 Task: Develop a book cover for a collection of short stories.
Action: Mouse moved to (59, 117)
Screenshot: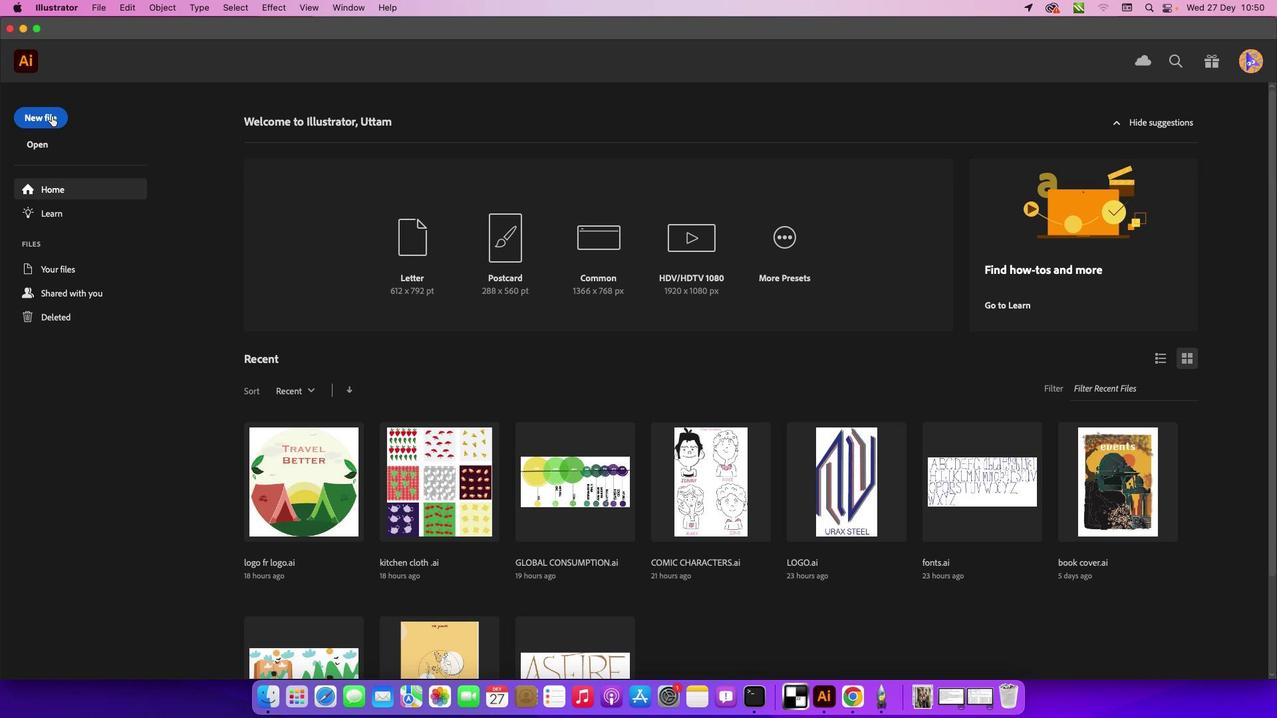
Action: Mouse pressed left at (59, 117)
Screenshot: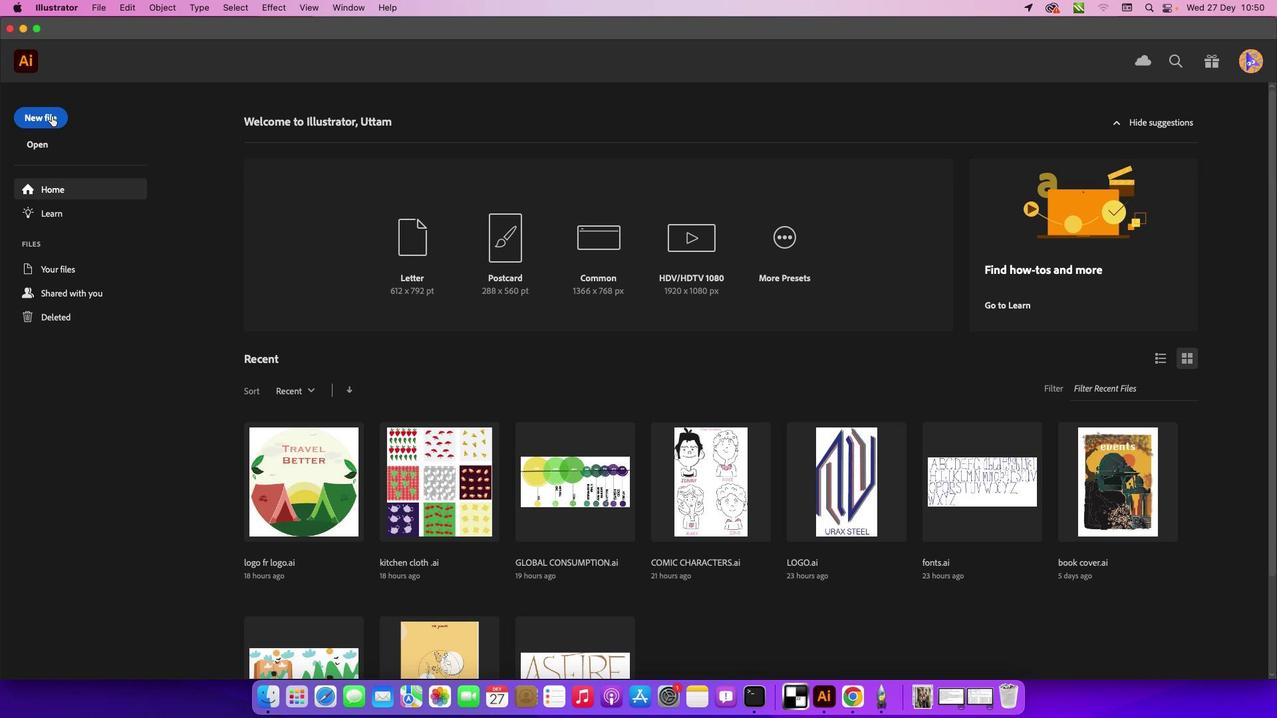 
Action: Mouse moved to (54, 119)
Screenshot: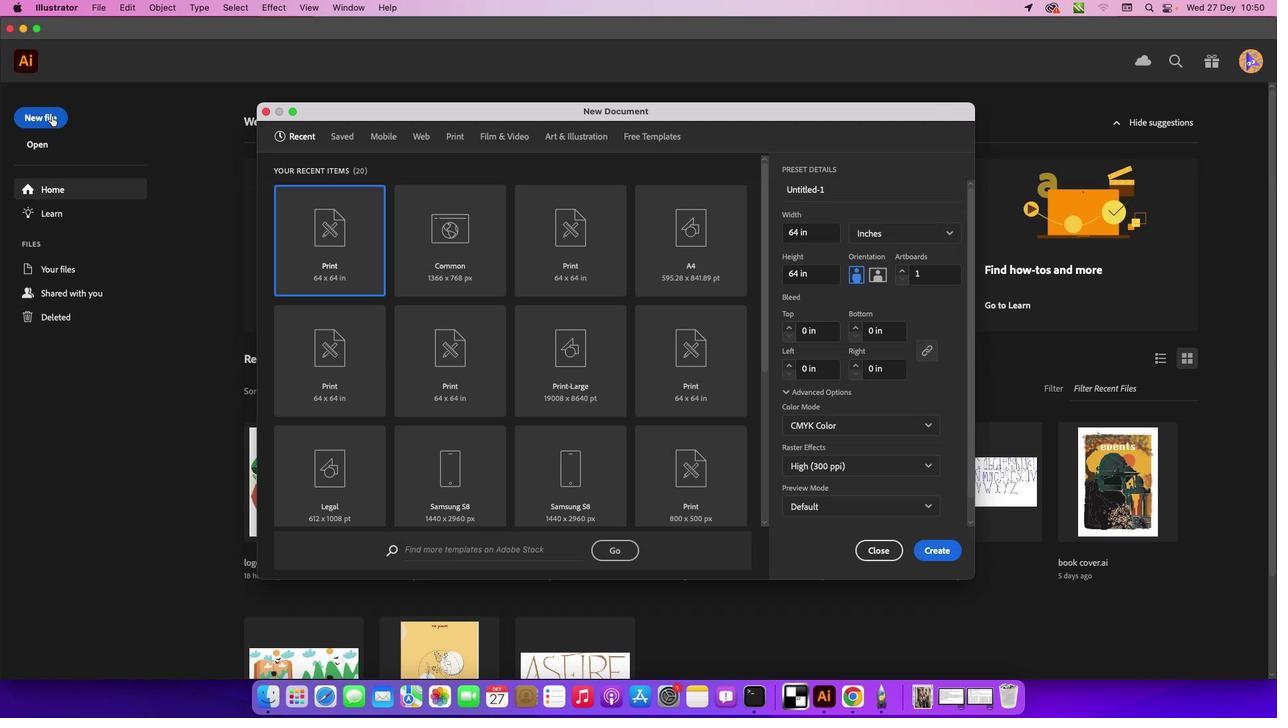 
Action: Mouse pressed left at (54, 119)
Screenshot: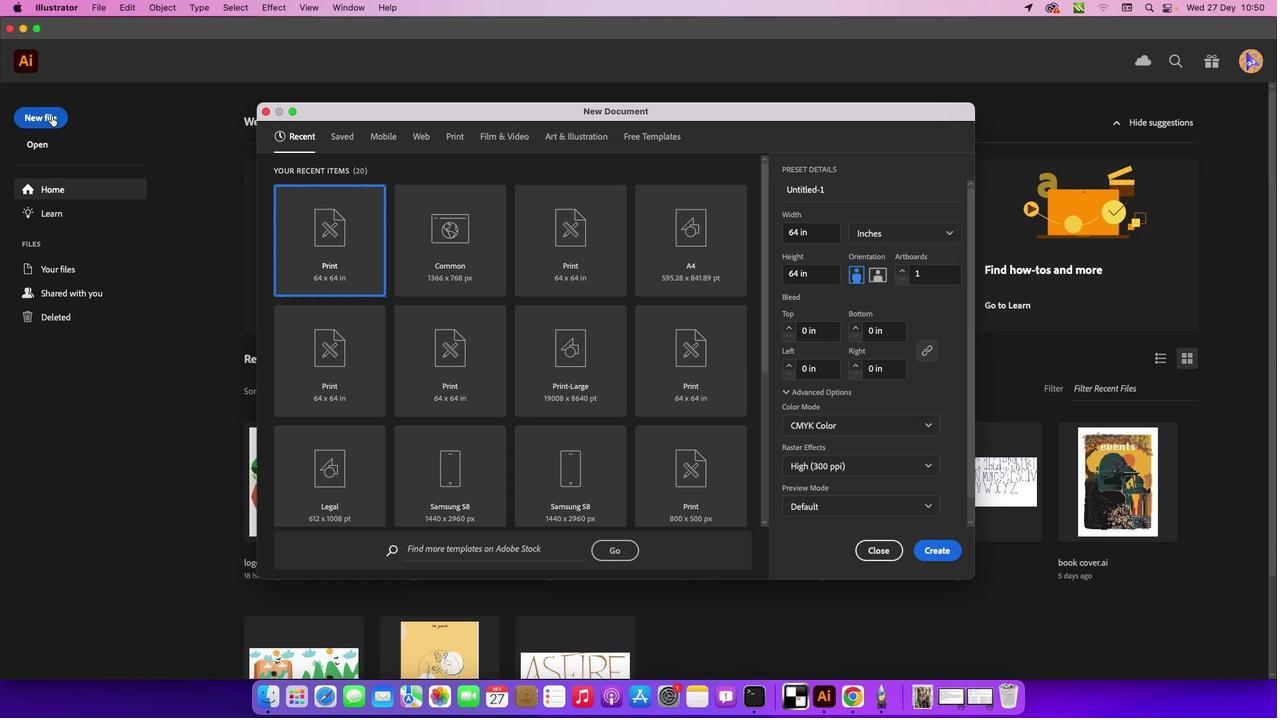 
Action: Mouse moved to (707, 264)
Screenshot: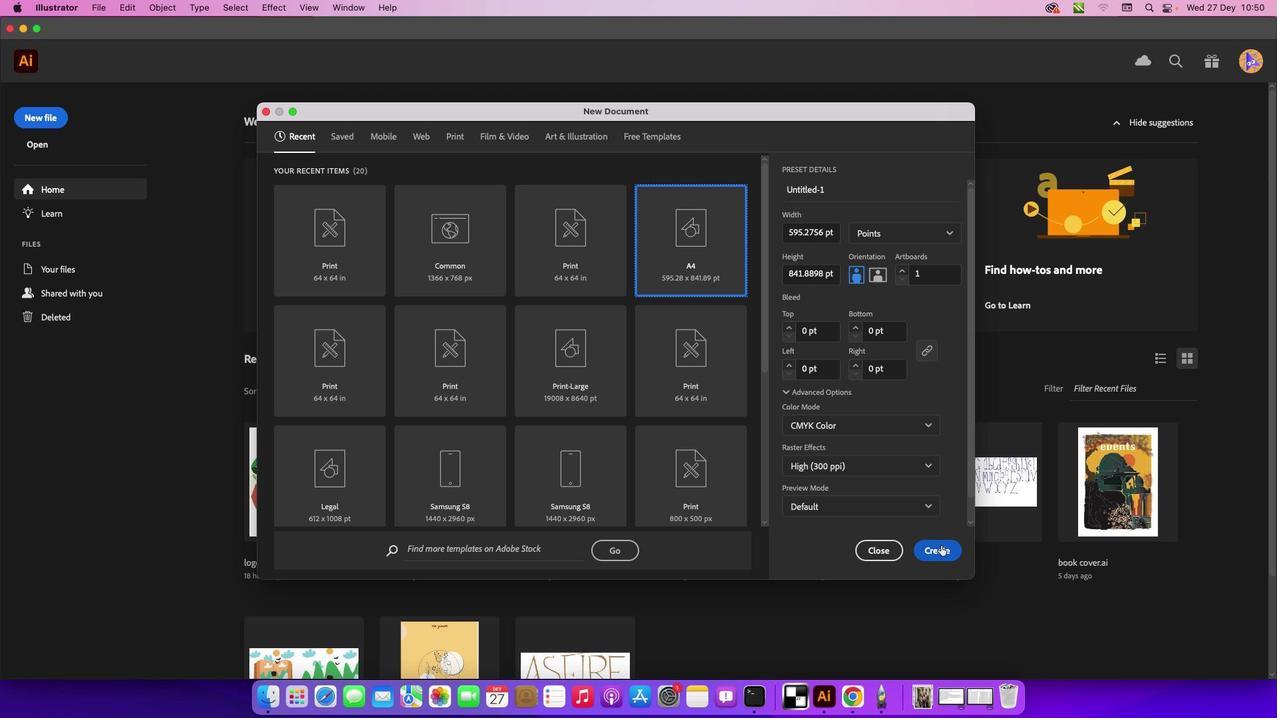 
Action: Mouse pressed left at (707, 264)
Screenshot: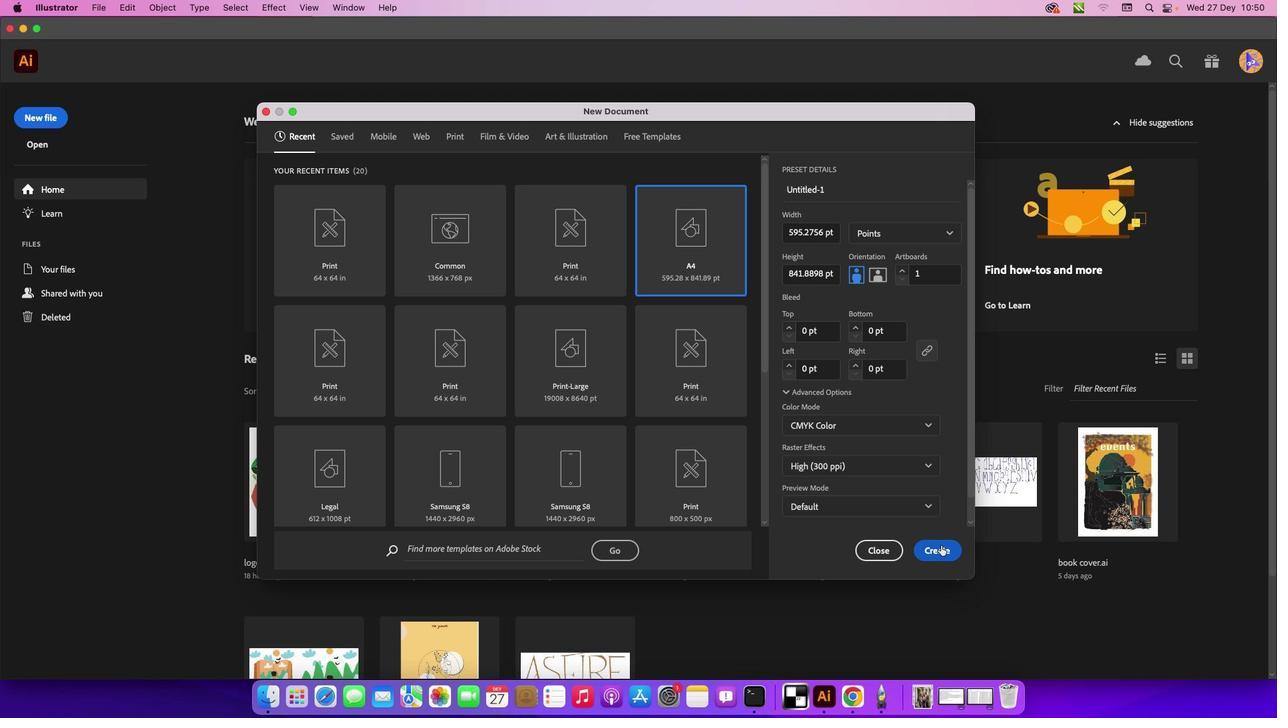 
Action: Mouse moved to (942, 548)
Screenshot: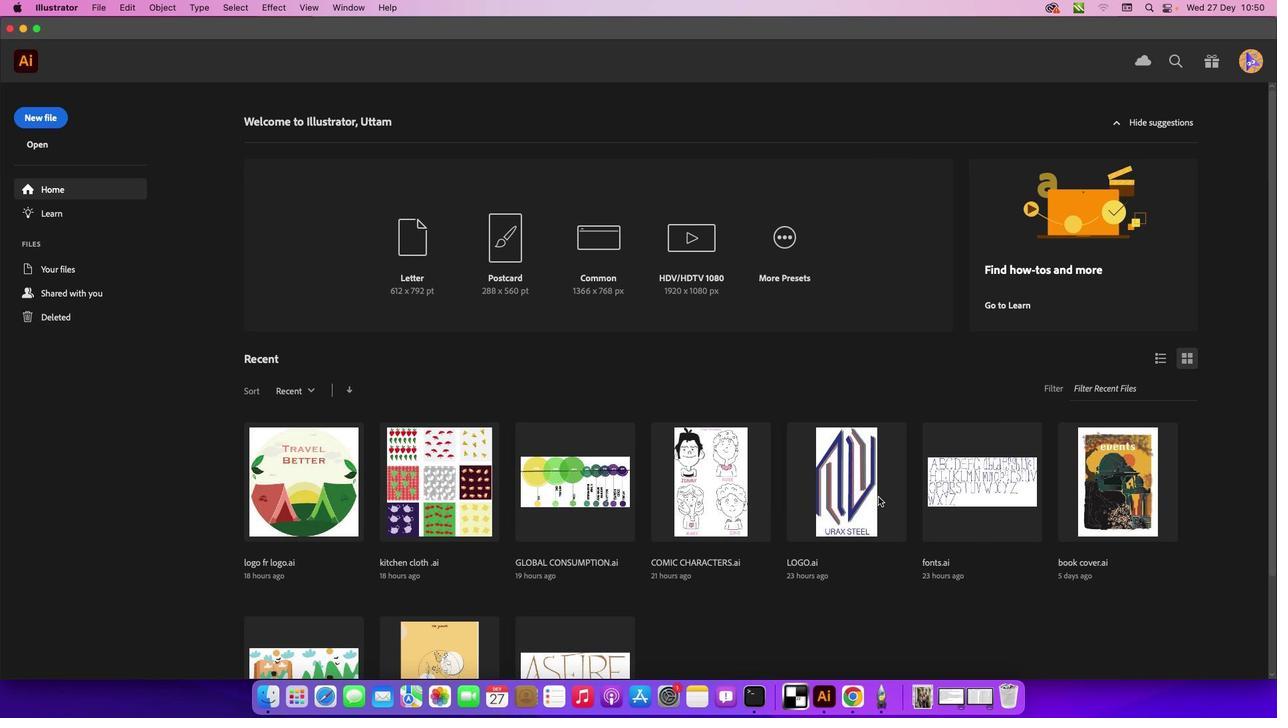 
Action: Mouse pressed left at (942, 548)
Screenshot: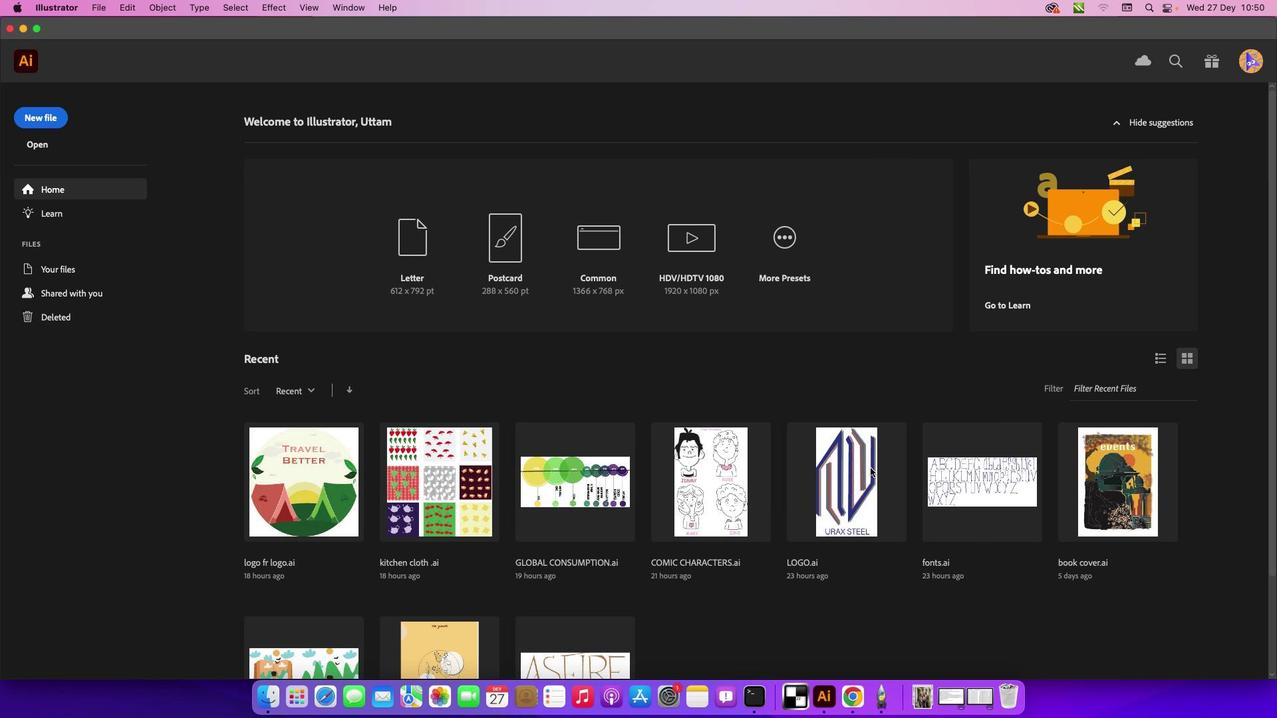 
Action: Mouse moved to (17, 130)
Screenshot: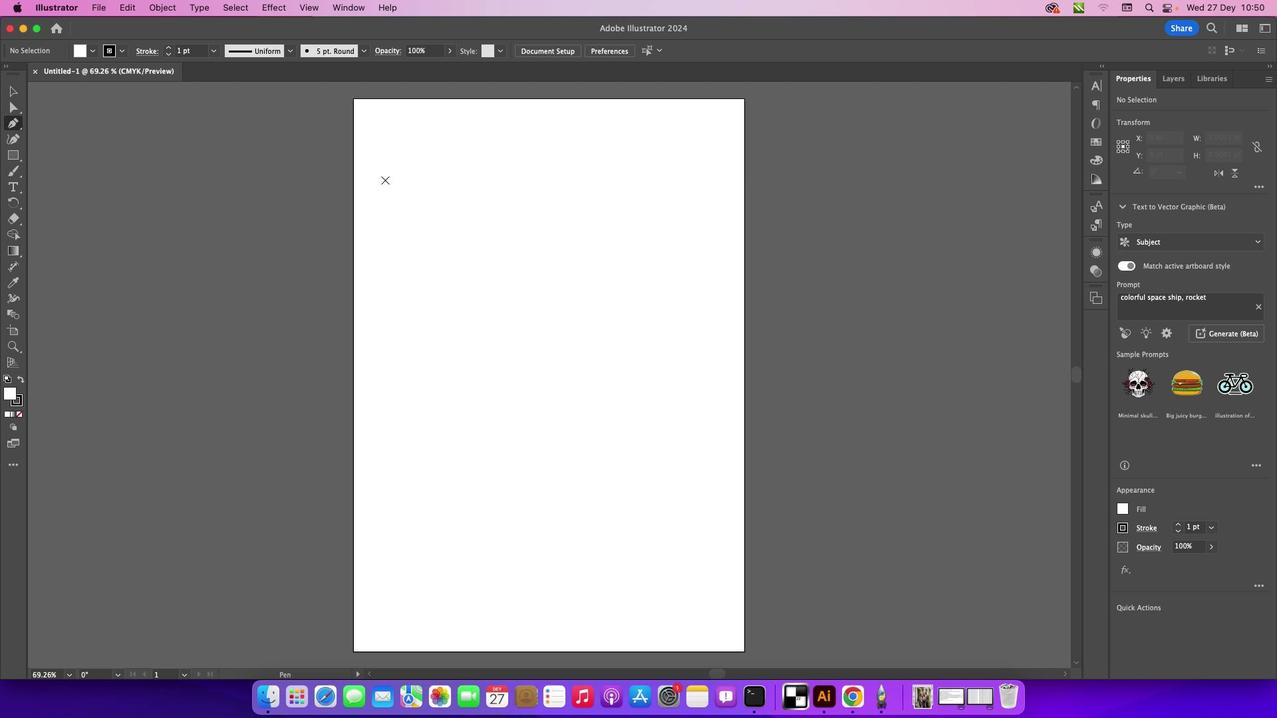 
Action: Mouse pressed left at (17, 130)
Screenshot: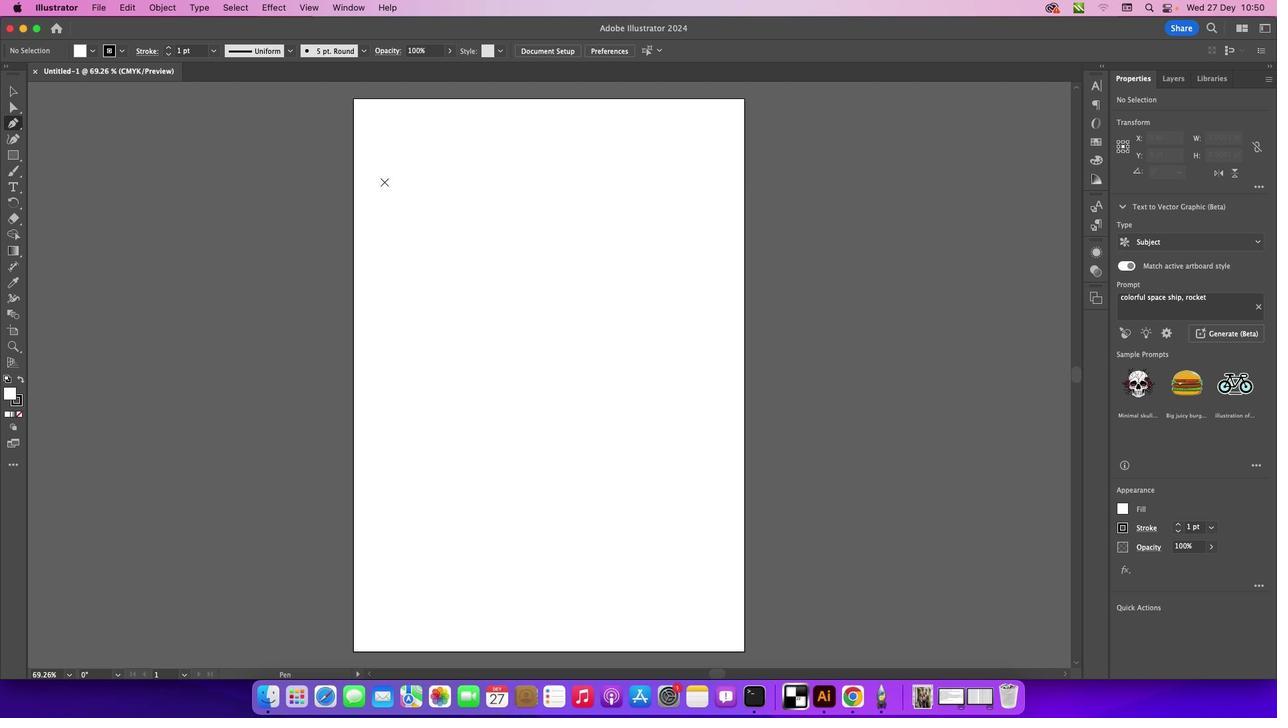 
Action: Mouse moved to (386, 184)
Screenshot: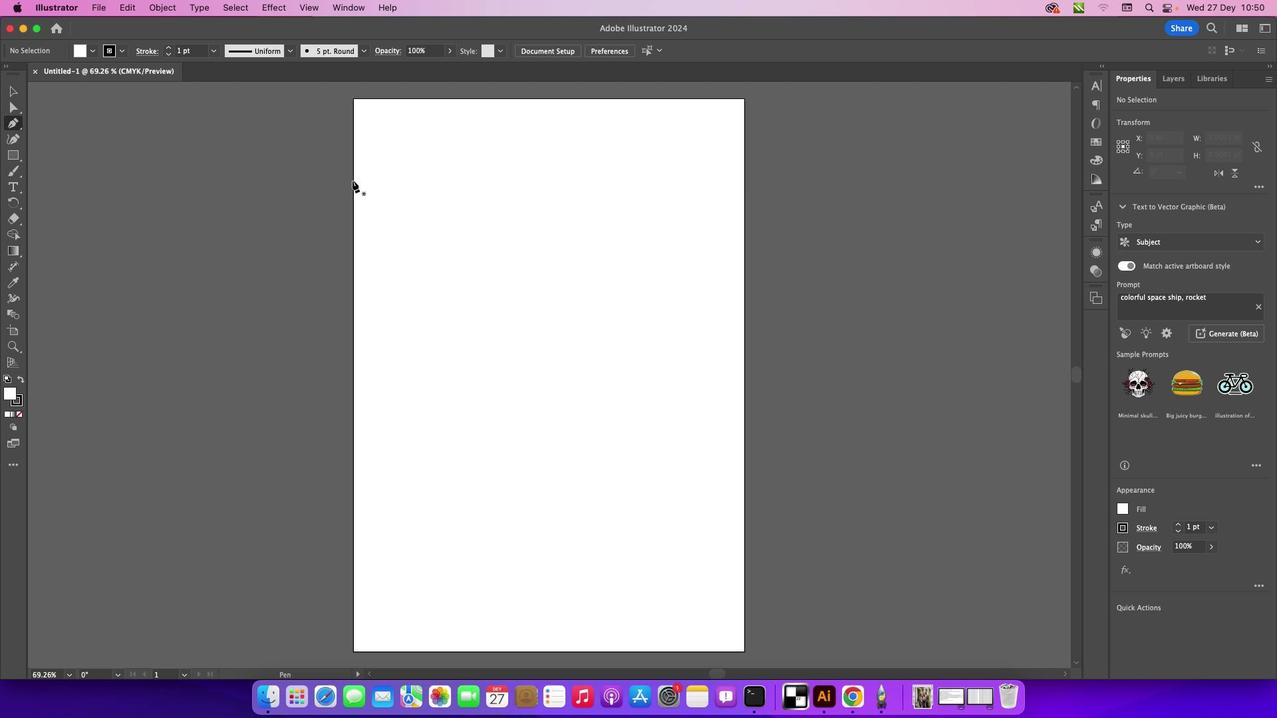 
Action: Key pressed Key.caps_lock
Screenshot: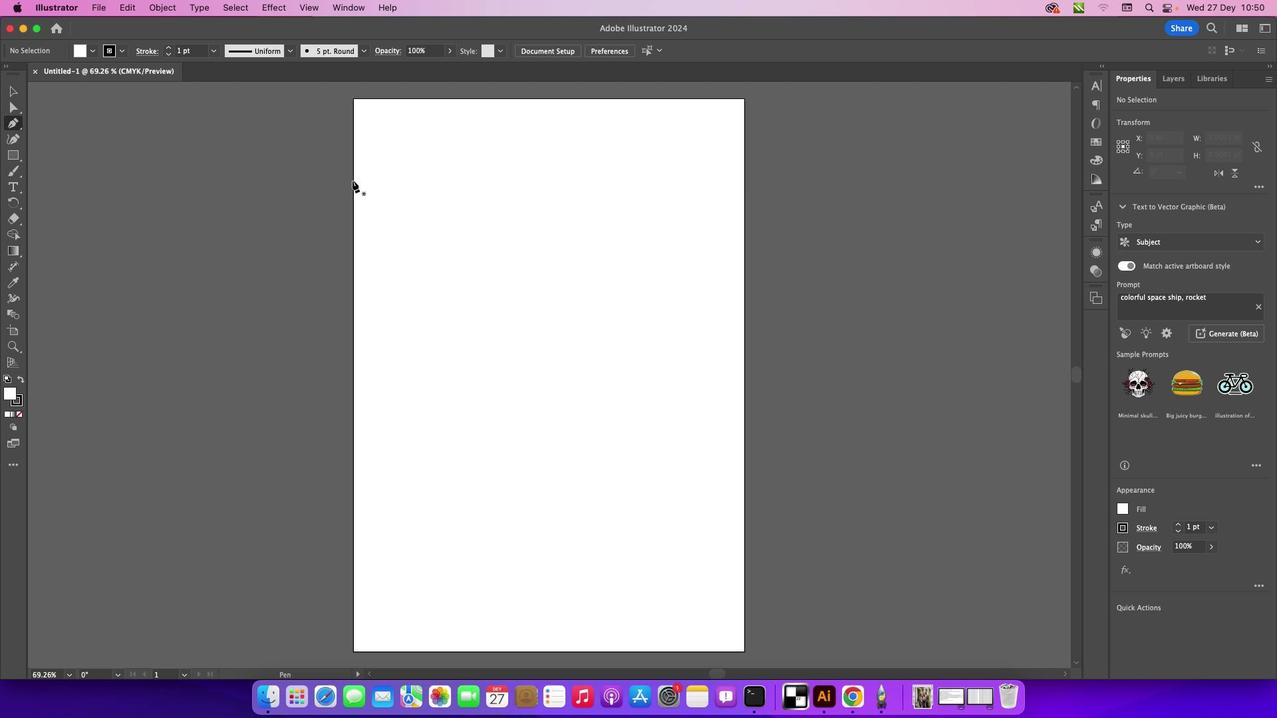 
Action: Mouse moved to (356, 164)
Screenshot: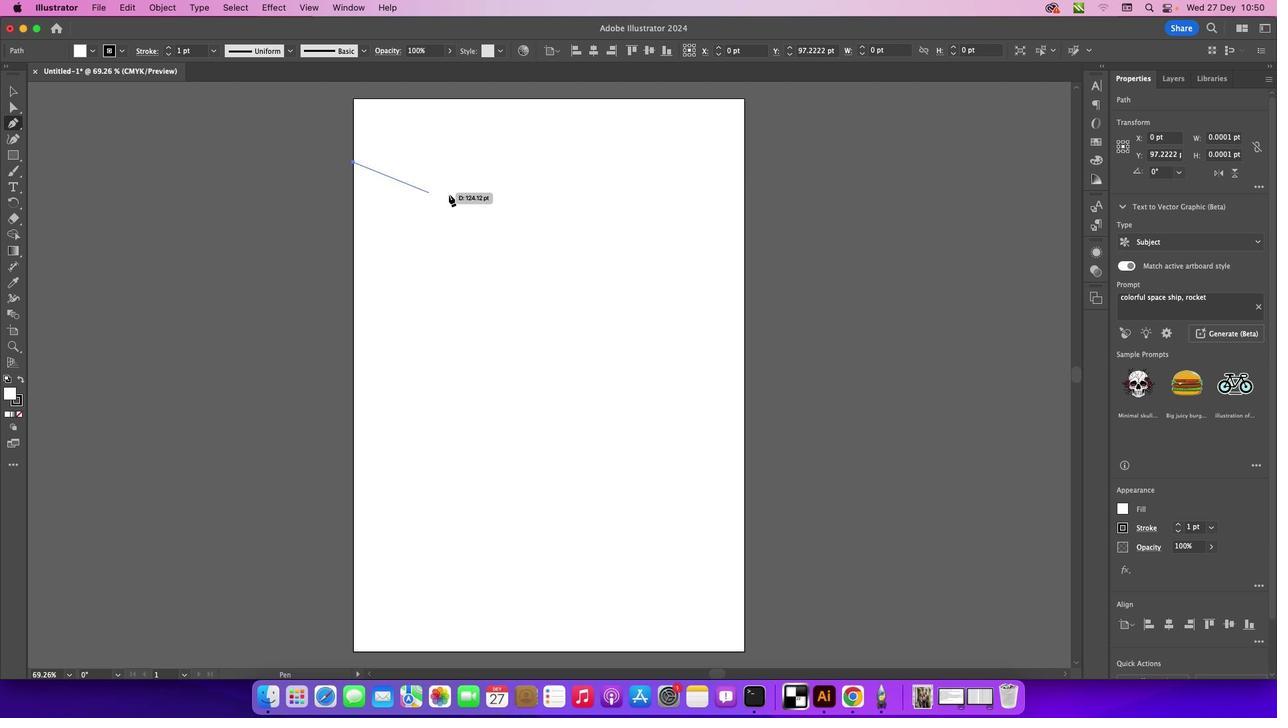 
Action: Mouse pressed left at (356, 164)
Screenshot: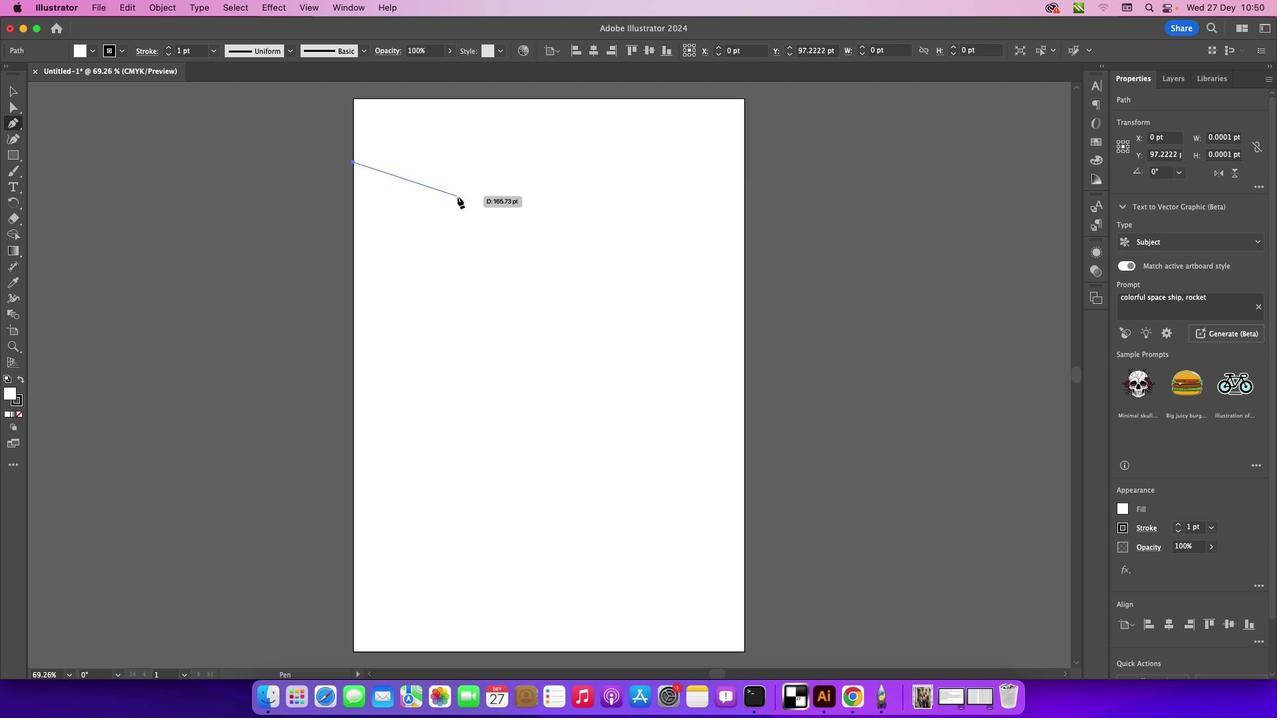 
Action: Mouse moved to (459, 198)
Screenshot: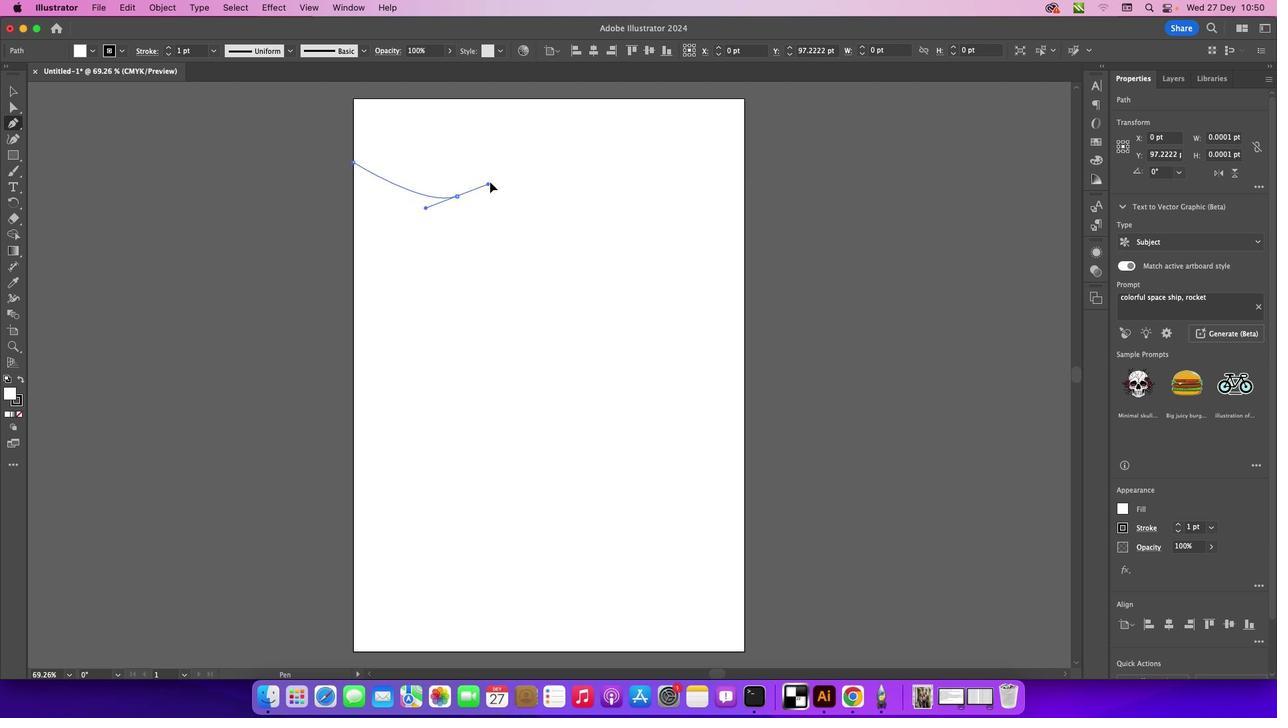 
Action: Mouse pressed left at (459, 198)
Screenshot: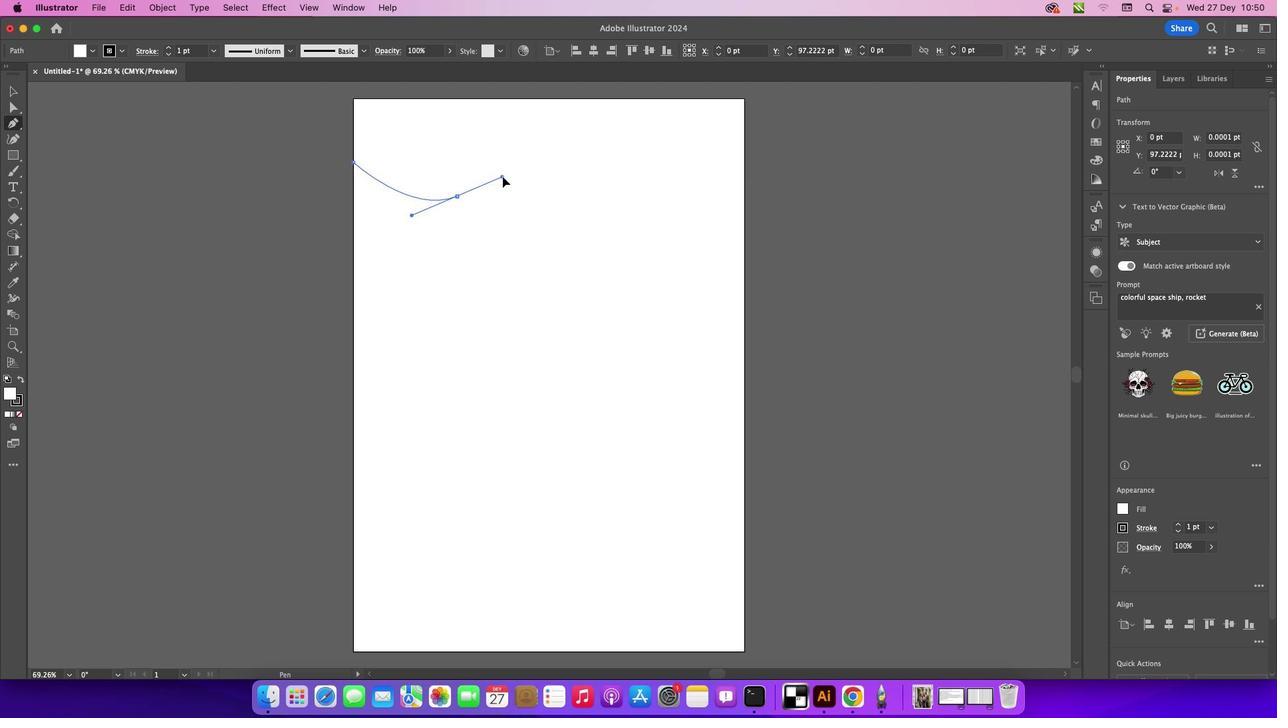 
Action: Mouse moved to (745, 173)
Screenshot: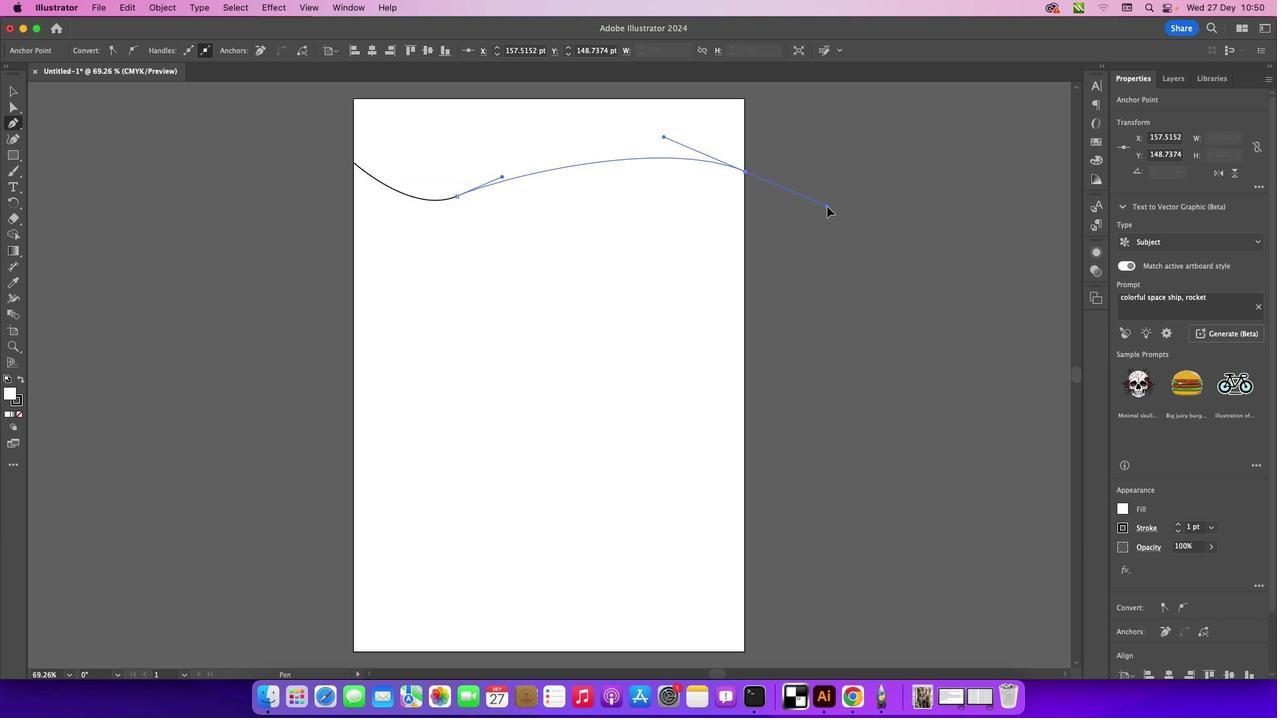 
Action: Mouse pressed left at (745, 173)
Screenshot: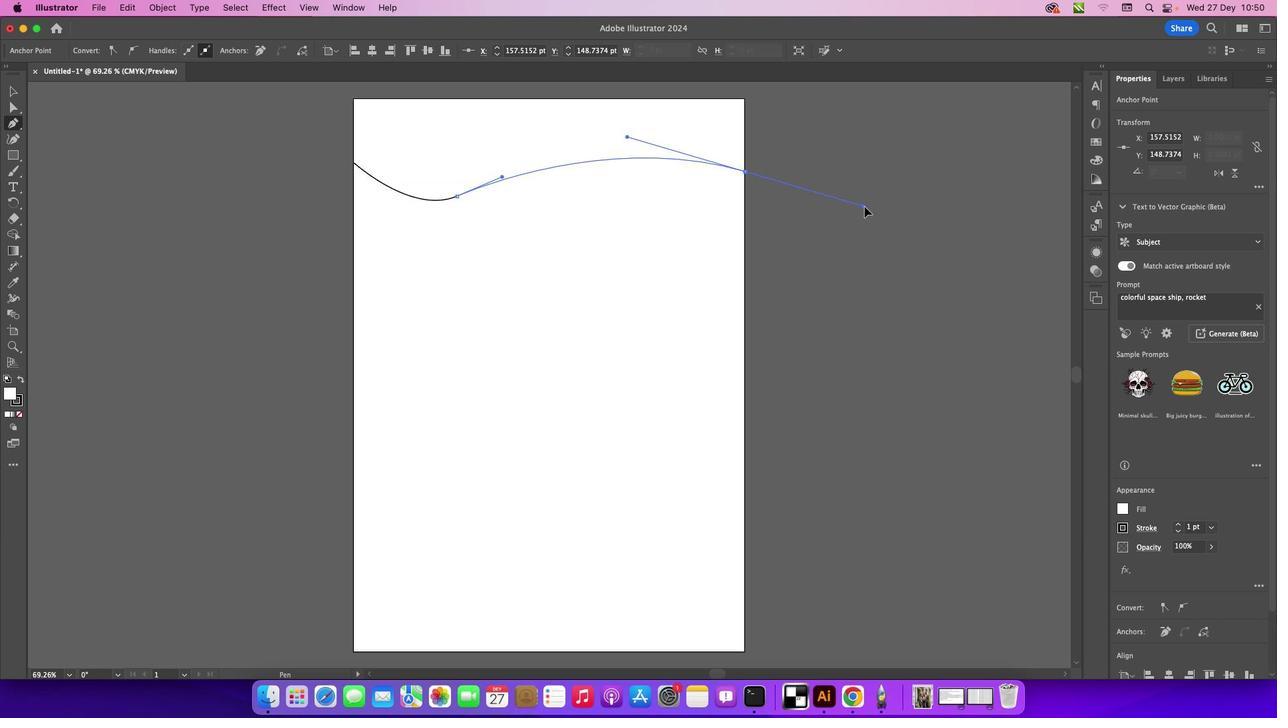 
Action: Mouse moved to (745, 173)
Screenshot: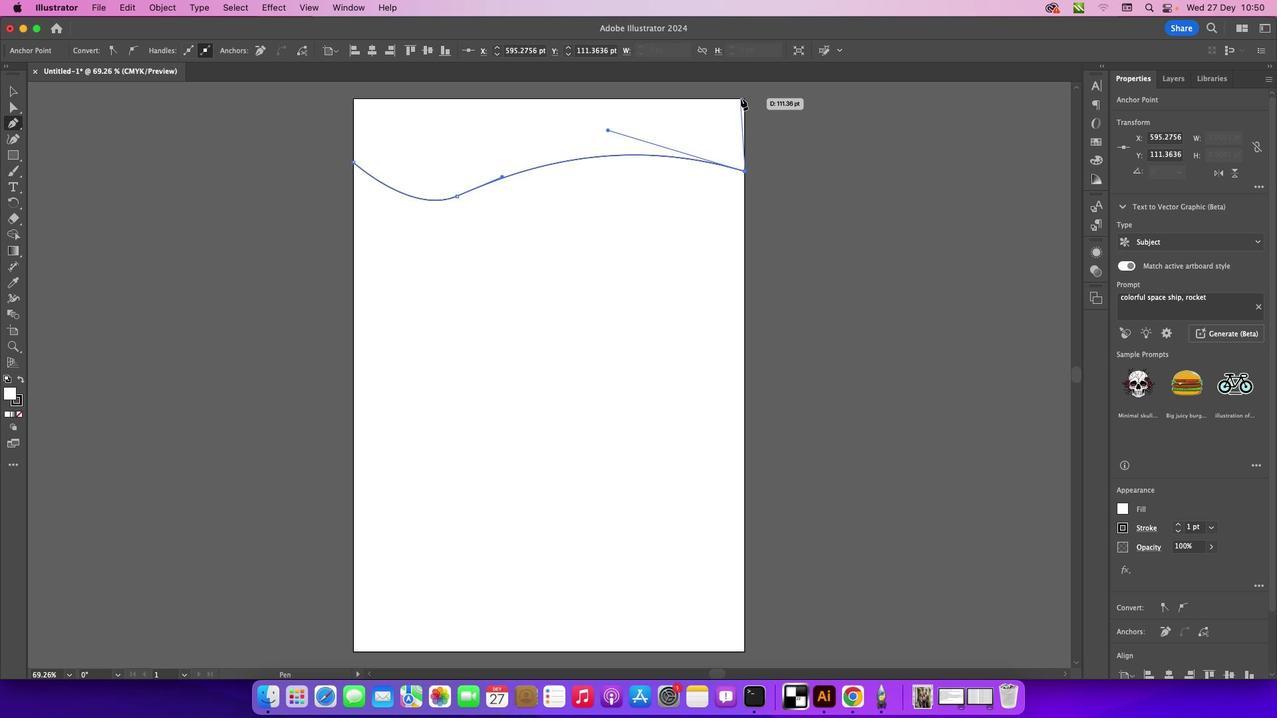 
Action: Mouse pressed left at (745, 173)
Screenshot: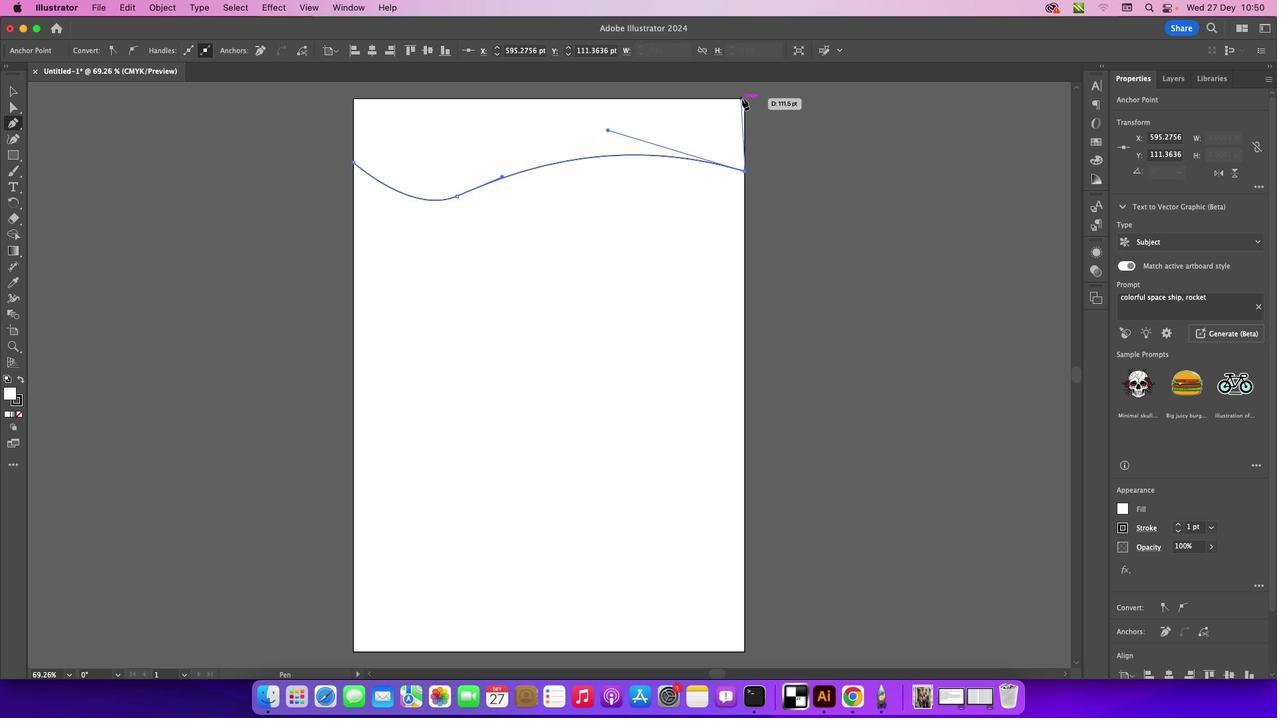 
Action: Mouse moved to (745, 101)
Screenshot: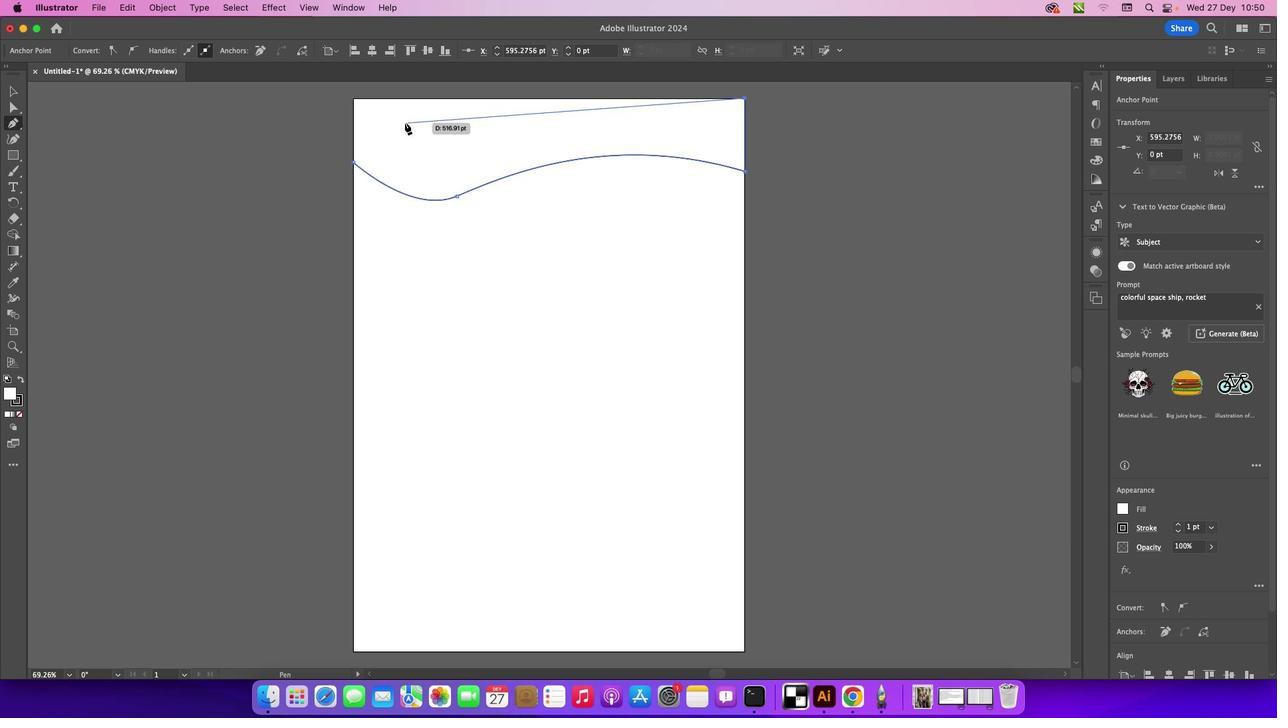 
Action: Mouse pressed left at (745, 101)
Screenshot: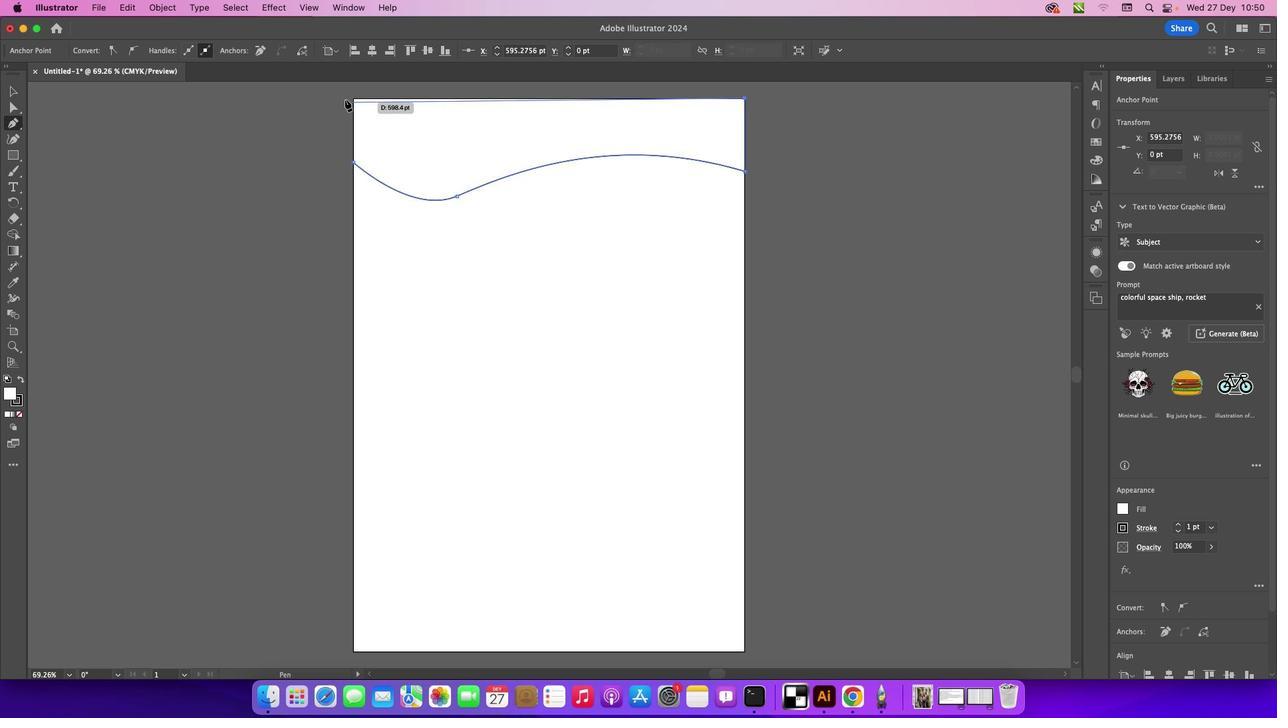 
Action: Mouse moved to (356, 101)
Screenshot: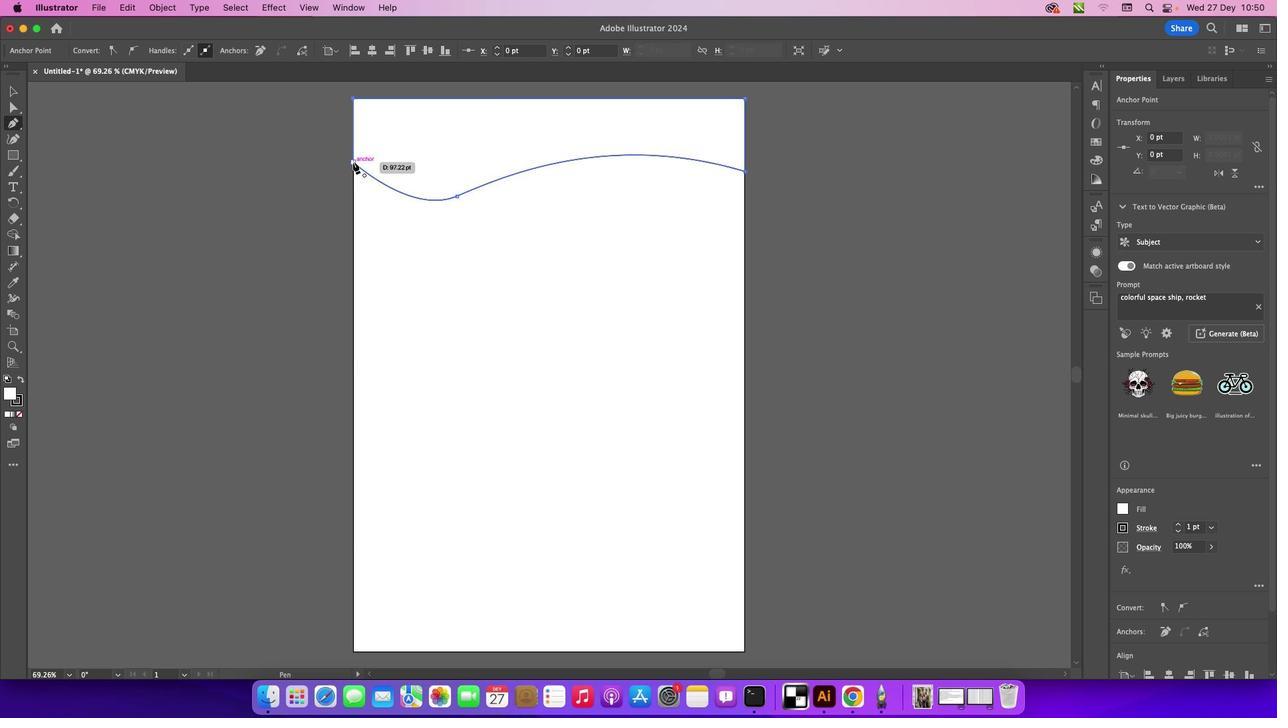 
Action: Mouse pressed left at (356, 101)
Screenshot: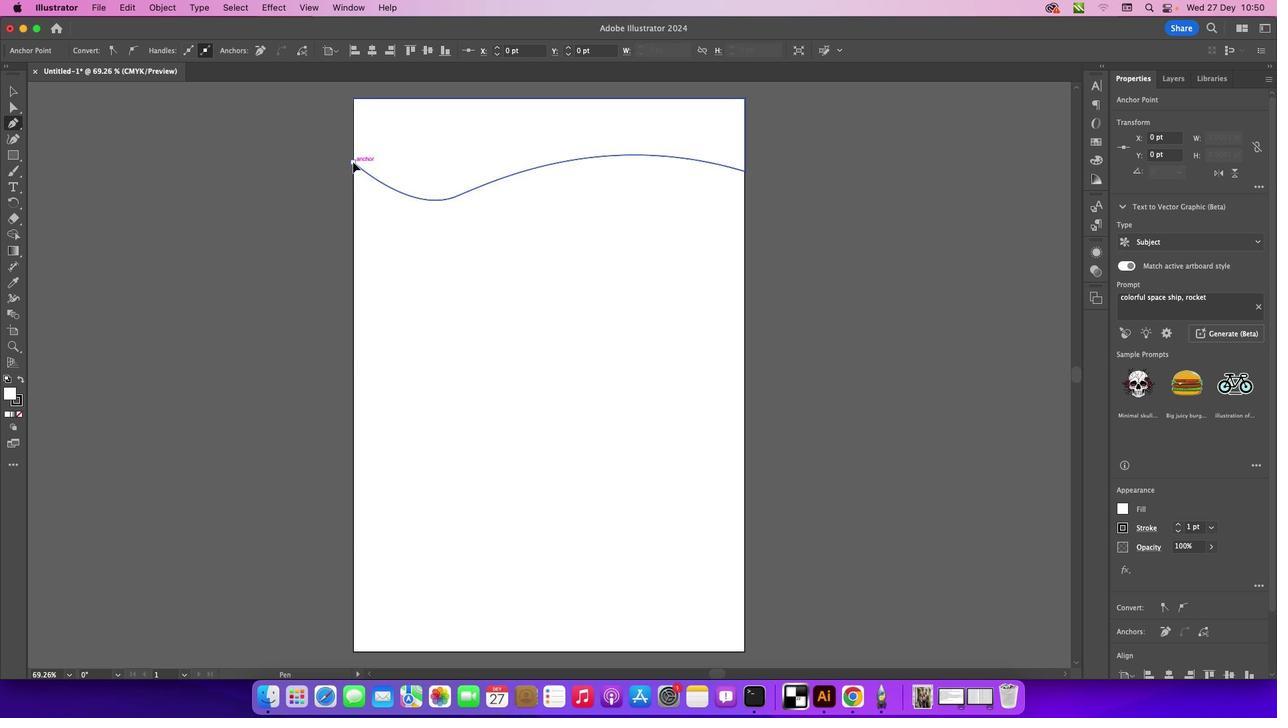 
Action: Mouse moved to (354, 164)
Screenshot: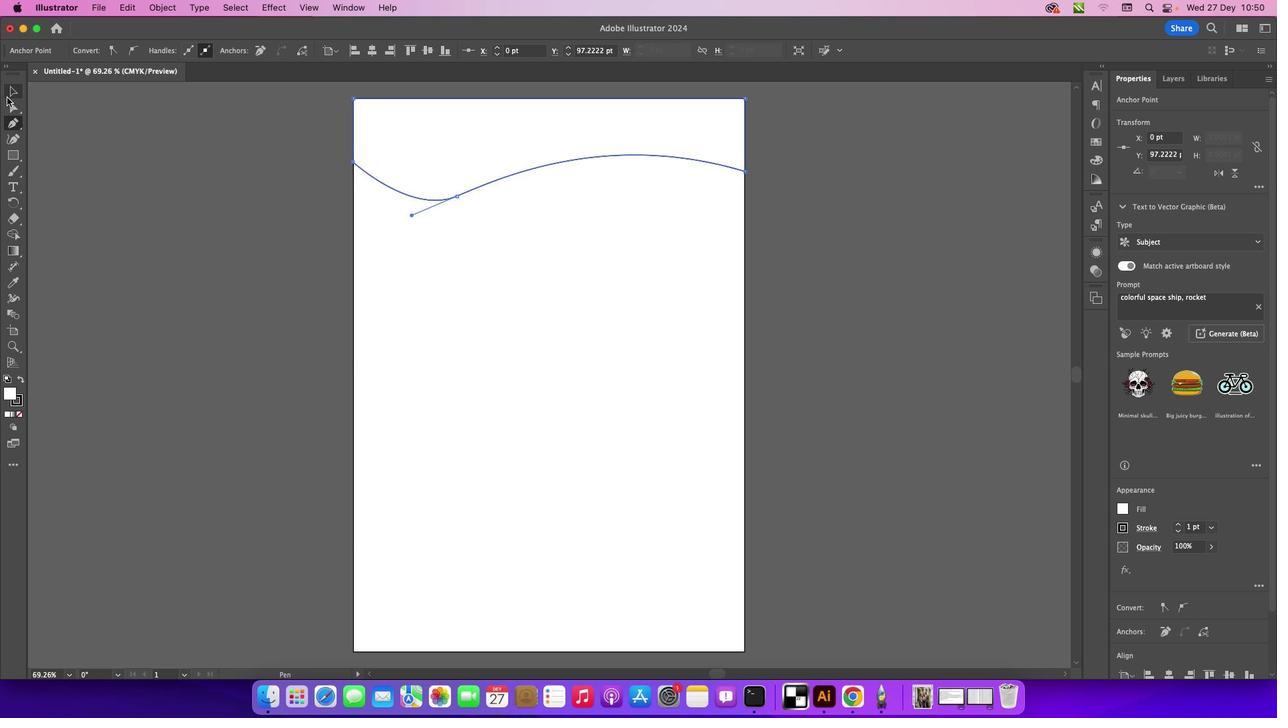 
Action: Mouse pressed left at (354, 164)
Screenshot: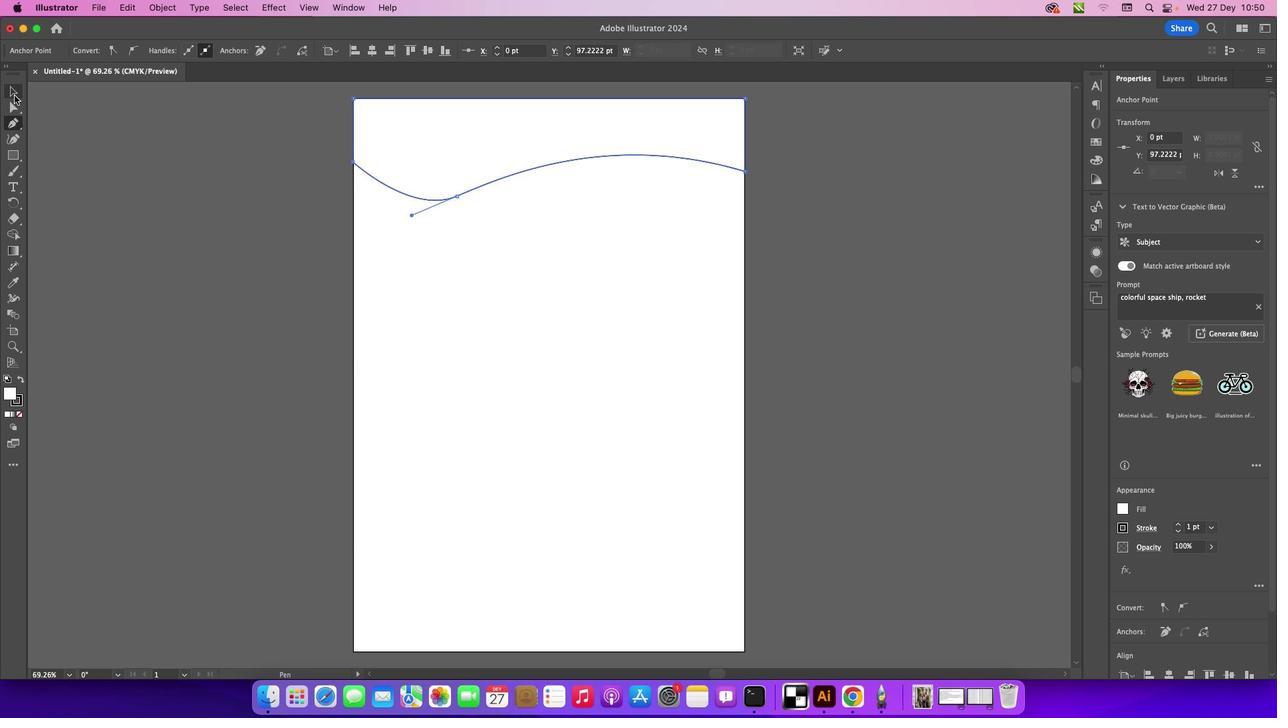 
Action: Mouse moved to (16, 97)
Screenshot: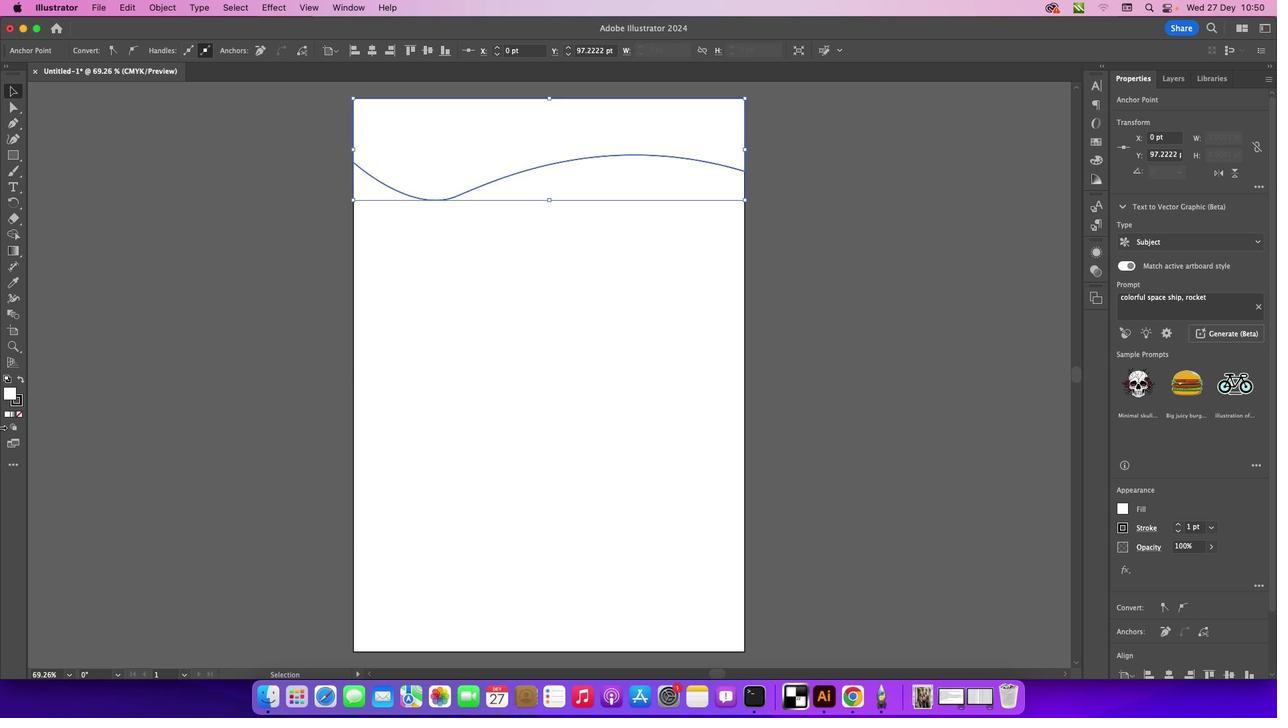 
Action: Mouse pressed left at (16, 97)
Screenshot: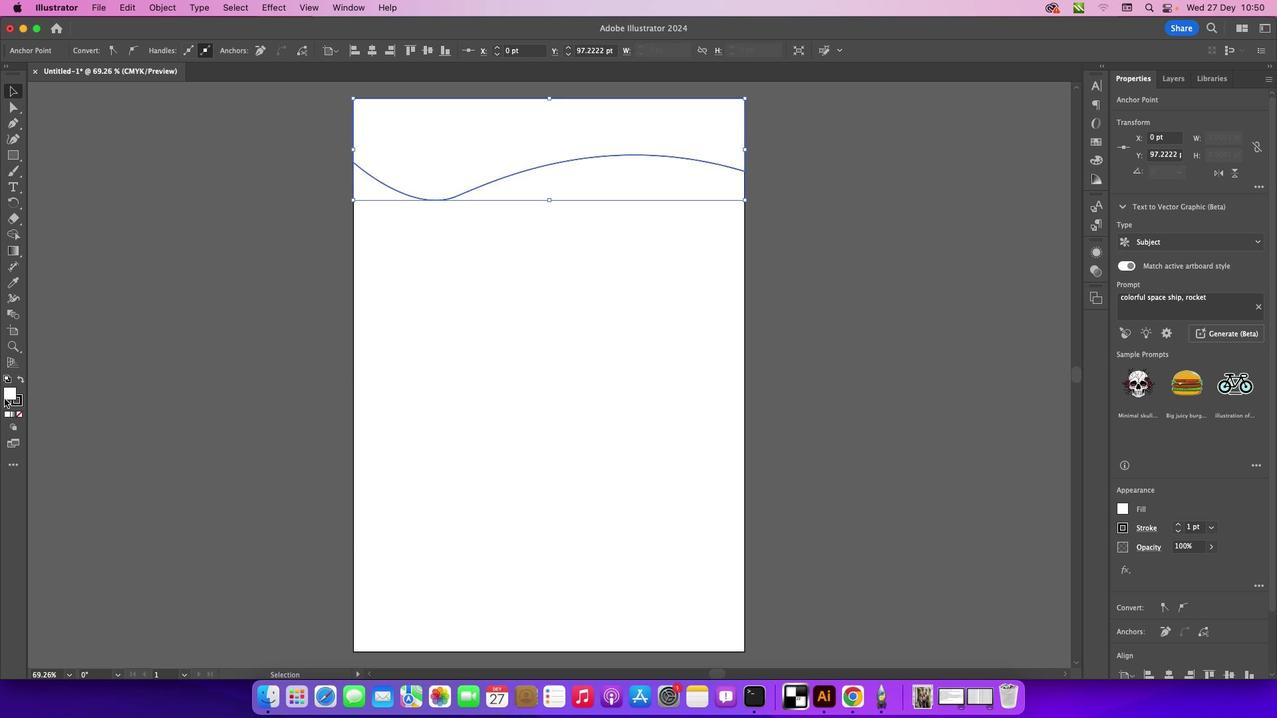 
Action: Mouse moved to (14, 396)
Screenshot: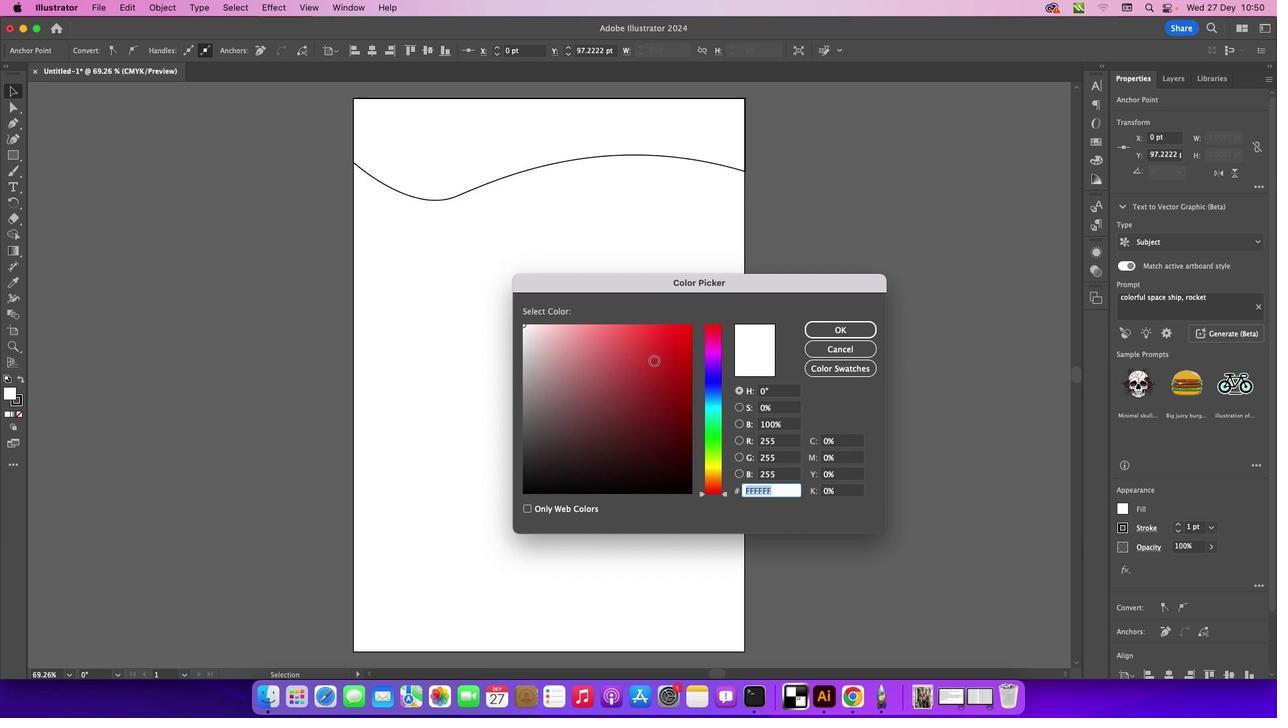 
Action: Mouse pressed left at (14, 396)
Screenshot: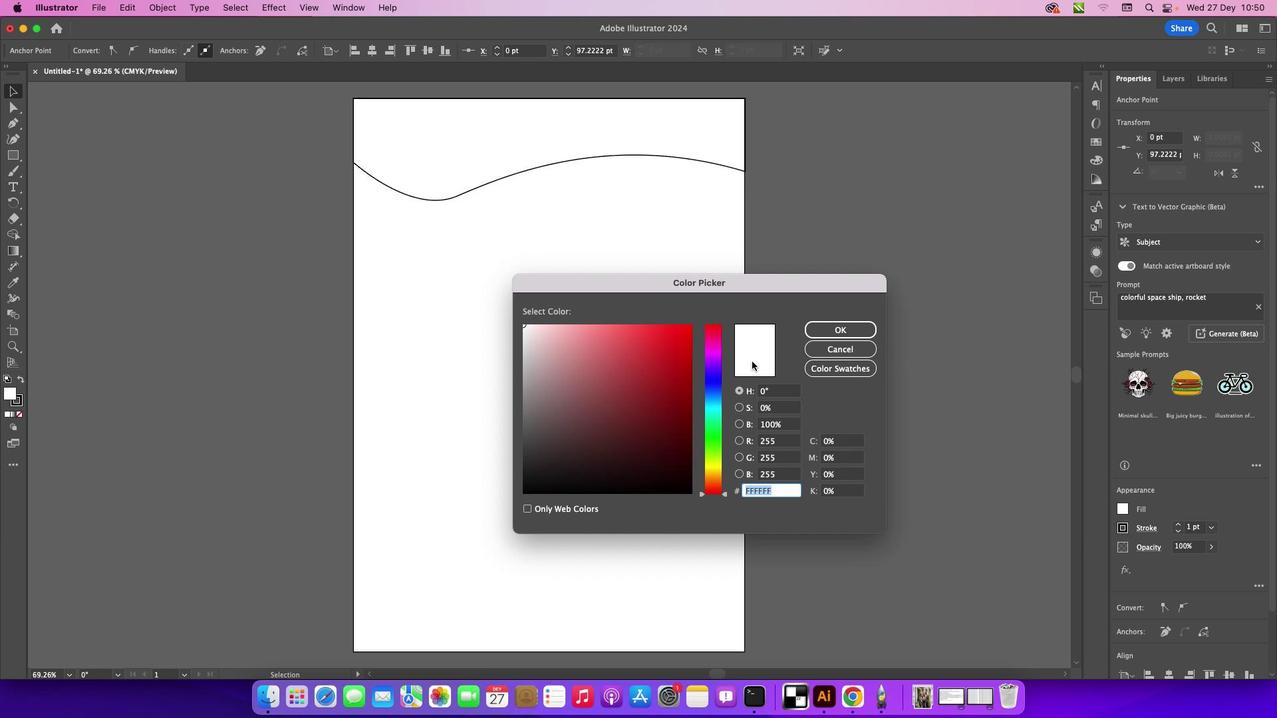 
Action: Mouse pressed left at (14, 396)
Screenshot: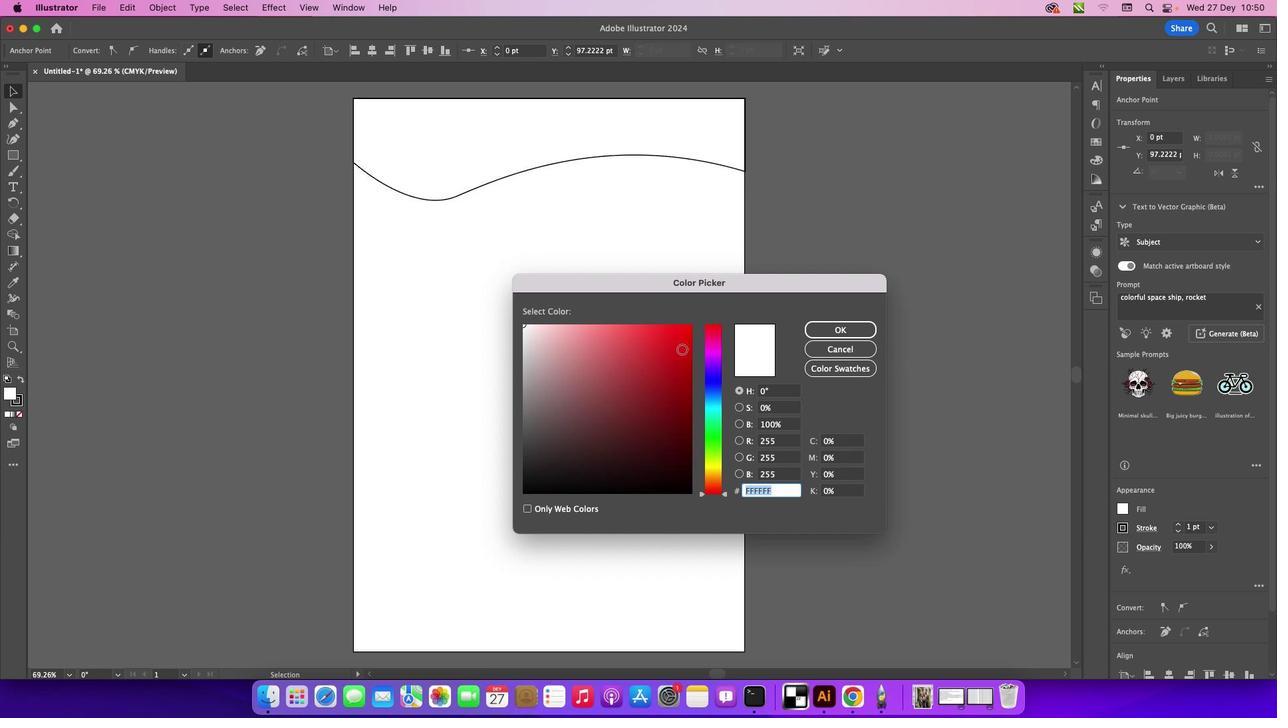 
Action: Mouse moved to (713, 484)
Screenshot: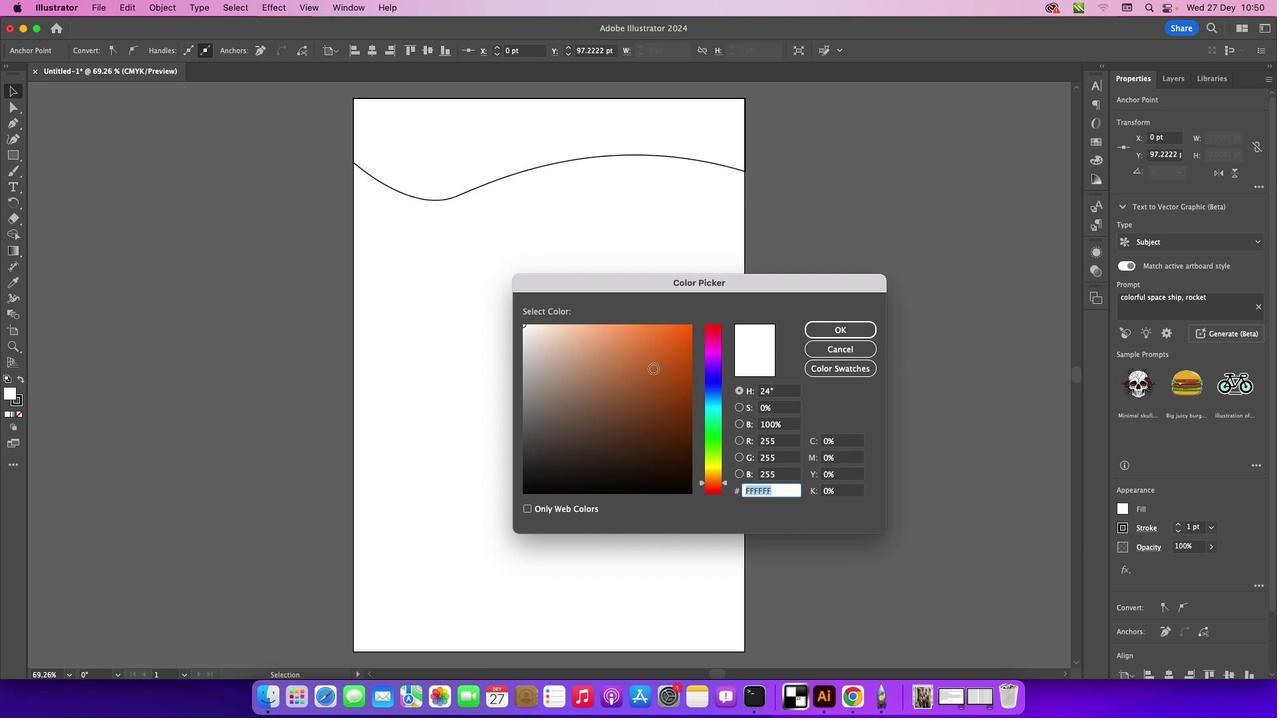 
Action: Mouse pressed left at (713, 484)
Screenshot: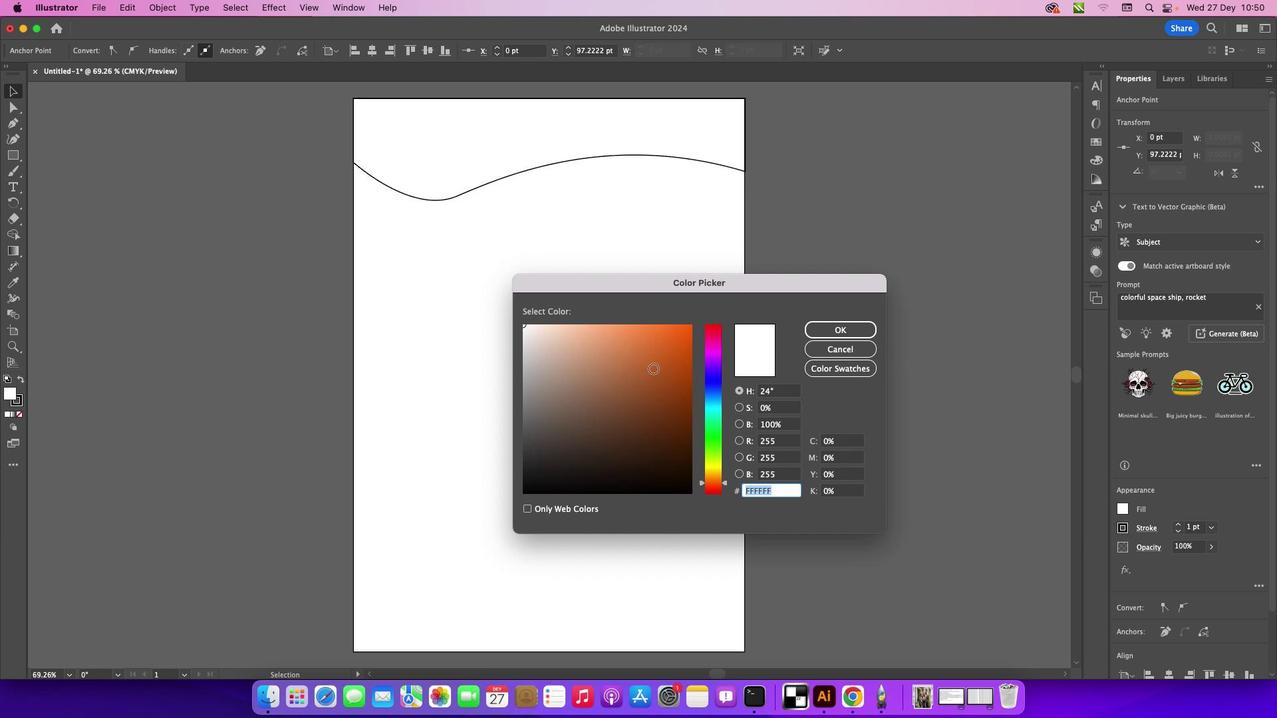 
Action: Mouse moved to (681, 365)
Screenshot: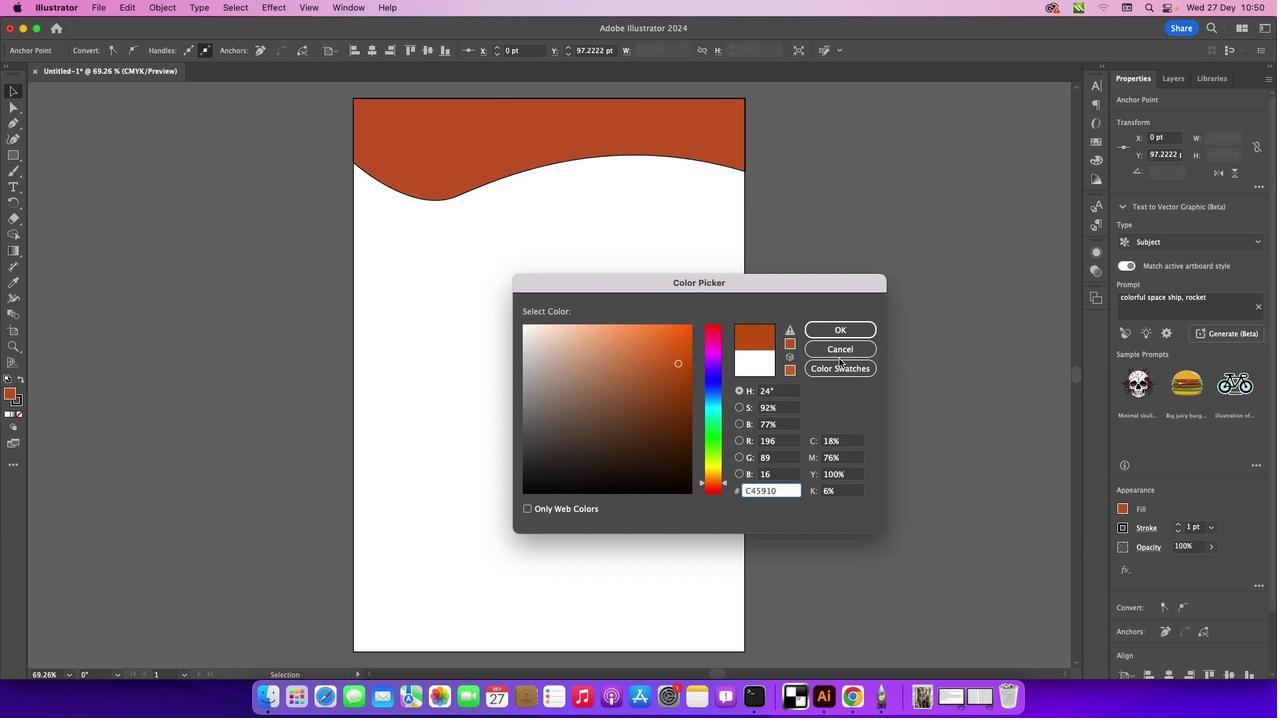 
Action: Mouse pressed left at (681, 365)
Screenshot: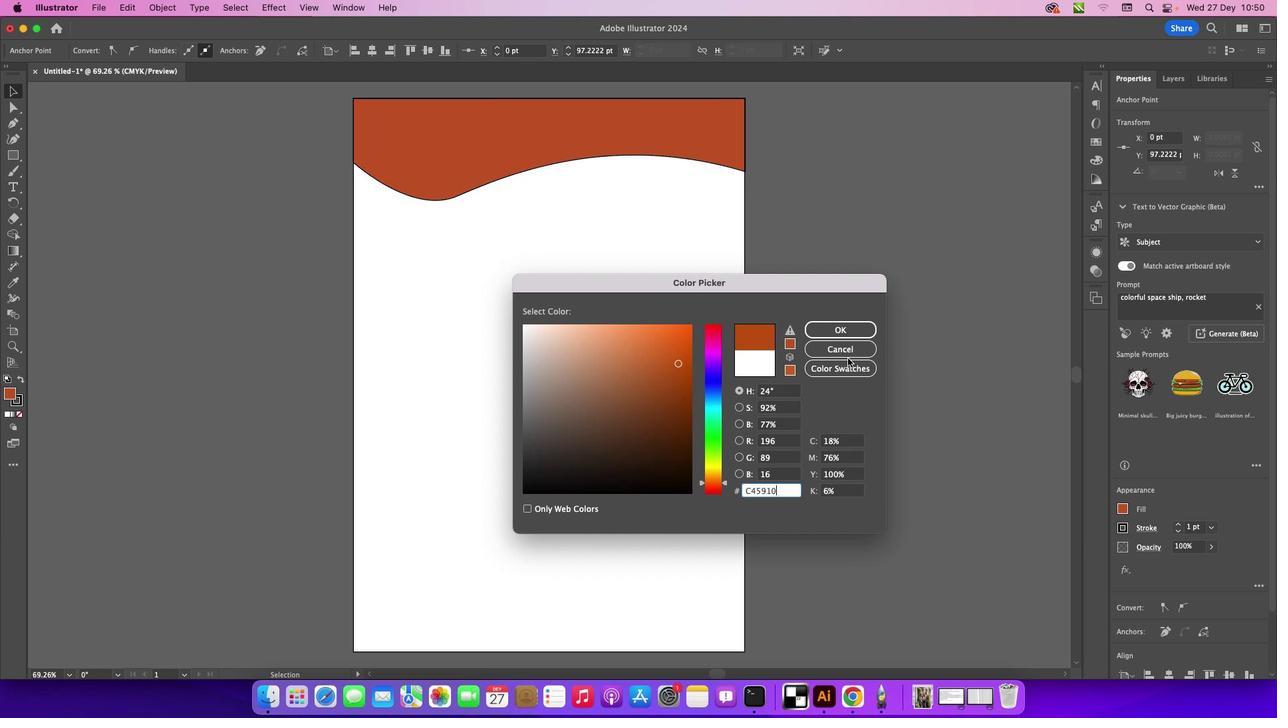 
Action: Mouse moved to (836, 324)
Screenshot: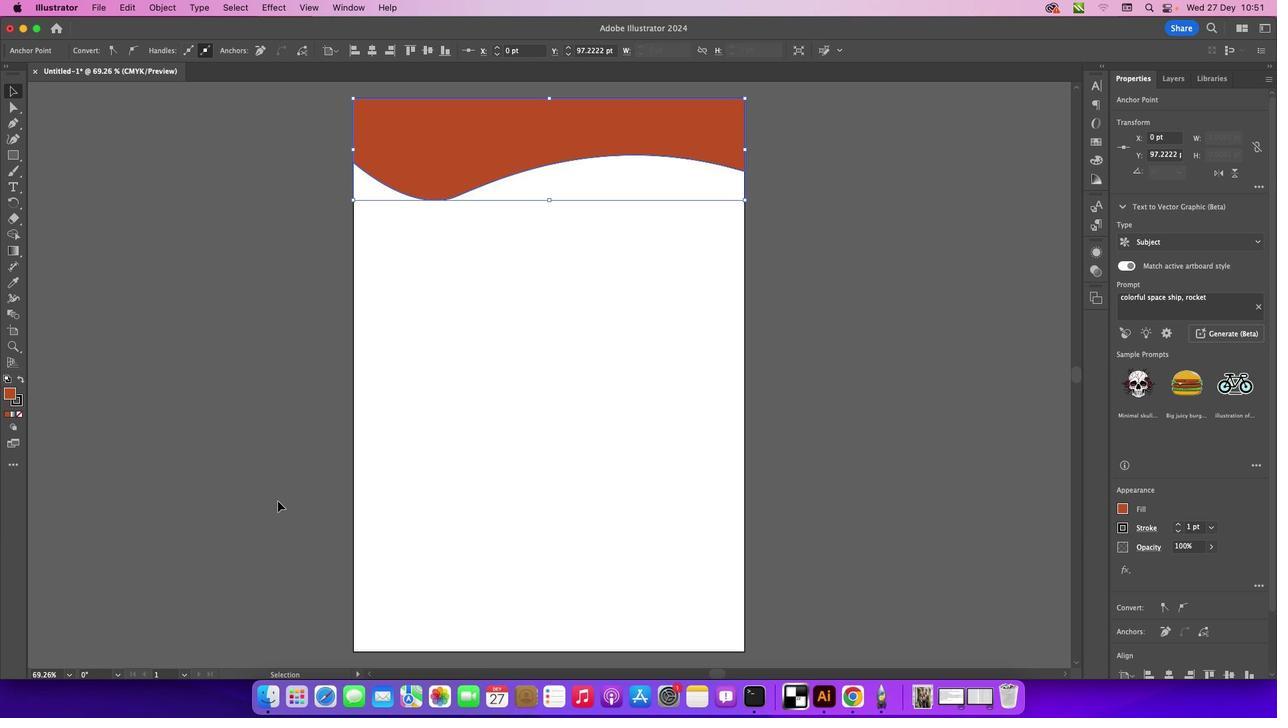 
Action: Mouse pressed left at (836, 324)
Screenshot: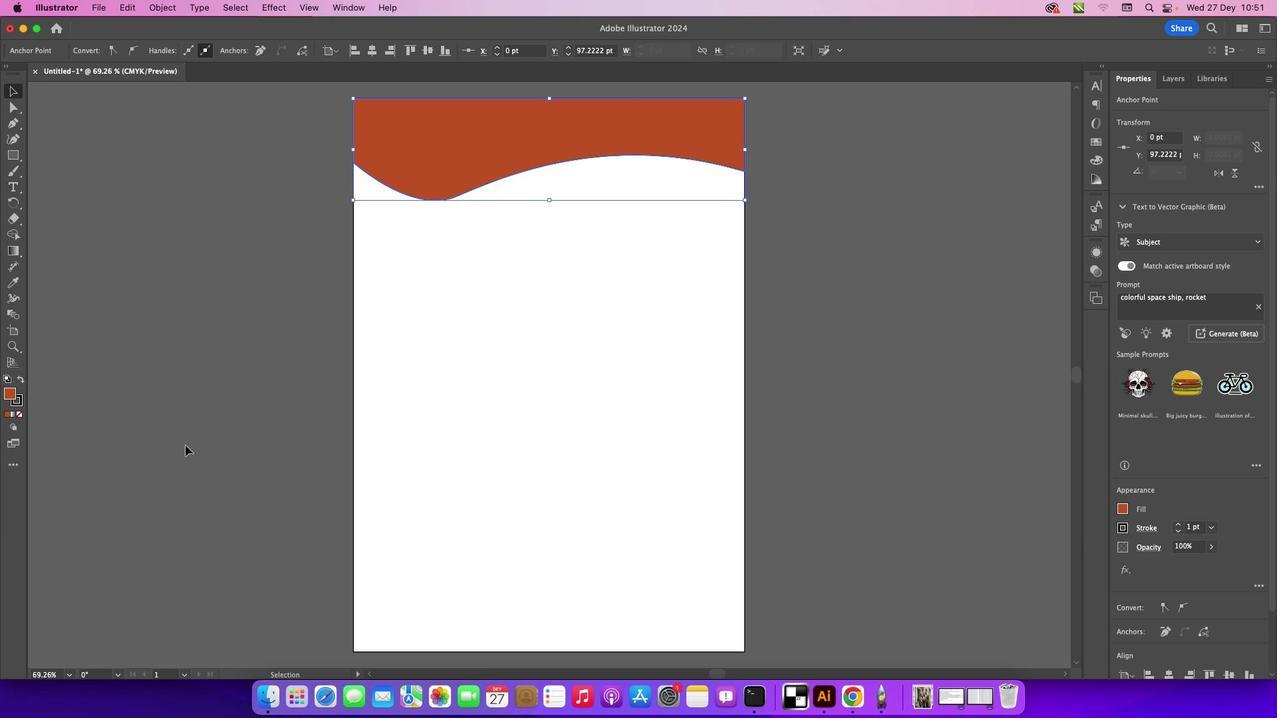
Action: Mouse moved to (19, 402)
Screenshot: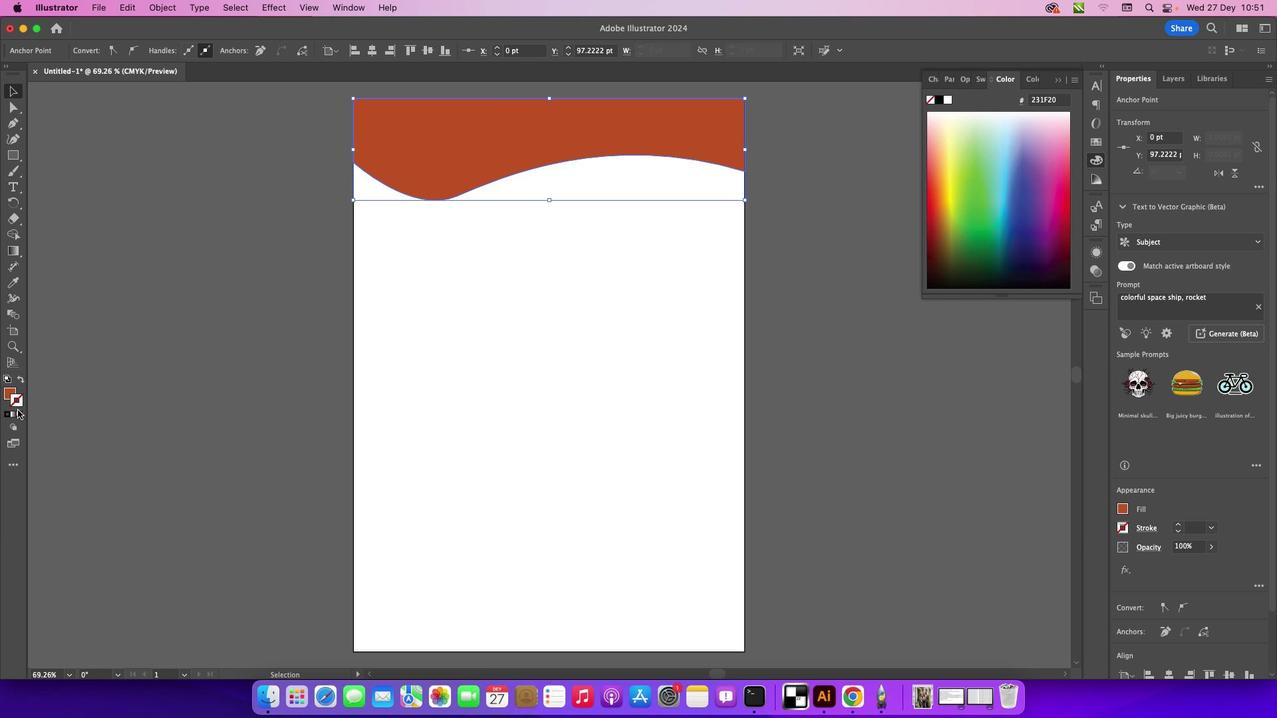 
Action: Mouse pressed left at (19, 402)
Screenshot: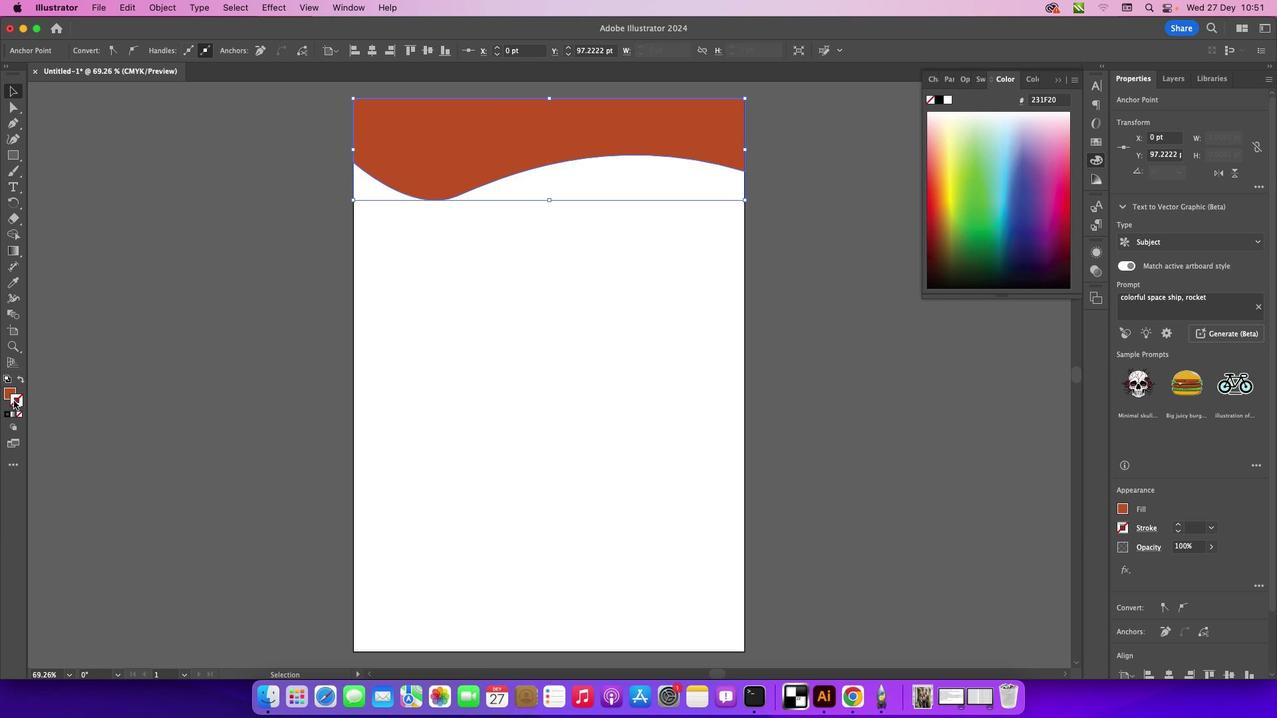 
Action: Mouse moved to (21, 415)
Screenshot: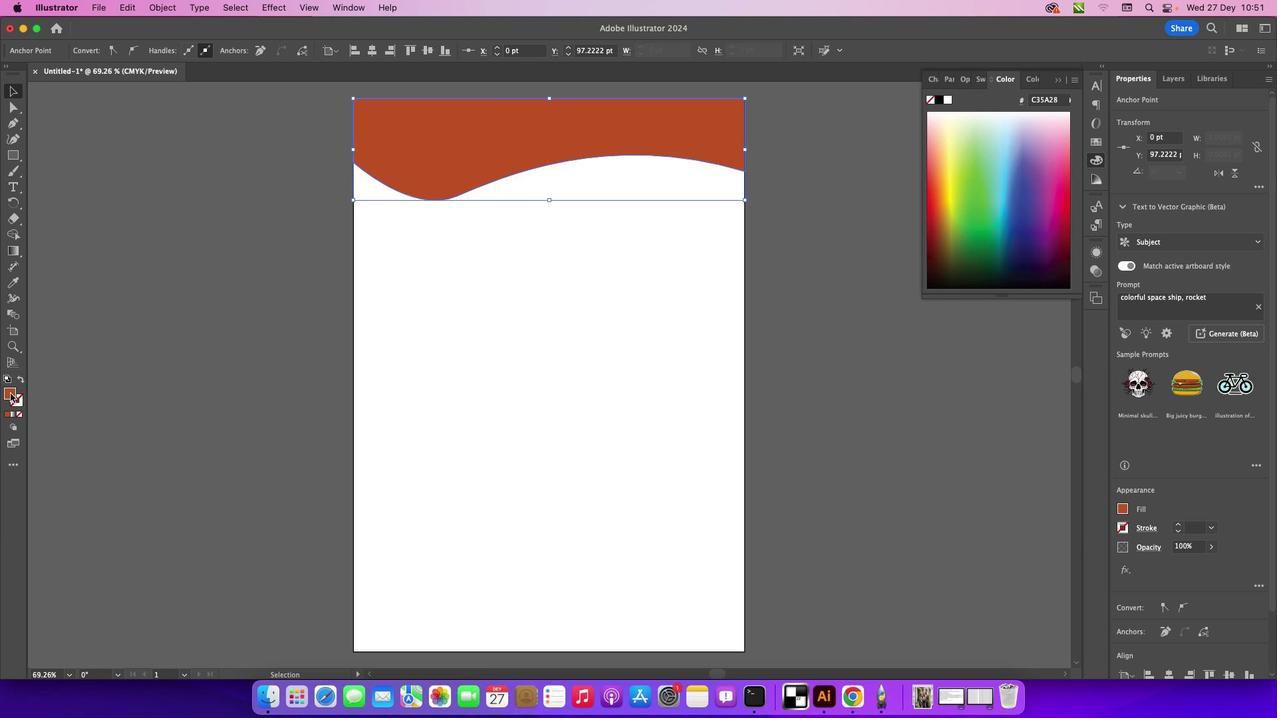 
Action: Mouse pressed left at (21, 415)
Screenshot: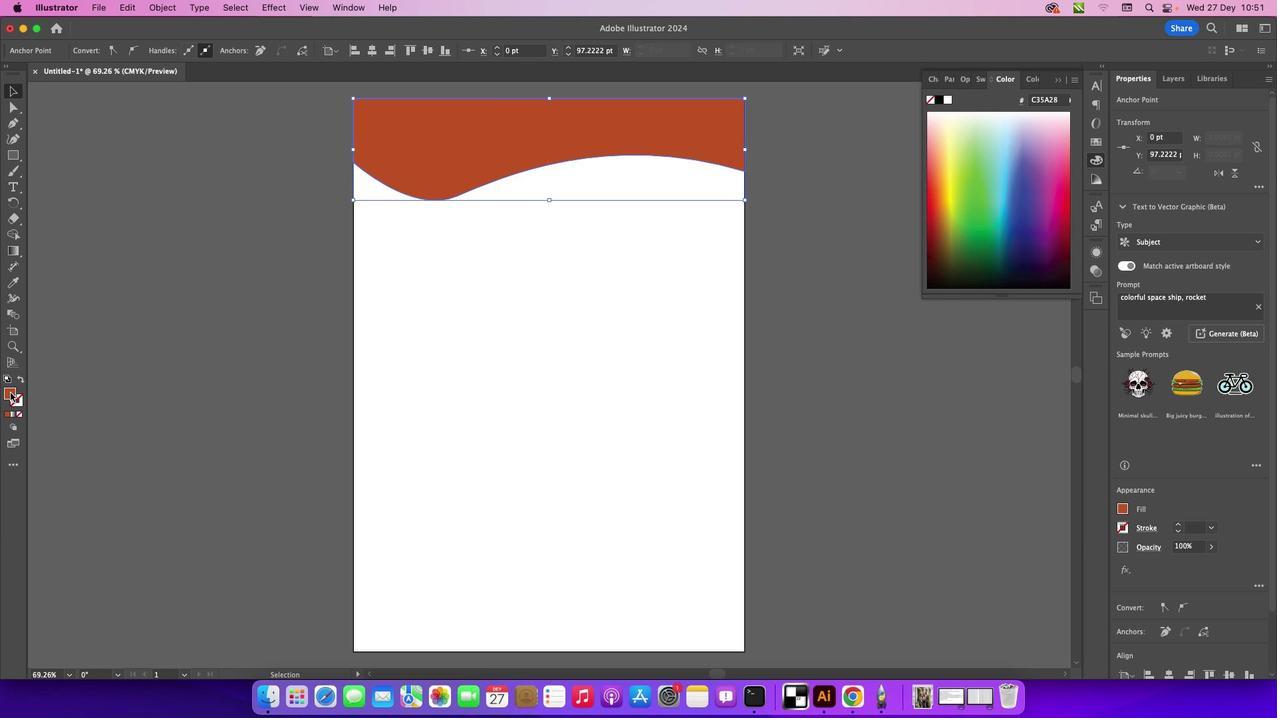 
Action: Mouse moved to (12, 395)
Screenshot: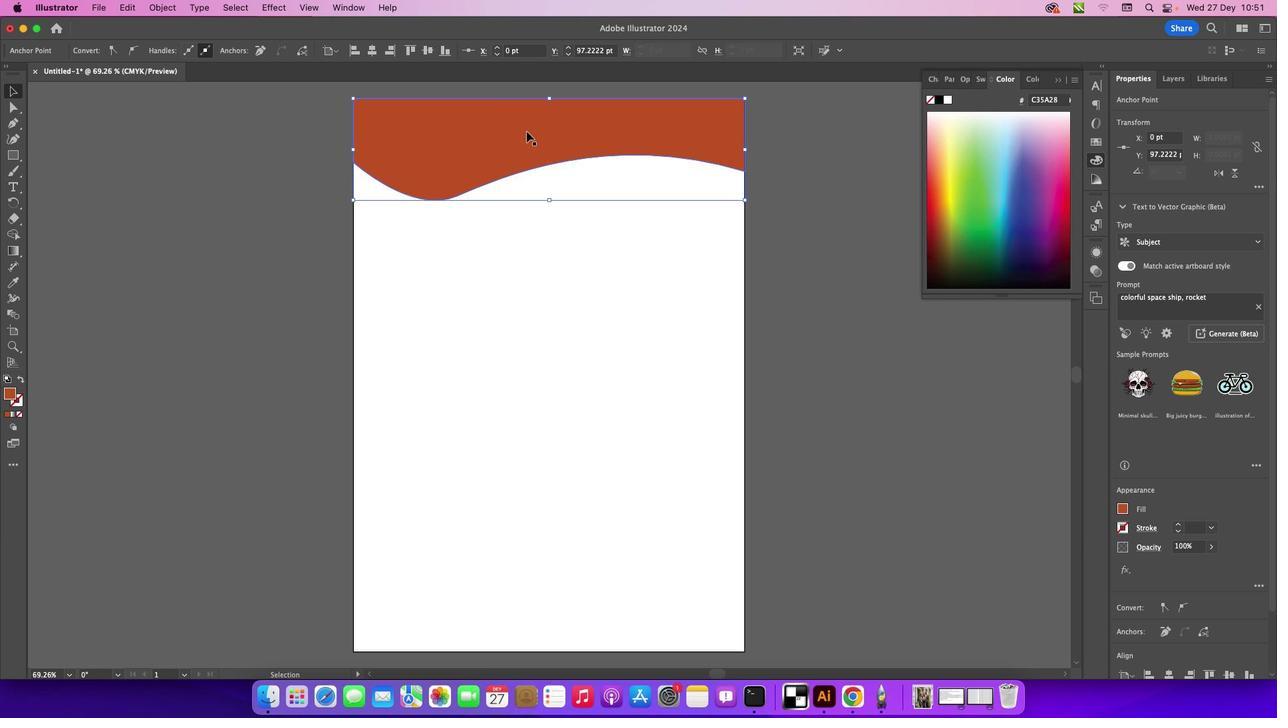 
Action: Mouse pressed left at (12, 395)
Screenshot: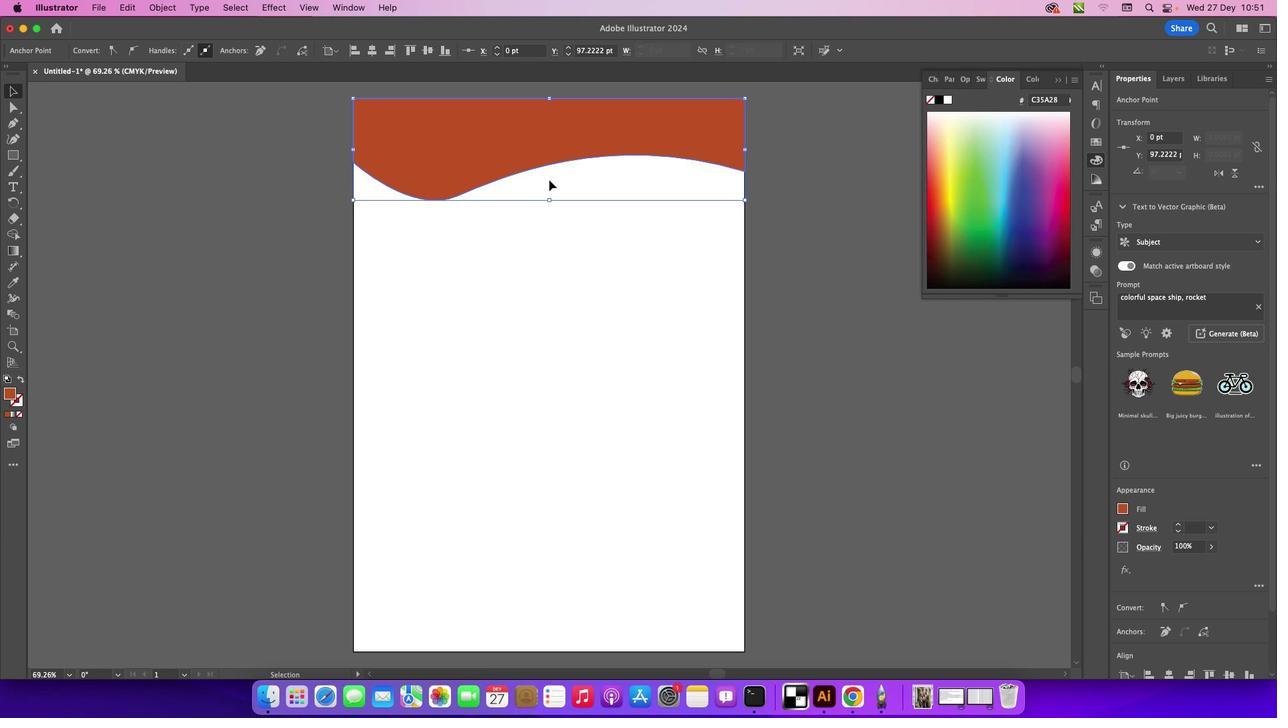 
Action: Mouse moved to (614, 248)
Screenshot: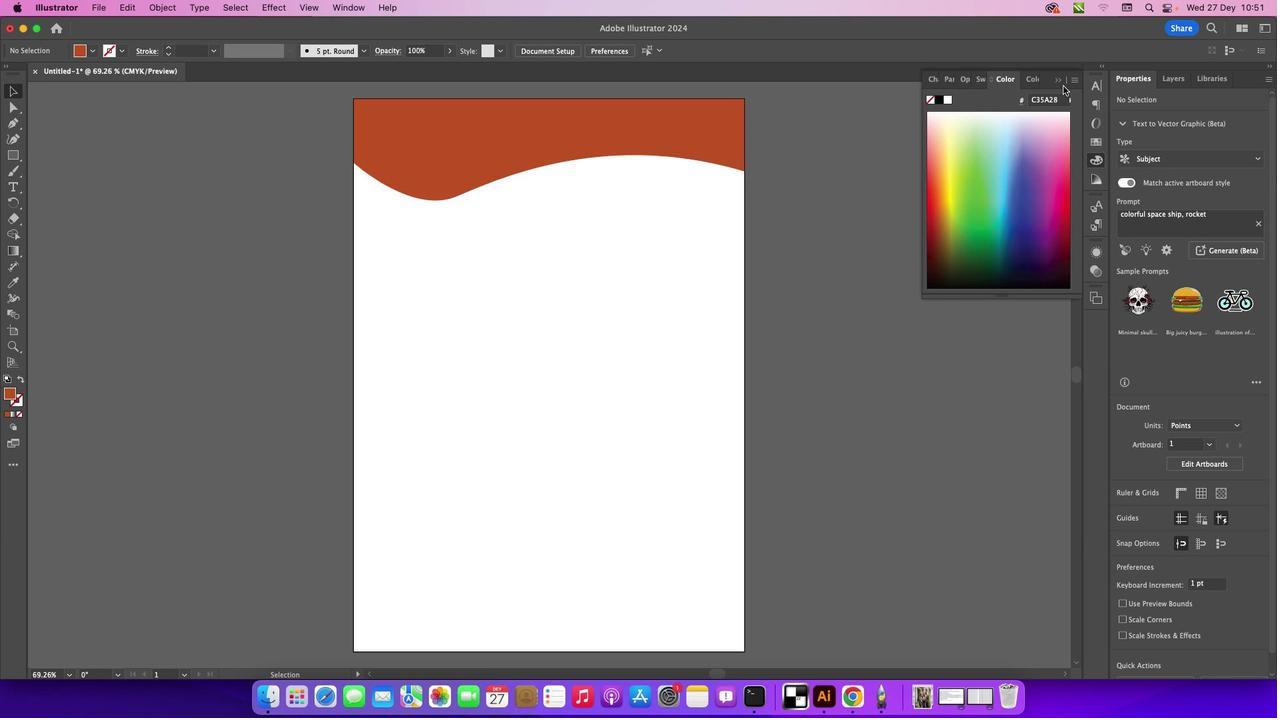 
Action: Mouse pressed left at (614, 248)
Screenshot: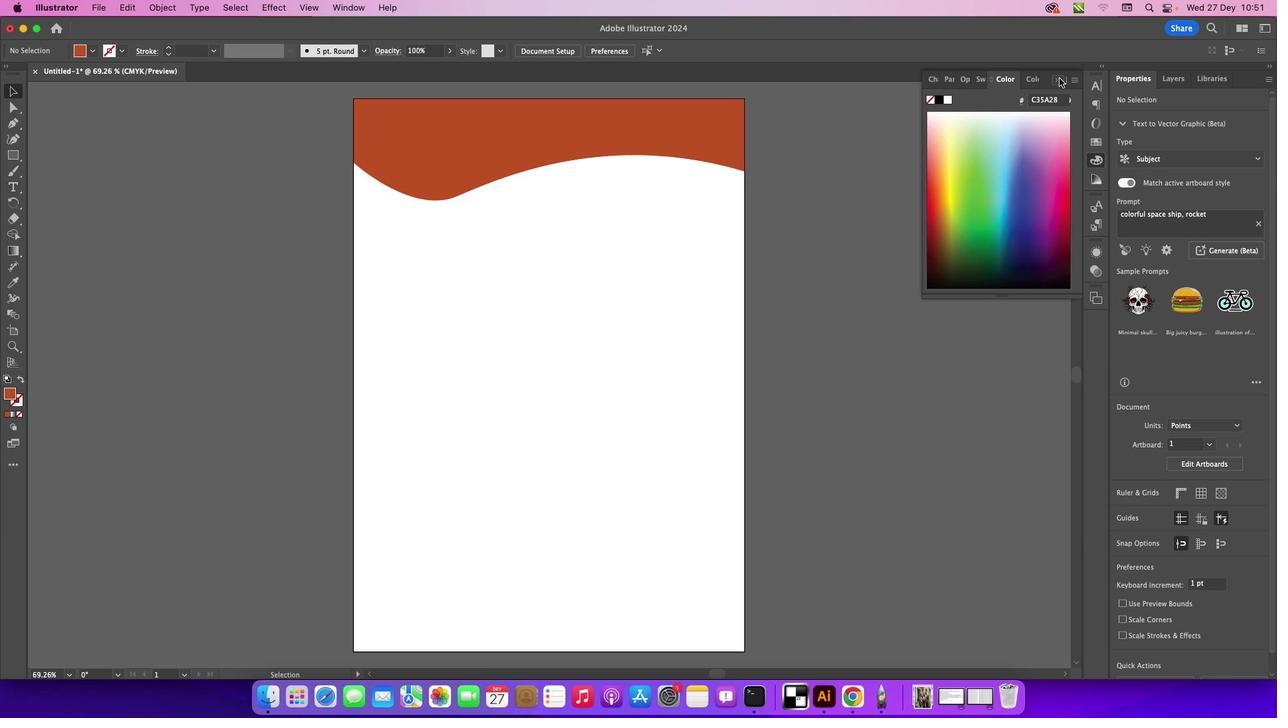 
Action: Mouse moved to (1061, 79)
Screenshot: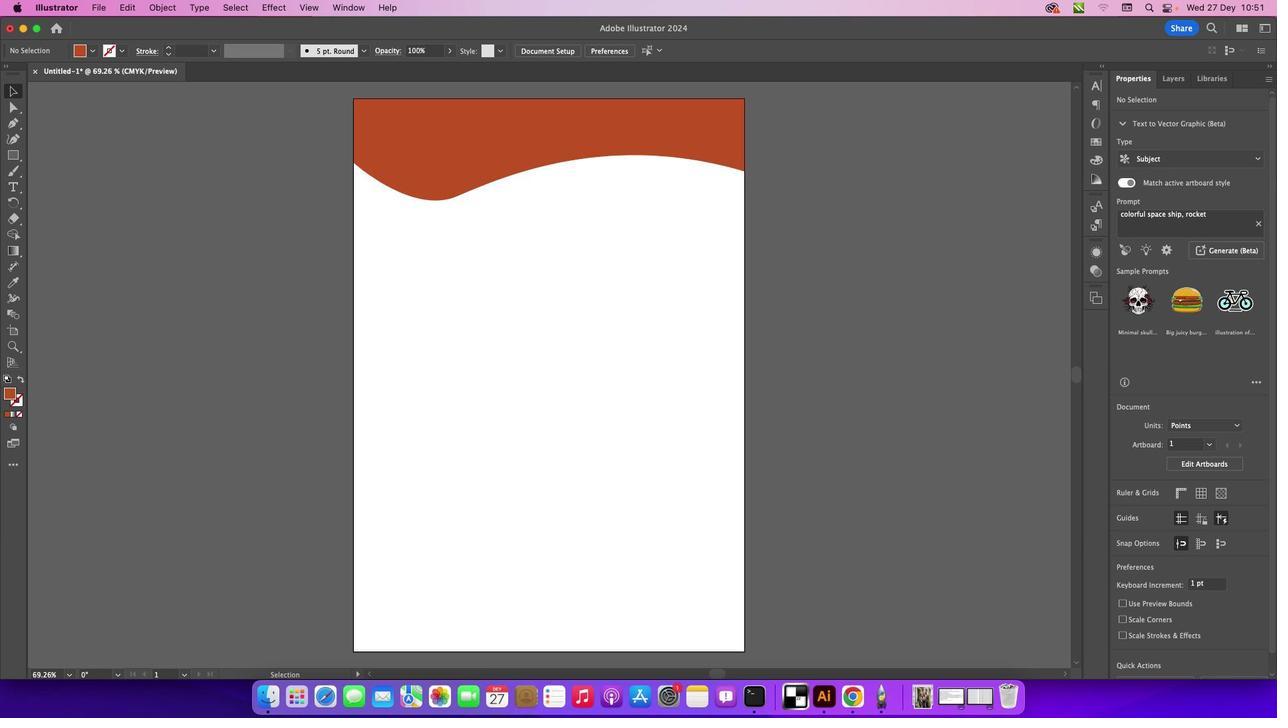 
Action: Mouse pressed left at (1061, 79)
Screenshot: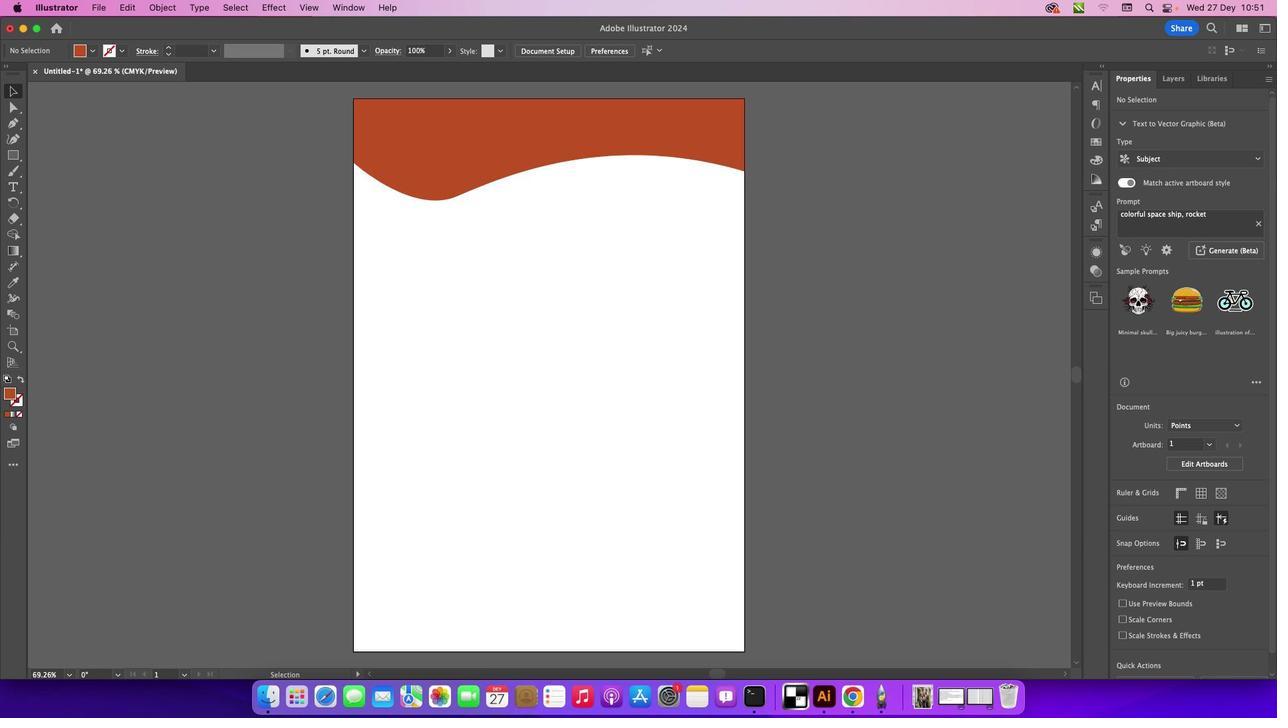 
Action: Mouse moved to (19, 129)
Screenshot: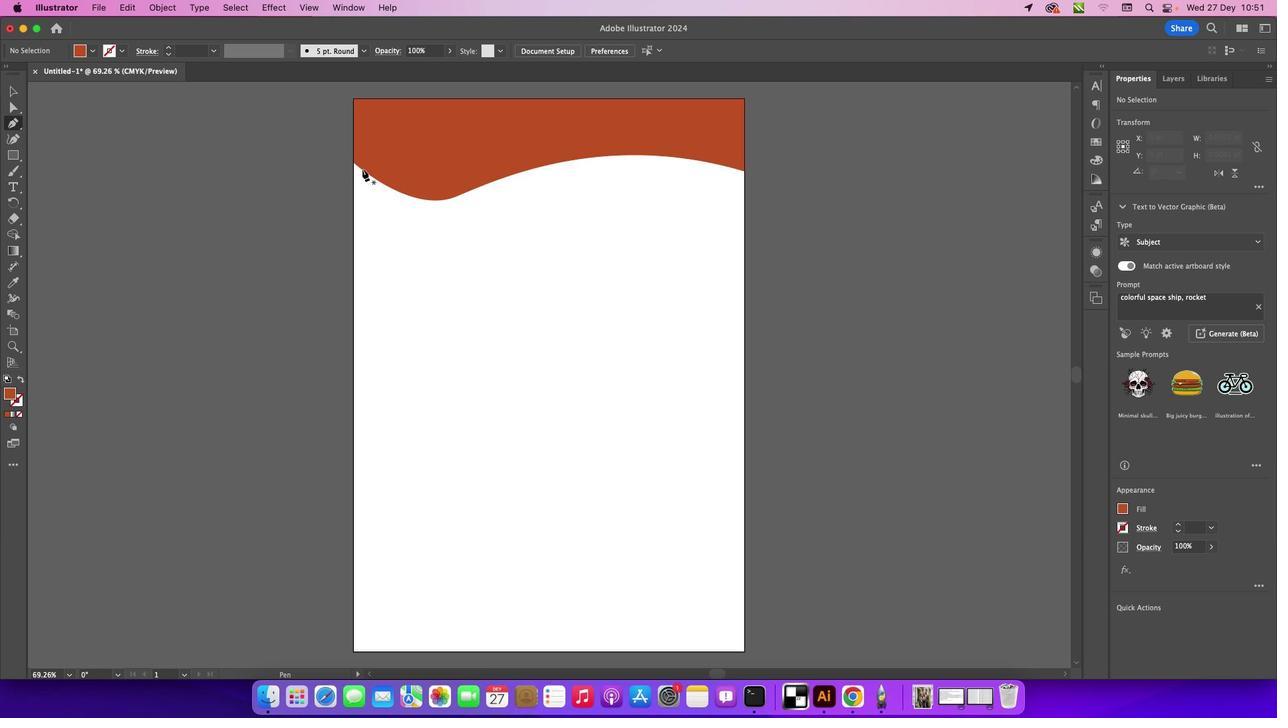 
Action: Mouse pressed left at (19, 129)
Screenshot: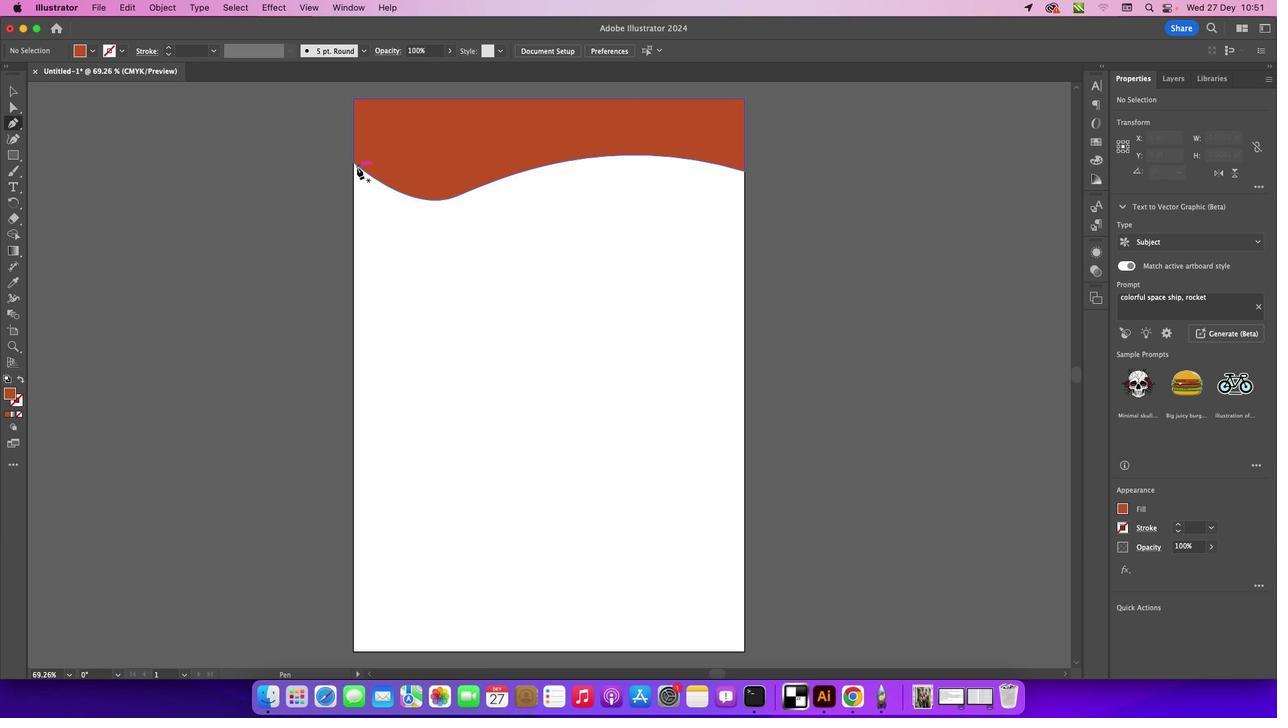 
Action: Mouse moved to (357, 166)
Screenshot: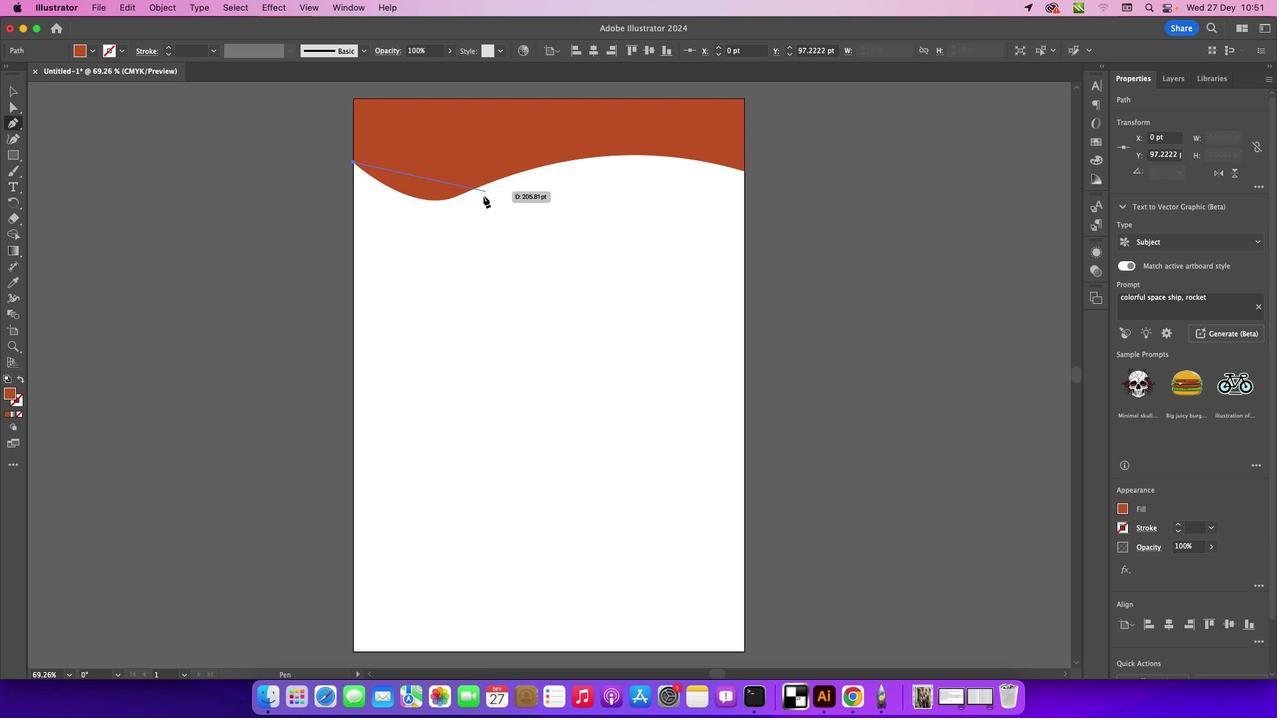 
Action: Mouse pressed left at (357, 166)
Screenshot: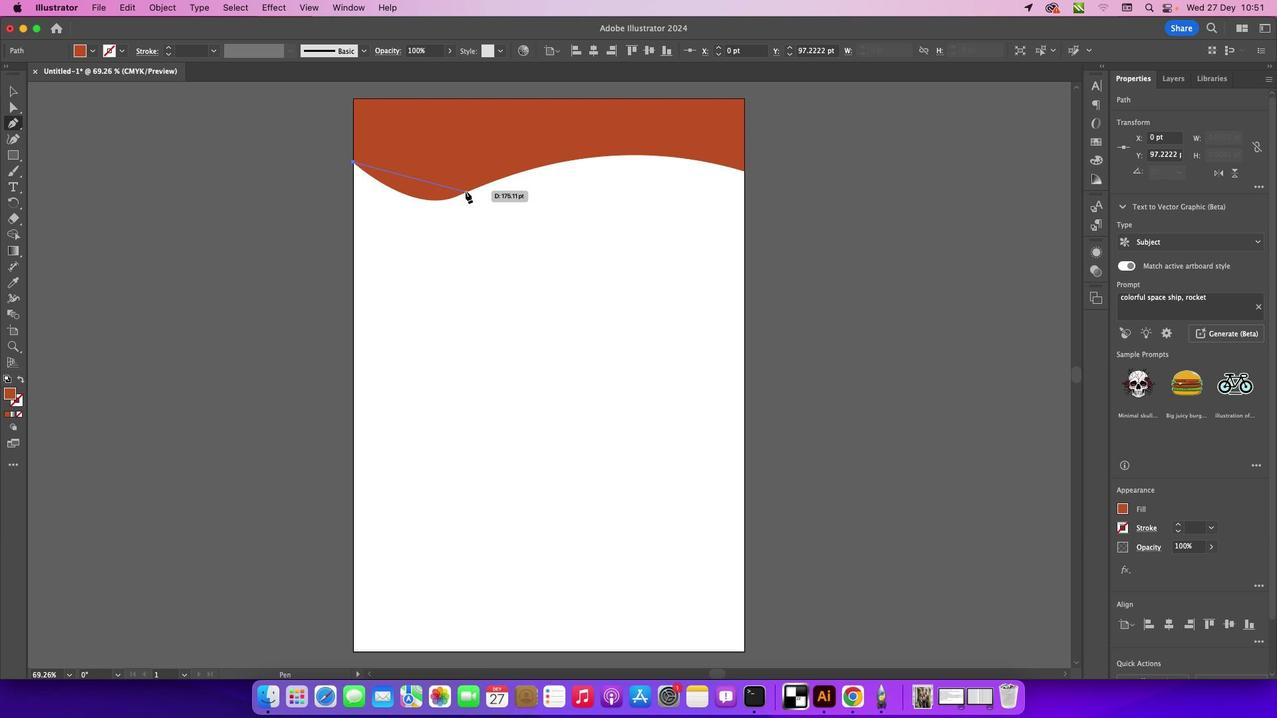 
Action: Mouse moved to (470, 193)
Screenshot: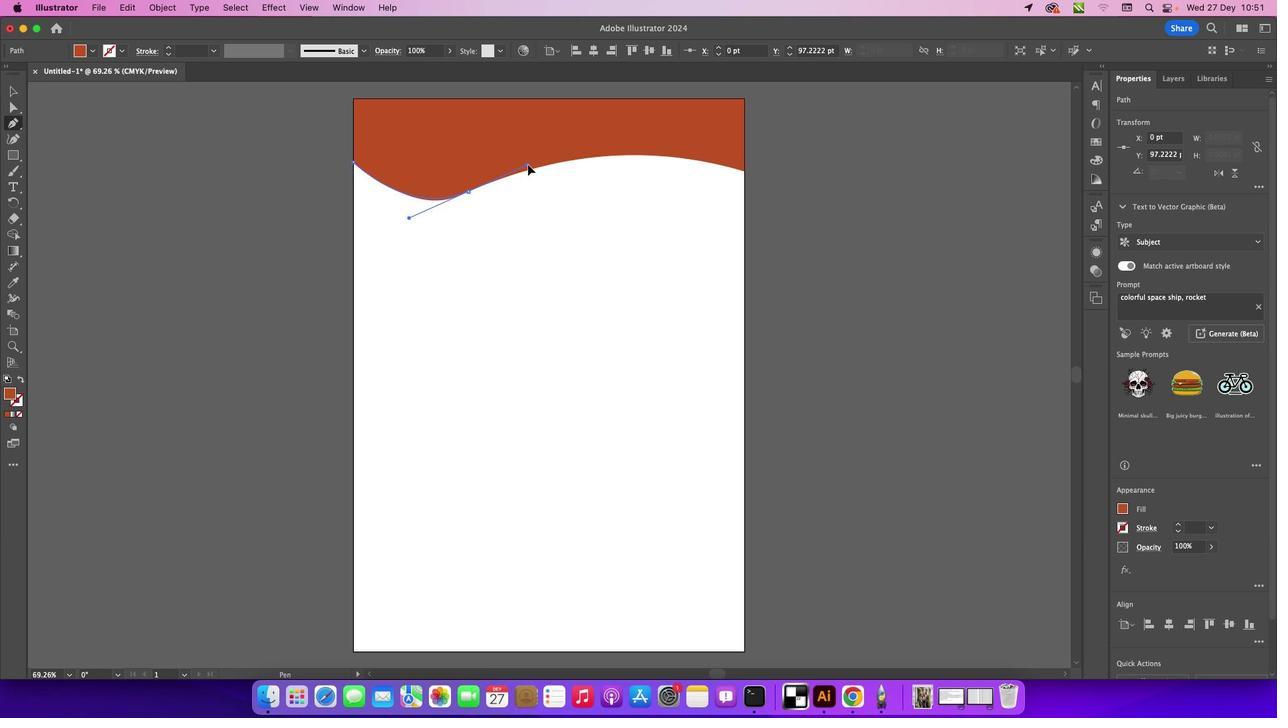 
Action: Mouse pressed left at (470, 193)
Screenshot: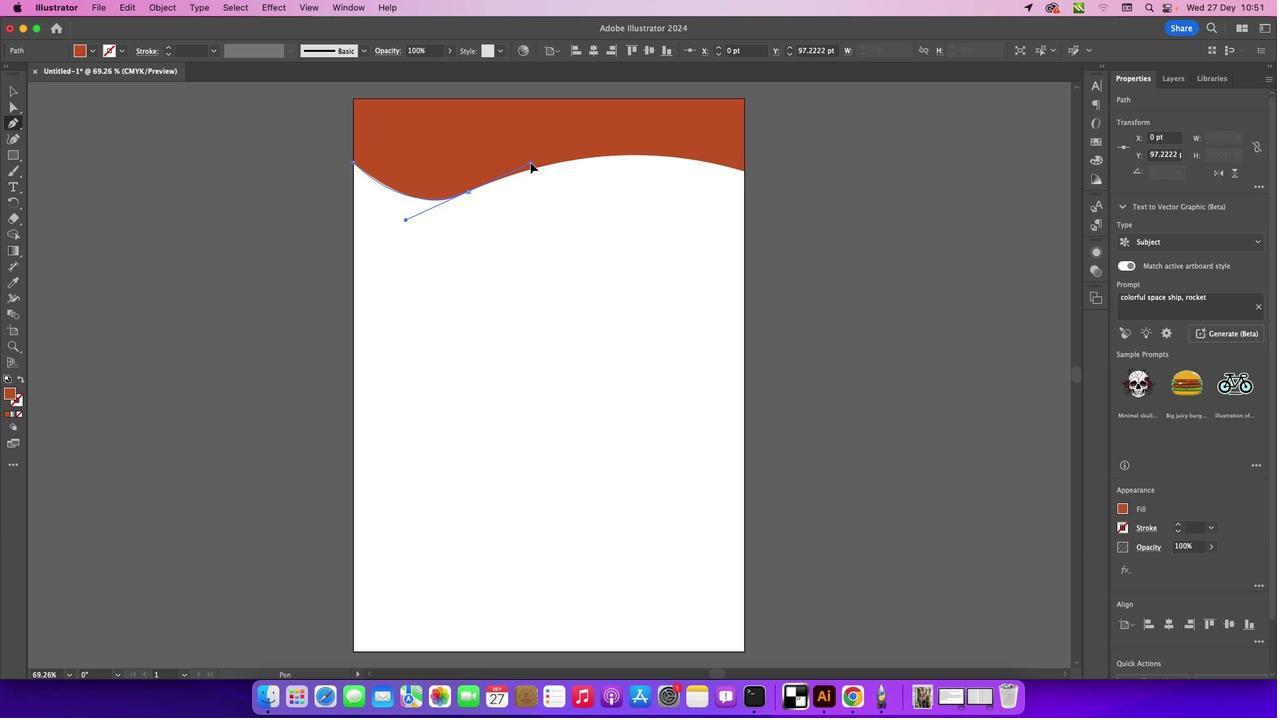 
Action: Mouse moved to (745, 174)
Screenshot: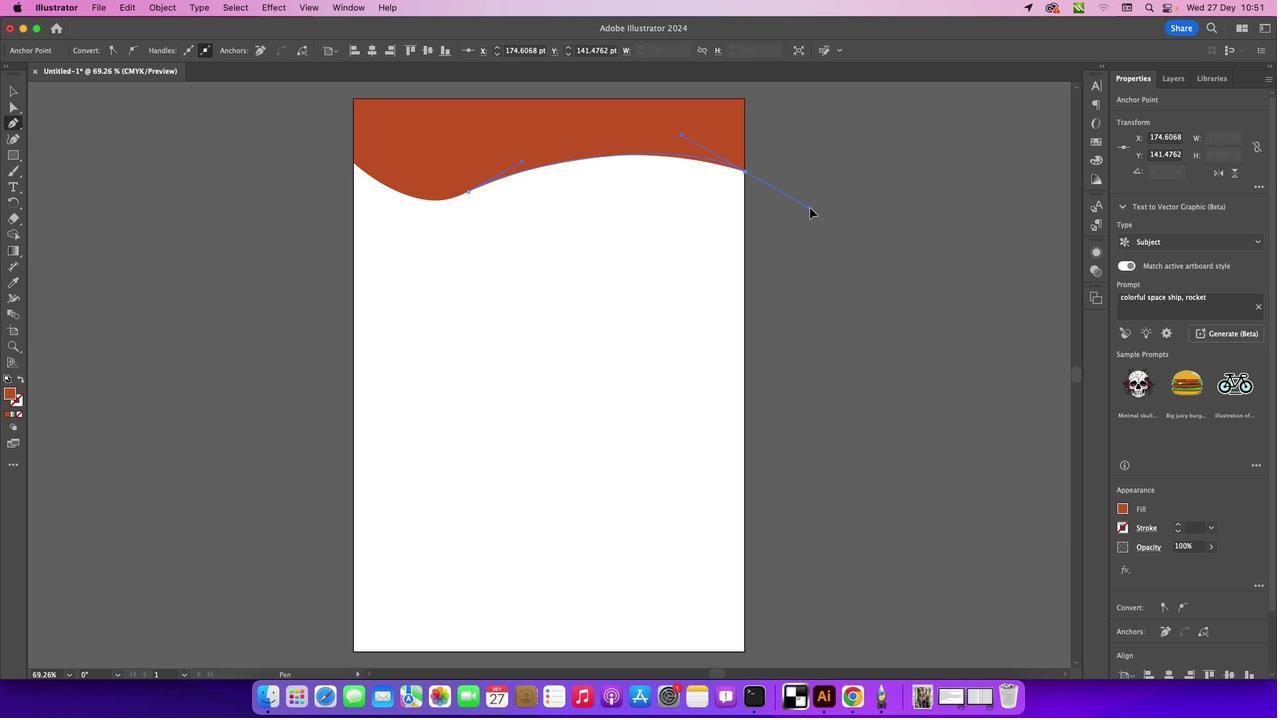 
Action: Mouse pressed left at (745, 174)
Screenshot: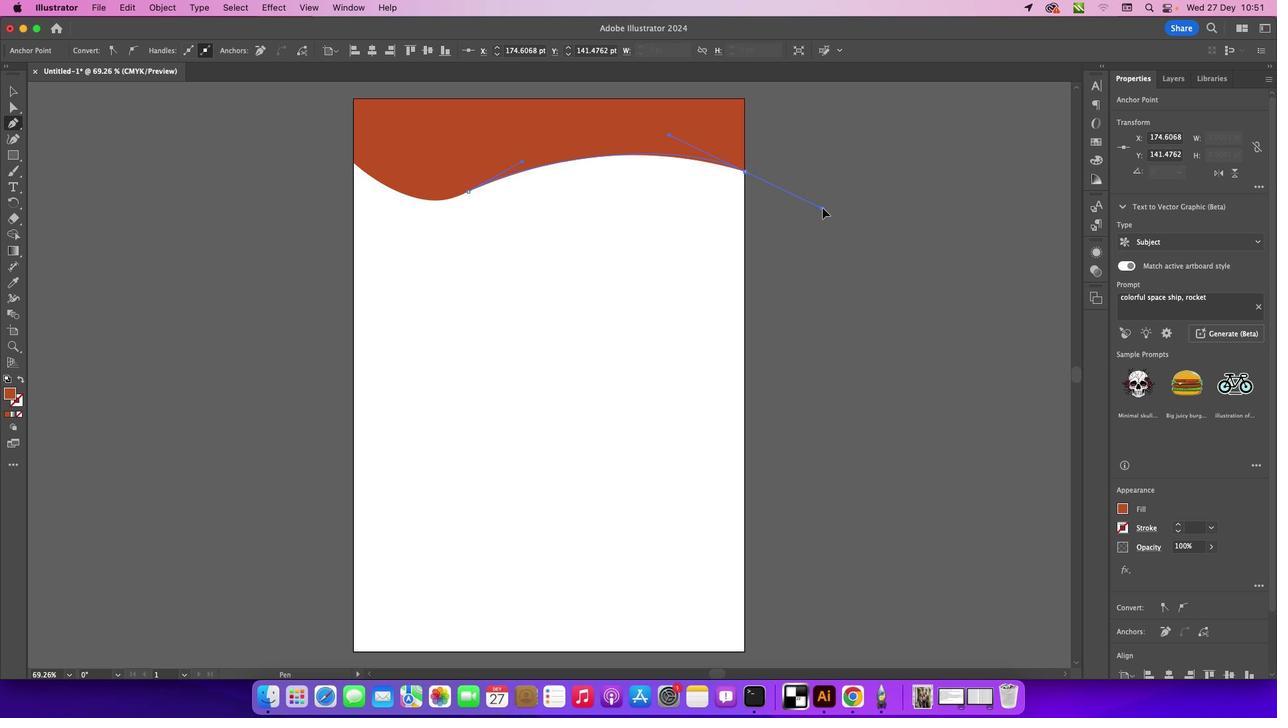 
Action: Mouse moved to (745, 174)
Screenshot: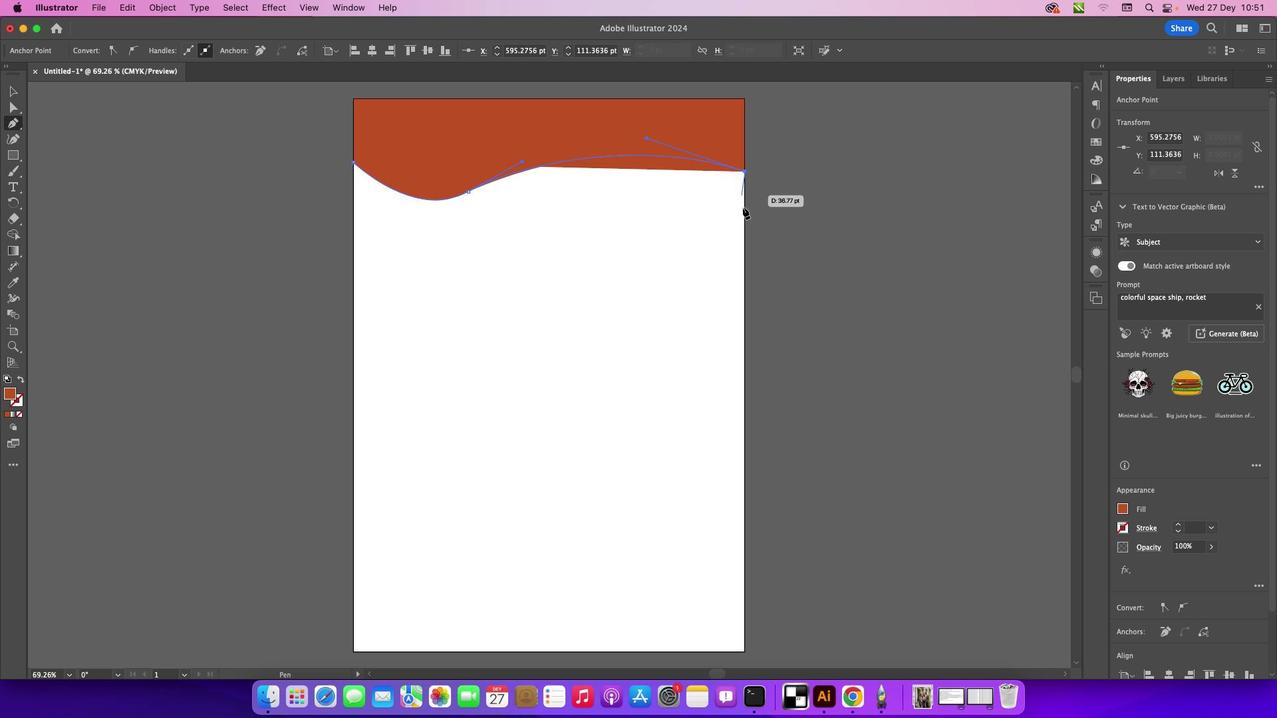 
Action: Mouse pressed left at (745, 174)
Screenshot: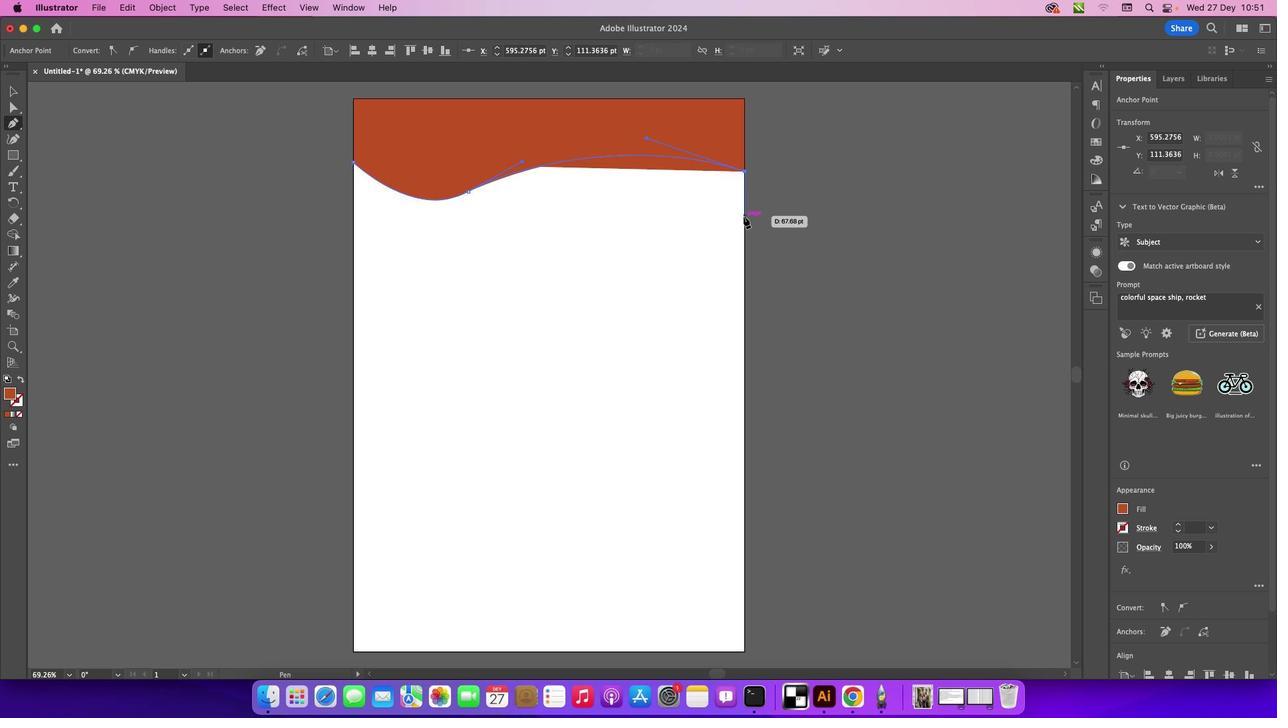 
Action: Mouse moved to (745, 232)
Screenshot: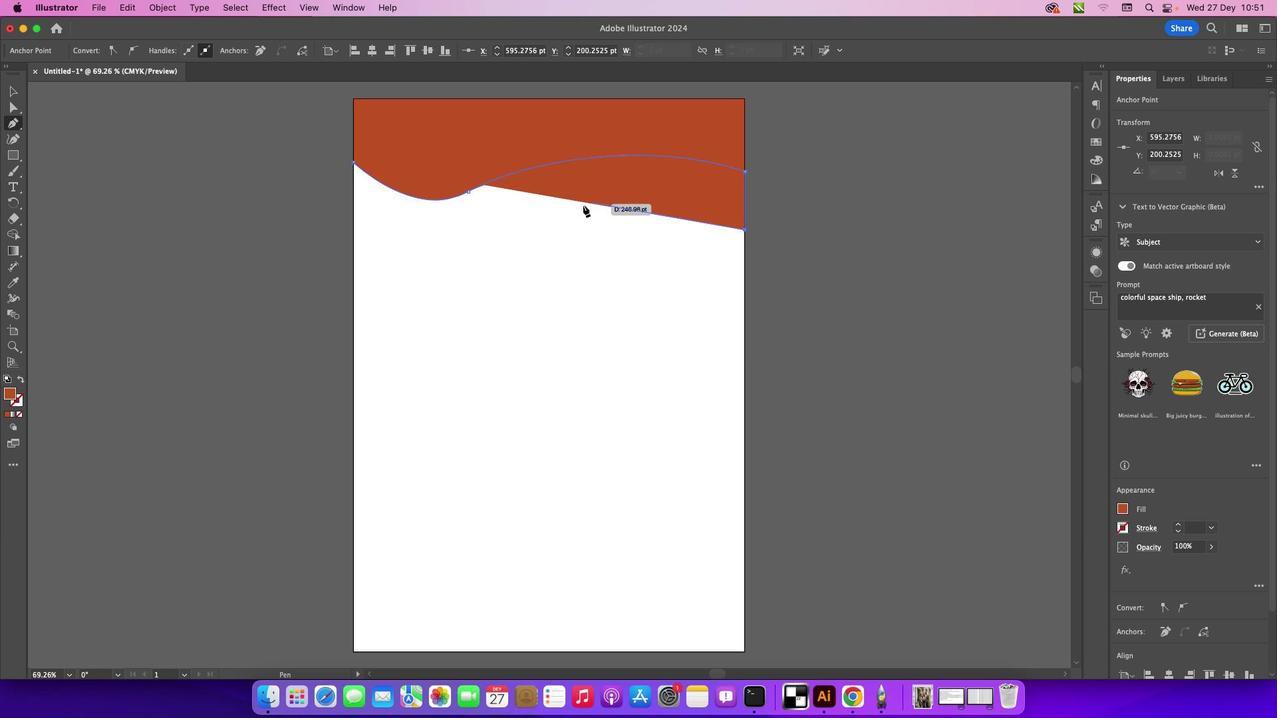 
Action: Mouse pressed left at (745, 232)
Screenshot: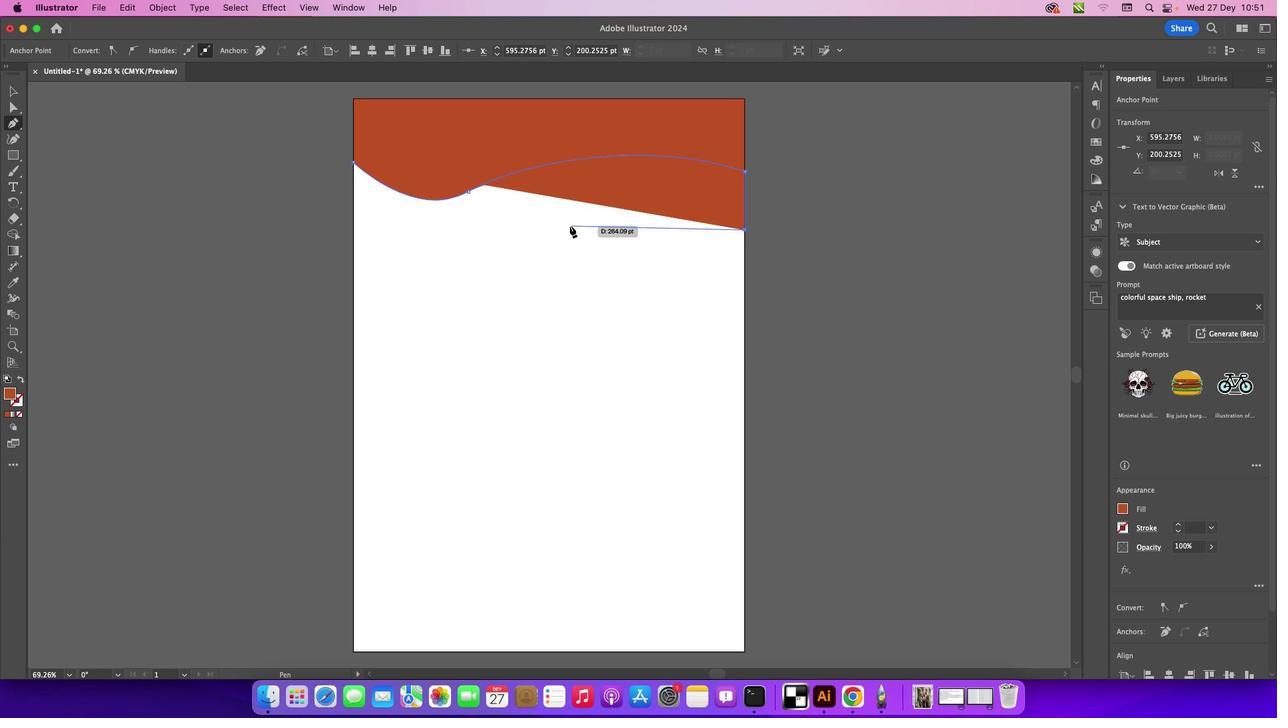 
Action: Mouse moved to (562, 217)
Screenshot: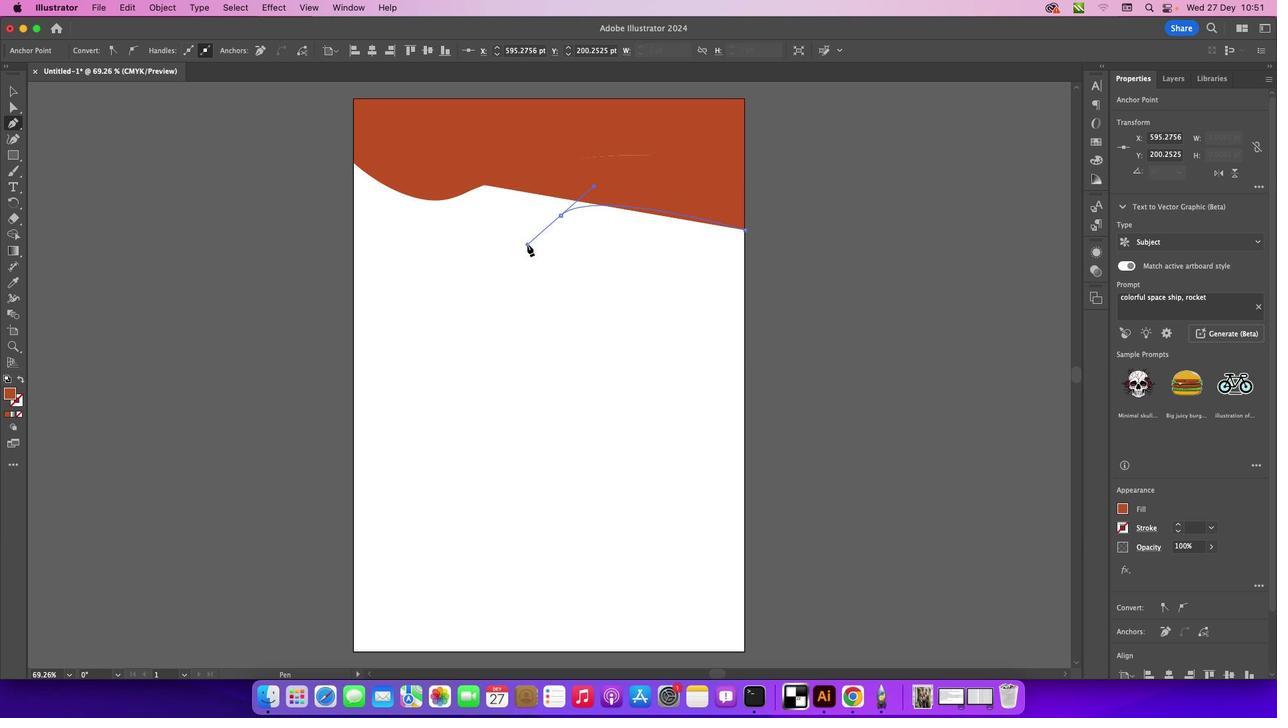
Action: Mouse pressed left at (562, 217)
Screenshot: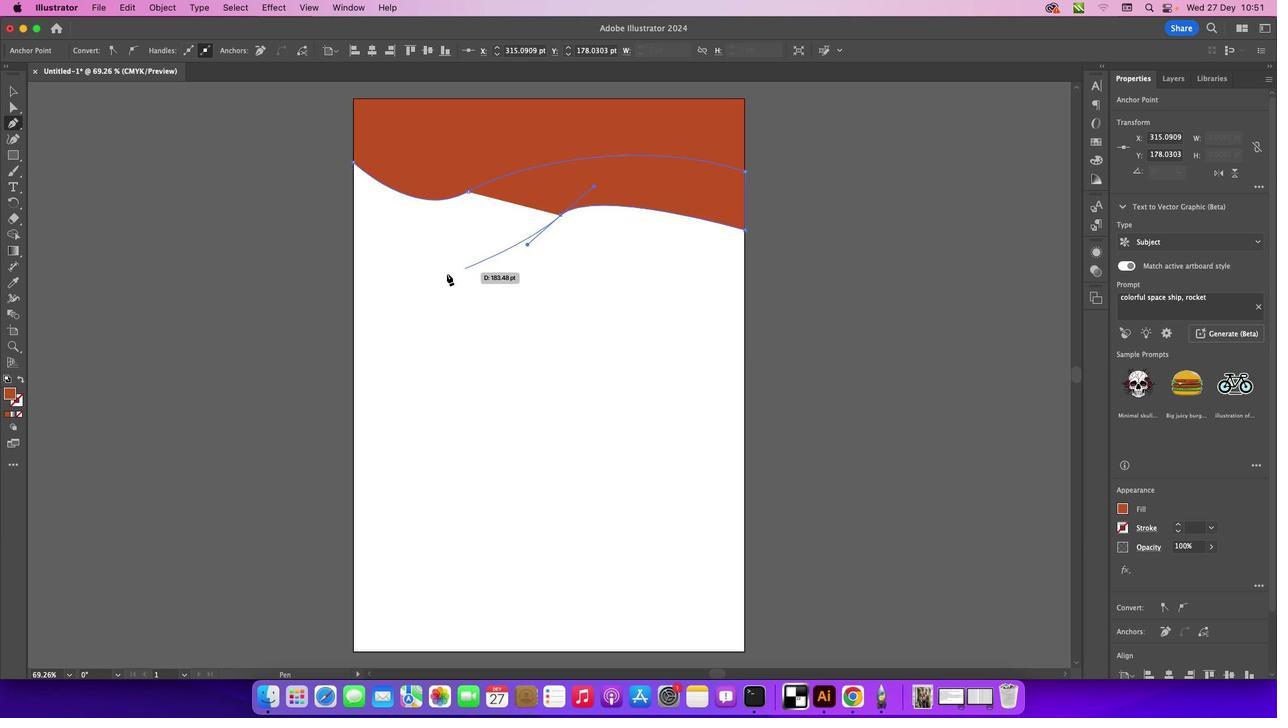 
Action: Mouse moved to (408, 262)
Screenshot: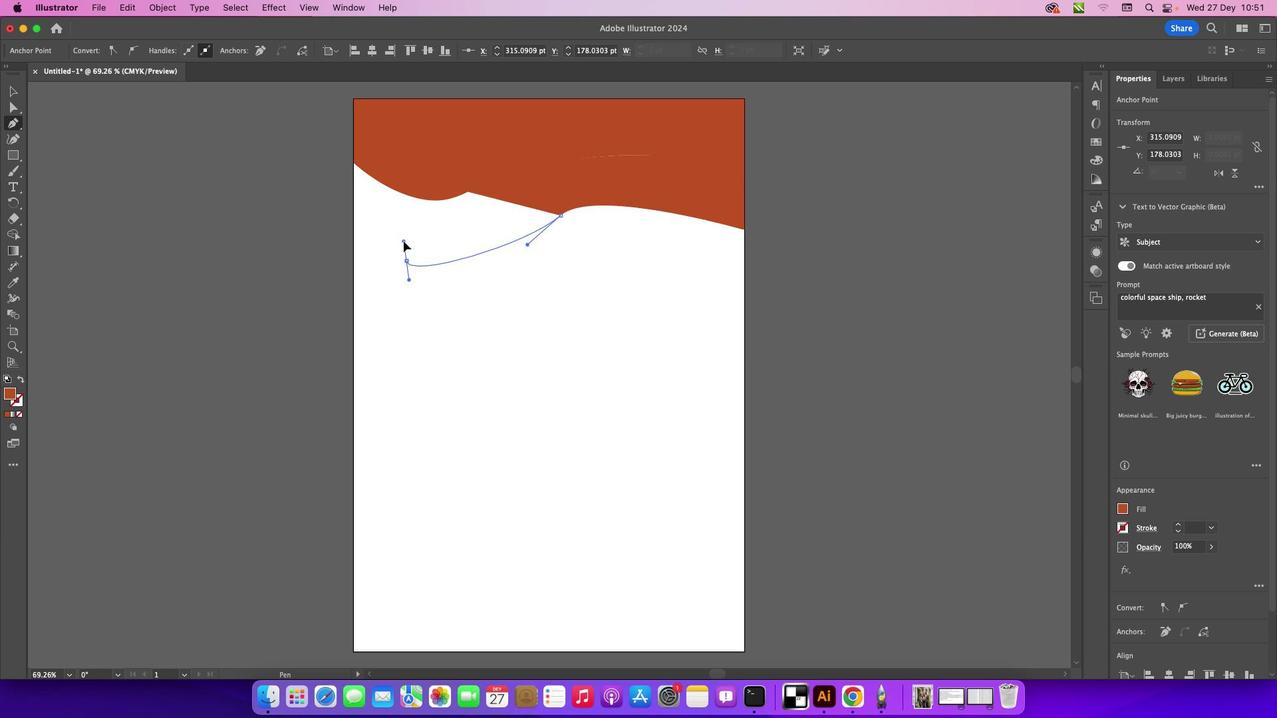 
Action: Mouse pressed left at (408, 262)
Screenshot: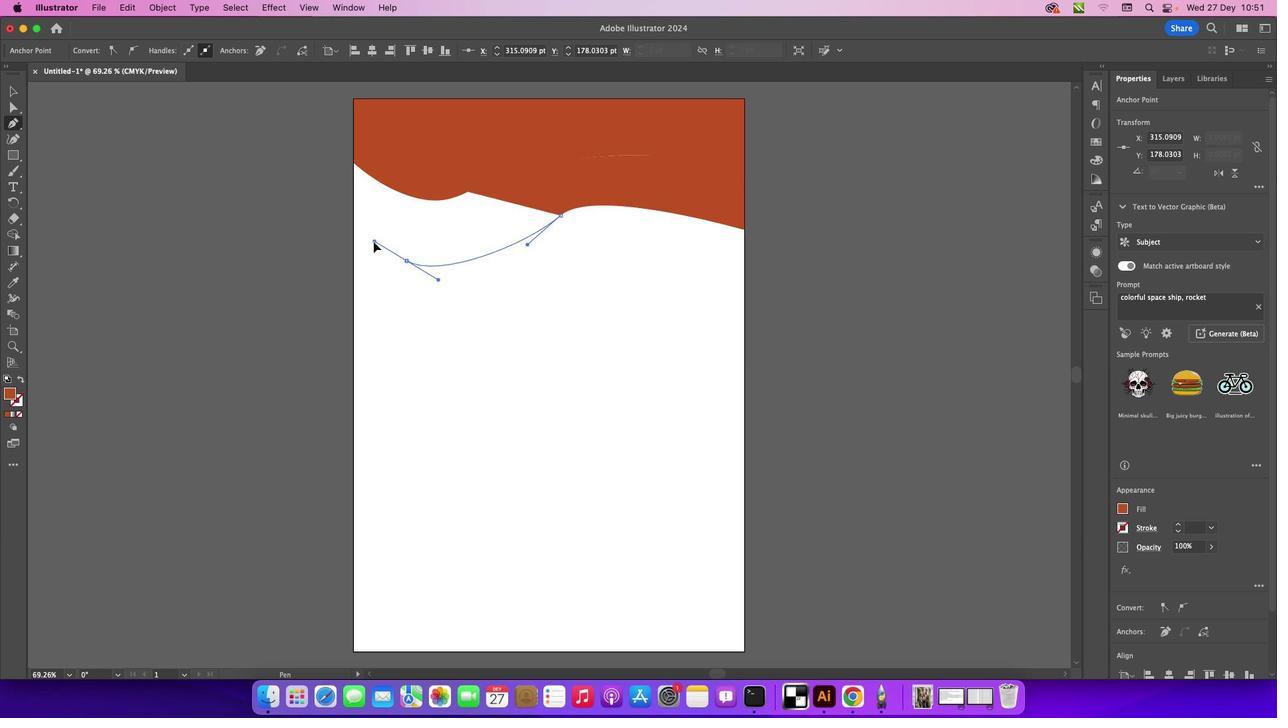 
Action: Mouse moved to (356, 264)
Screenshot: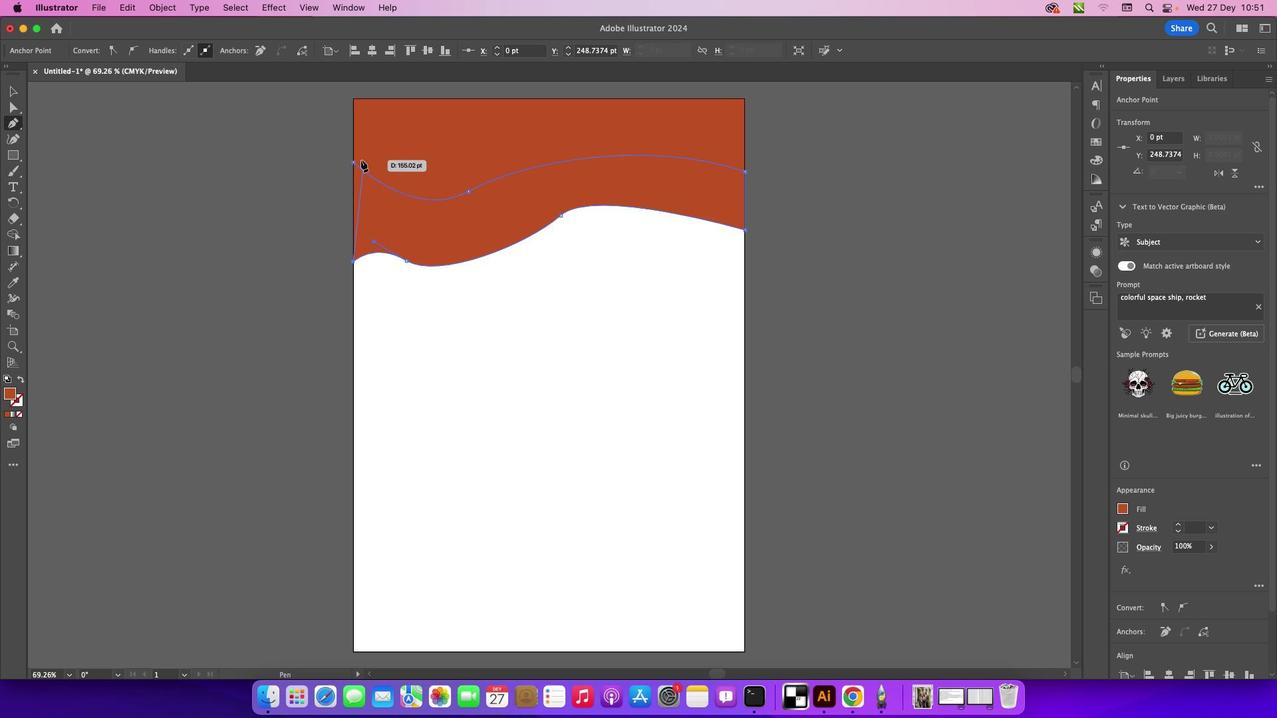 
Action: Mouse pressed left at (356, 264)
Screenshot: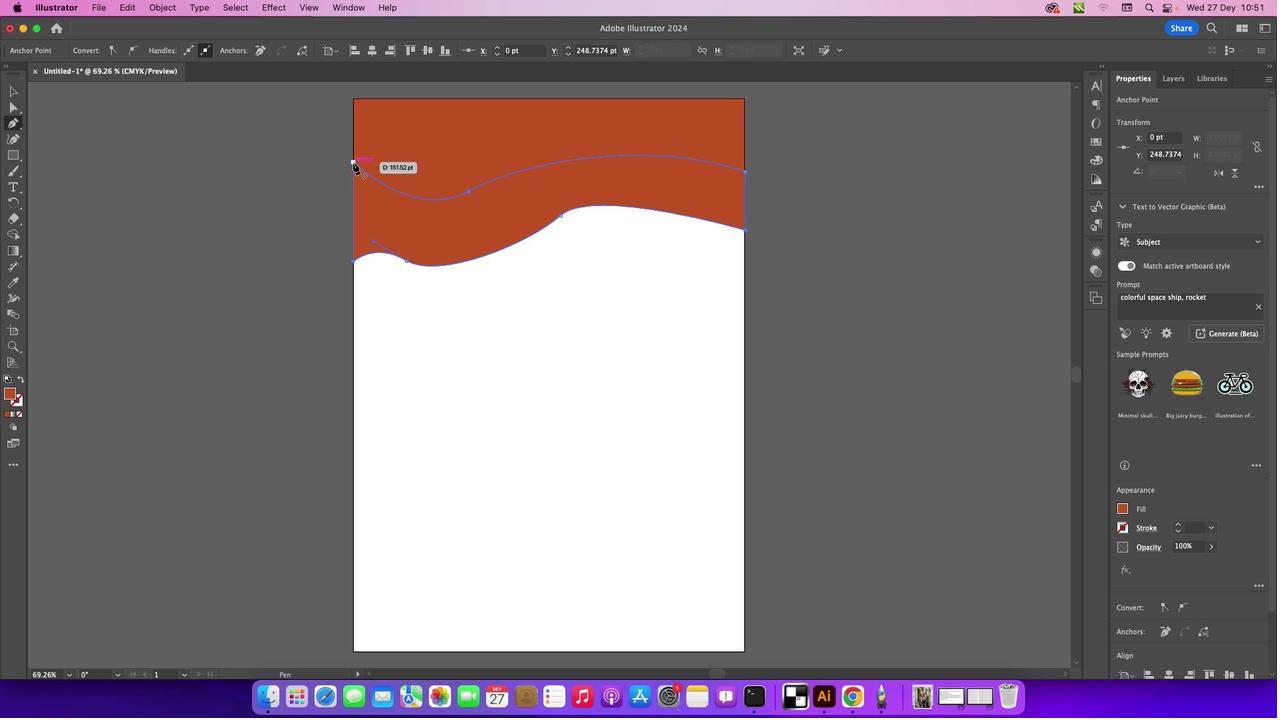 
Action: Mouse moved to (354, 164)
Screenshot: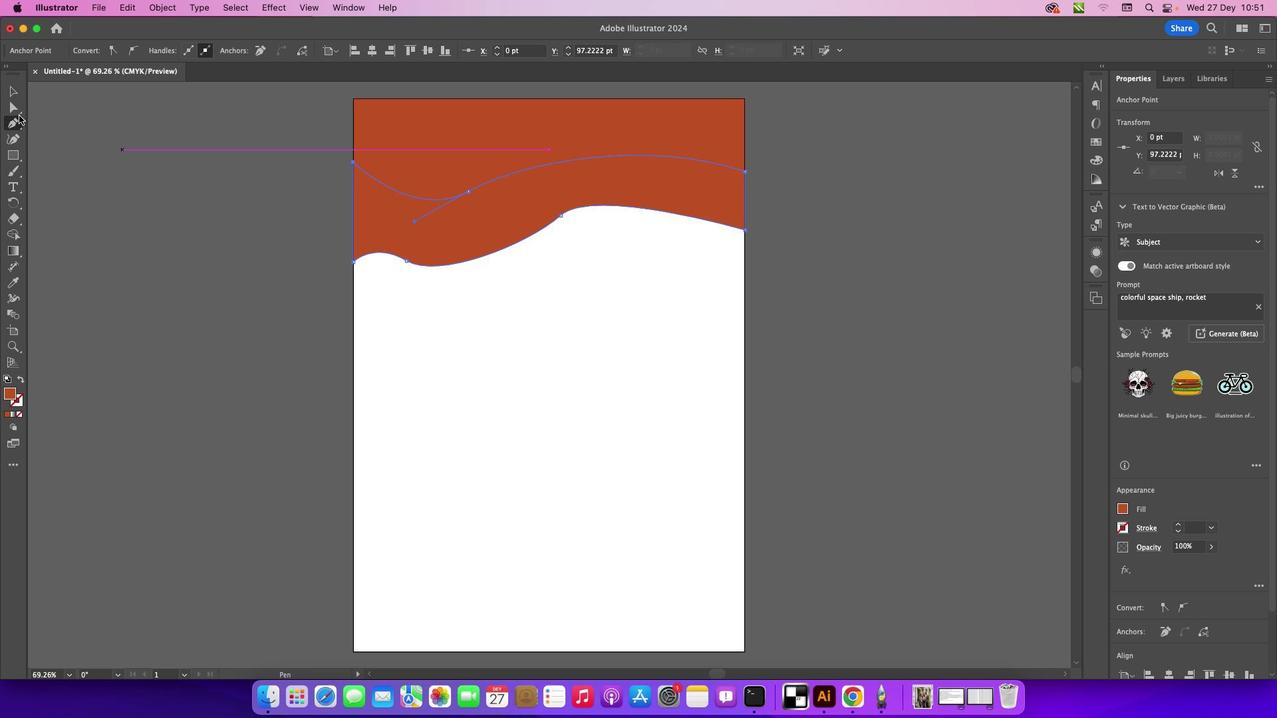 
Action: Mouse pressed left at (354, 164)
Screenshot: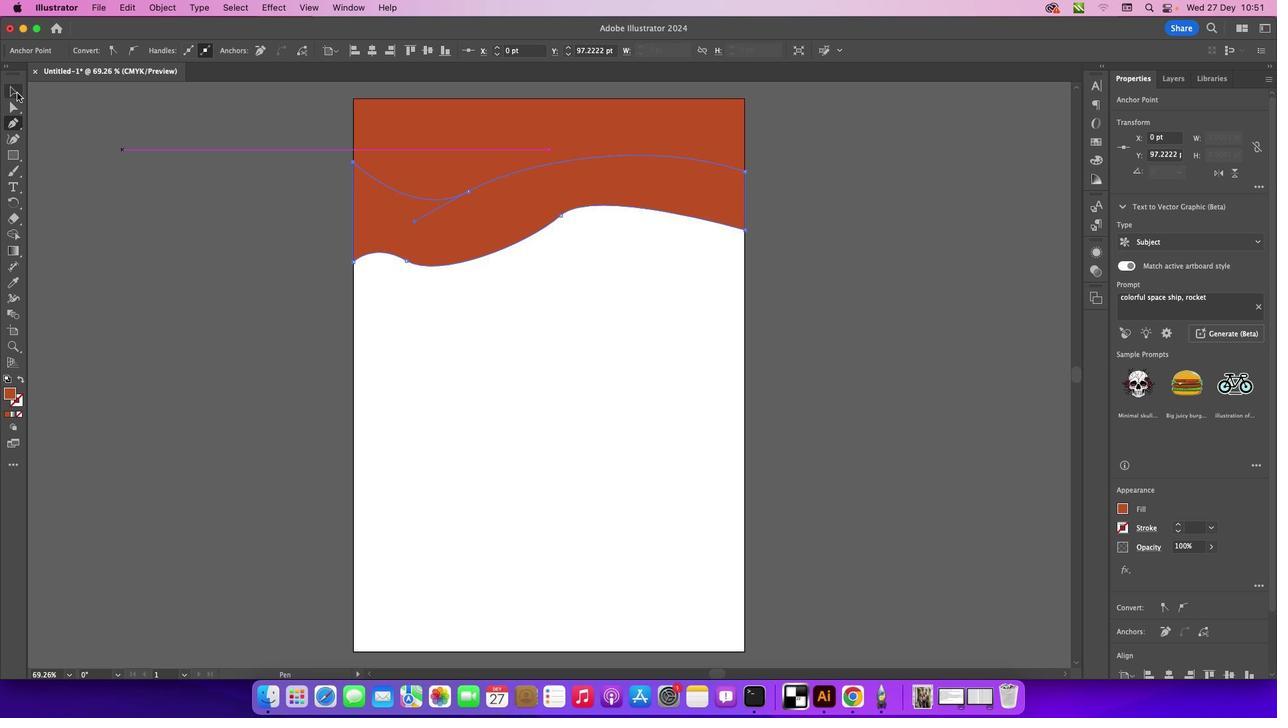 
Action: Mouse moved to (19, 95)
Screenshot: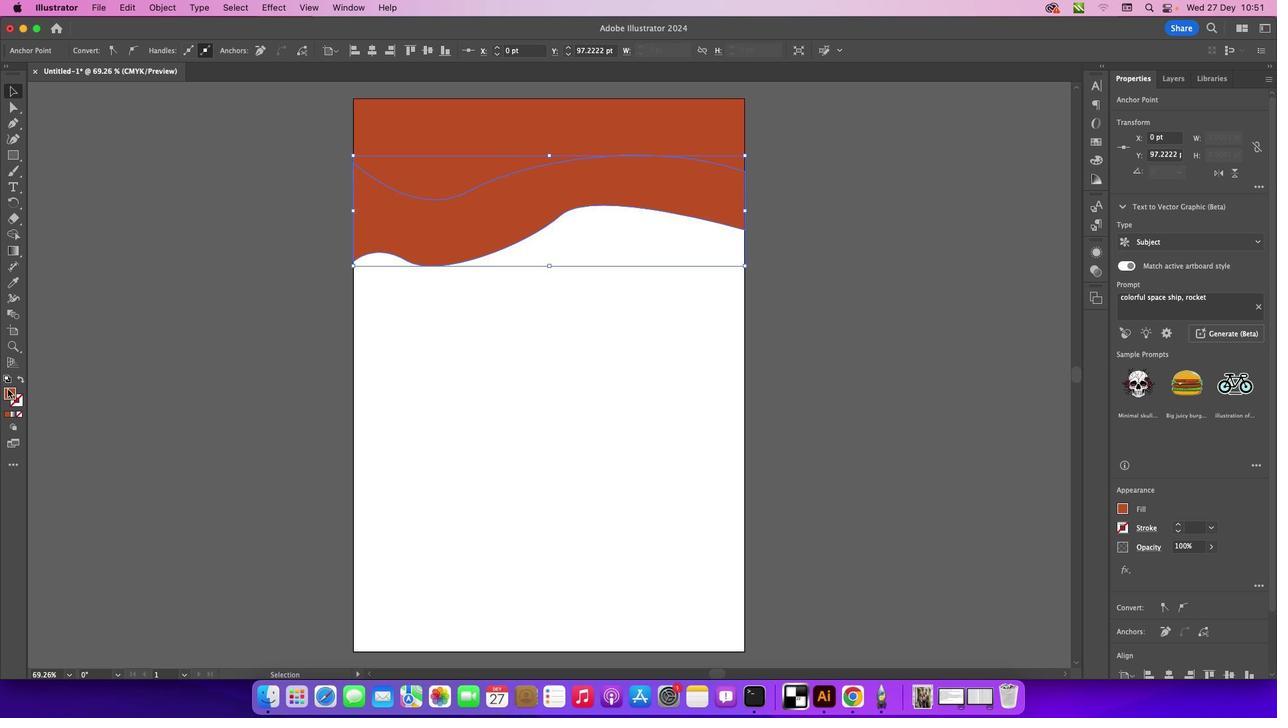 
Action: Mouse pressed left at (19, 95)
Screenshot: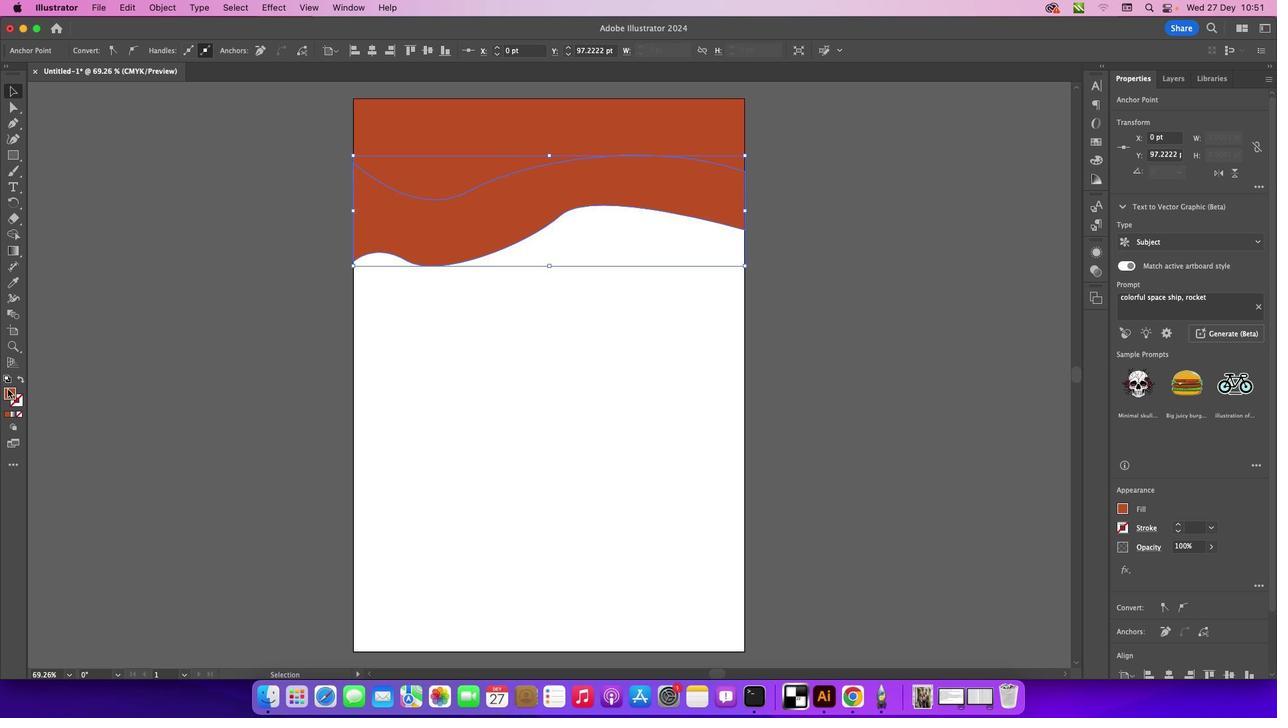 
Action: Mouse moved to (9, 391)
Screenshot: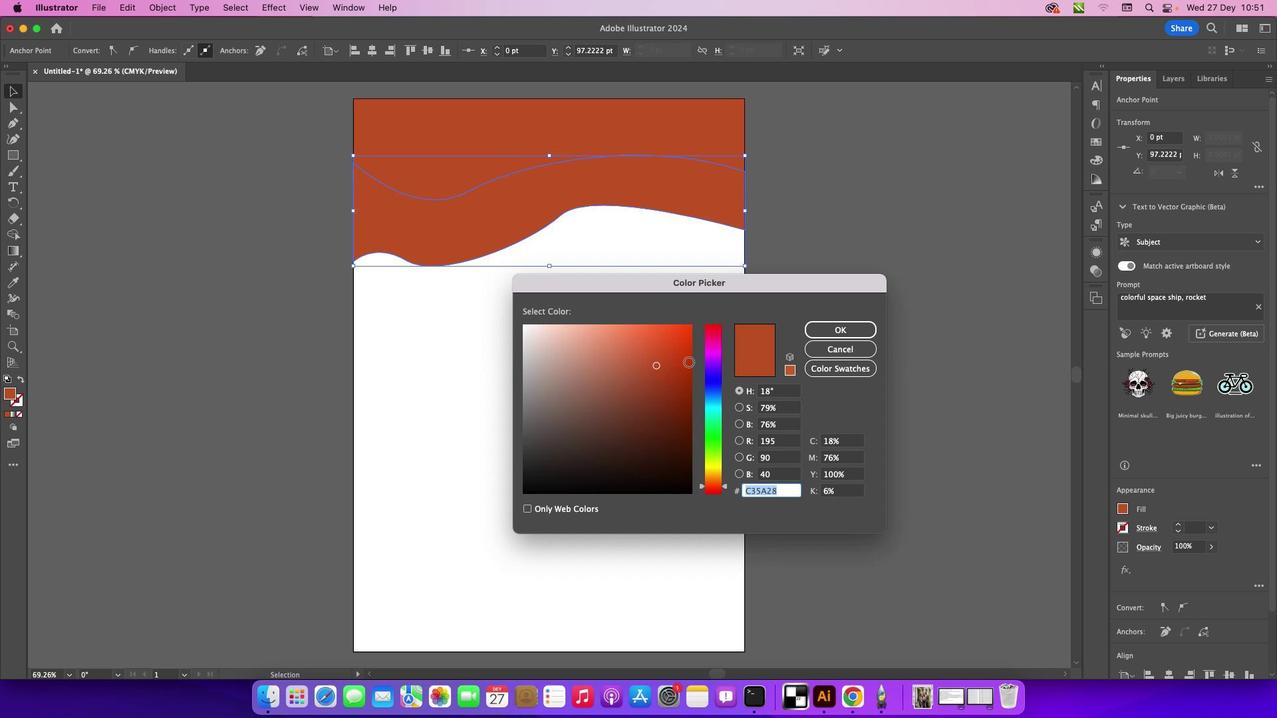 
Action: Mouse pressed left at (9, 391)
Screenshot: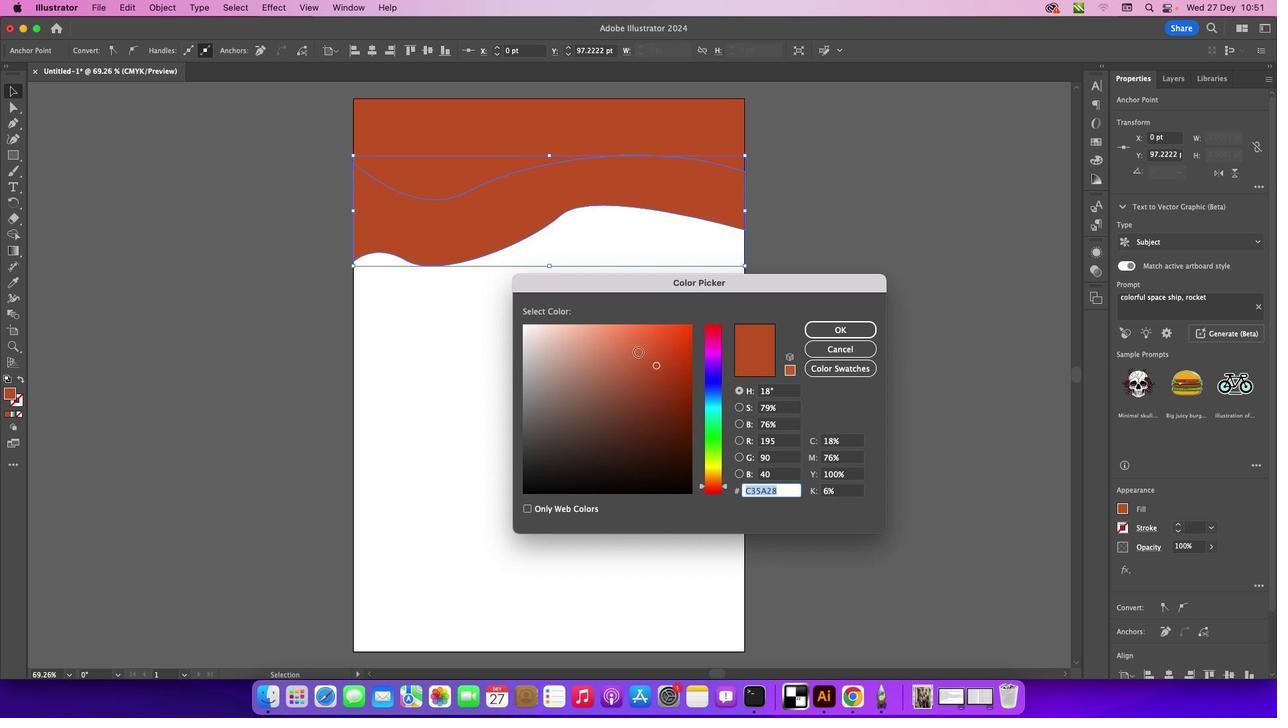 
Action: Mouse pressed left at (9, 391)
Screenshot: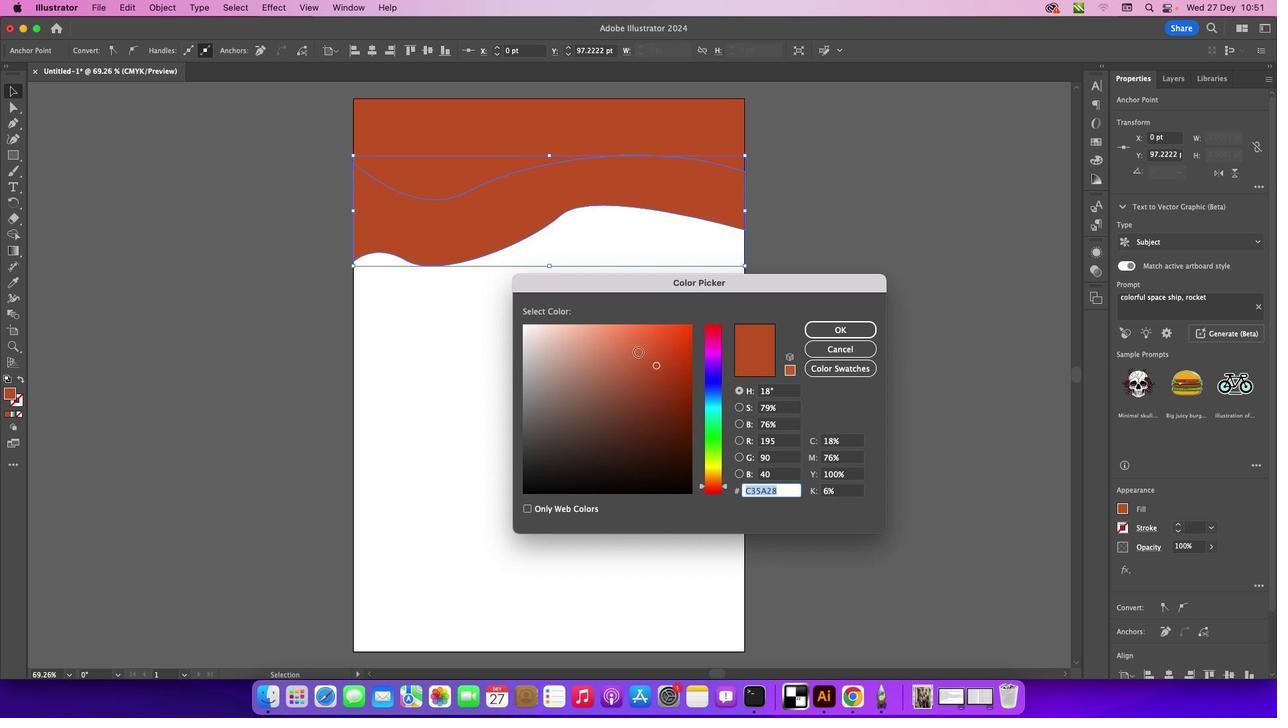
Action: Mouse moved to (640, 353)
Screenshot: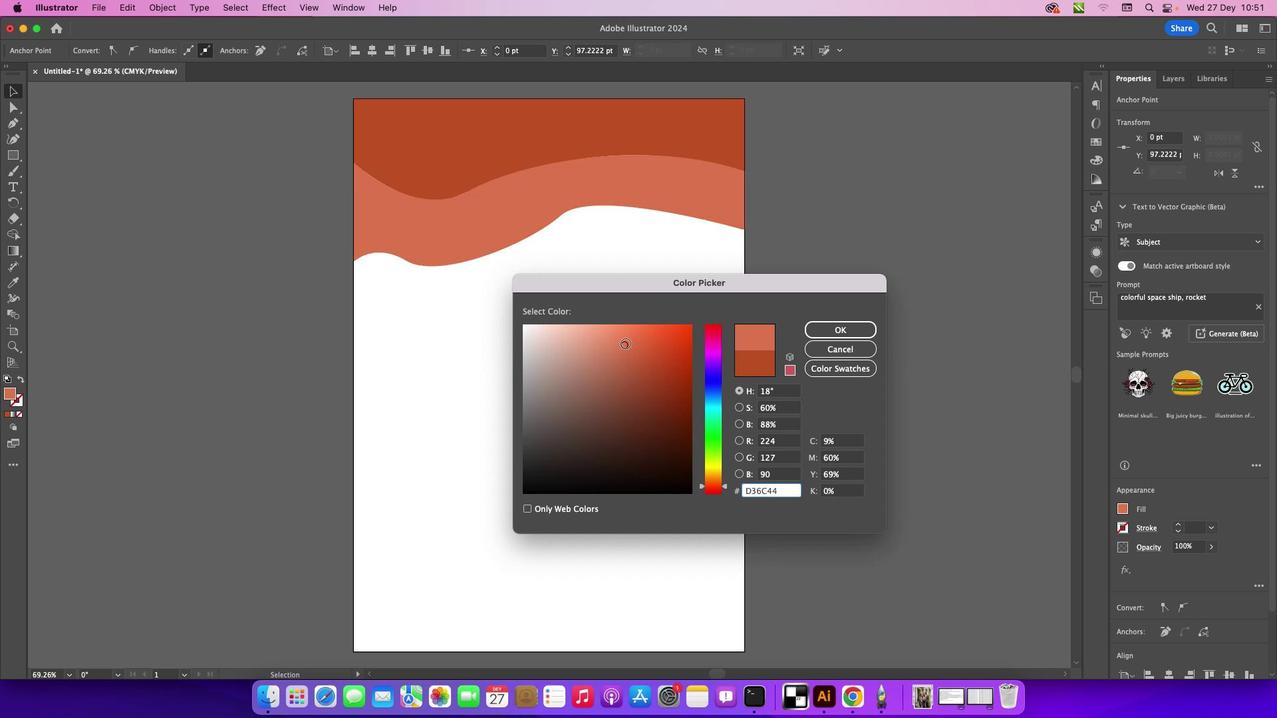 
Action: Mouse pressed left at (640, 353)
Screenshot: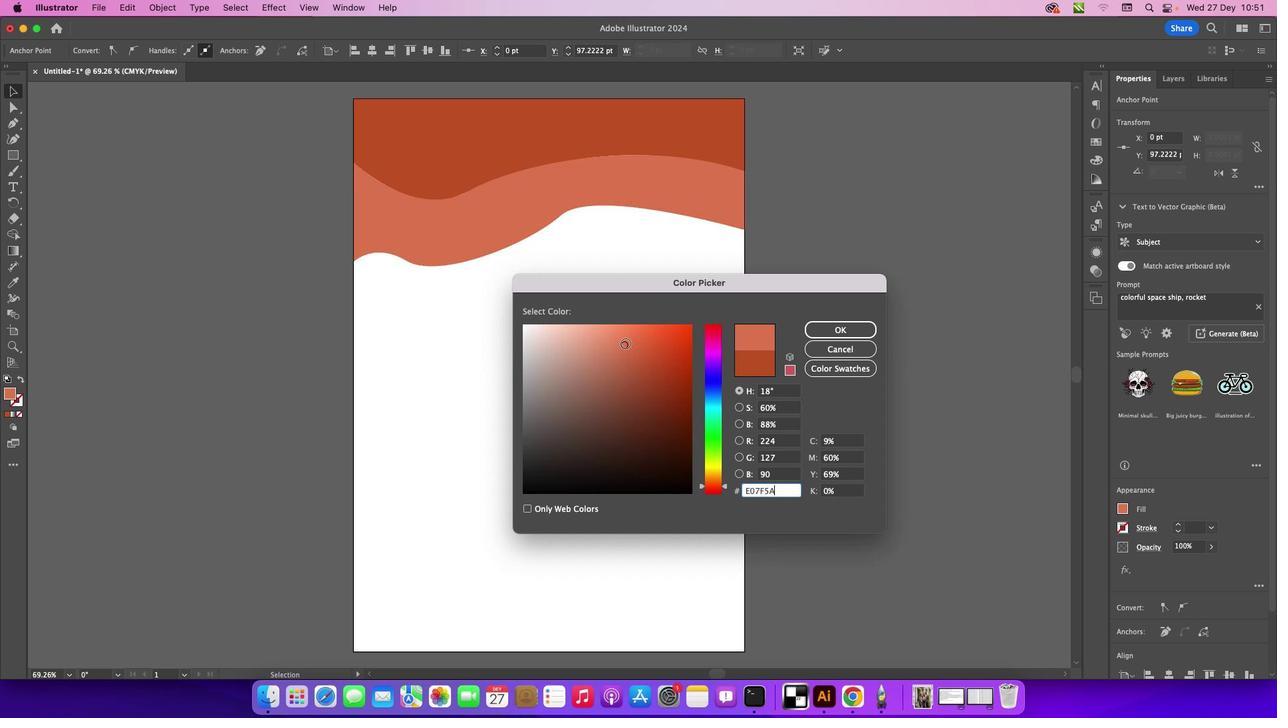 
Action: Mouse moved to (627, 345)
Screenshot: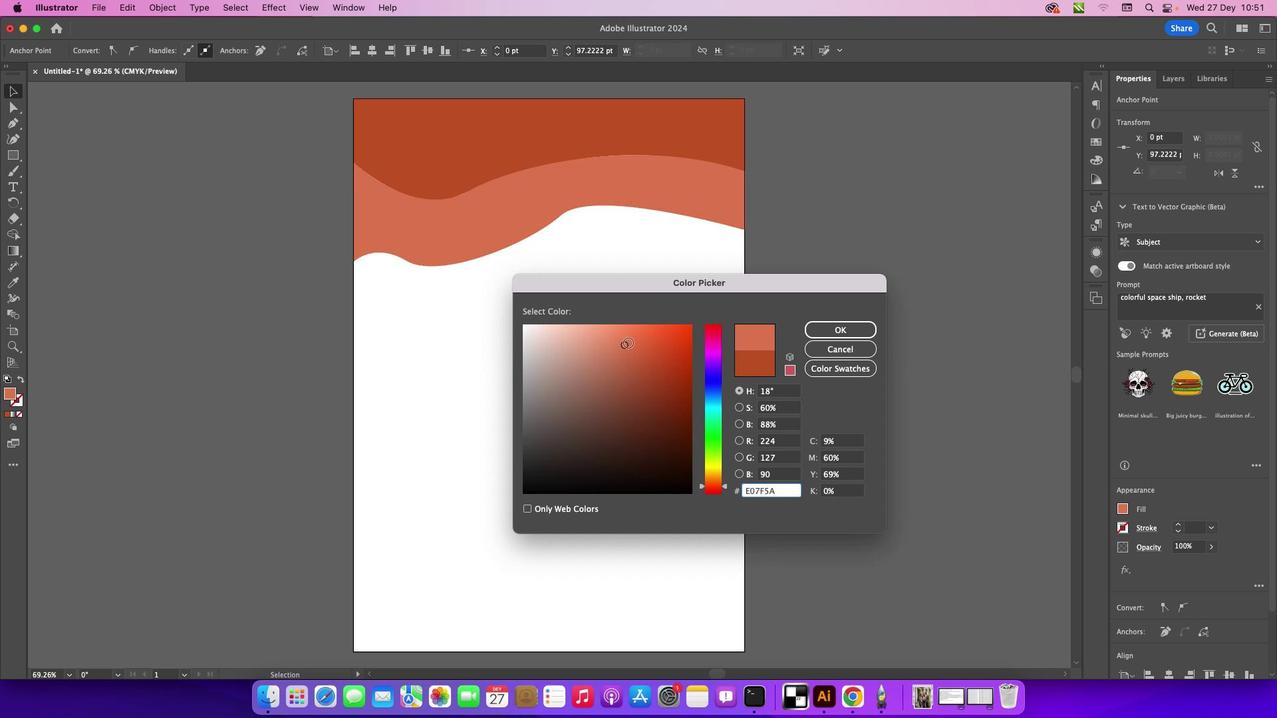 
Action: Mouse pressed left at (627, 345)
Screenshot: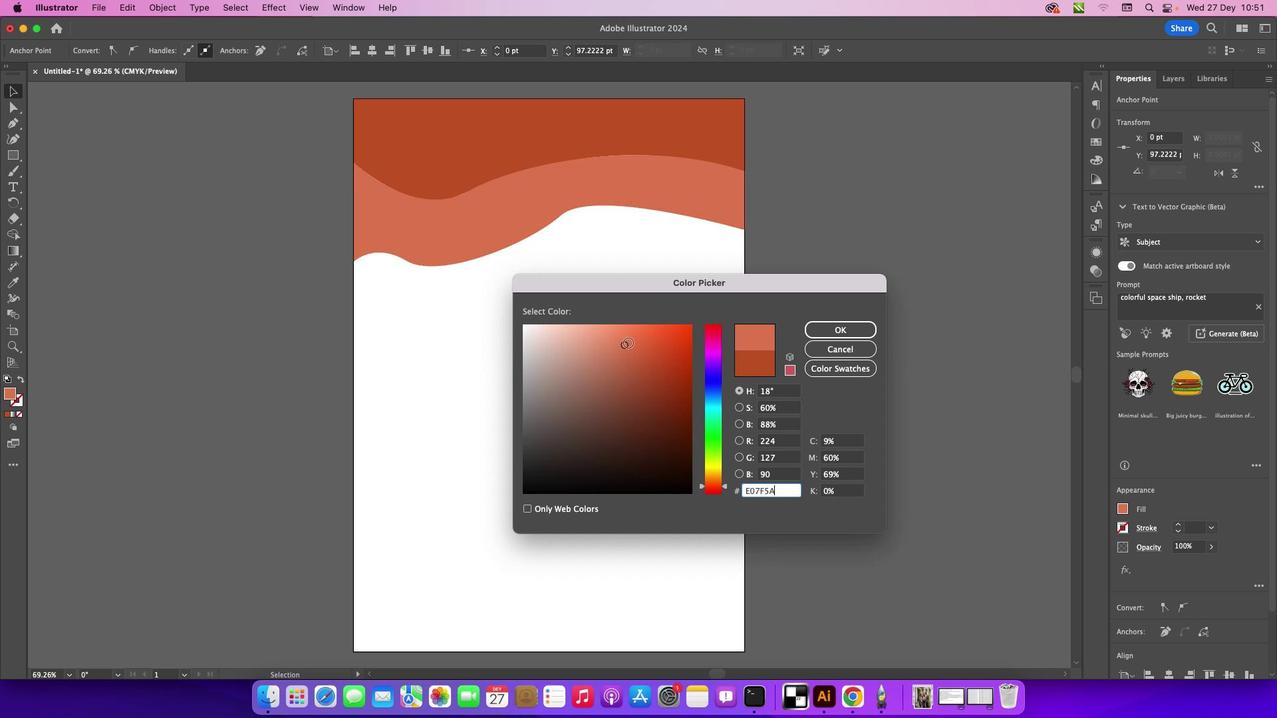 
Action: Mouse moved to (841, 328)
Screenshot: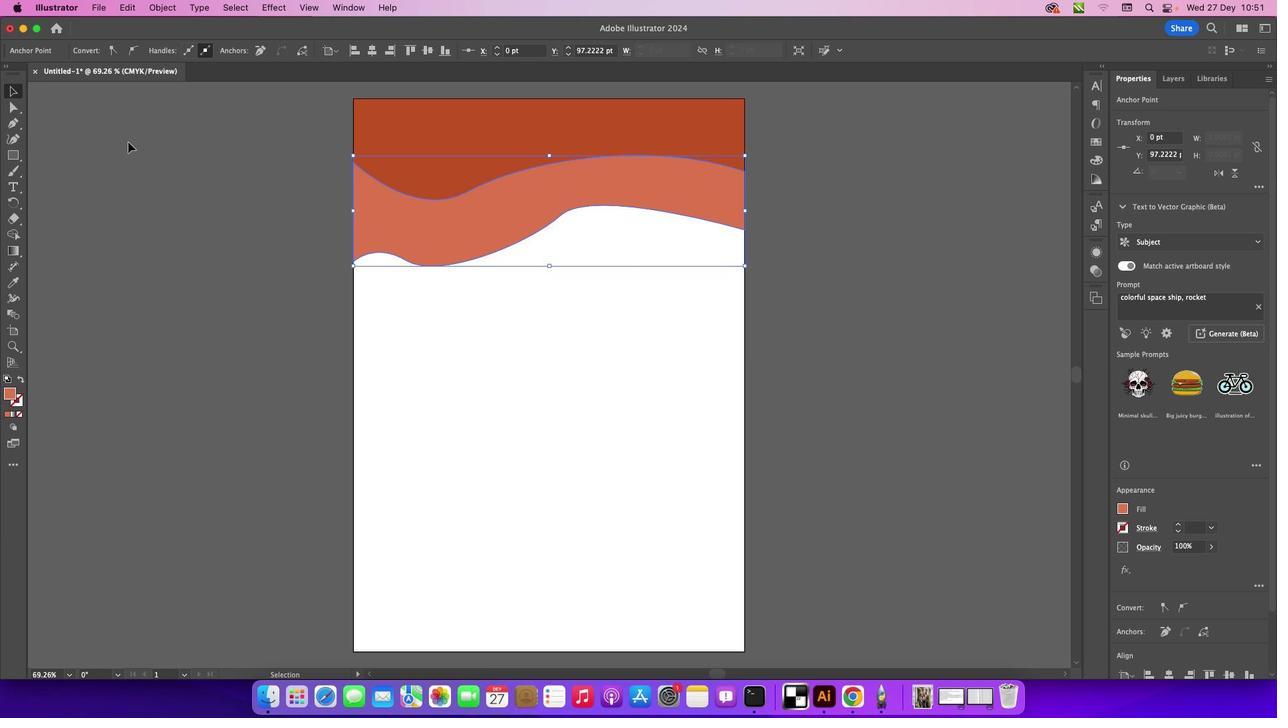 
Action: Mouse pressed left at (841, 328)
Screenshot: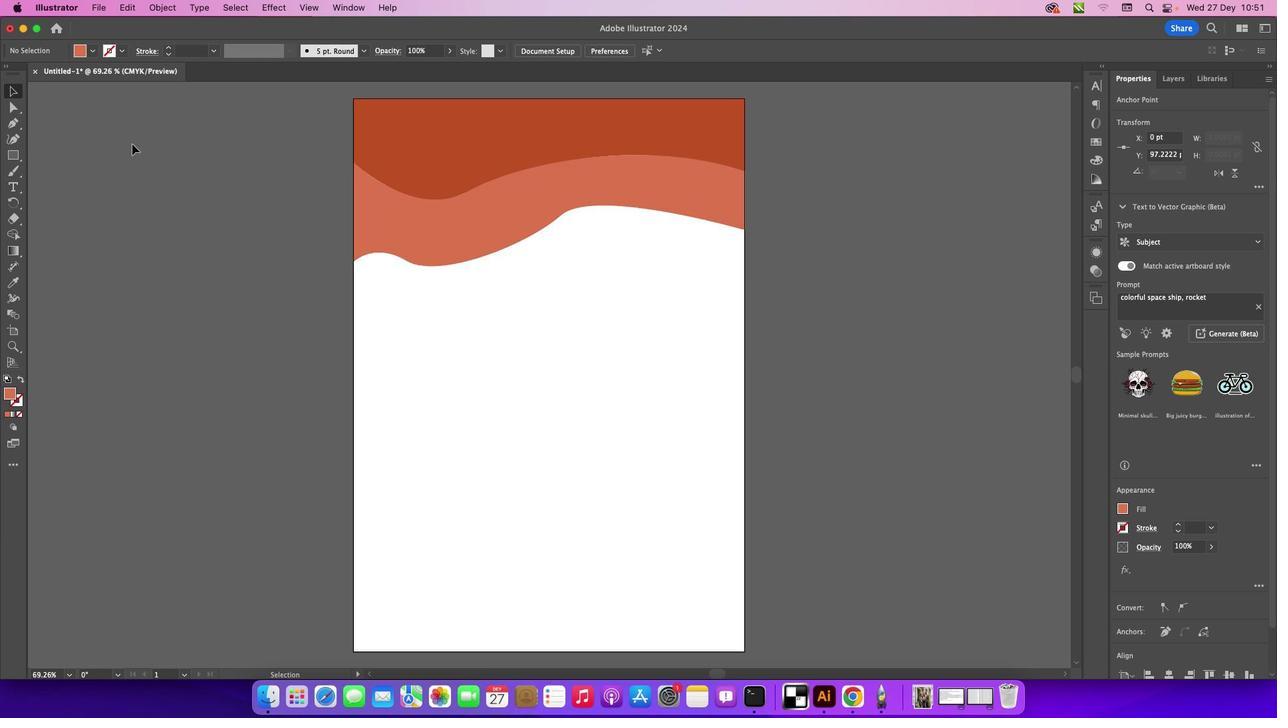 
Action: Mouse moved to (134, 146)
Screenshot: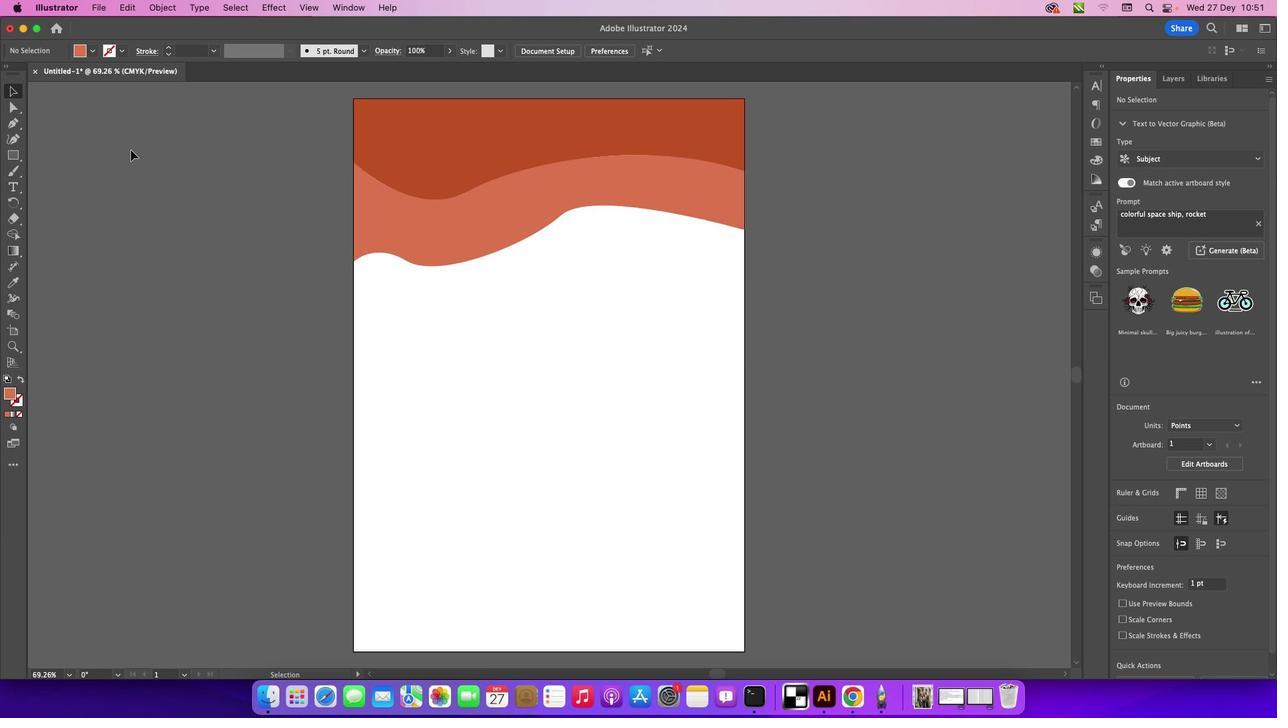 
Action: Mouse pressed left at (134, 146)
Screenshot: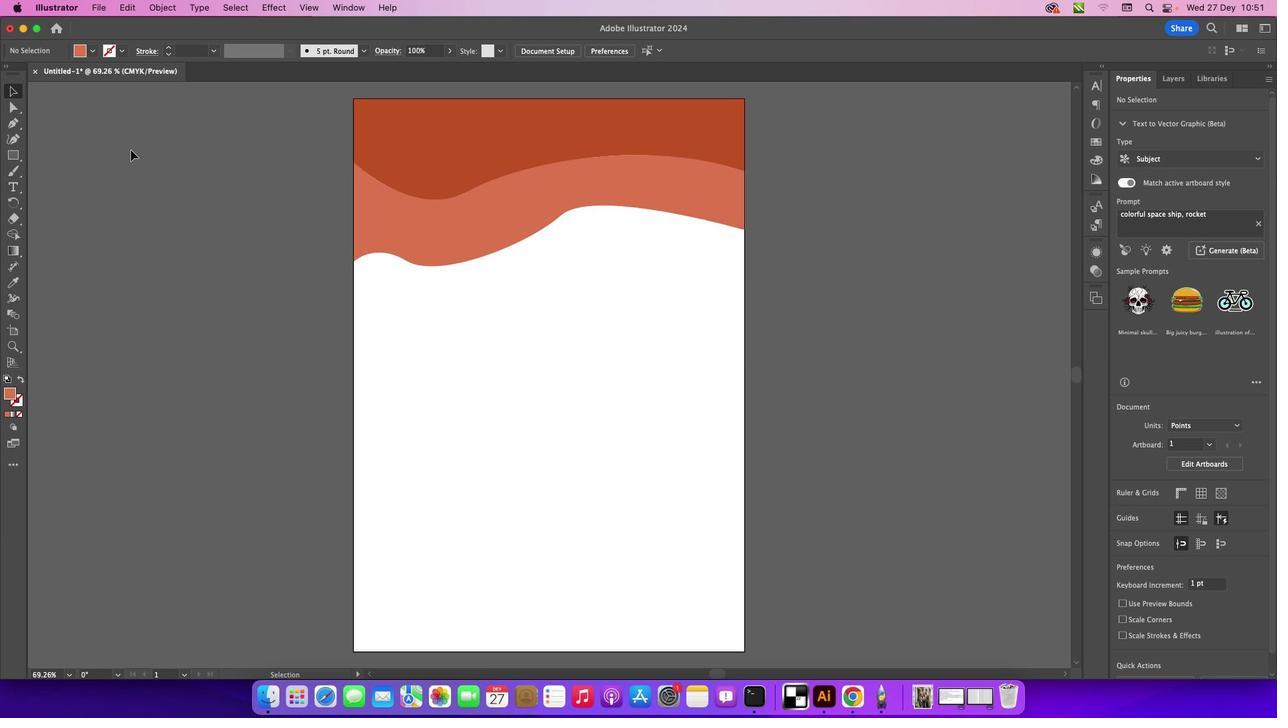 
Action: Mouse moved to (14, 127)
Screenshot: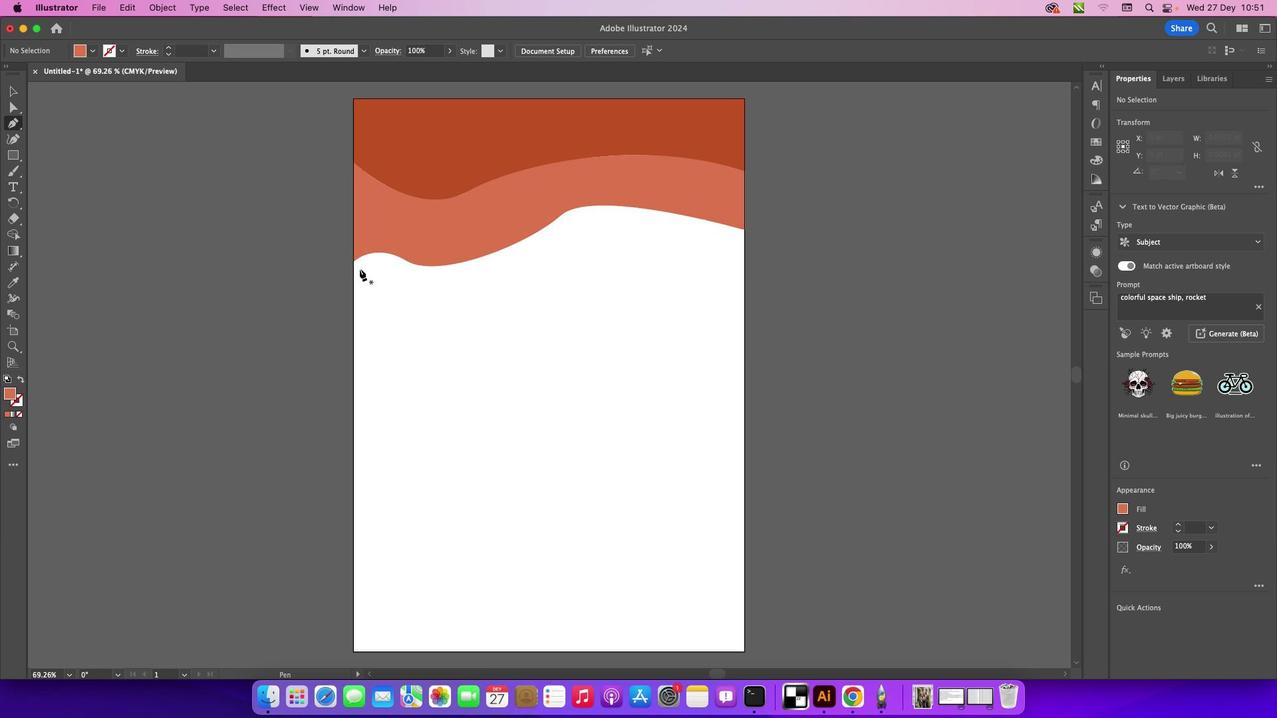 
Action: Mouse pressed left at (14, 127)
Screenshot: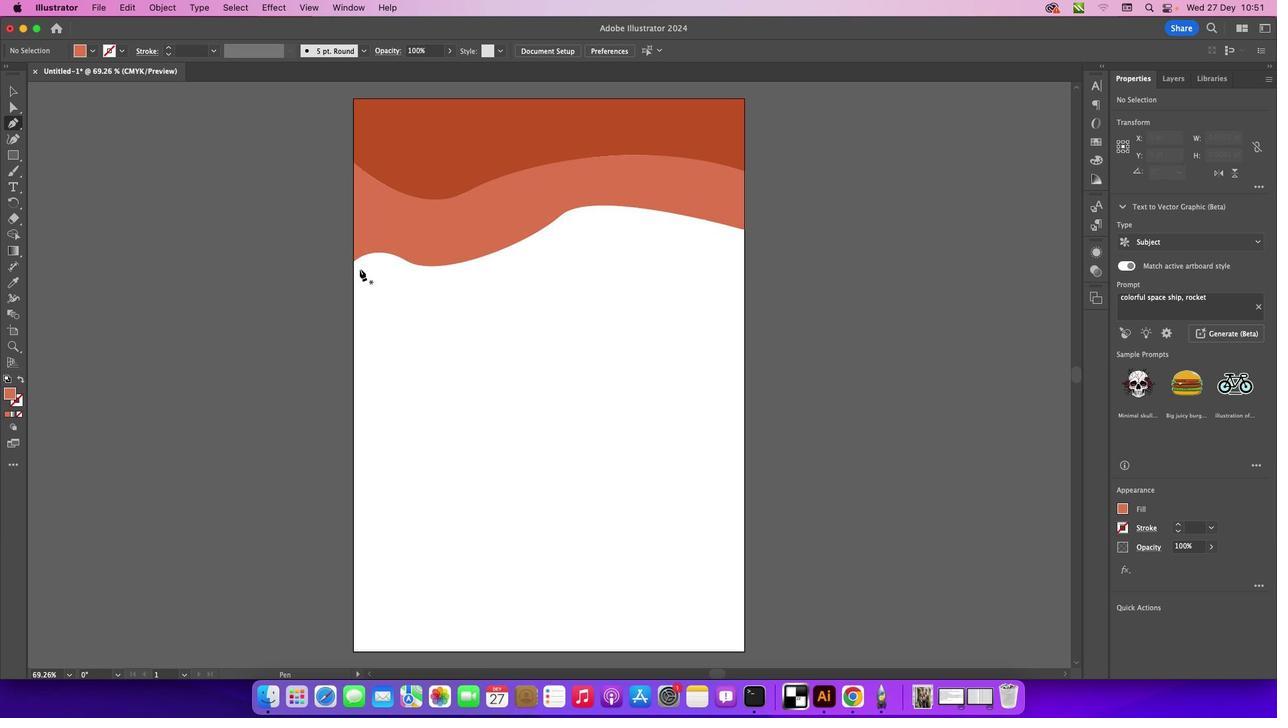 
Action: Mouse moved to (355, 264)
Screenshot: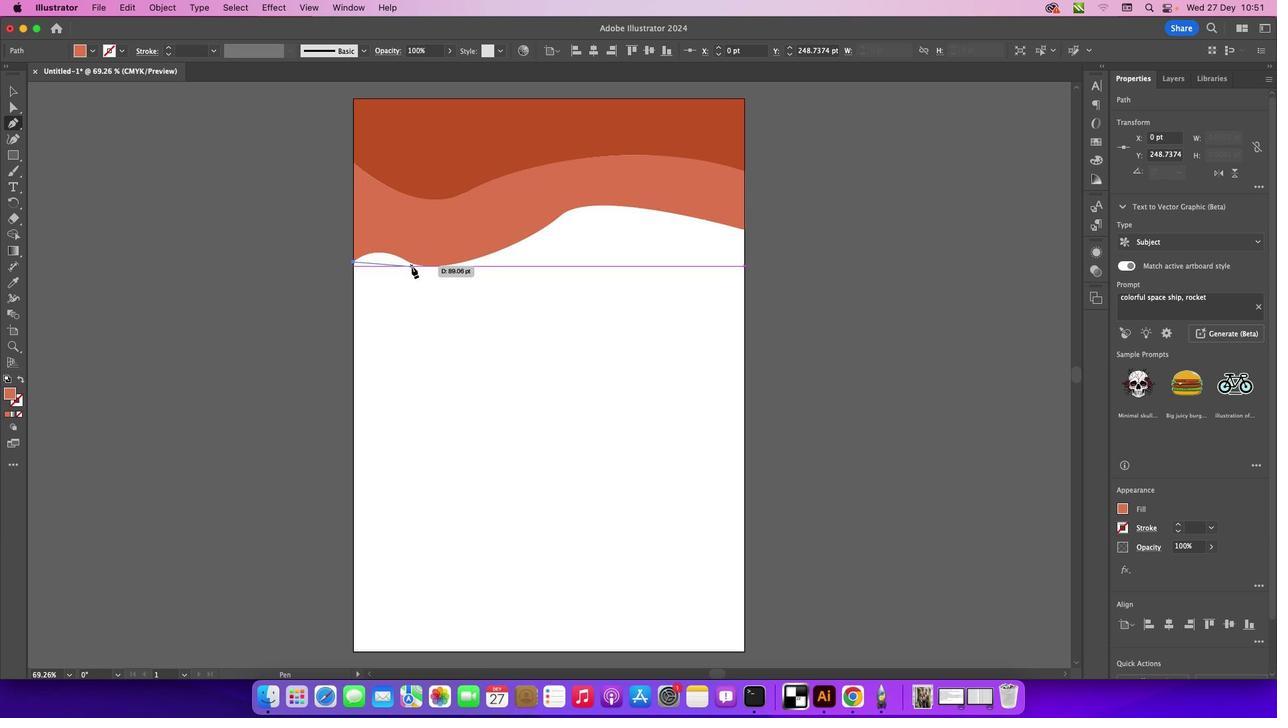 
Action: Mouse pressed left at (355, 264)
Screenshot: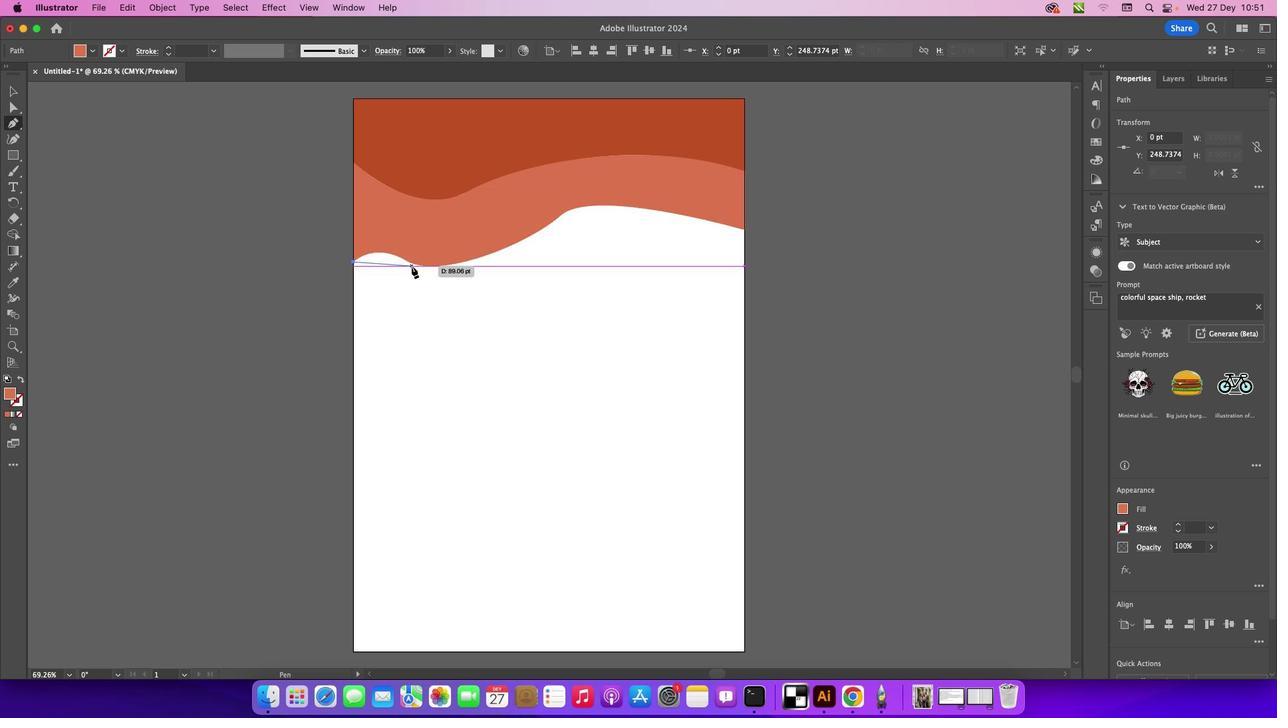 
Action: Mouse moved to (413, 268)
Screenshot: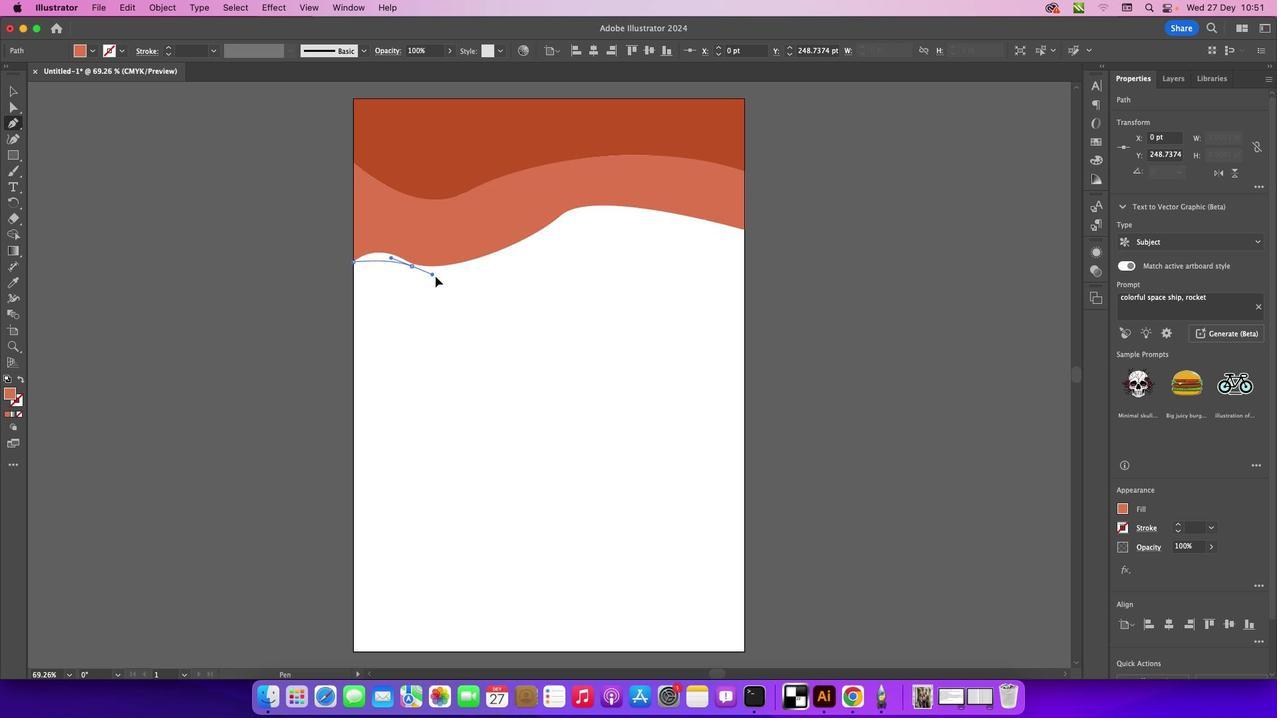 
Action: Mouse pressed left at (413, 268)
Screenshot: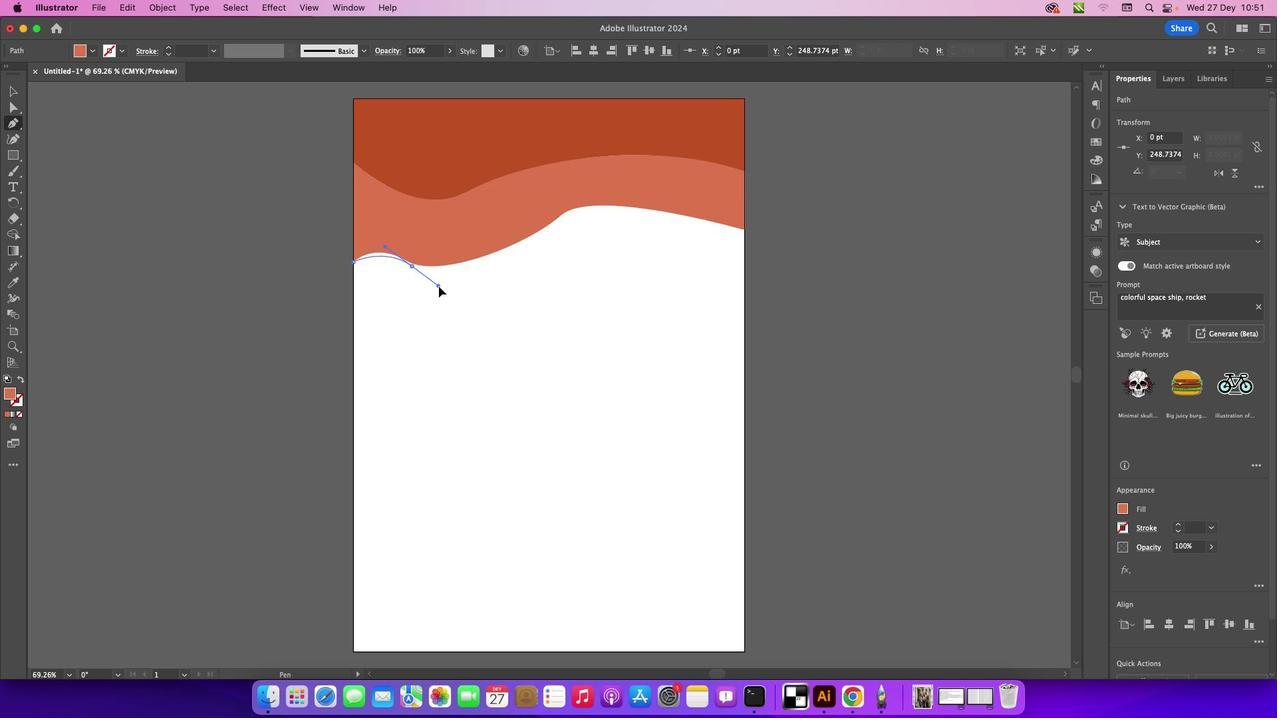 
Action: Mouse moved to (455, 286)
Screenshot: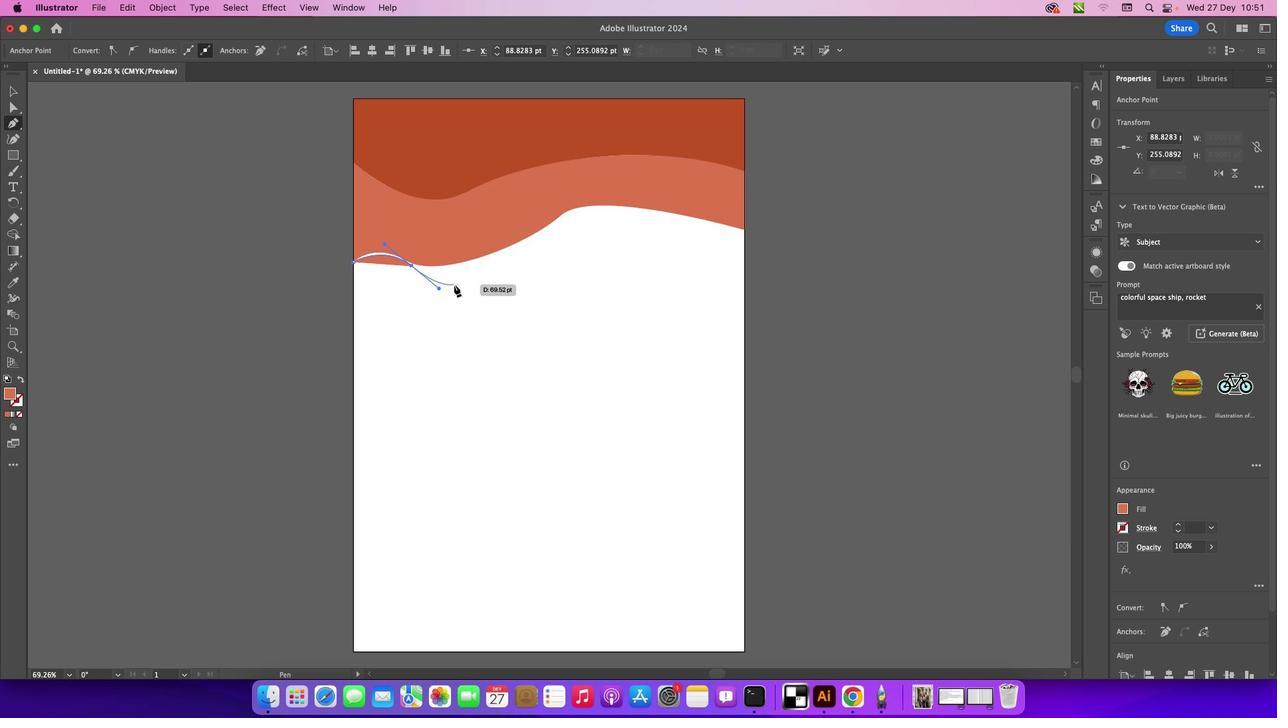 
Action: Key pressed Key.cmd'z'
Screenshot: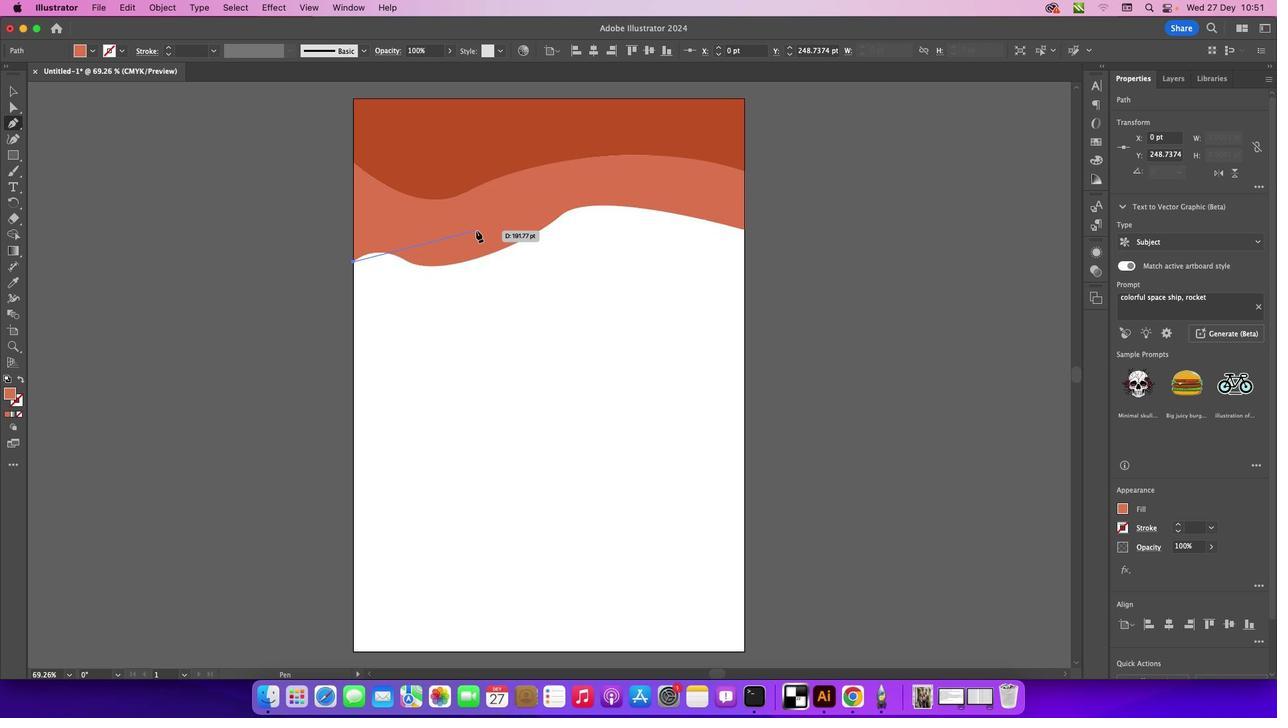 
Action: Mouse moved to (417, 266)
Screenshot: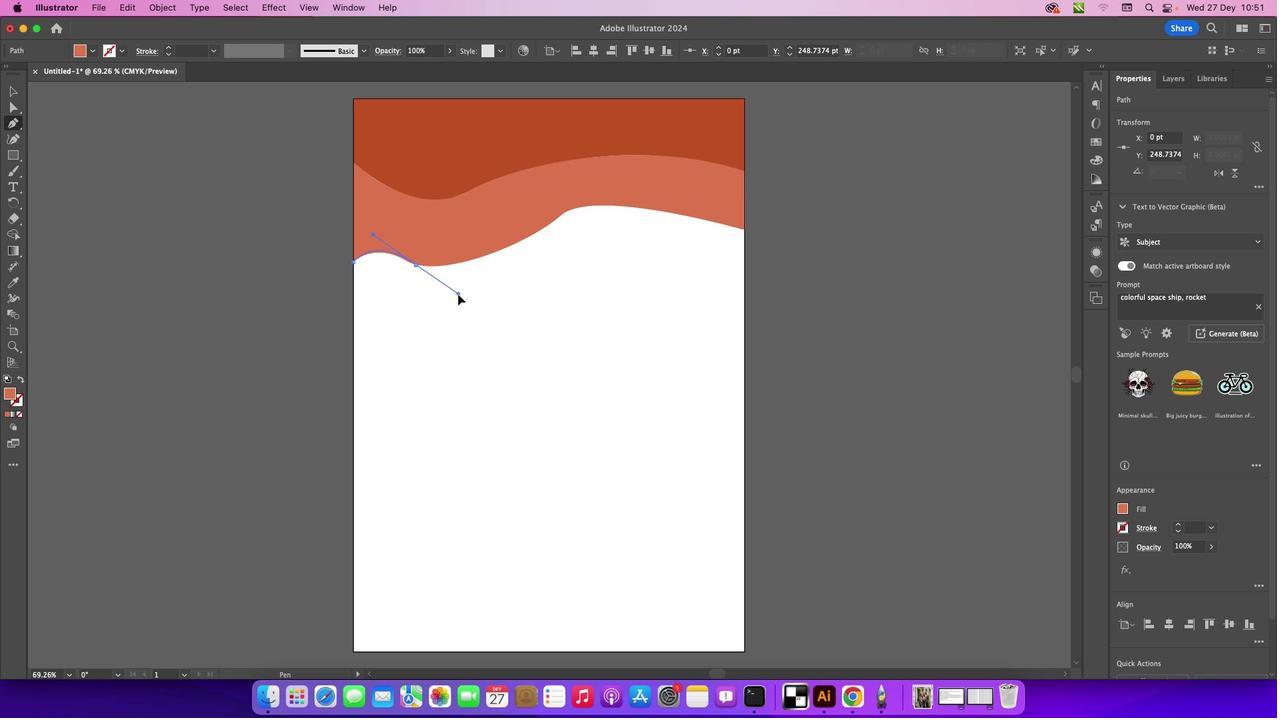 
Action: Mouse pressed left at (417, 266)
Screenshot: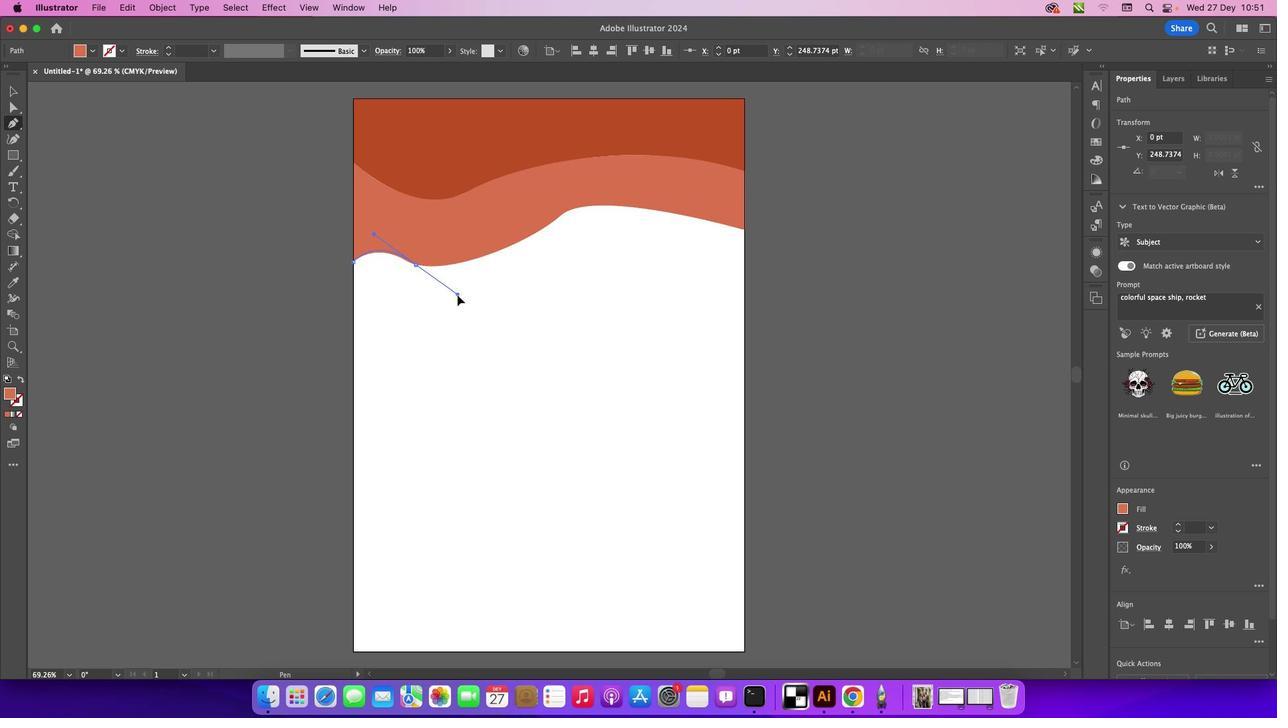 
Action: Mouse moved to (417, 266)
Screenshot: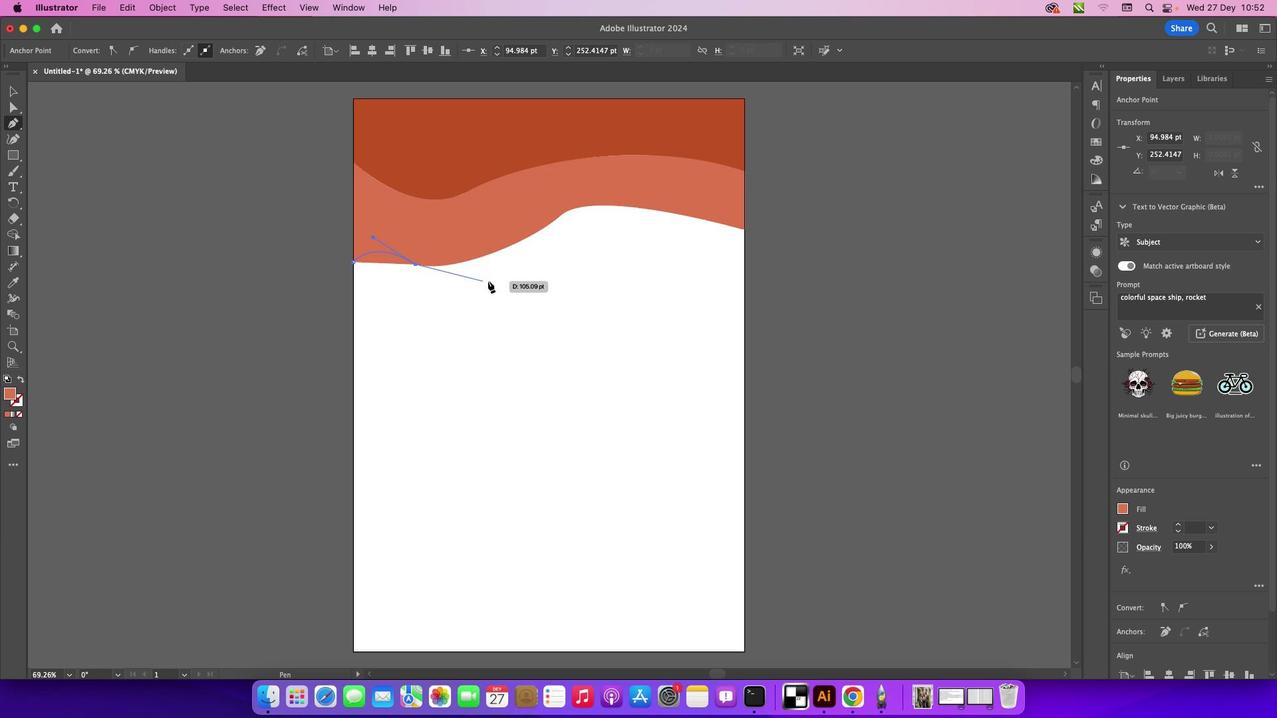 
Action: Mouse pressed left at (417, 266)
Screenshot: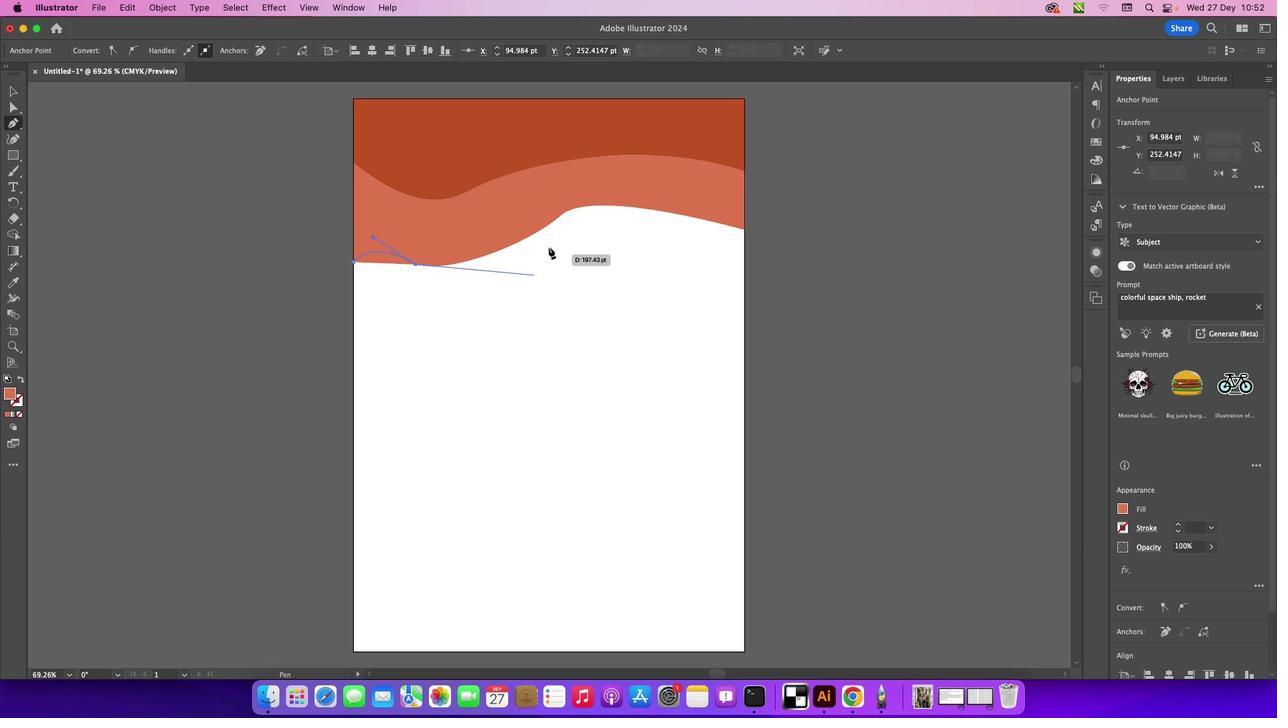 
Action: Mouse moved to (553, 224)
Screenshot: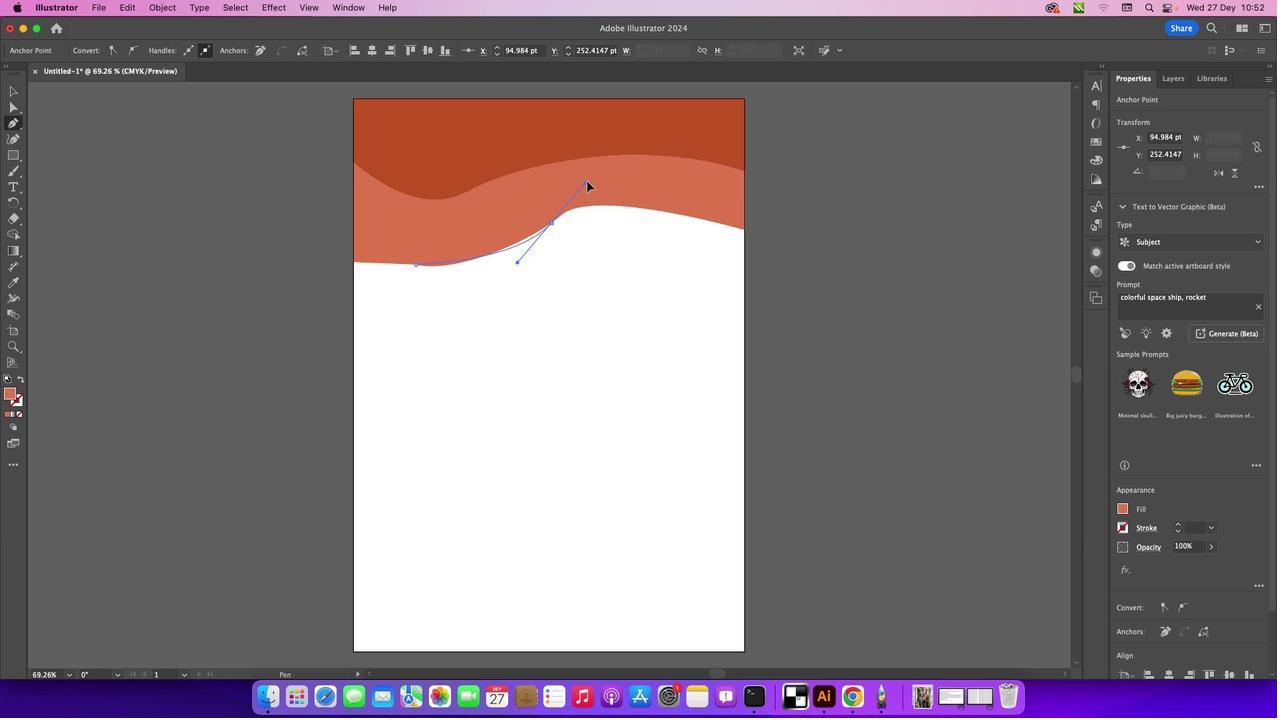 
Action: Mouse pressed left at (553, 224)
Screenshot: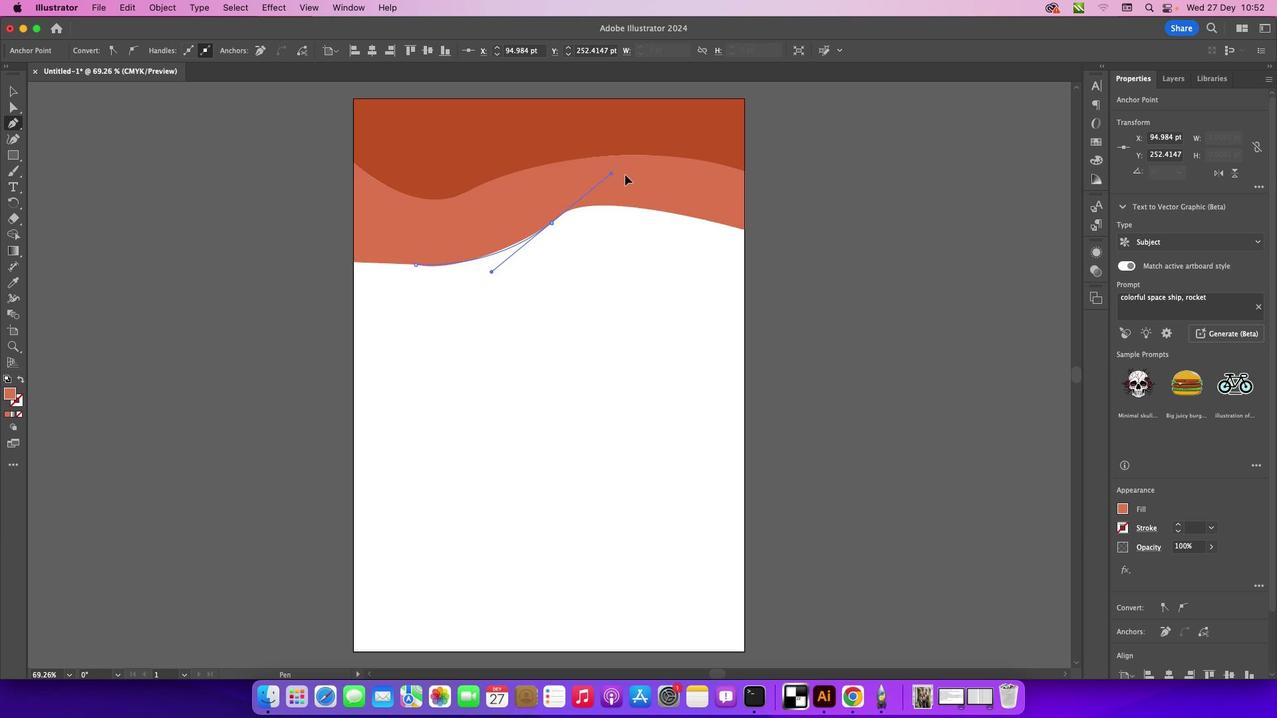 
Action: Mouse moved to (554, 224)
Screenshot: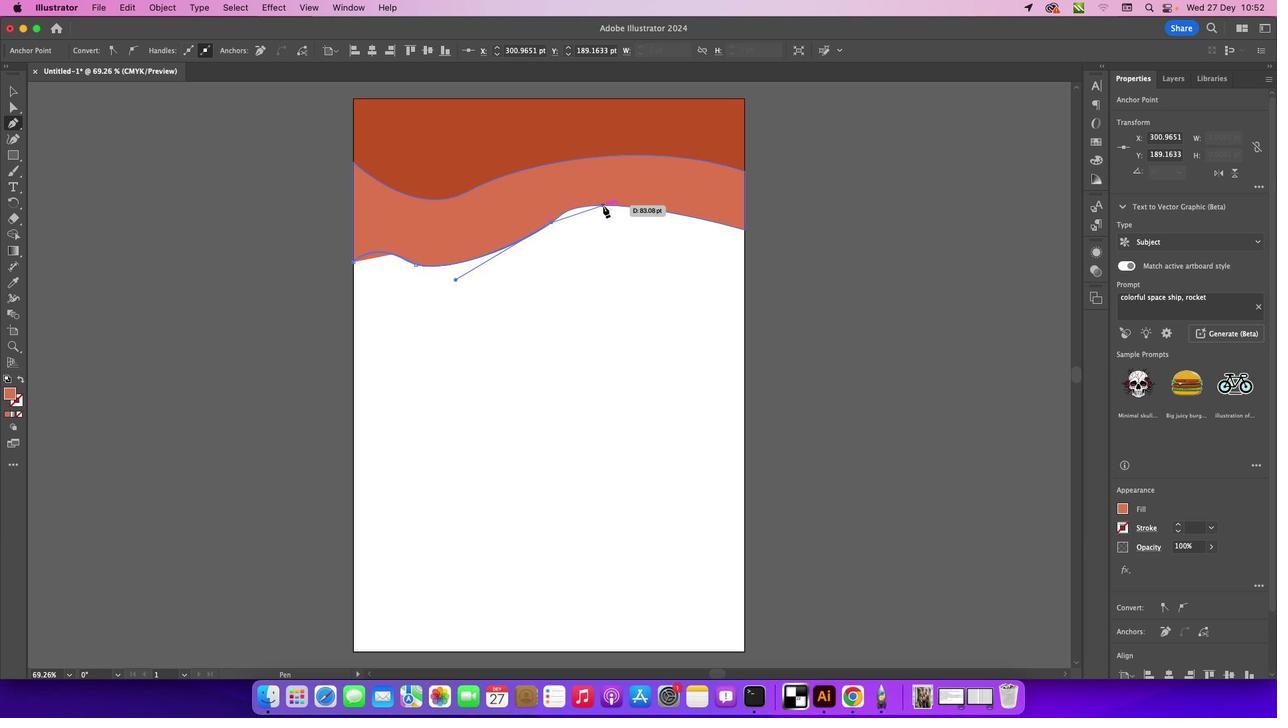 
Action: Mouse pressed left at (554, 224)
Screenshot: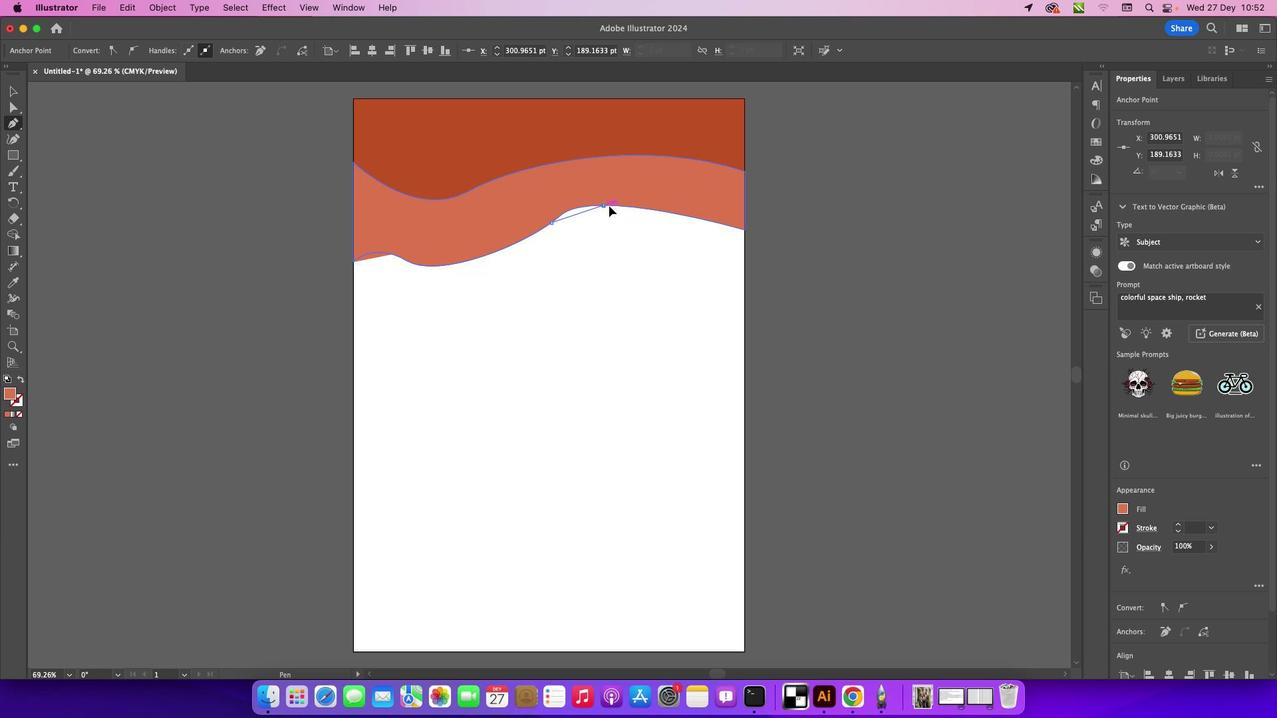 
Action: Mouse moved to (605, 207)
Screenshot: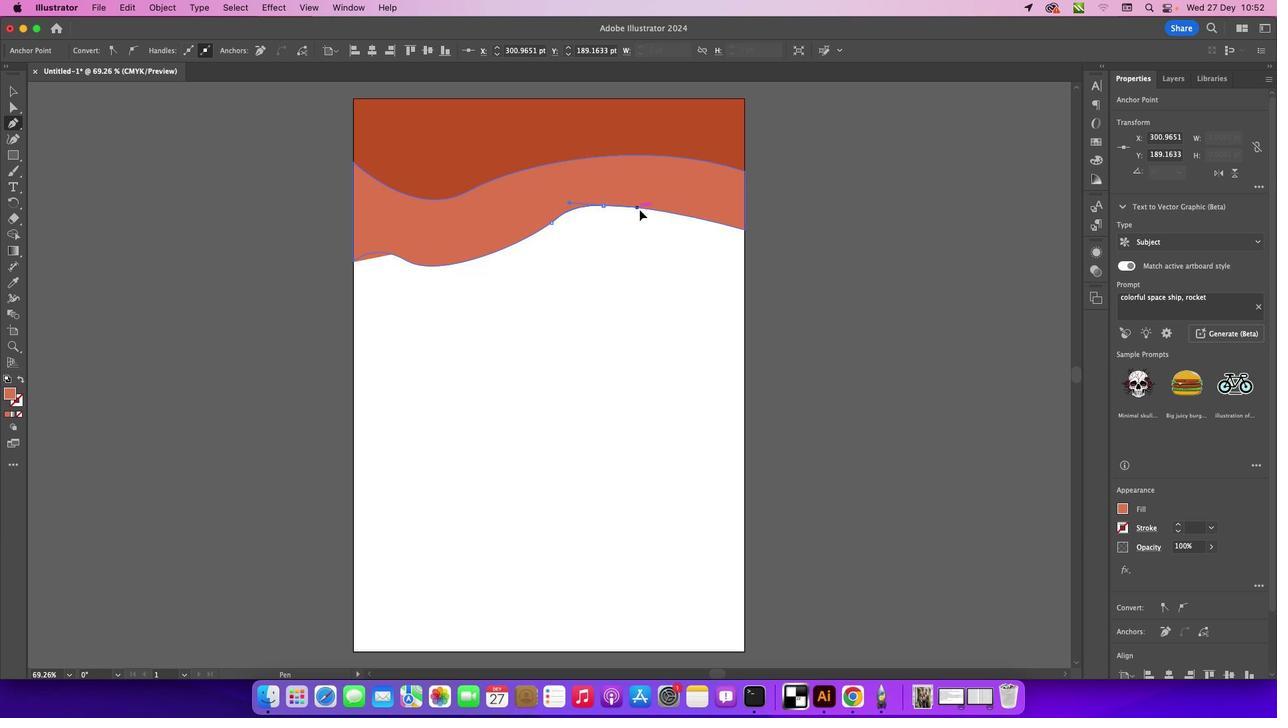 
Action: Mouse pressed left at (605, 207)
Screenshot: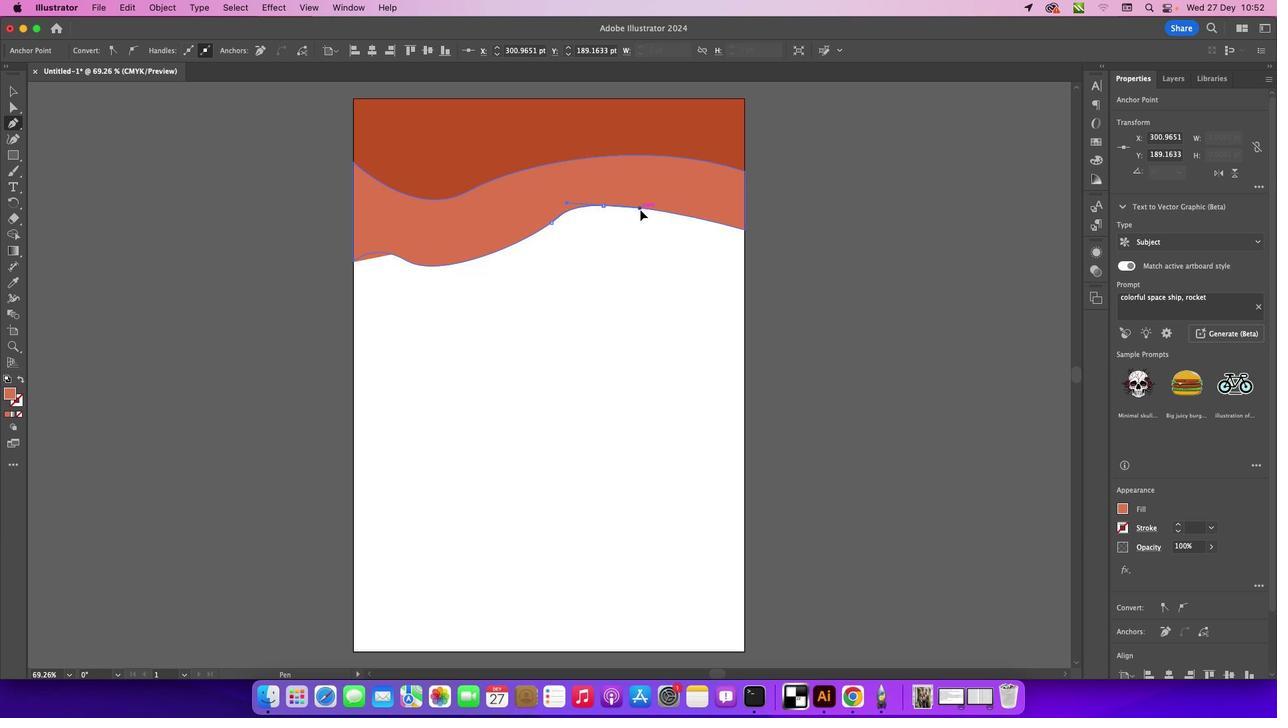 
Action: Mouse moved to (745, 232)
Screenshot: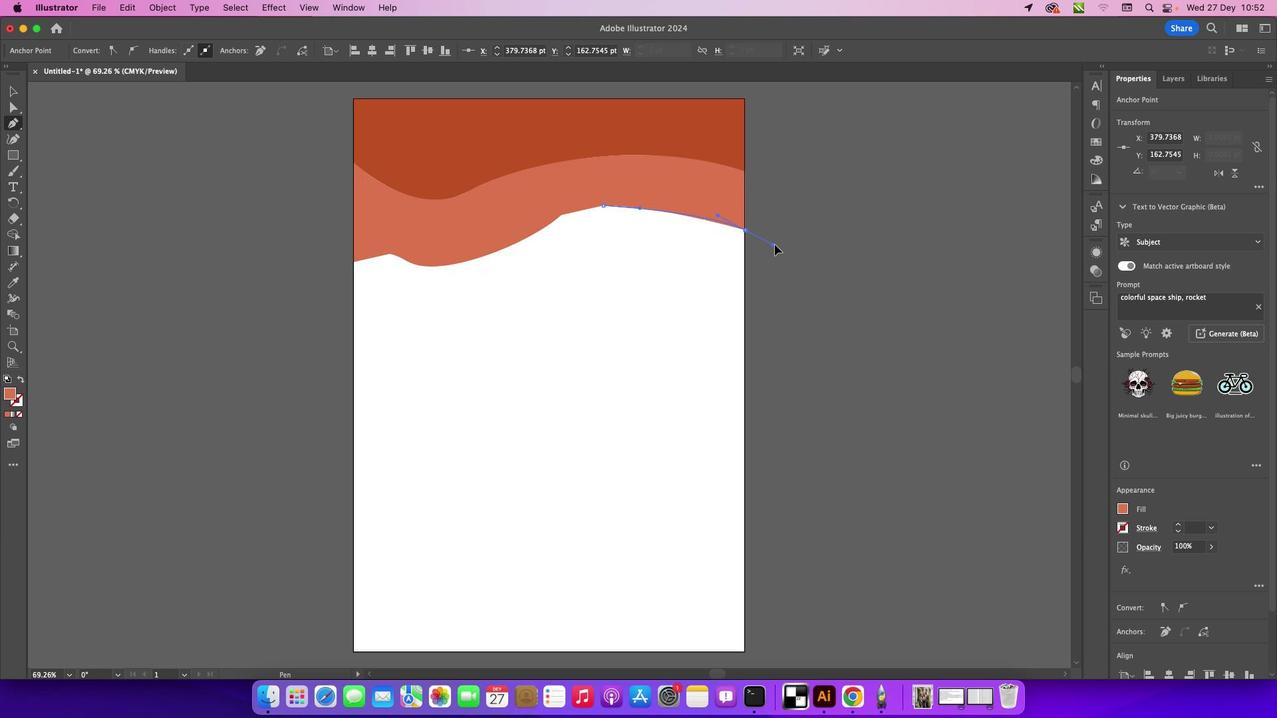 
Action: Mouse pressed left at (745, 232)
Screenshot: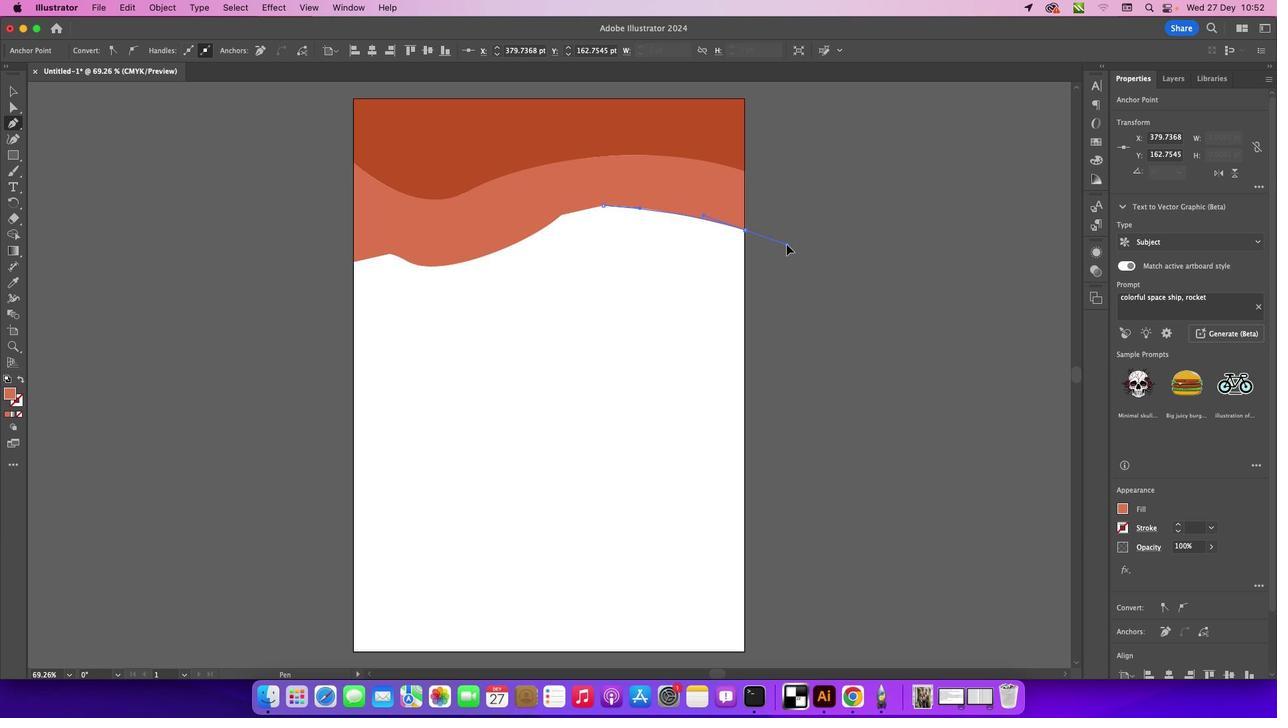 
Action: Mouse moved to (748, 232)
Screenshot: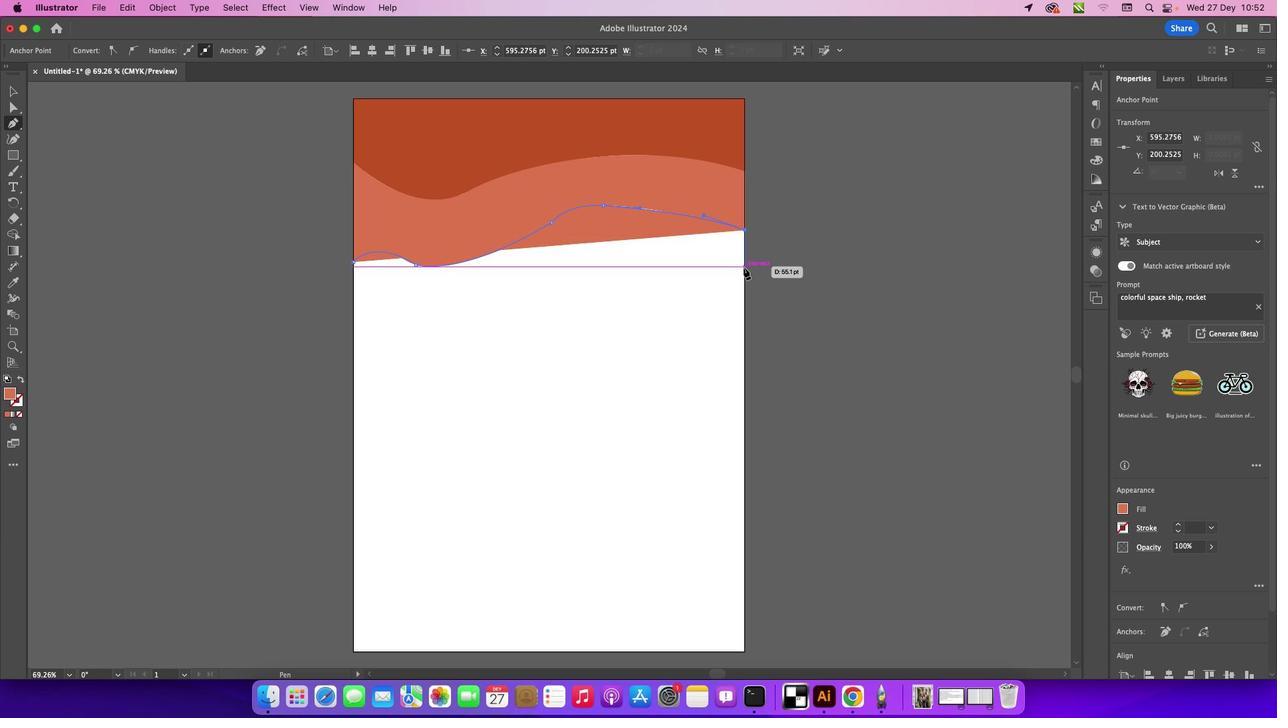 
Action: Mouse pressed left at (748, 232)
Screenshot: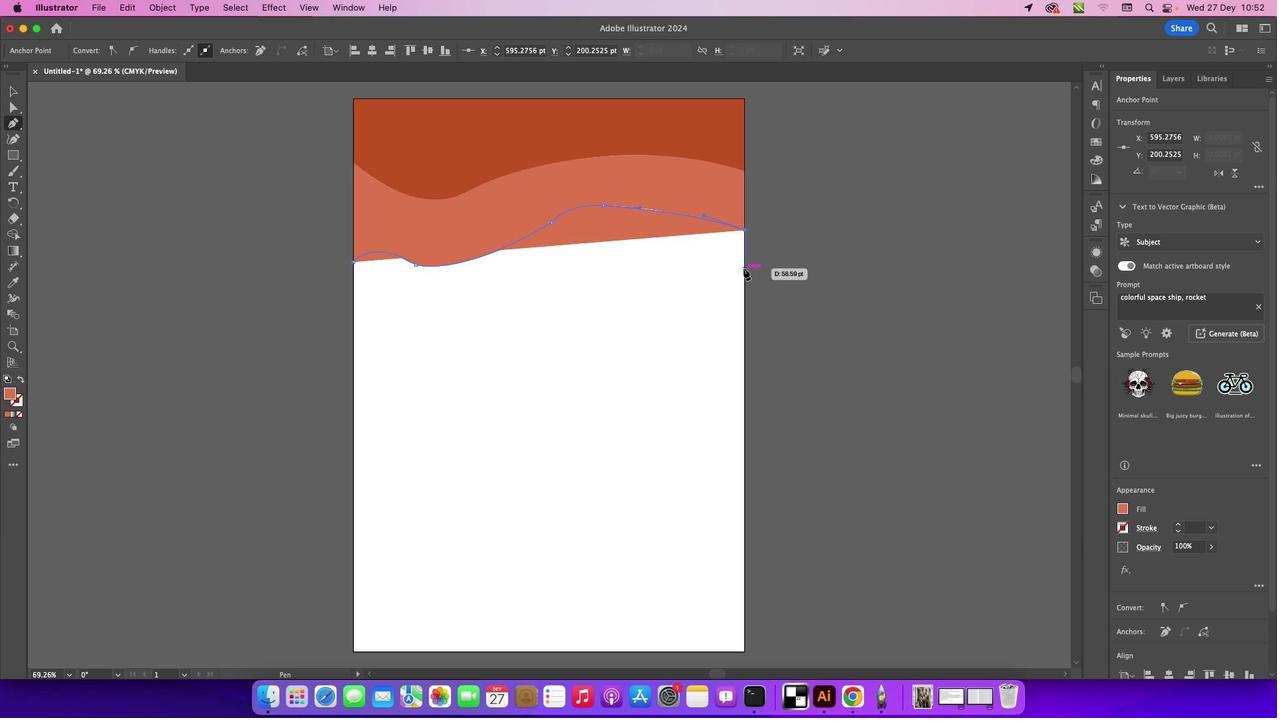 
Action: Mouse moved to (745, 273)
Screenshot: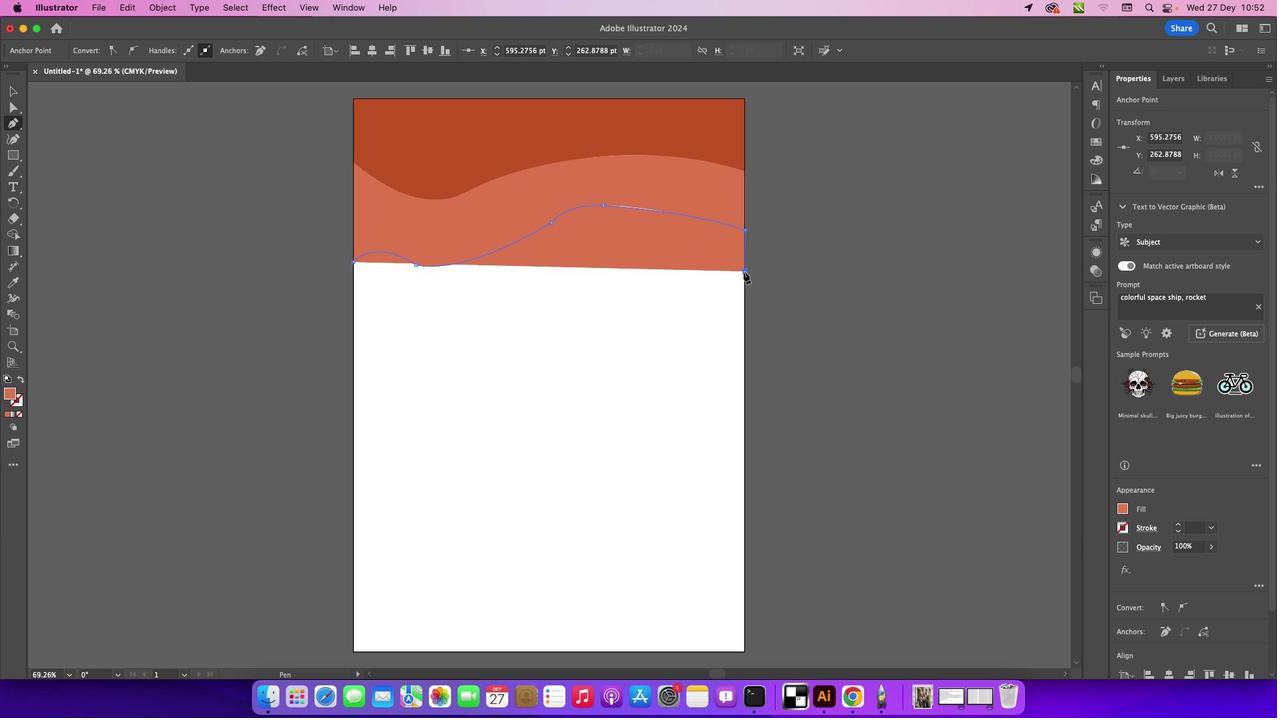 
Action: Mouse pressed left at (745, 273)
Screenshot: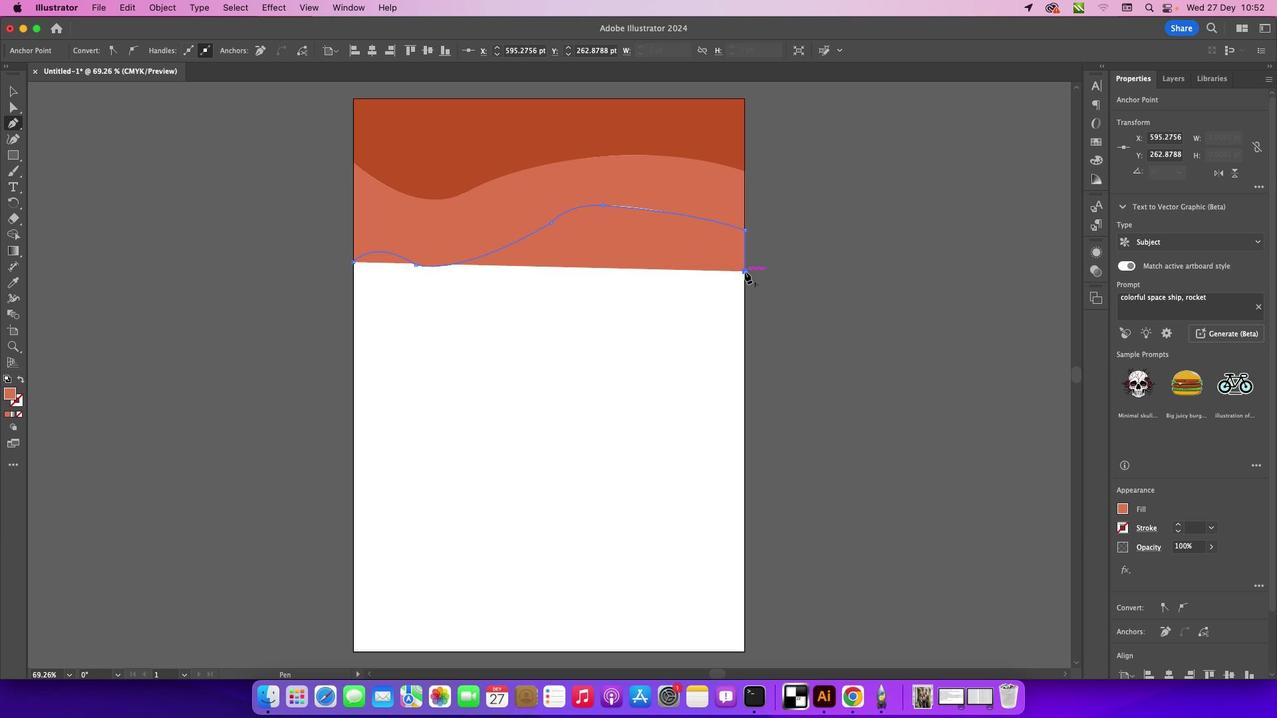 
Action: Mouse moved to (647, 282)
Screenshot: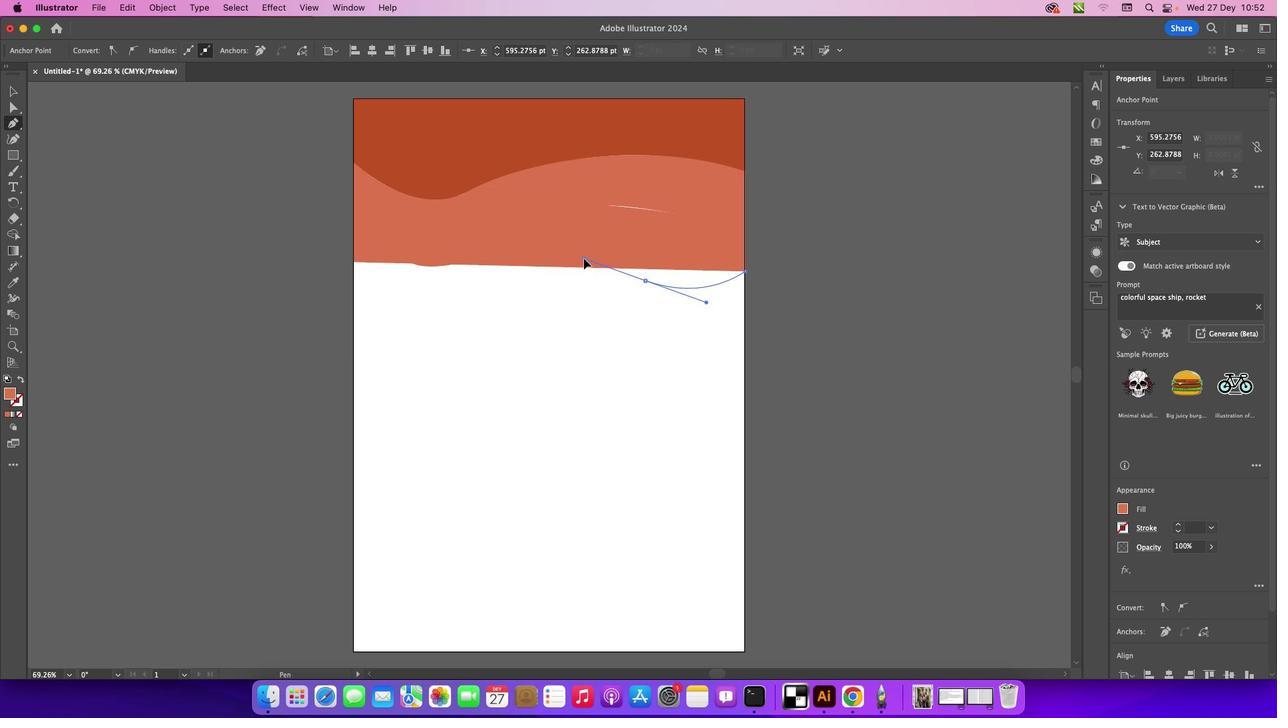 
Action: Mouse pressed left at (647, 282)
Screenshot: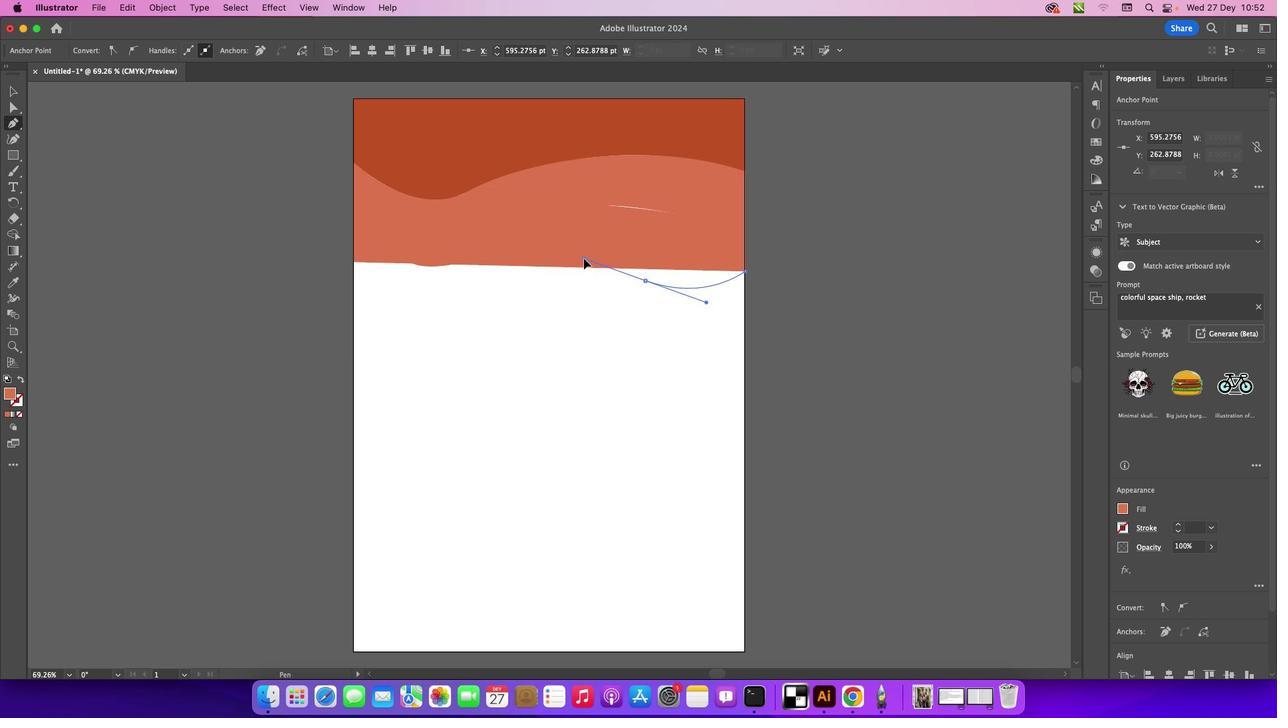 
Action: Mouse moved to (551, 263)
Screenshot: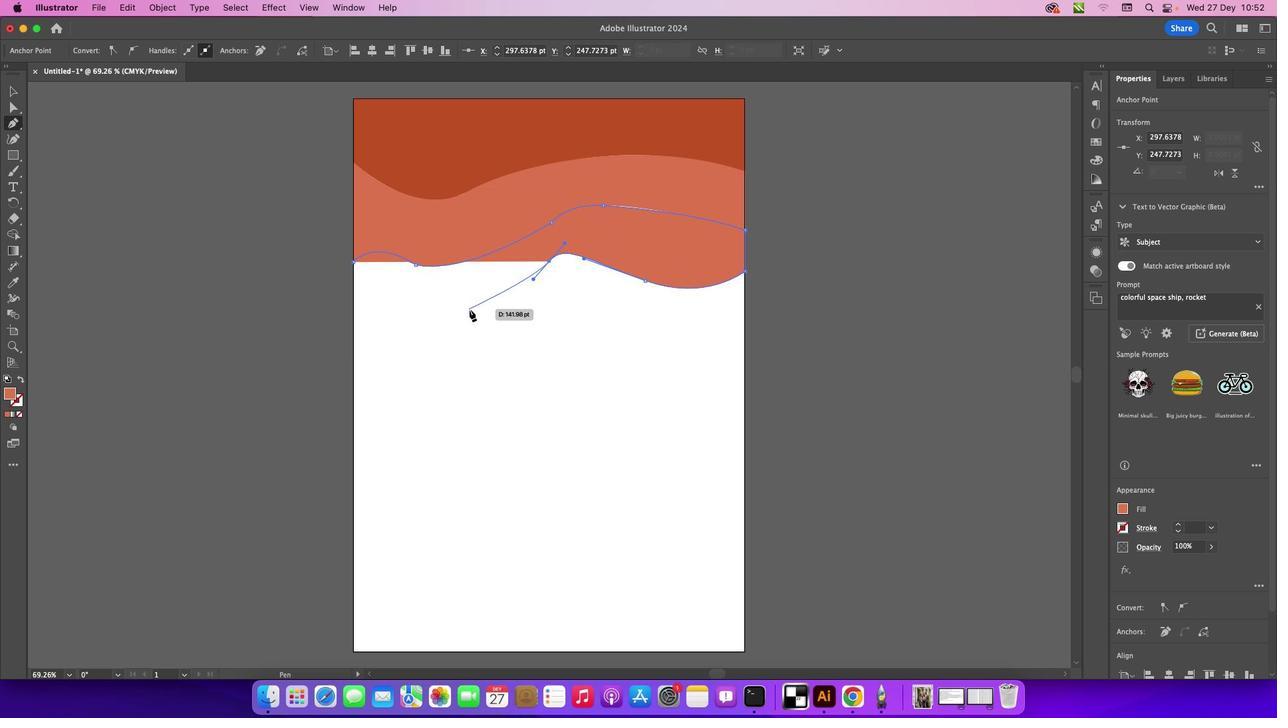 
Action: Mouse pressed left at (551, 263)
Screenshot: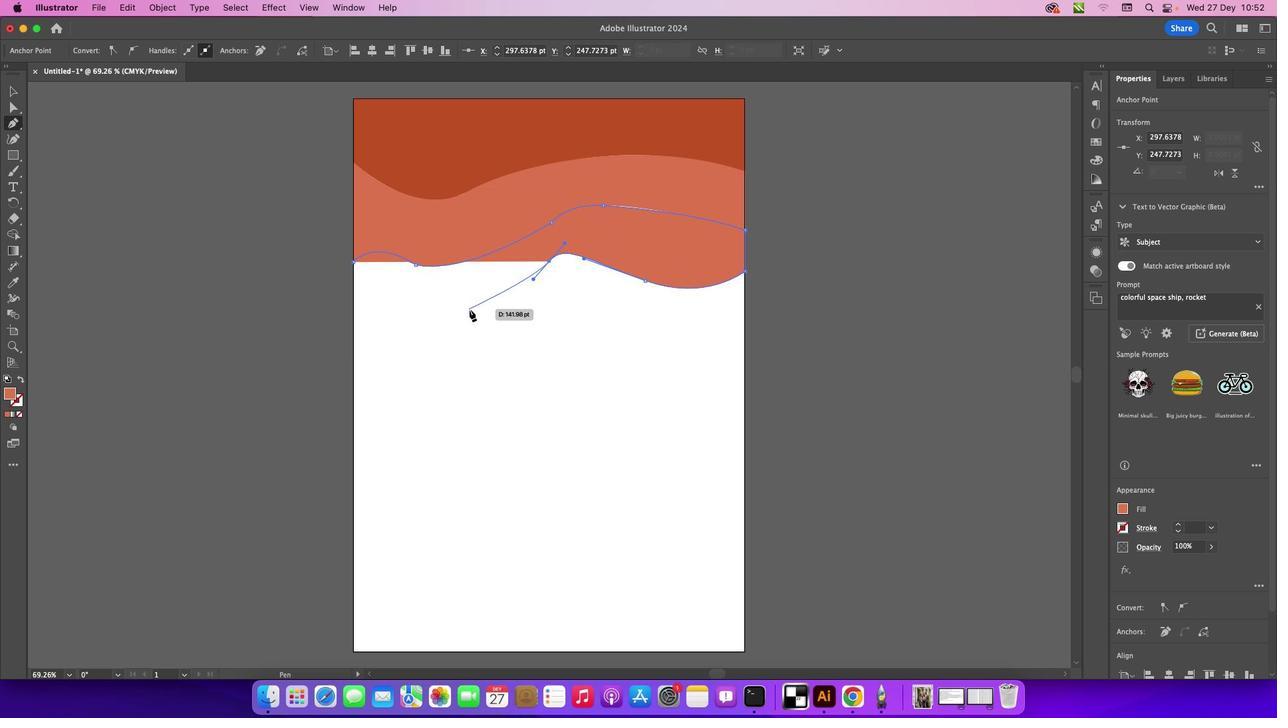 
Action: Mouse moved to (397, 321)
Screenshot: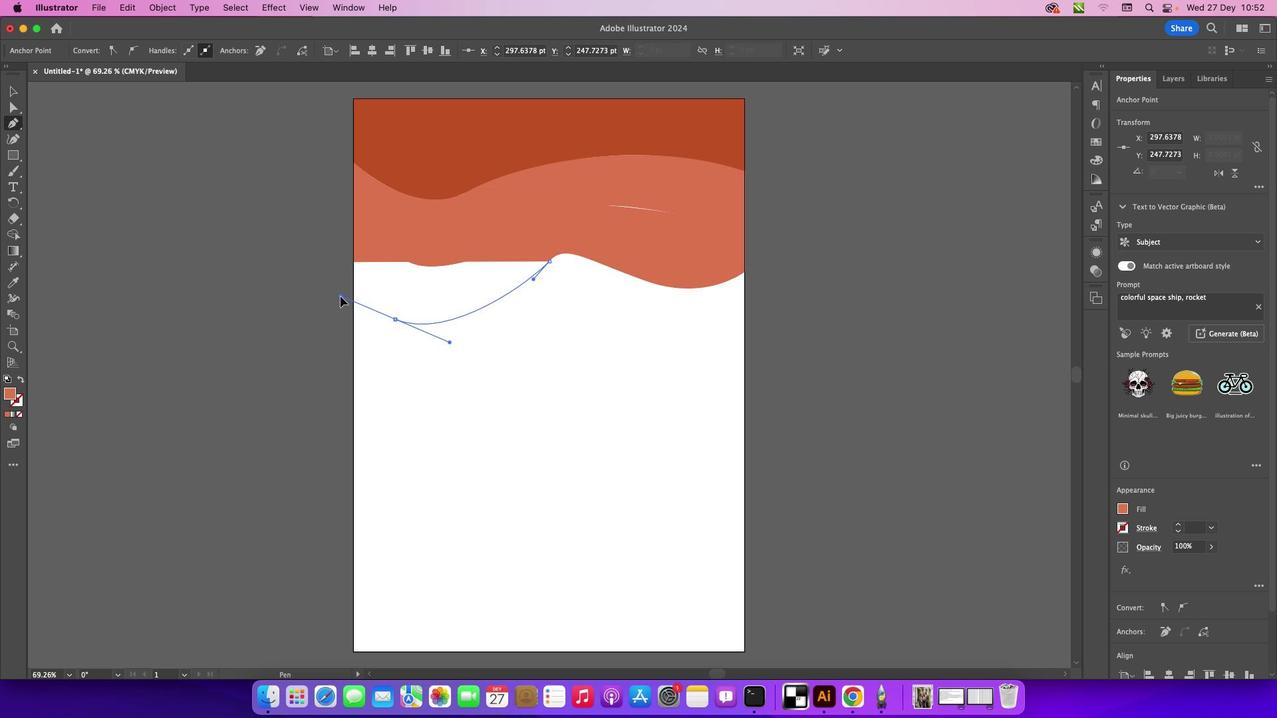 
Action: Mouse pressed left at (397, 321)
Screenshot: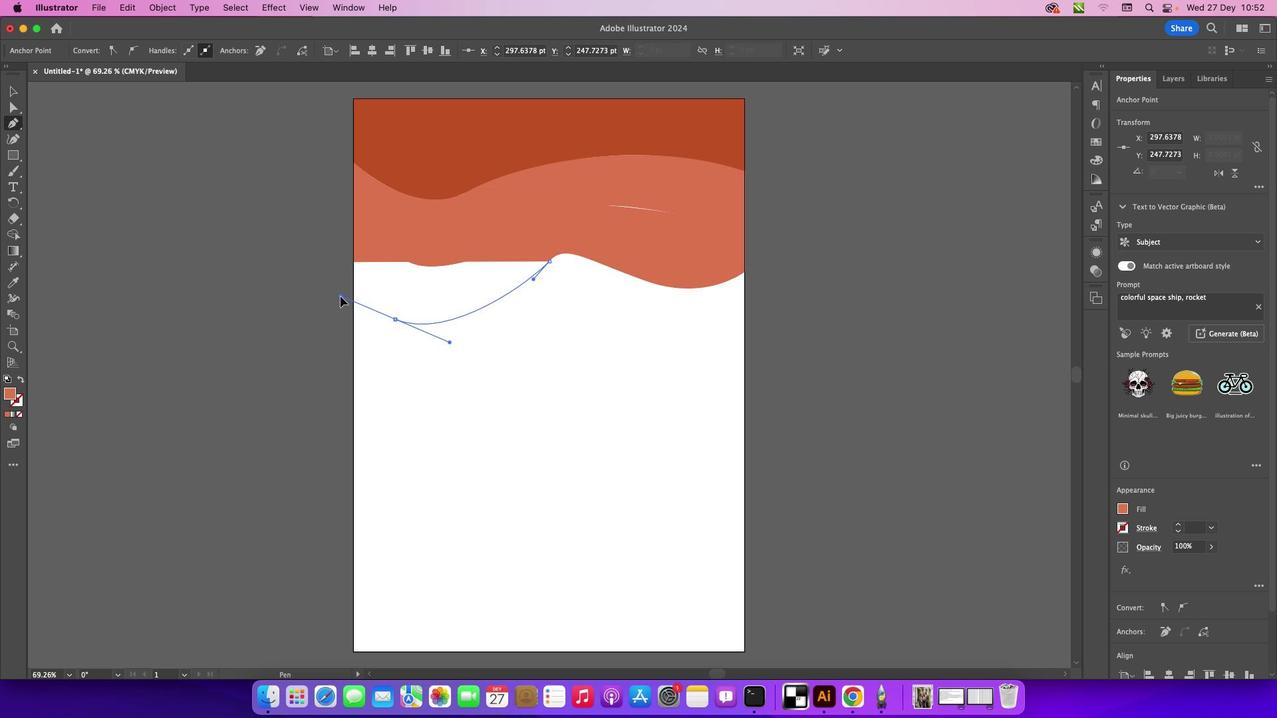 
Action: Mouse moved to (397, 320)
Screenshot: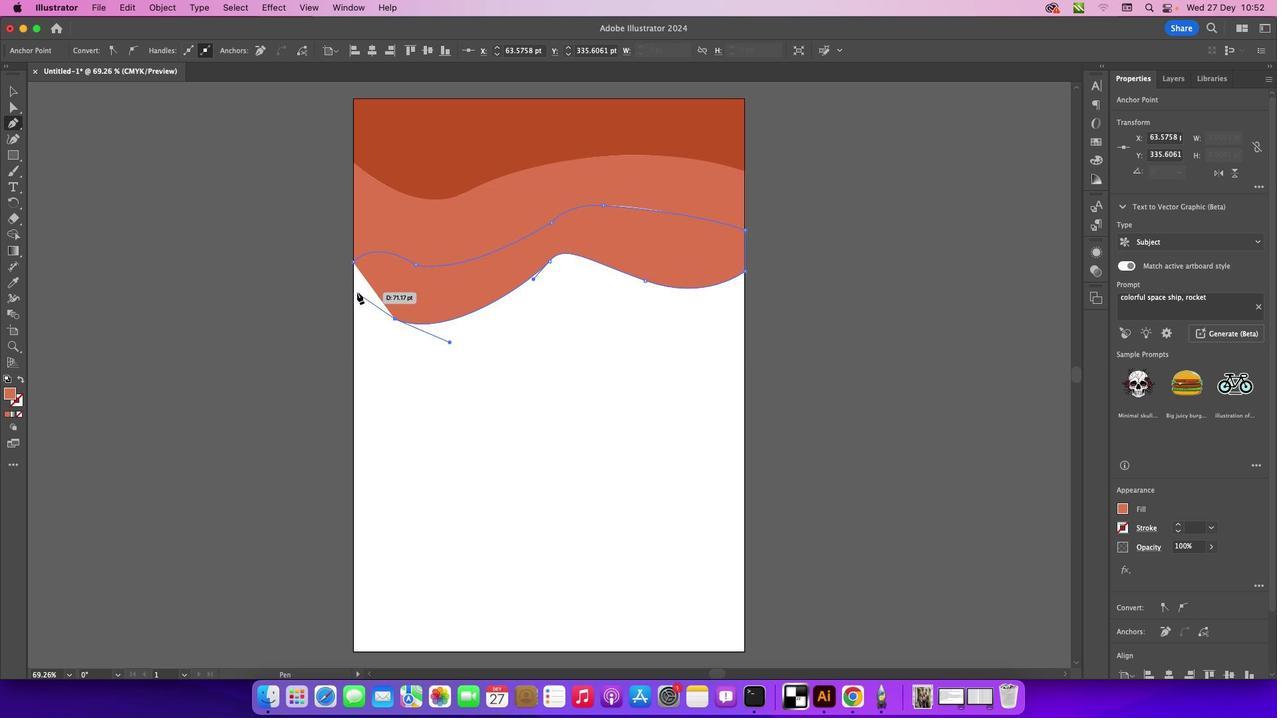 
Action: Mouse pressed left at (397, 320)
Screenshot: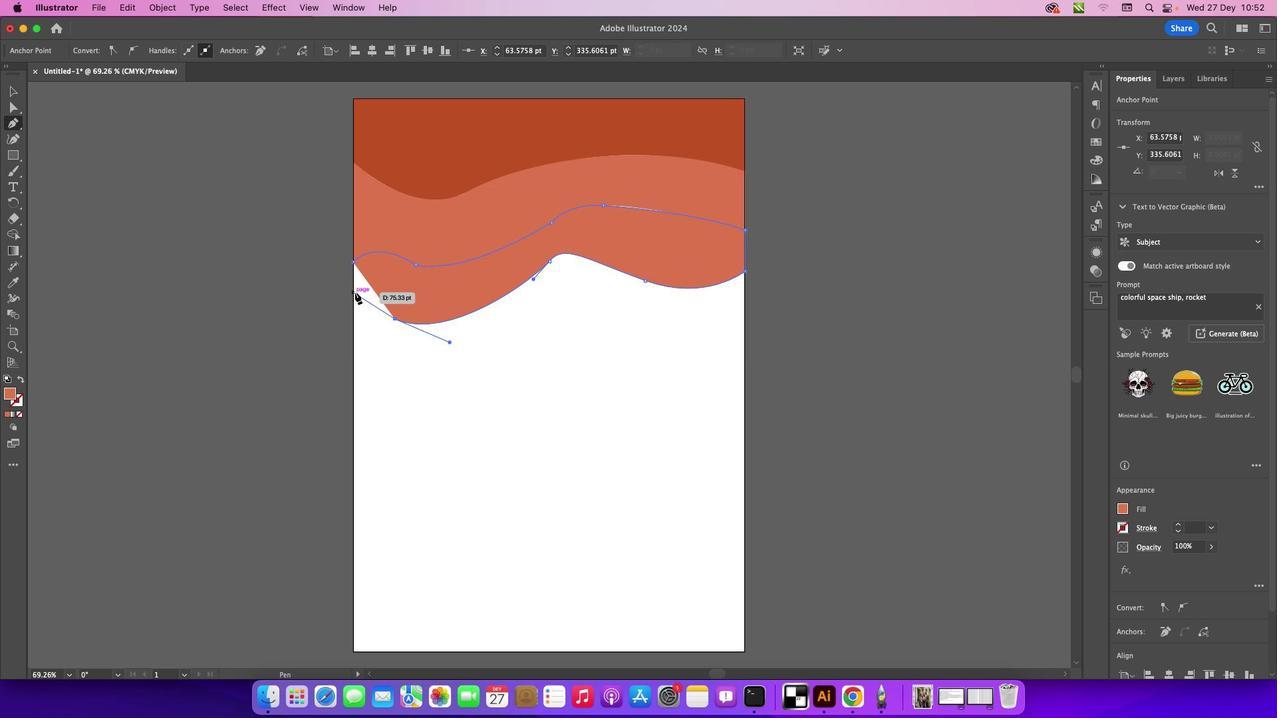 
Action: Mouse moved to (355, 294)
Screenshot: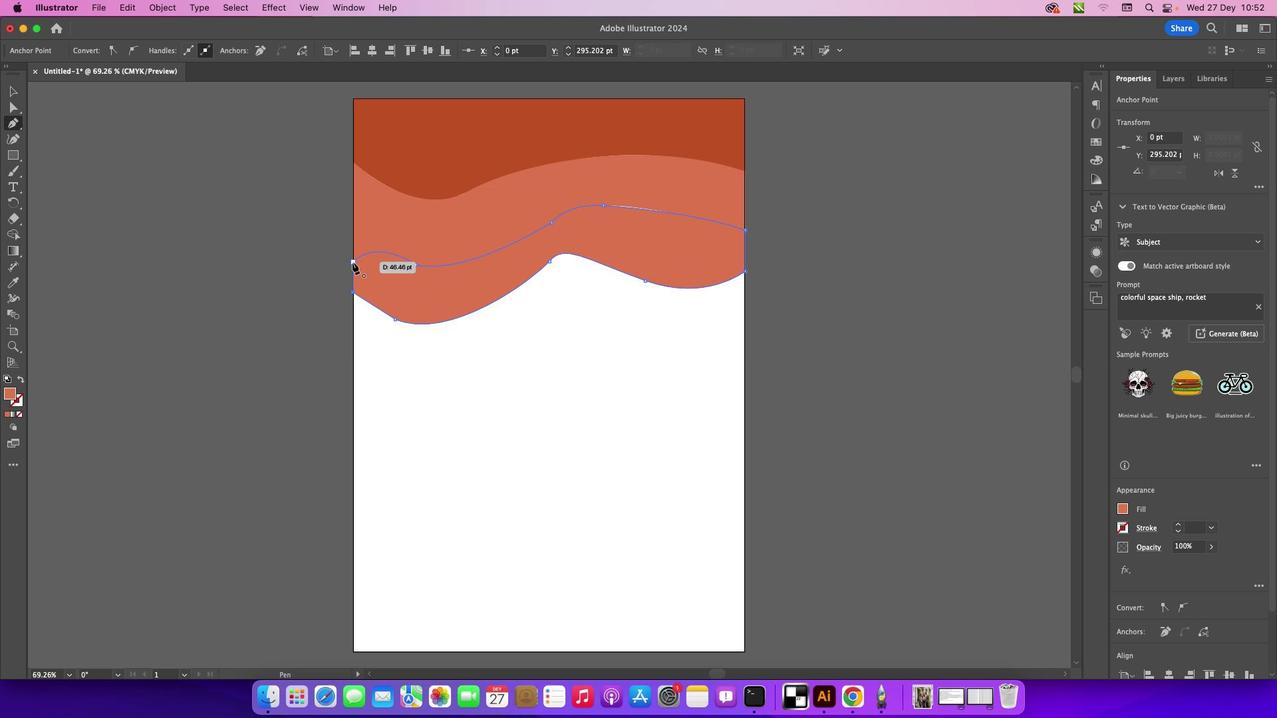 
Action: Mouse pressed left at (355, 294)
Screenshot: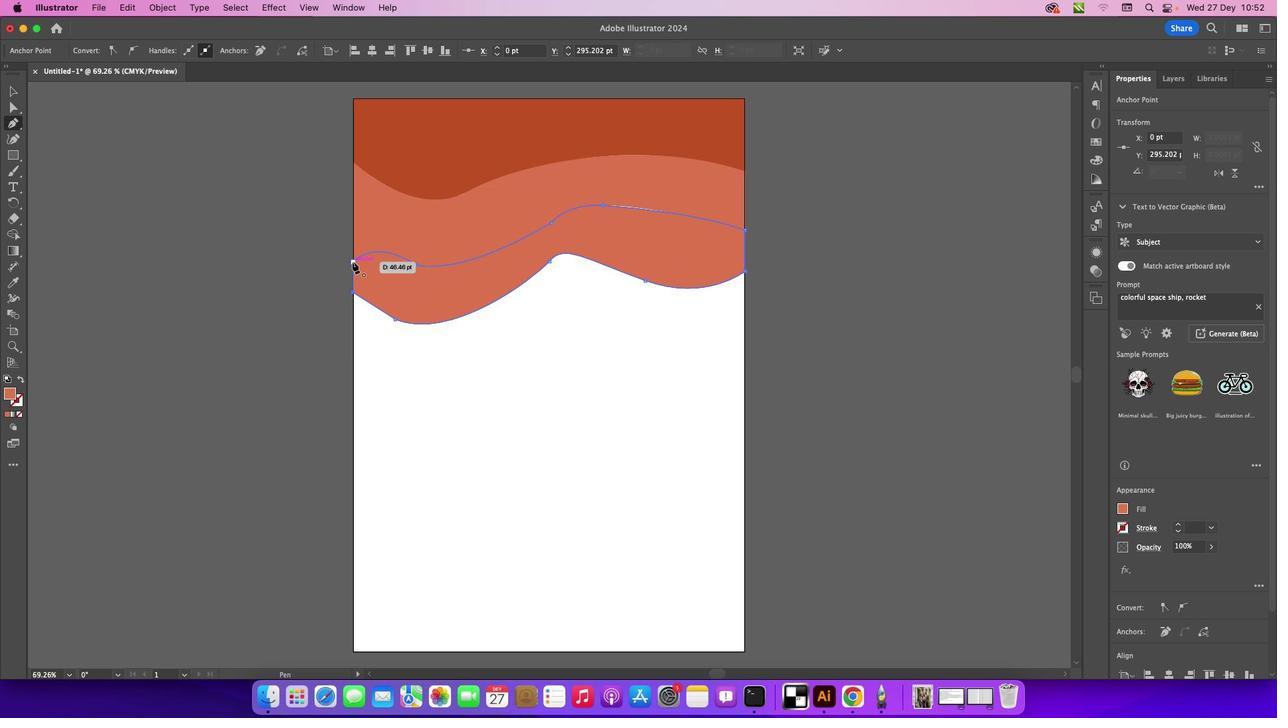 
Action: Mouse moved to (354, 264)
Screenshot: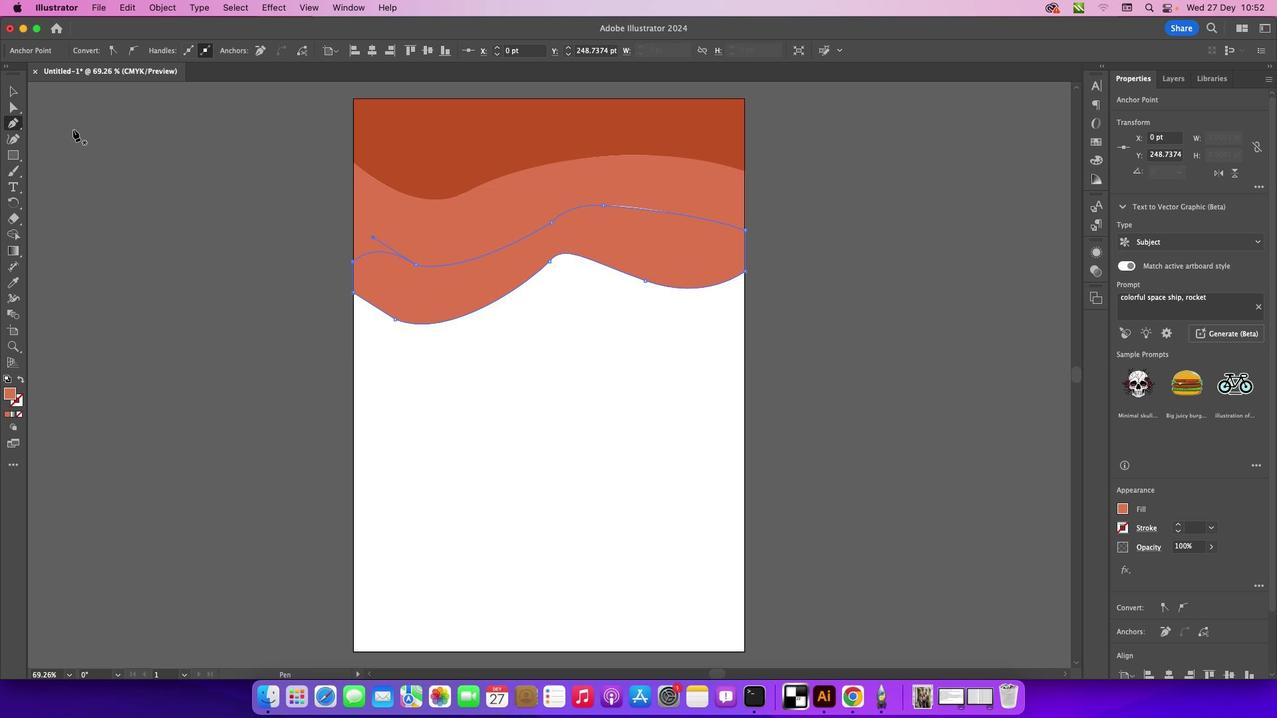 
Action: Mouse pressed left at (354, 264)
Screenshot: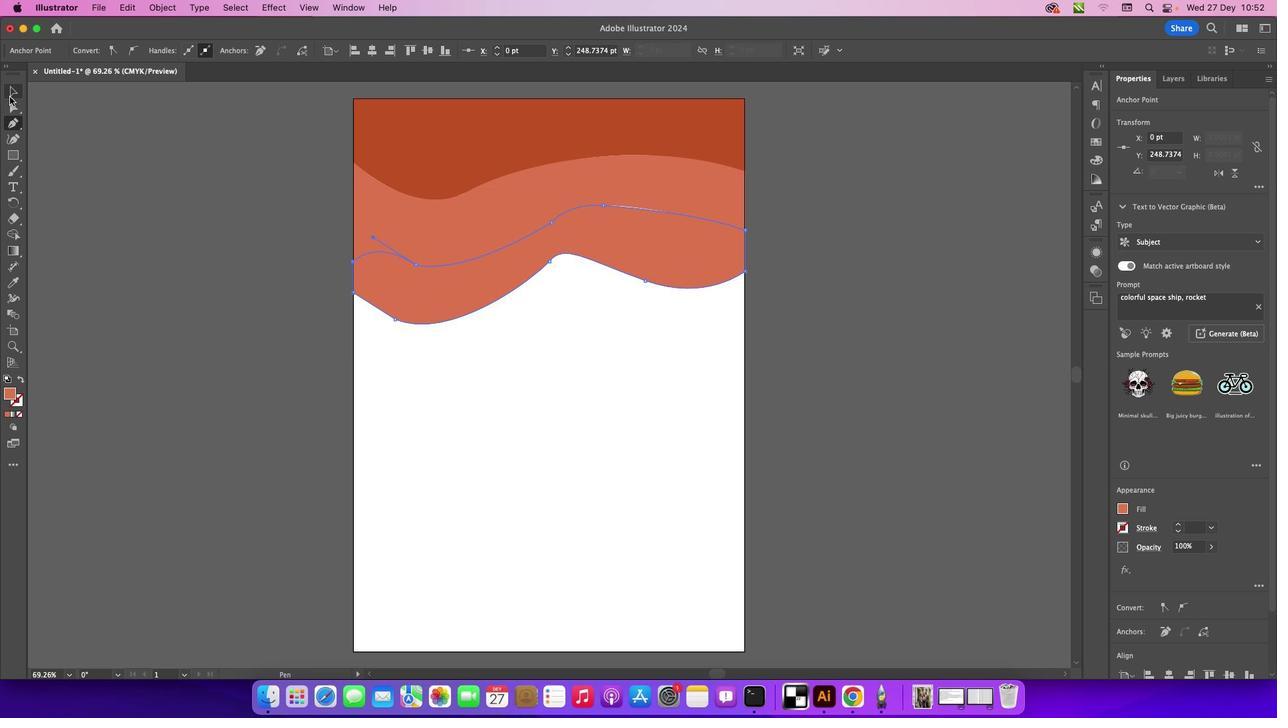 
Action: Mouse moved to (18, 93)
Screenshot: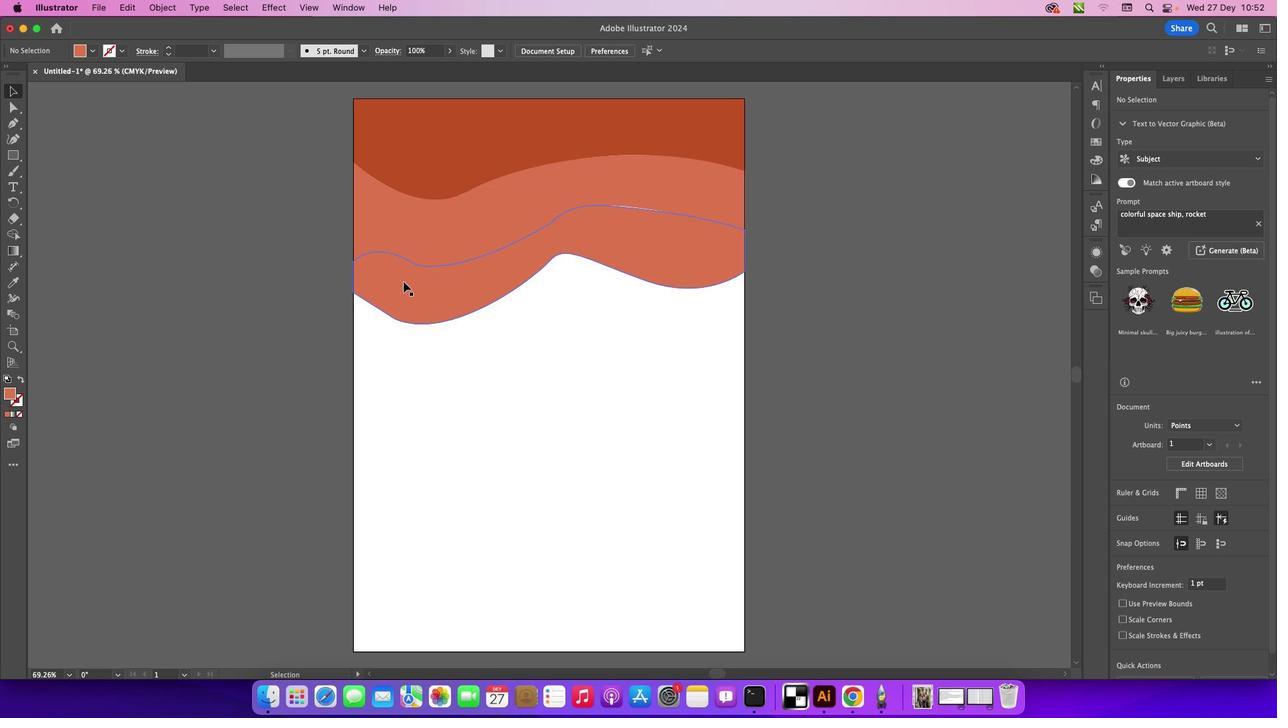 
Action: Mouse pressed left at (18, 93)
Screenshot: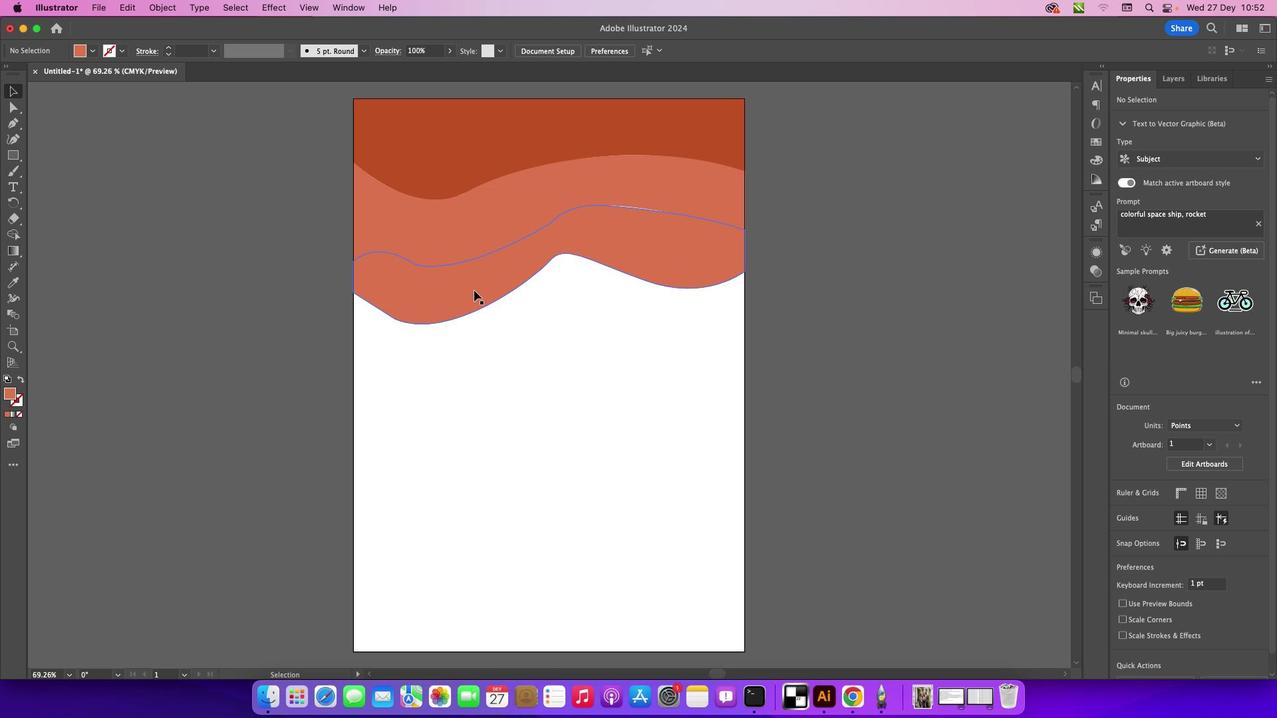 
Action: Mouse moved to (179, 175)
Screenshot: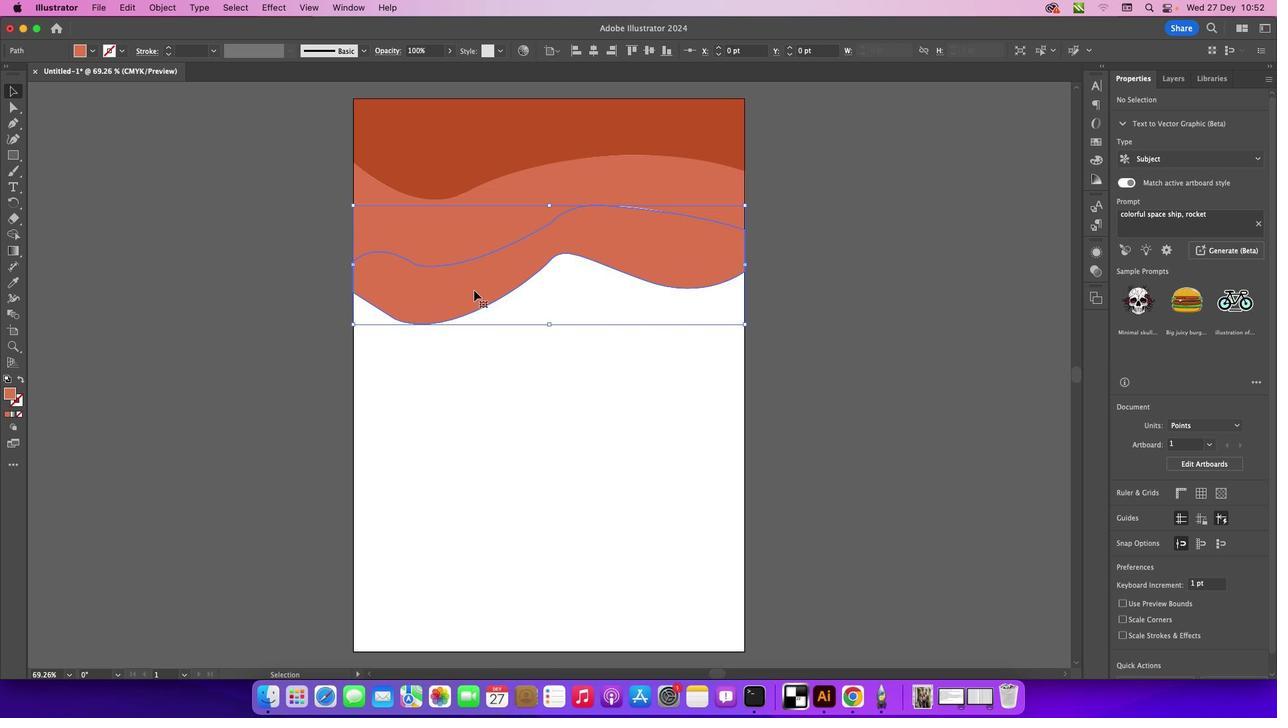 
Action: Mouse pressed left at (179, 175)
Screenshot: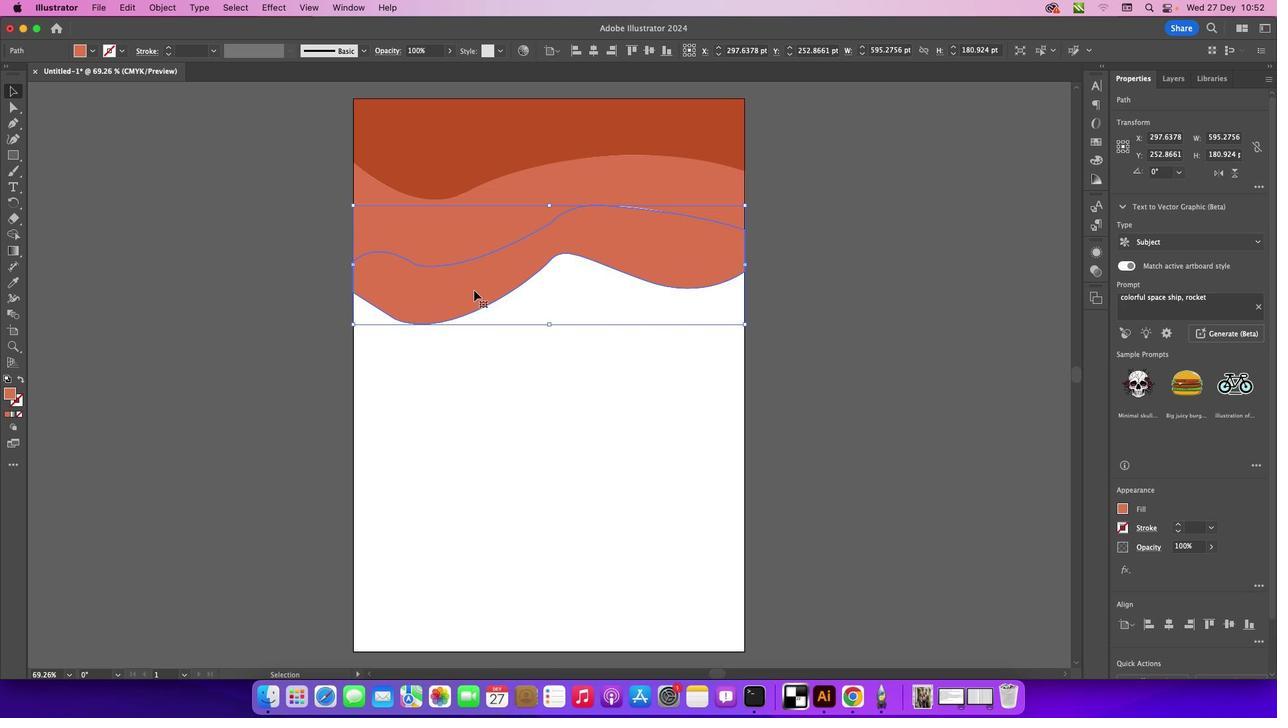 
Action: Mouse moved to (476, 292)
Screenshot: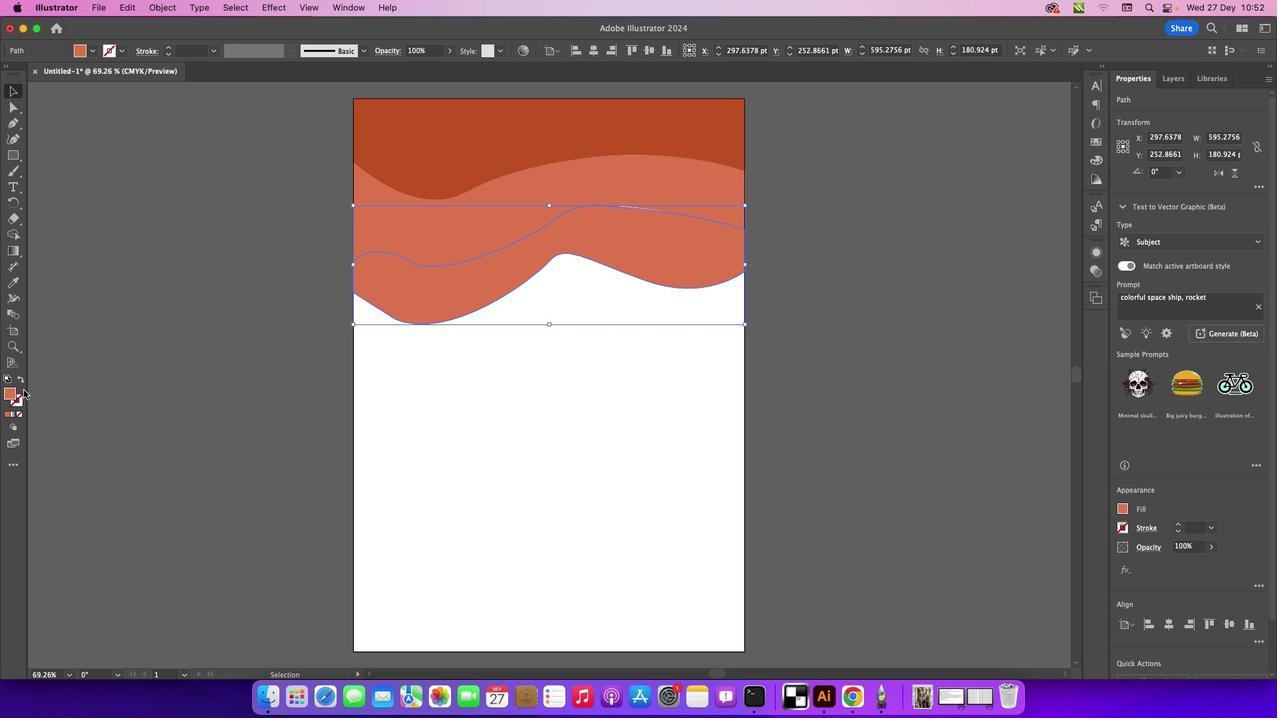 
Action: Mouse pressed left at (476, 292)
Screenshot: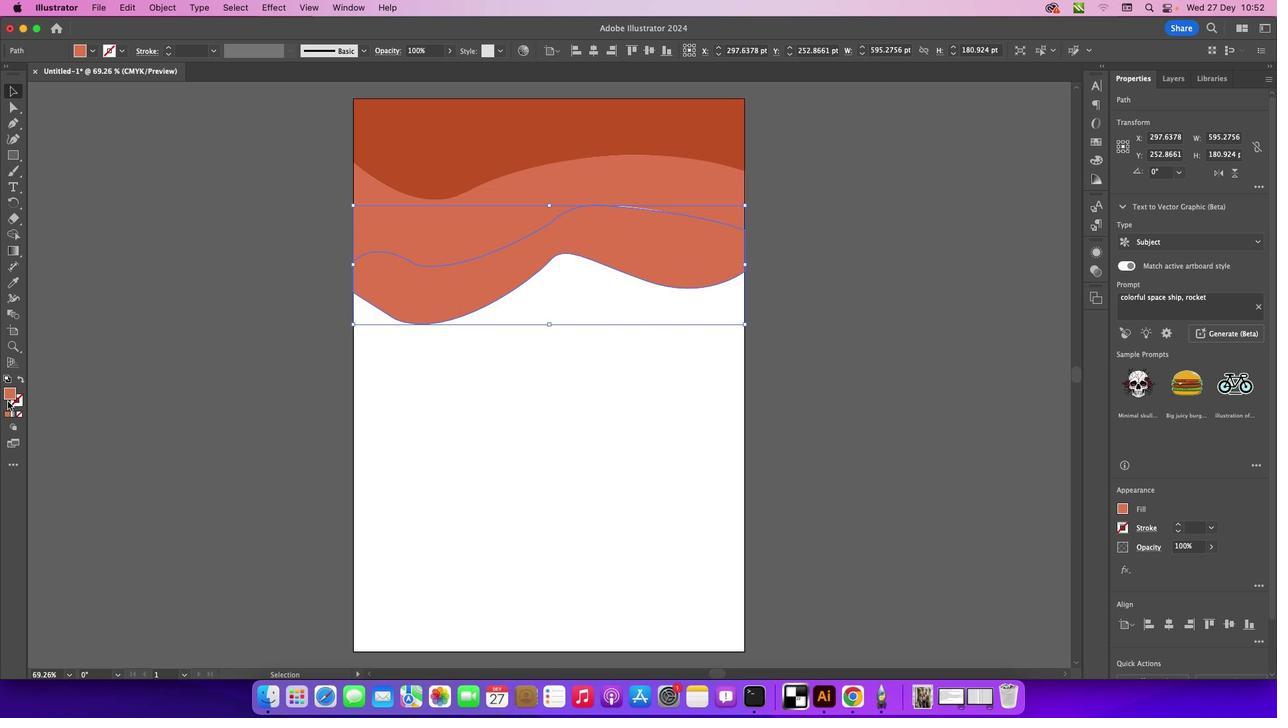 
Action: Mouse moved to (12, 398)
Screenshot: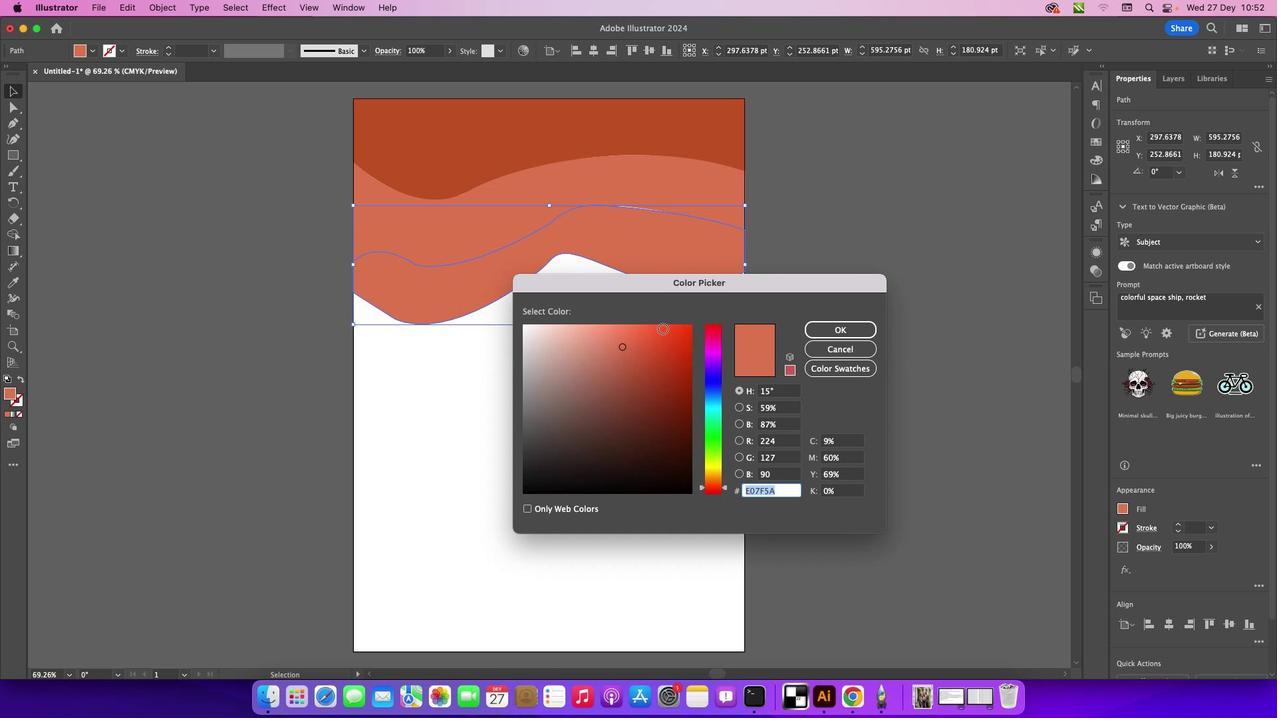 
Action: Mouse pressed left at (12, 398)
Screenshot: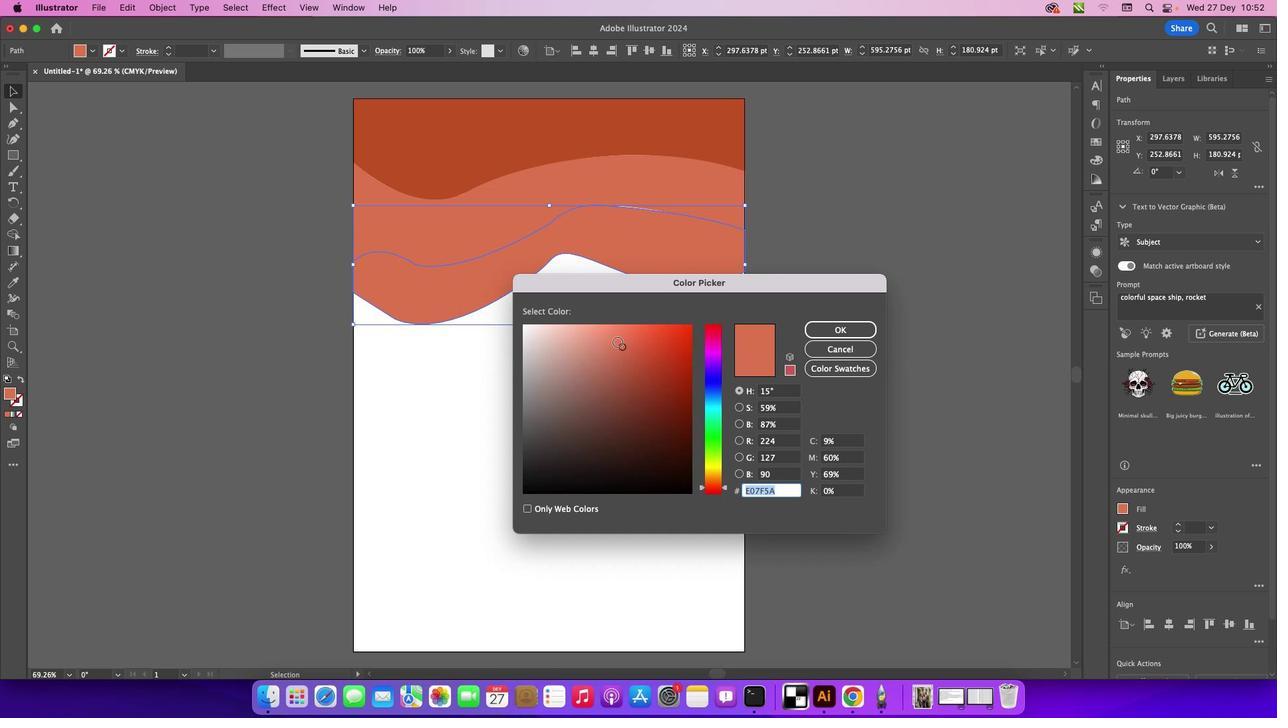 
Action: Mouse pressed left at (12, 398)
Screenshot: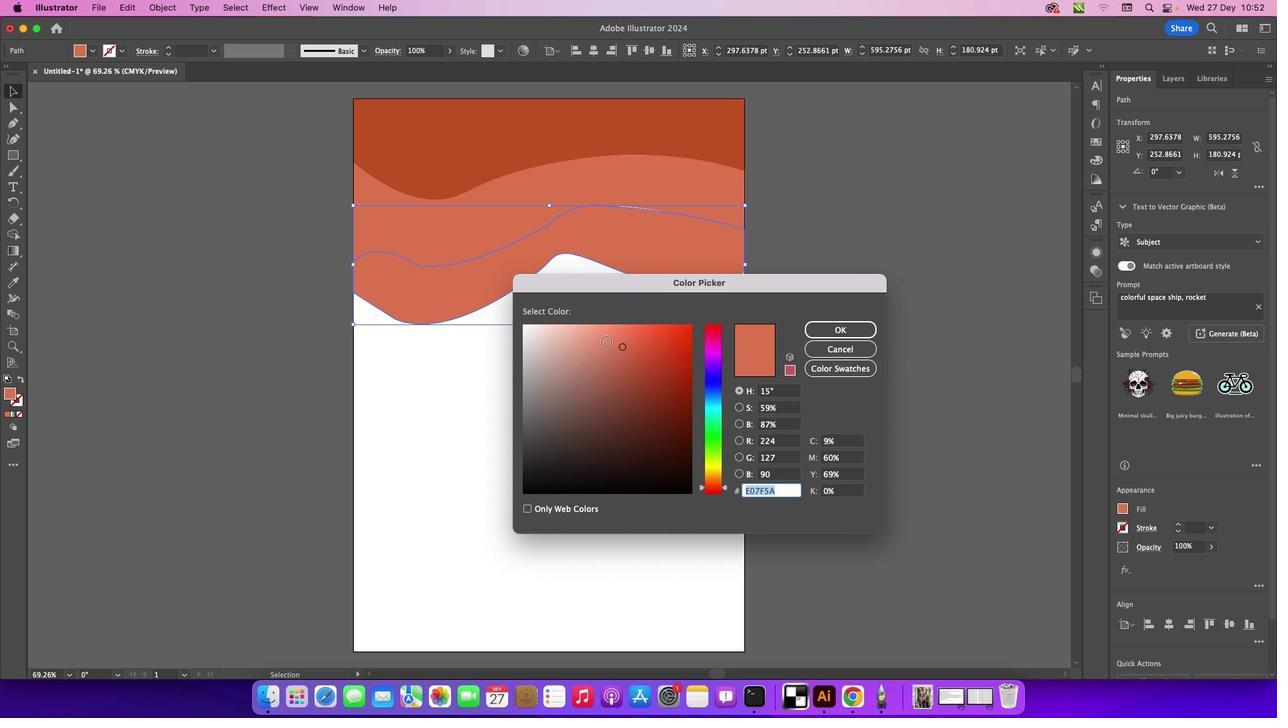 
Action: Mouse moved to (585, 341)
Screenshot: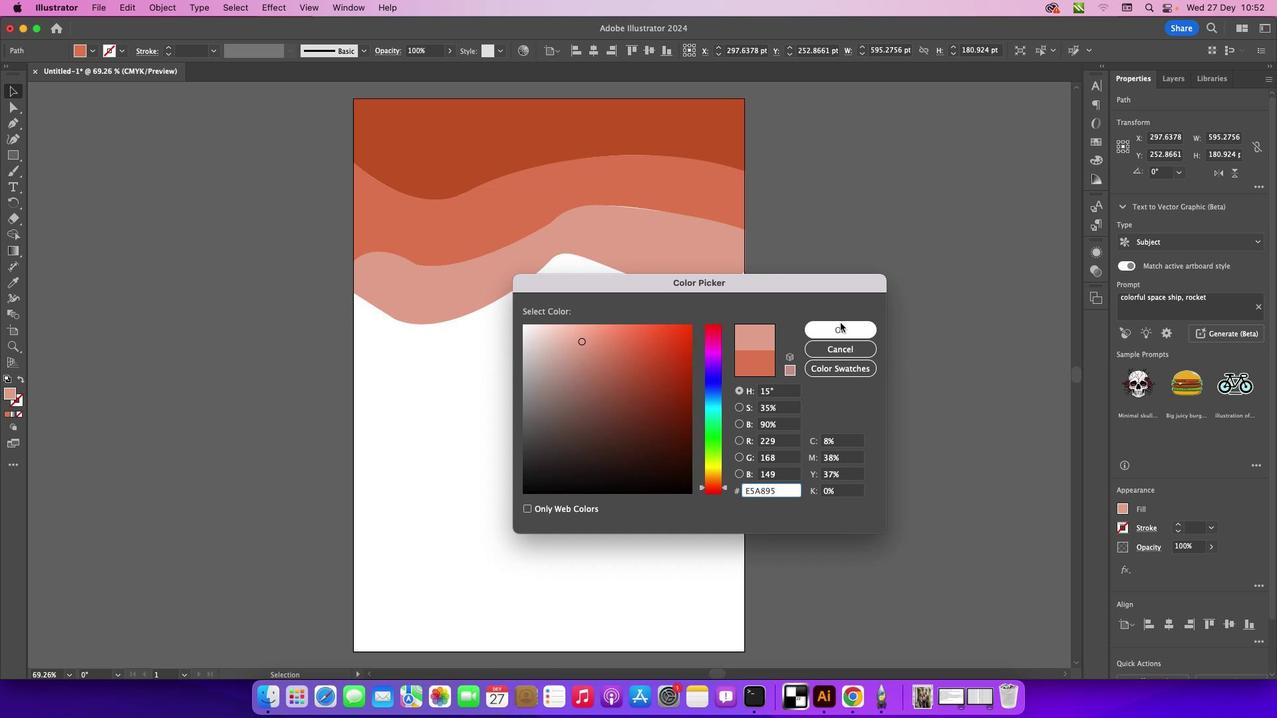 
Action: Mouse pressed left at (585, 341)
Screenshot: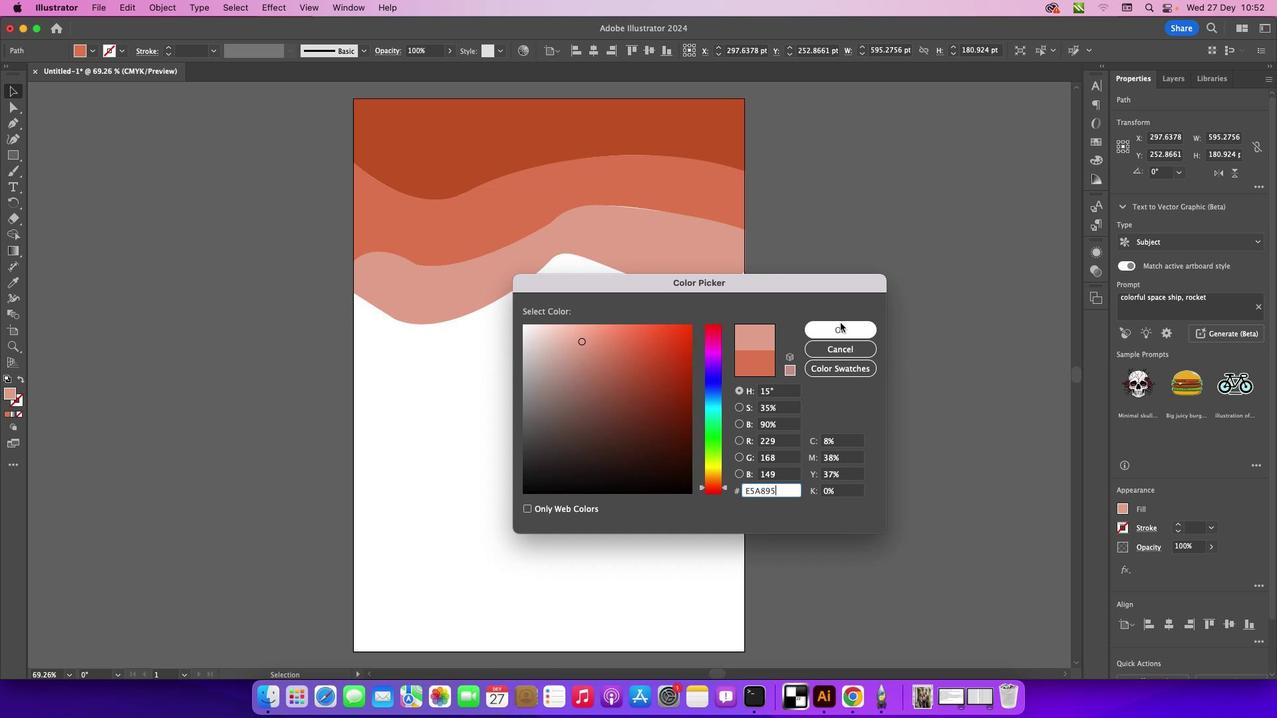 
Action: Mouse moved to (842, 324)
Screenshot: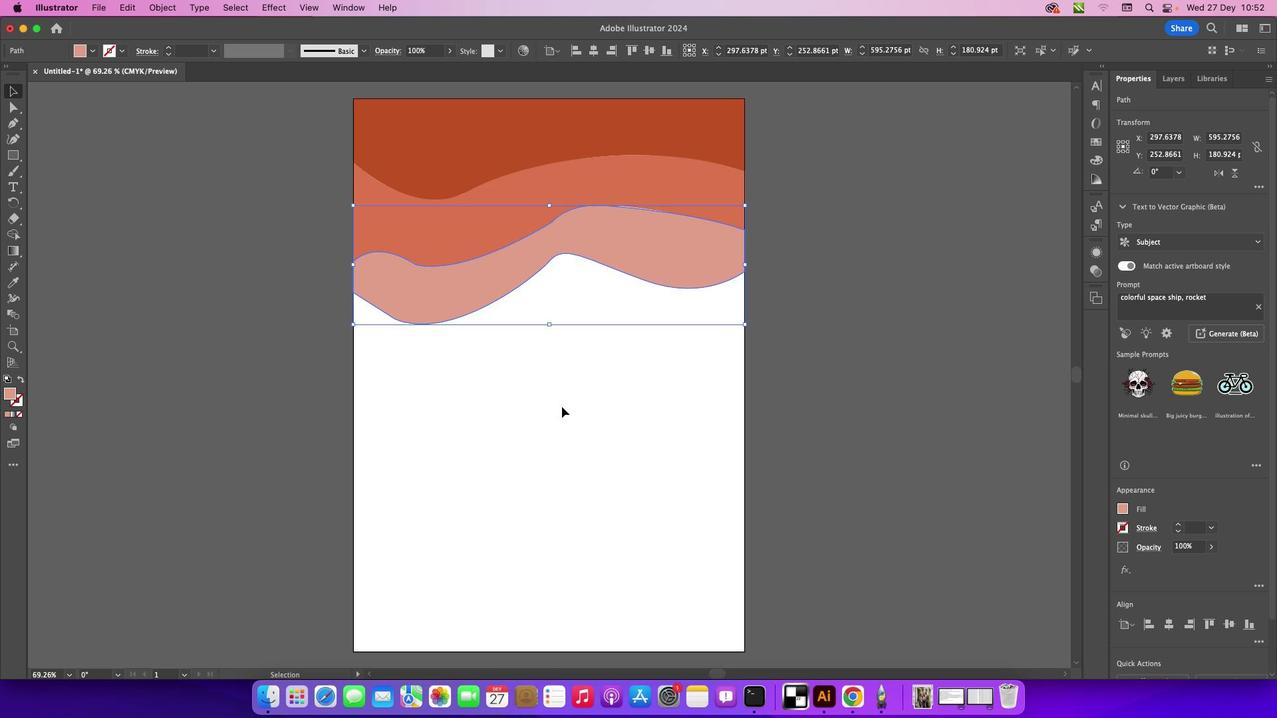 
Action: Mouse pressed left at (842, 324)
Screenshot: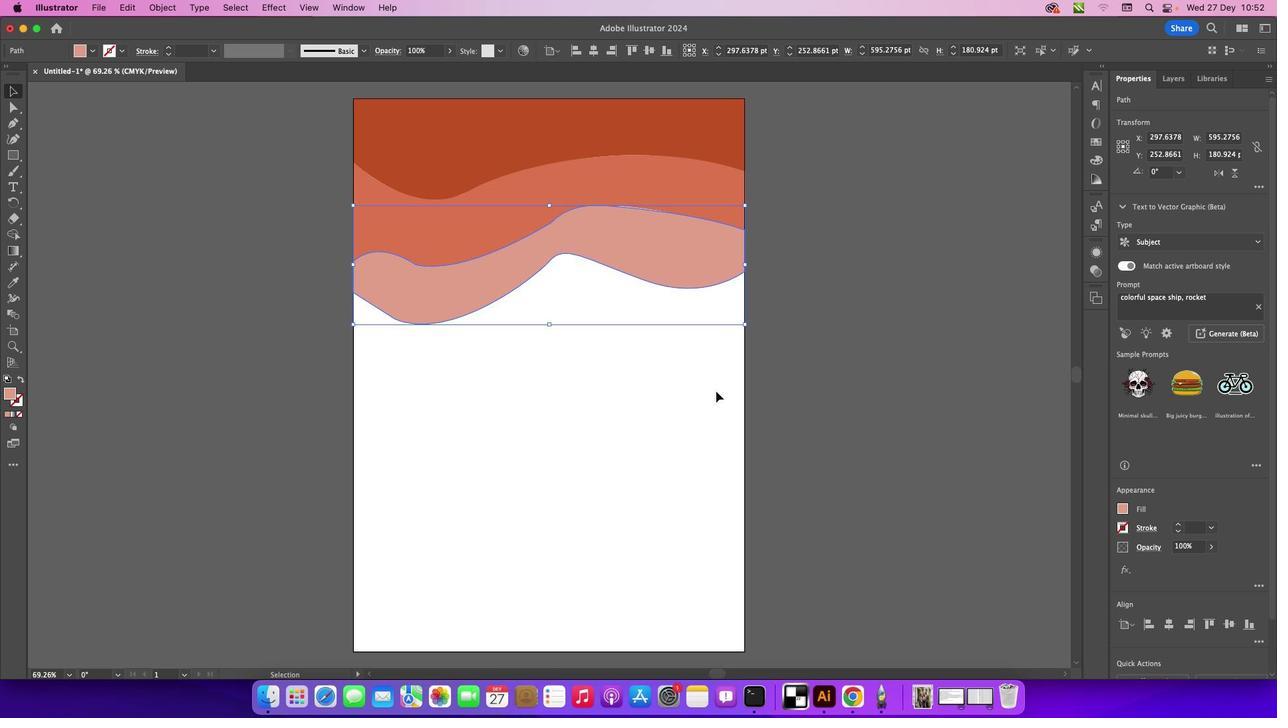 
Action: Mouse moved to (734, 390)
Screenshot: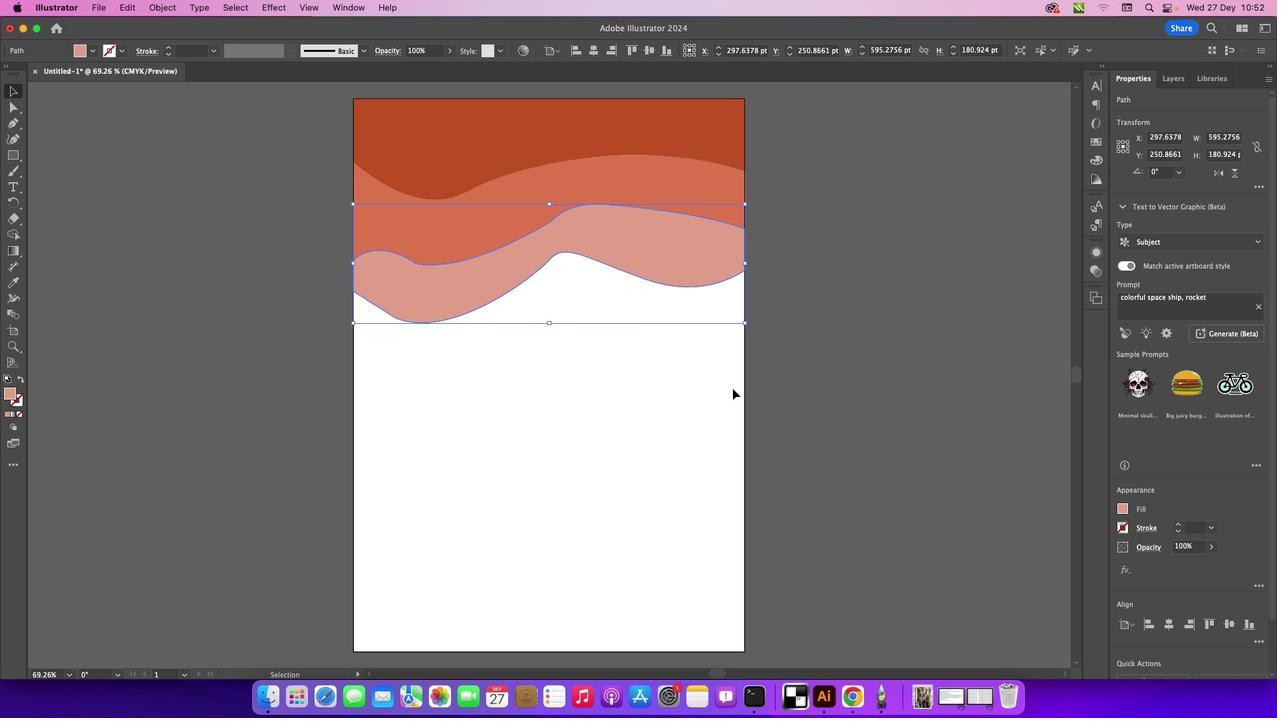 
Action: Key pressed Key.upKey.up
Screenshot: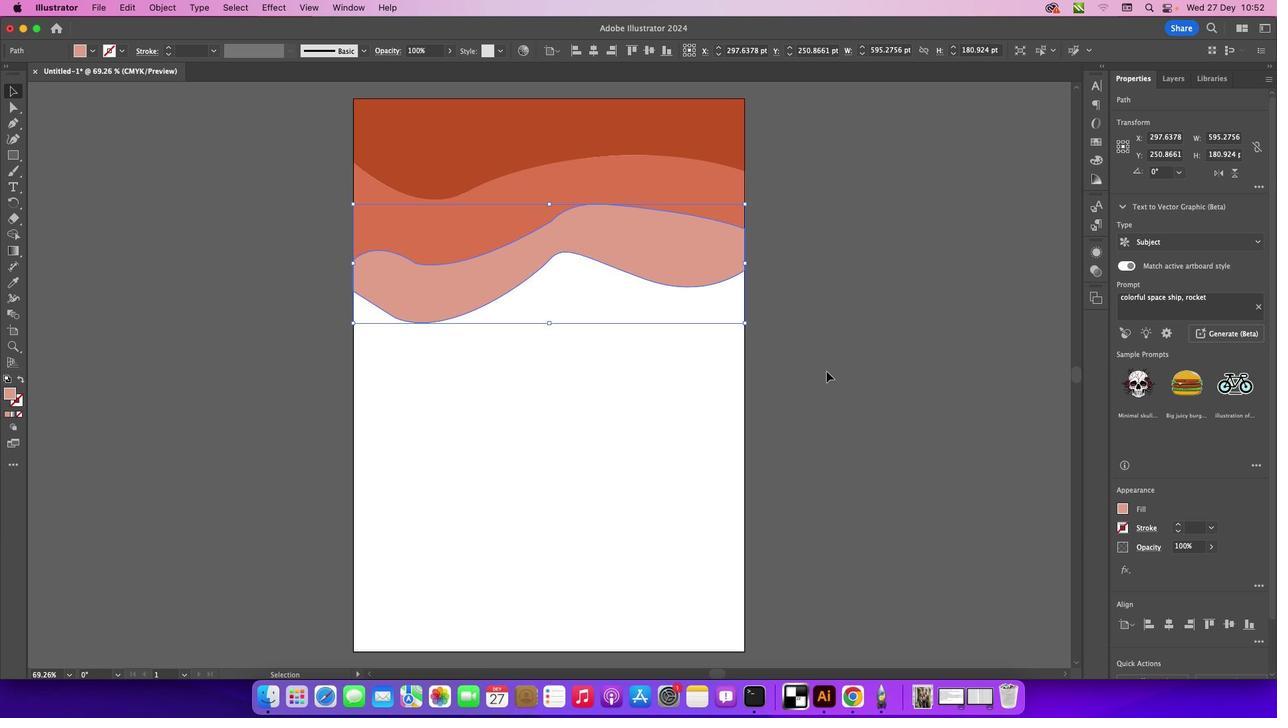 
Action: Mouse moved to (952, 367)
Screenshot: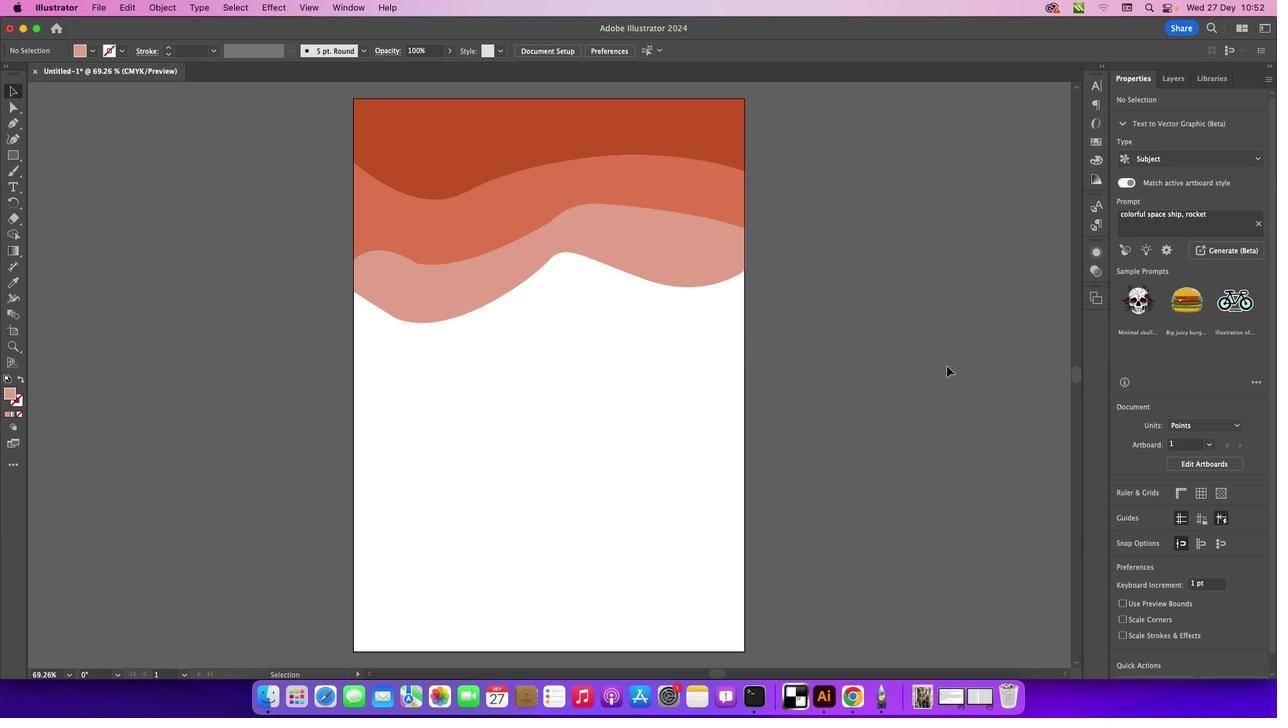 
Action: Mouse pressed left at (952, 367)
Screenshot: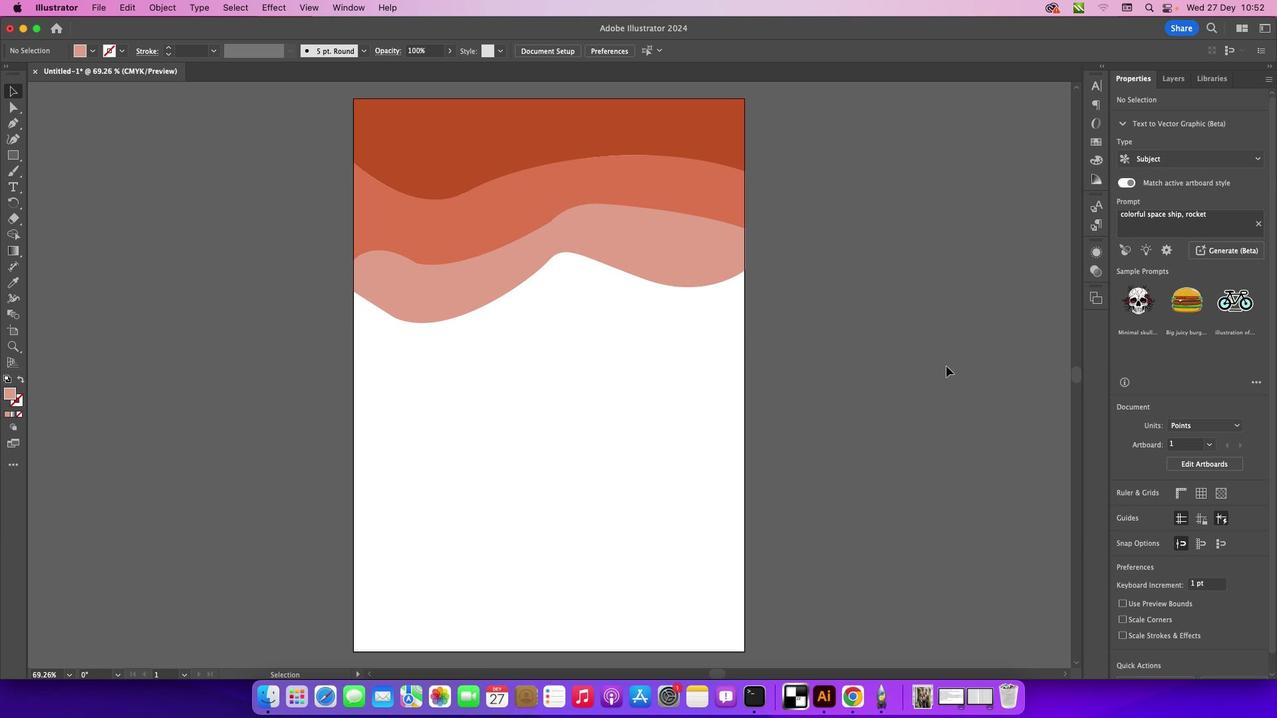 
Action: Mouse moved to (23, 123)
Screenshot: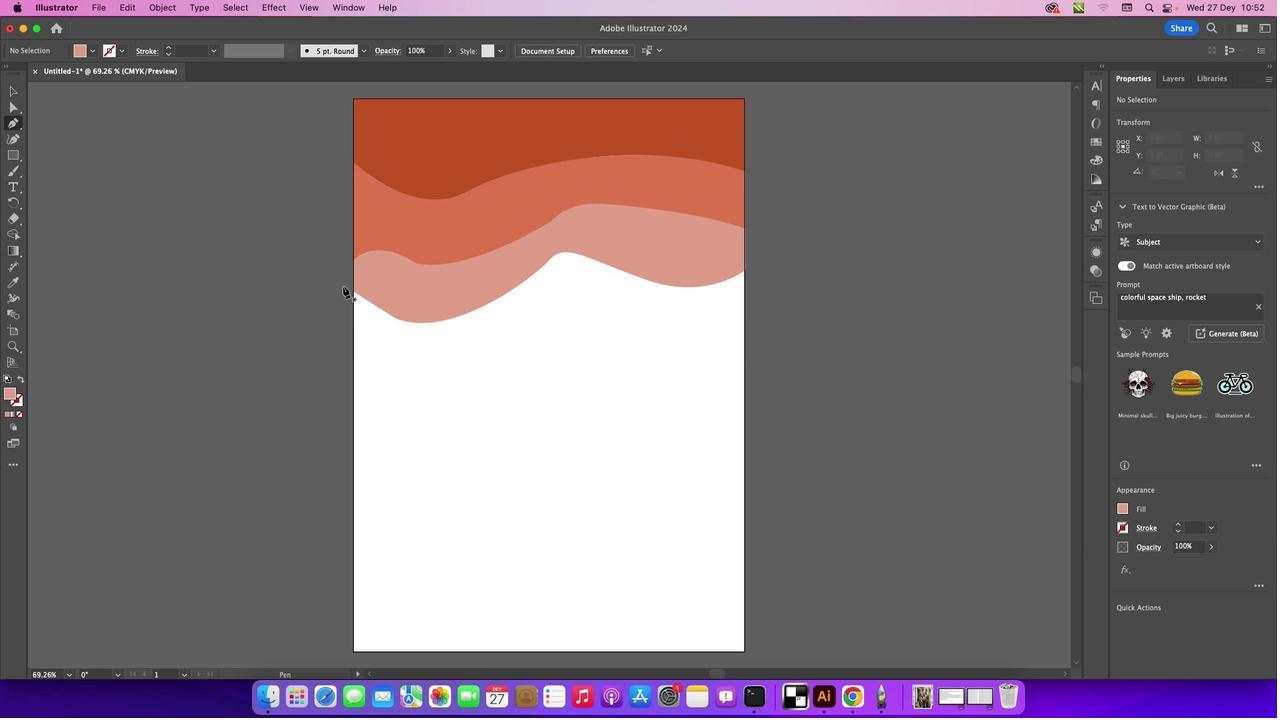 
Action: Mouse pressed left at (23, 123)
Screenshot: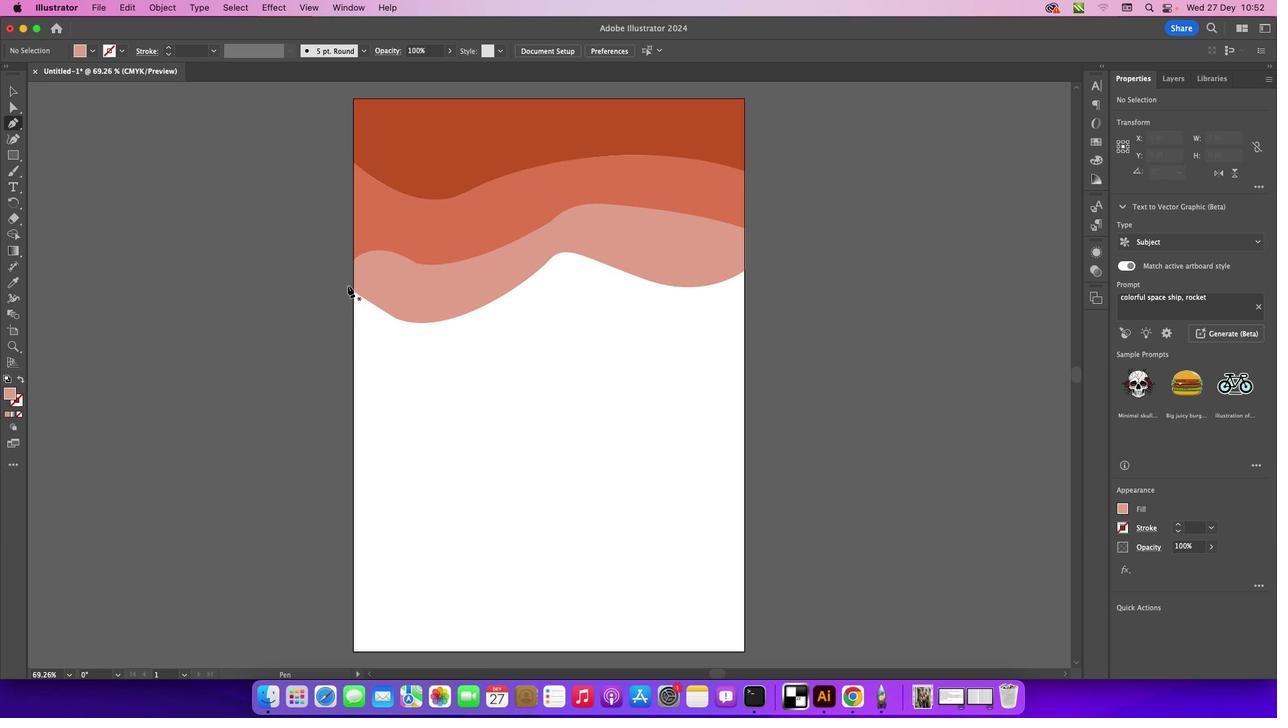 
Action: Mouse moved to (355, 295)
Screenshot: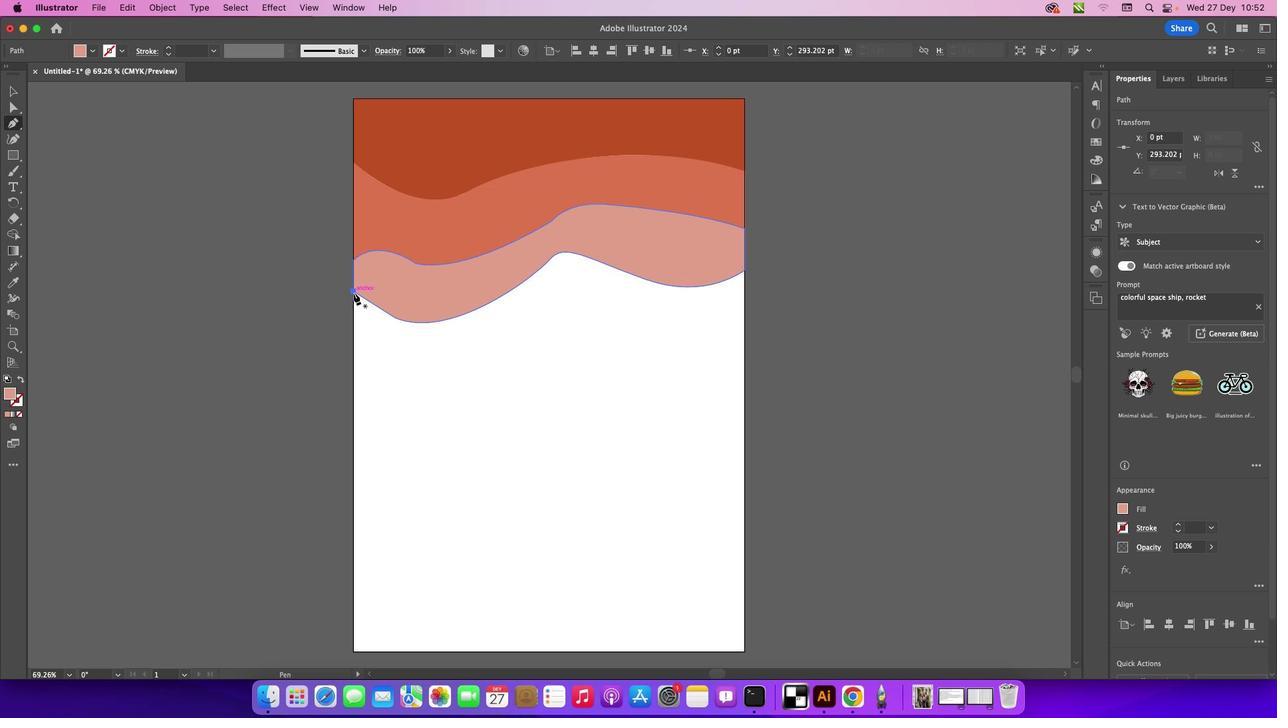 
Action: Mouse pressed left at (355, 295)
Screenshot: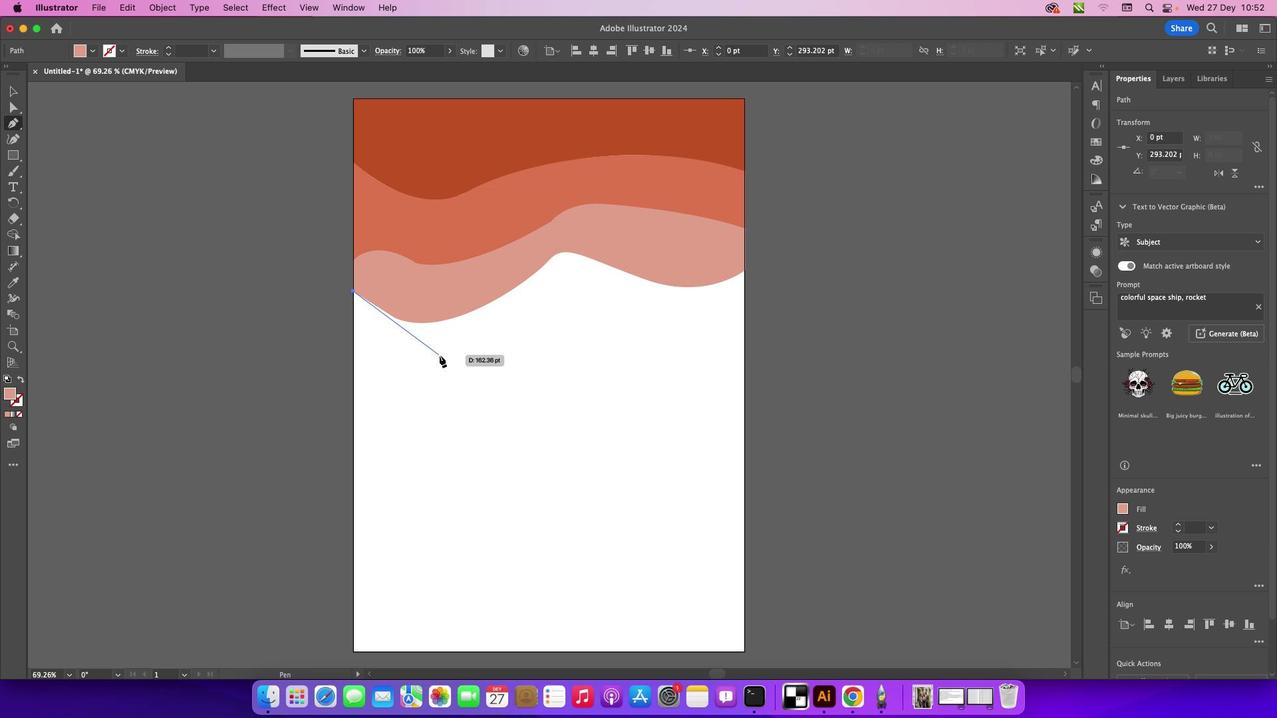 
Action: Mouse moved to (480, 310)
Screenshot: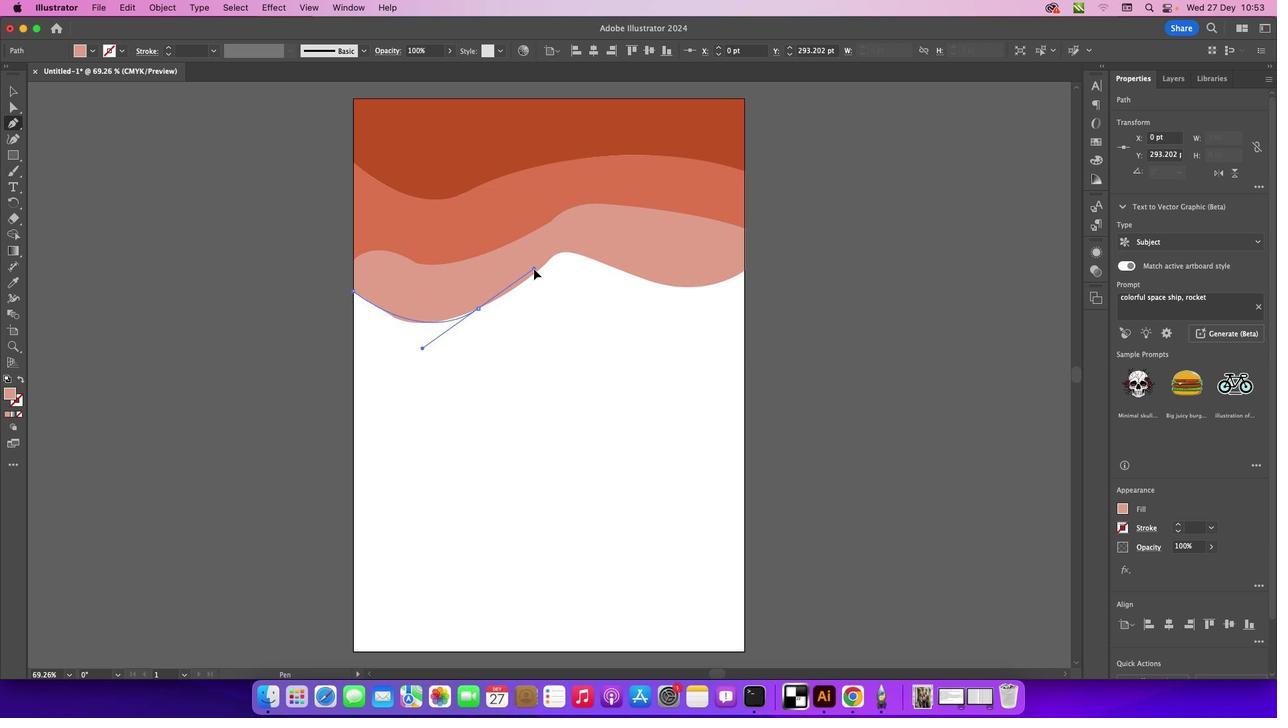 
Action: Mouse pressed left at (480, 310)
Screenshot: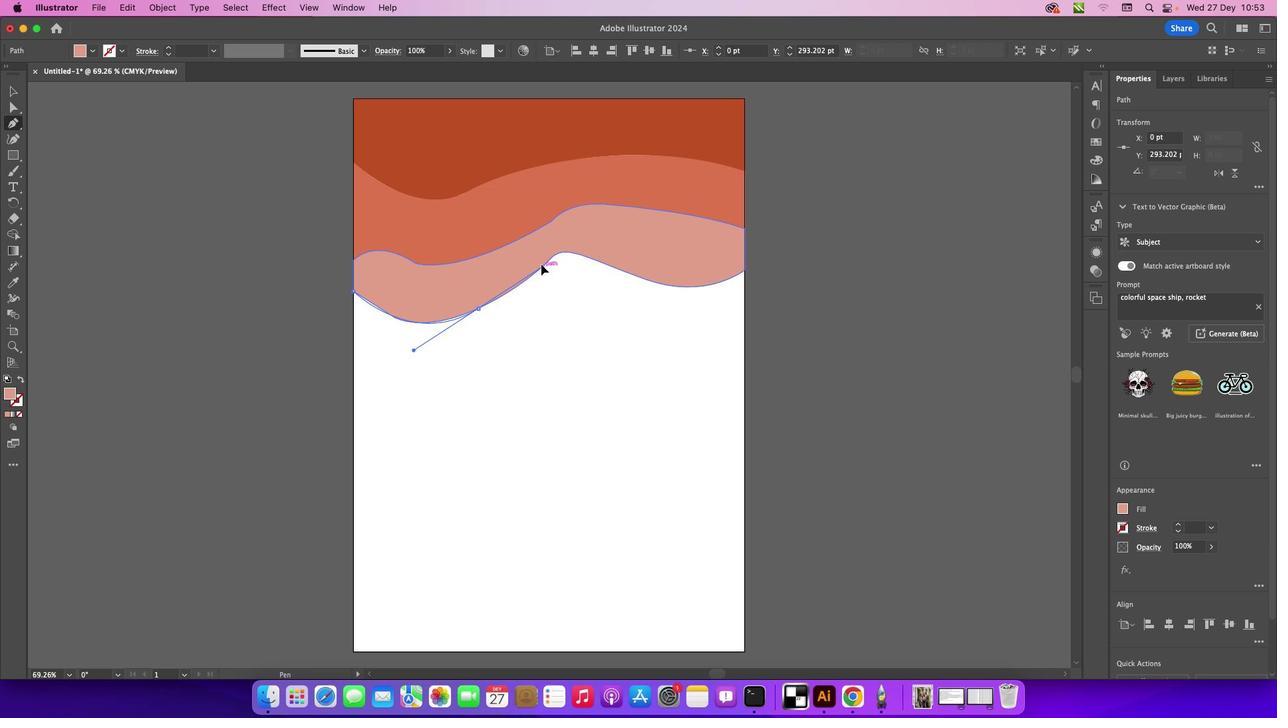 
Action: Mouse moved to (590, 260)
Screenshot: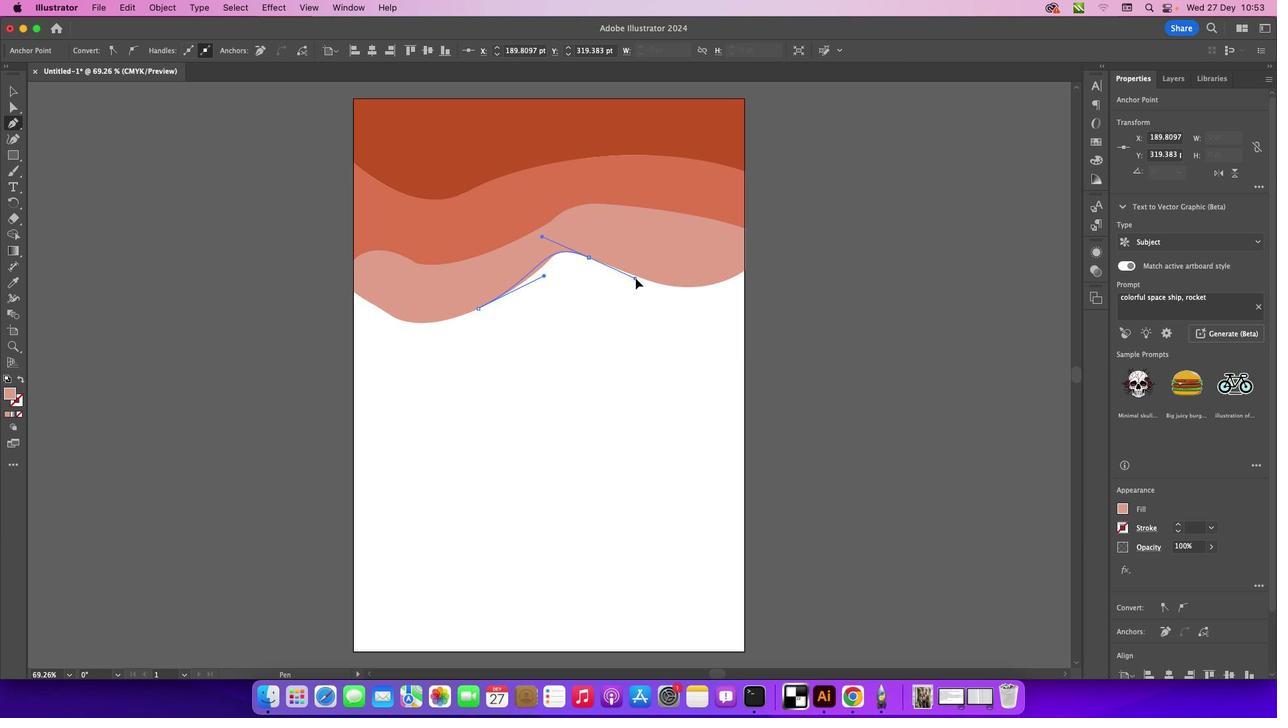 
Action: Mouse pressed left at (590, 260)
Screenshot: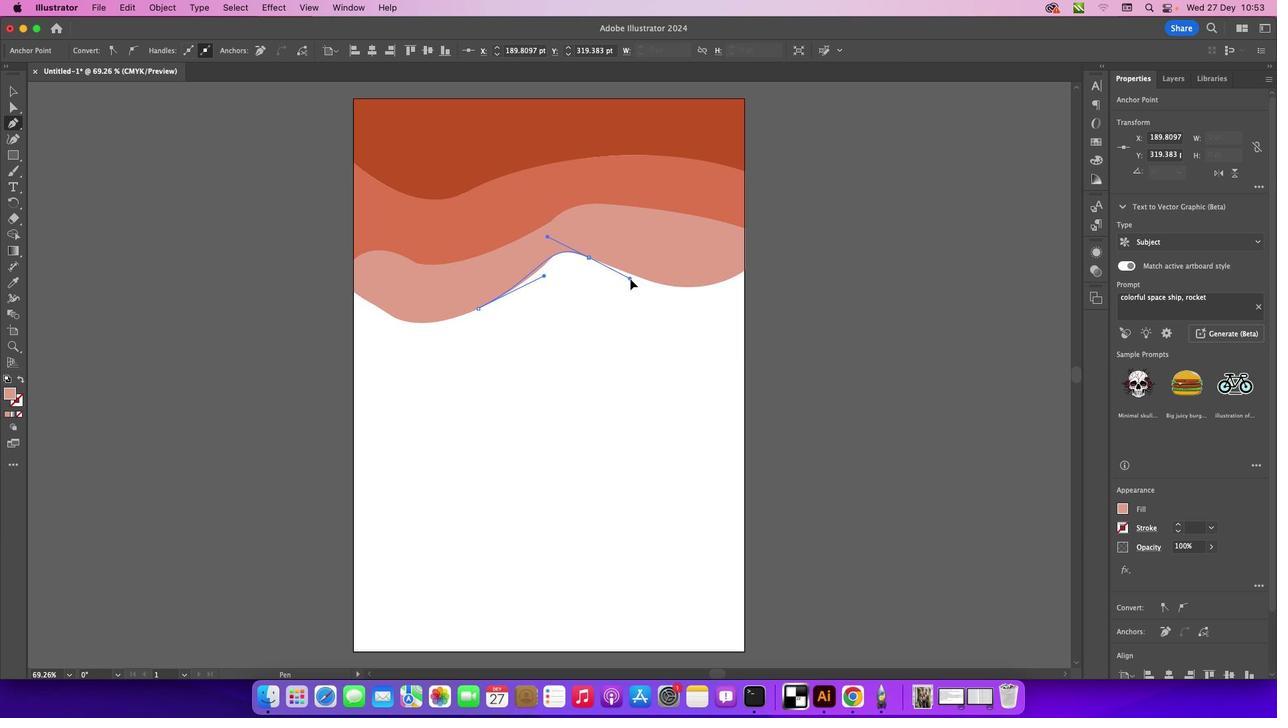 
Action: Mouse moved to (744, 271)
Screenshot: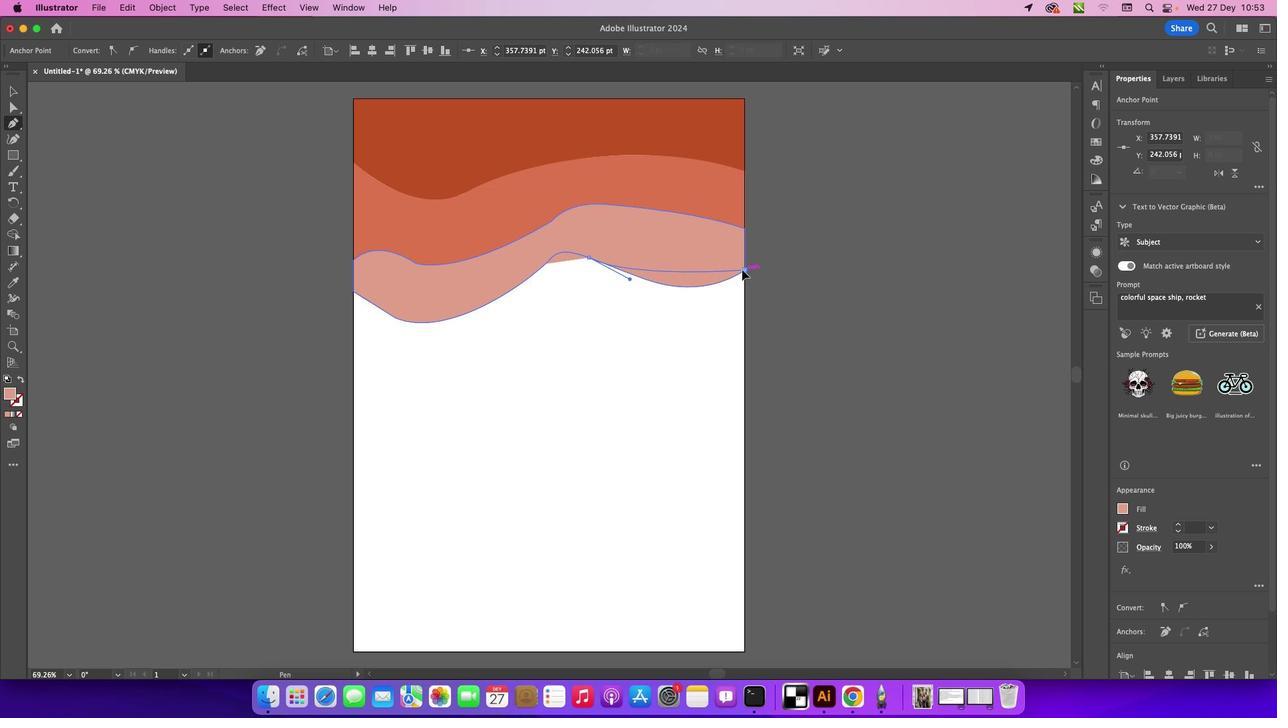 
Action: Mouse pressed left at (744, 271)
Screenshot: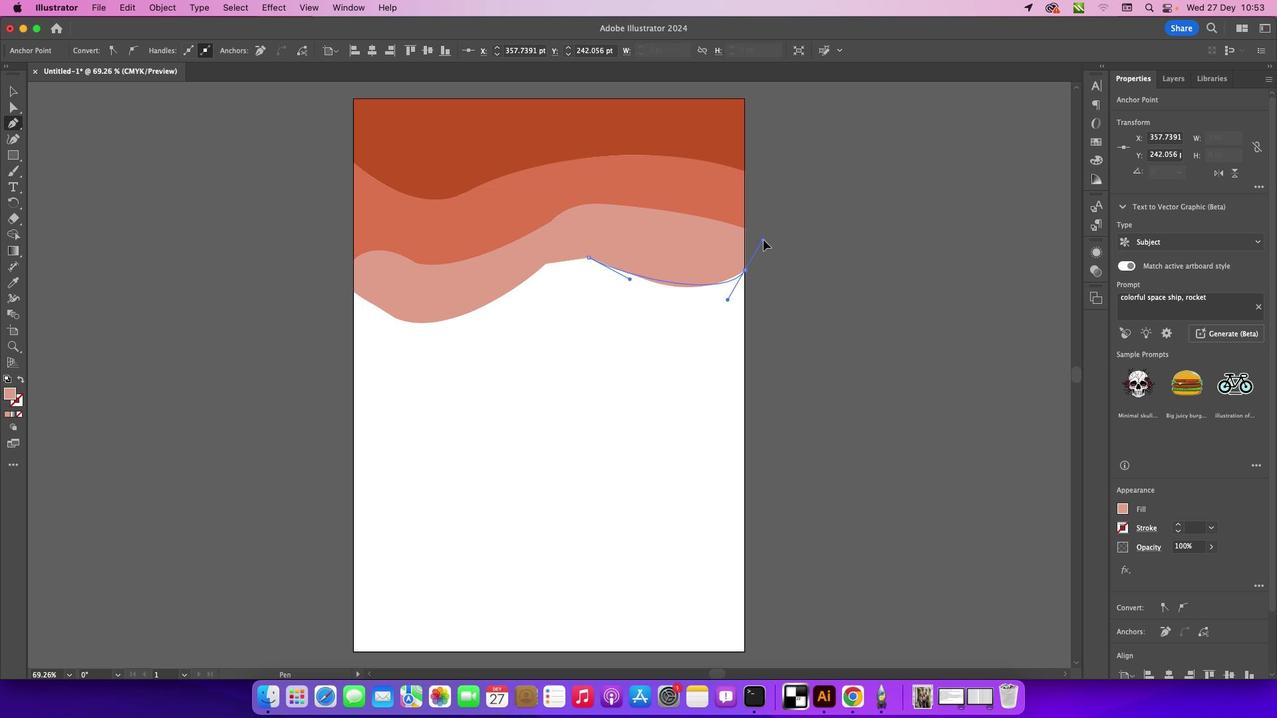 
Action: Mouse moved to (745, 272)
Screenshot: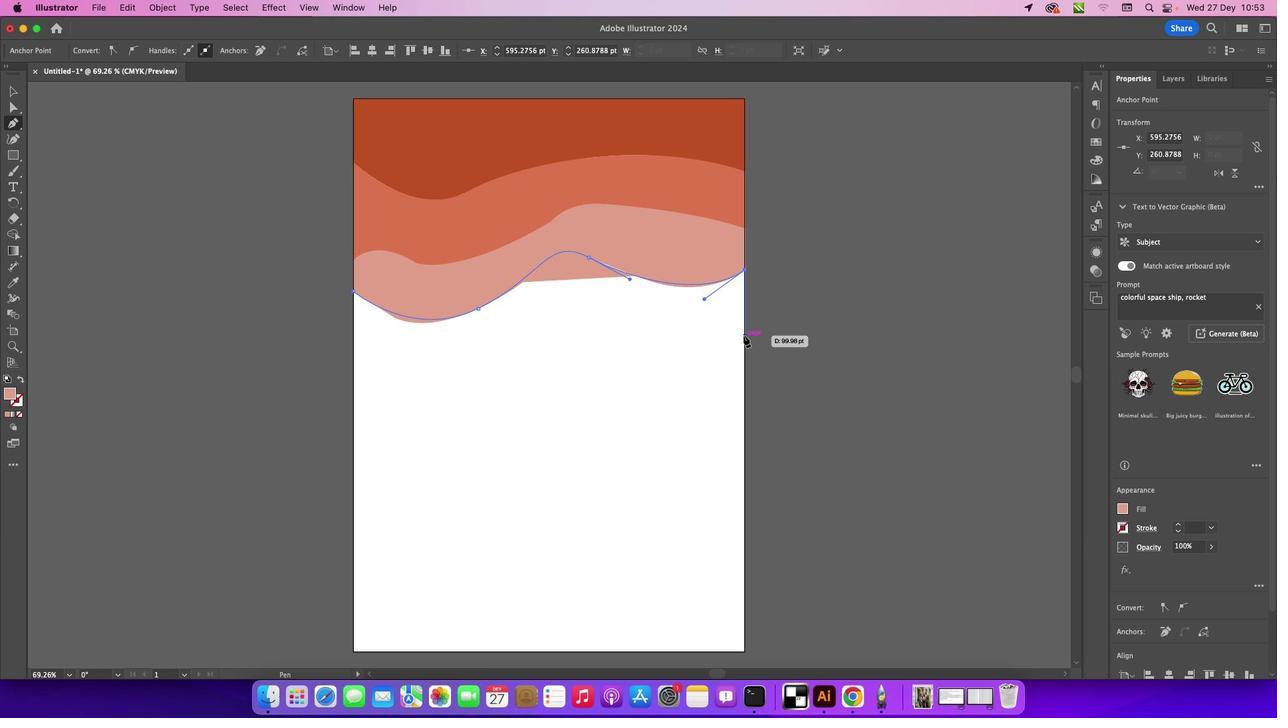 
Action: Mouse pressed left at (745, 272)
Screenshot: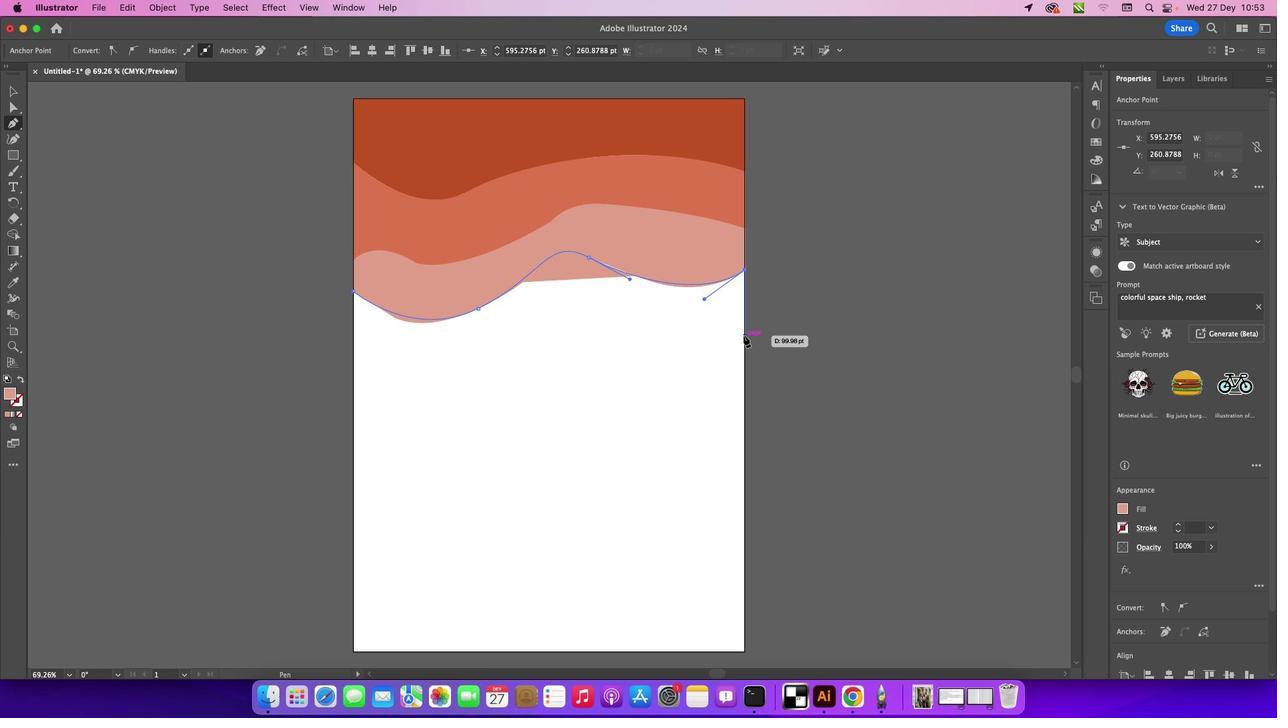 
Action: Mouse moved to (747, 314)
Screenshot: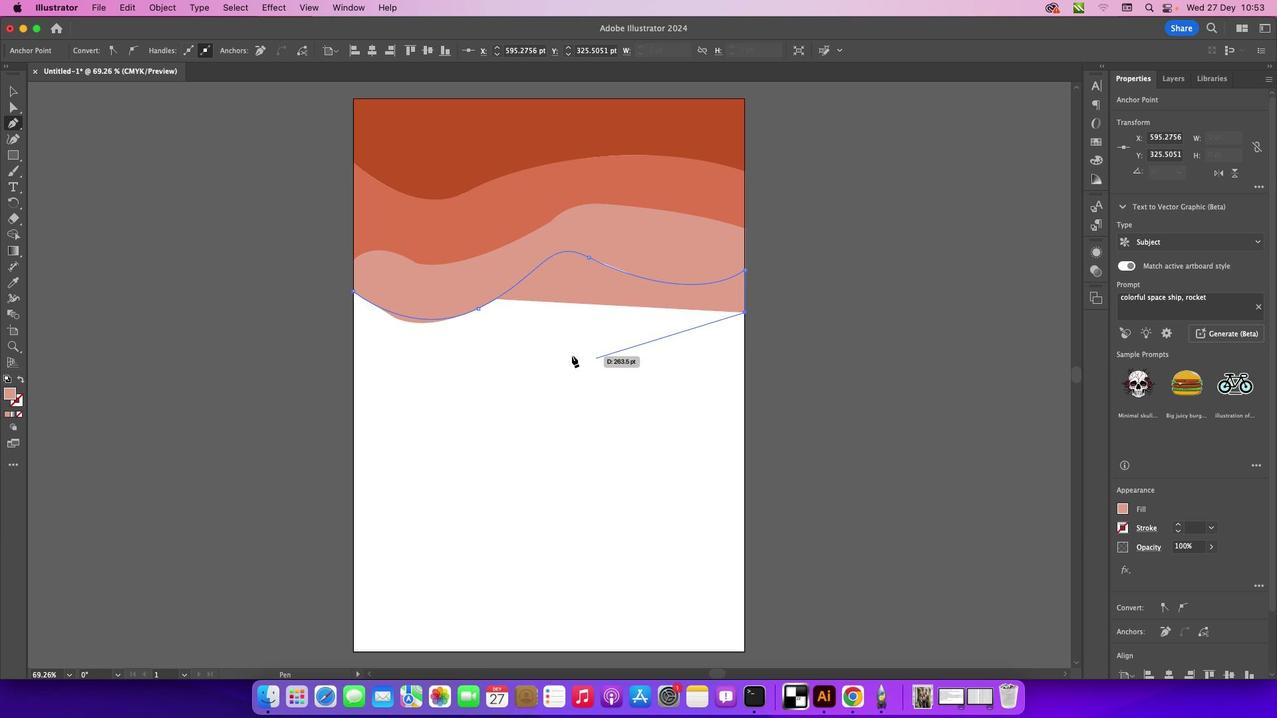 
Action: Mouse pressed left at (747, 314)
Screenshot: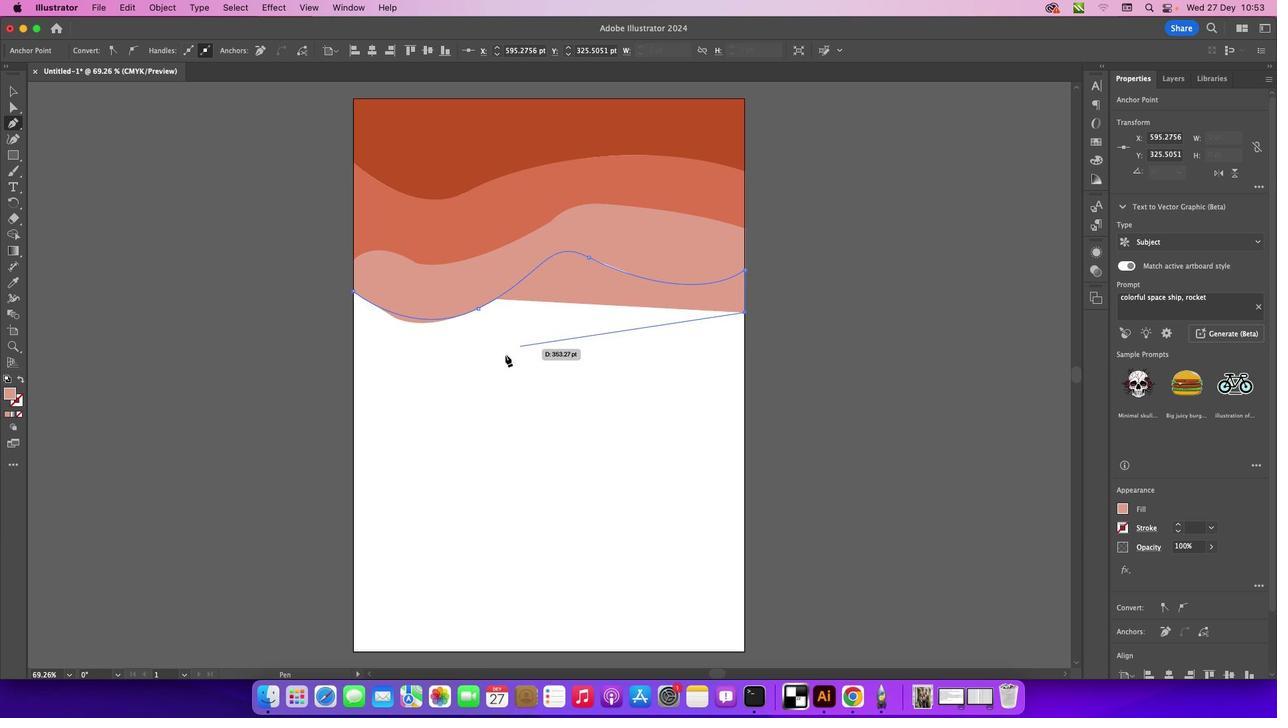 
Action: Mouse moved to (492, 362)
Screenshot: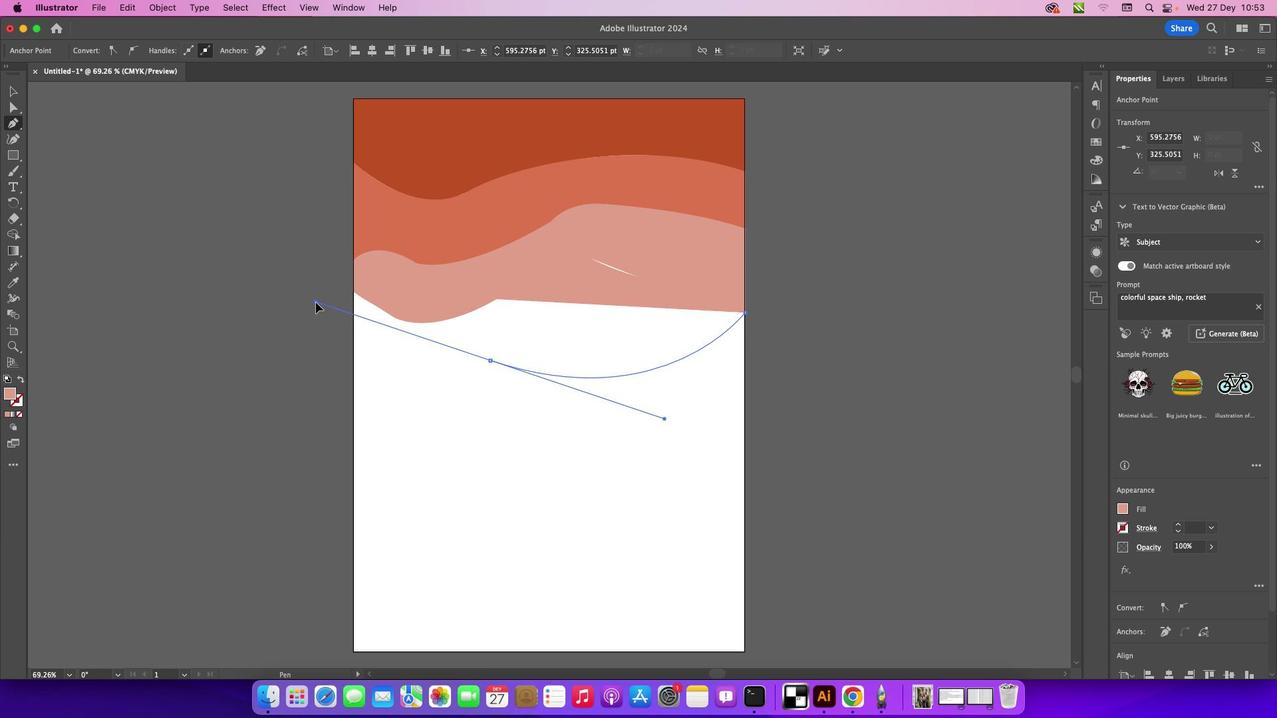 
Action: Mouse pressed left at (492, 362)
Screenshot: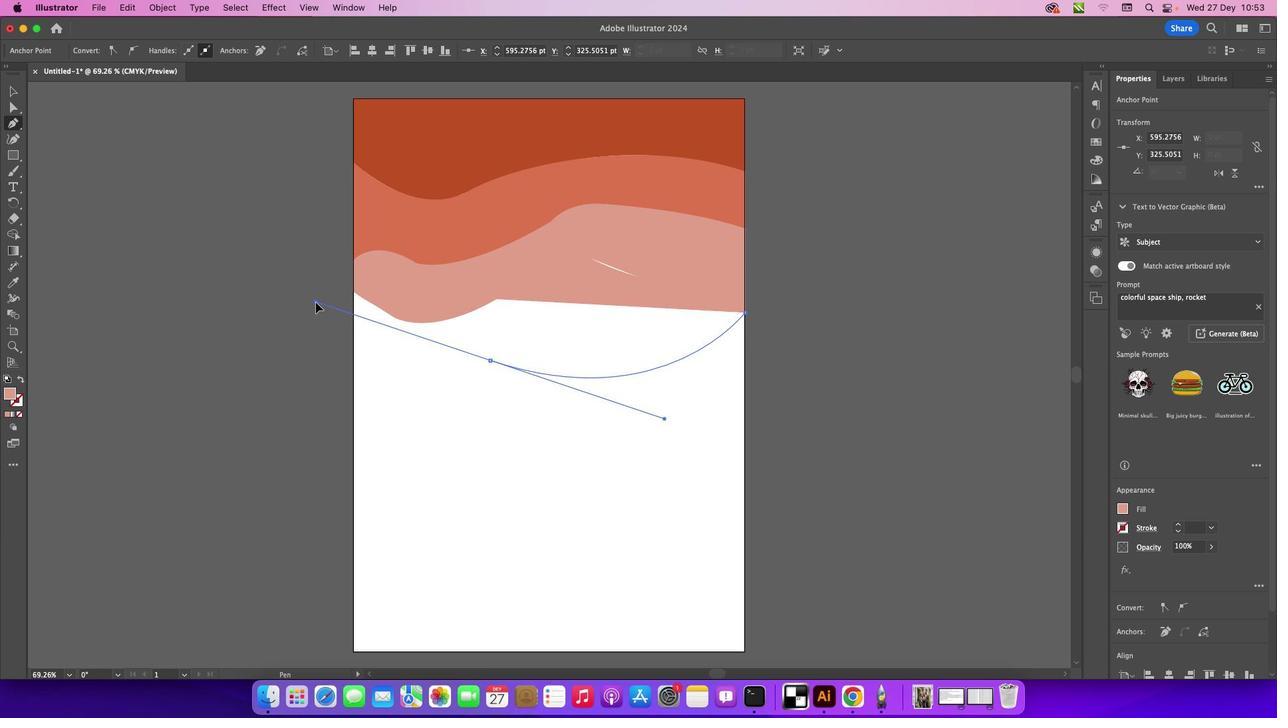 
Action: Mouse moved to (491, 364)
Screenshot: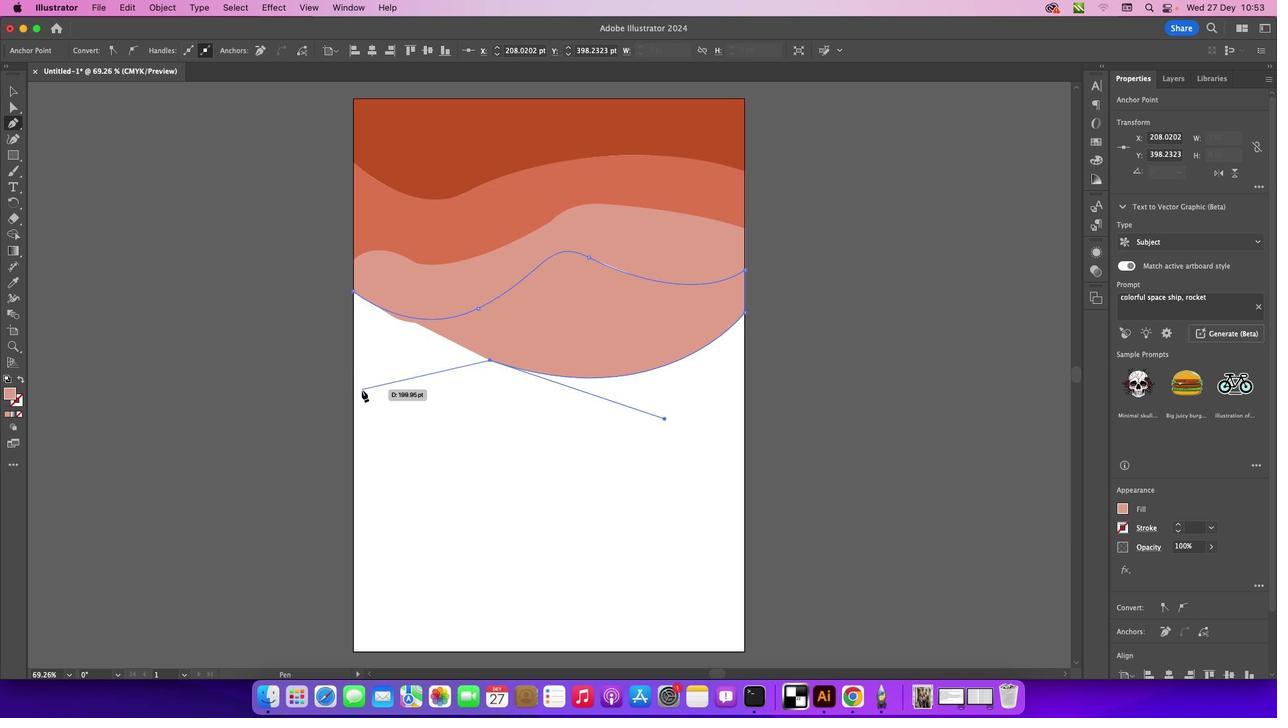 
Action: Mouse pressed left at (491, 364)
Screenshot: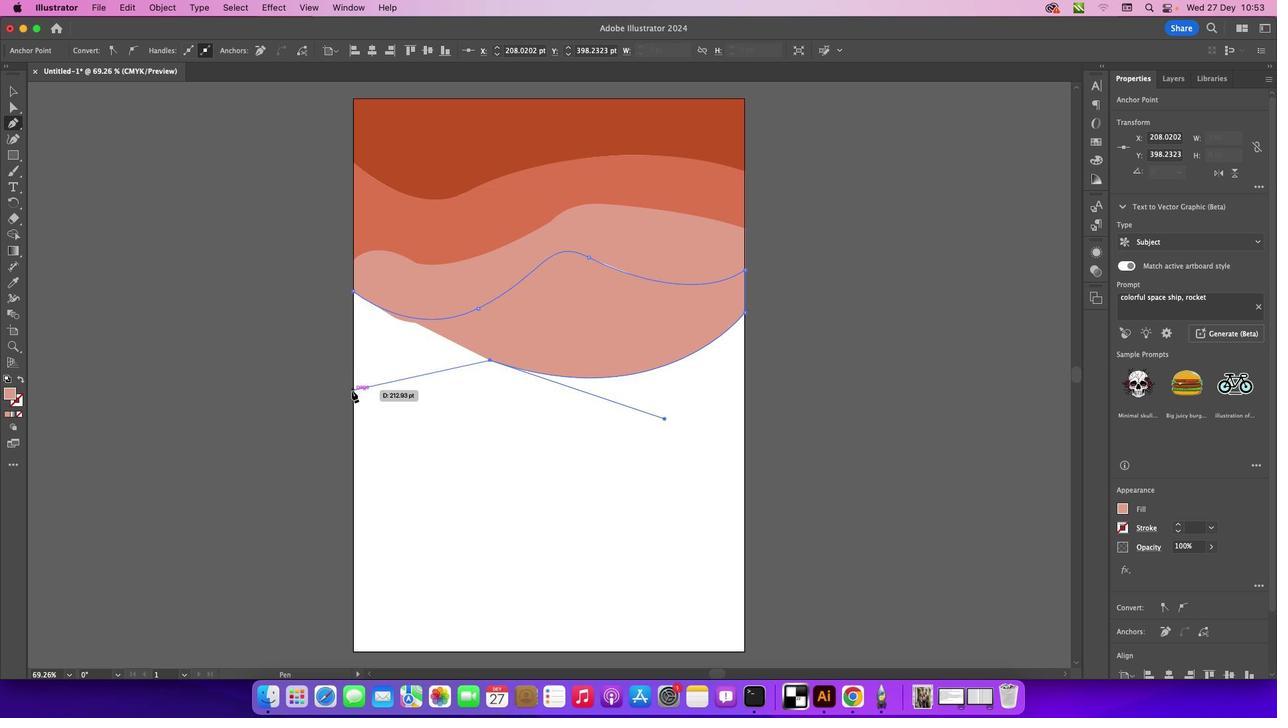 
Action: Mouse moved to (354, 391)
Screenshot: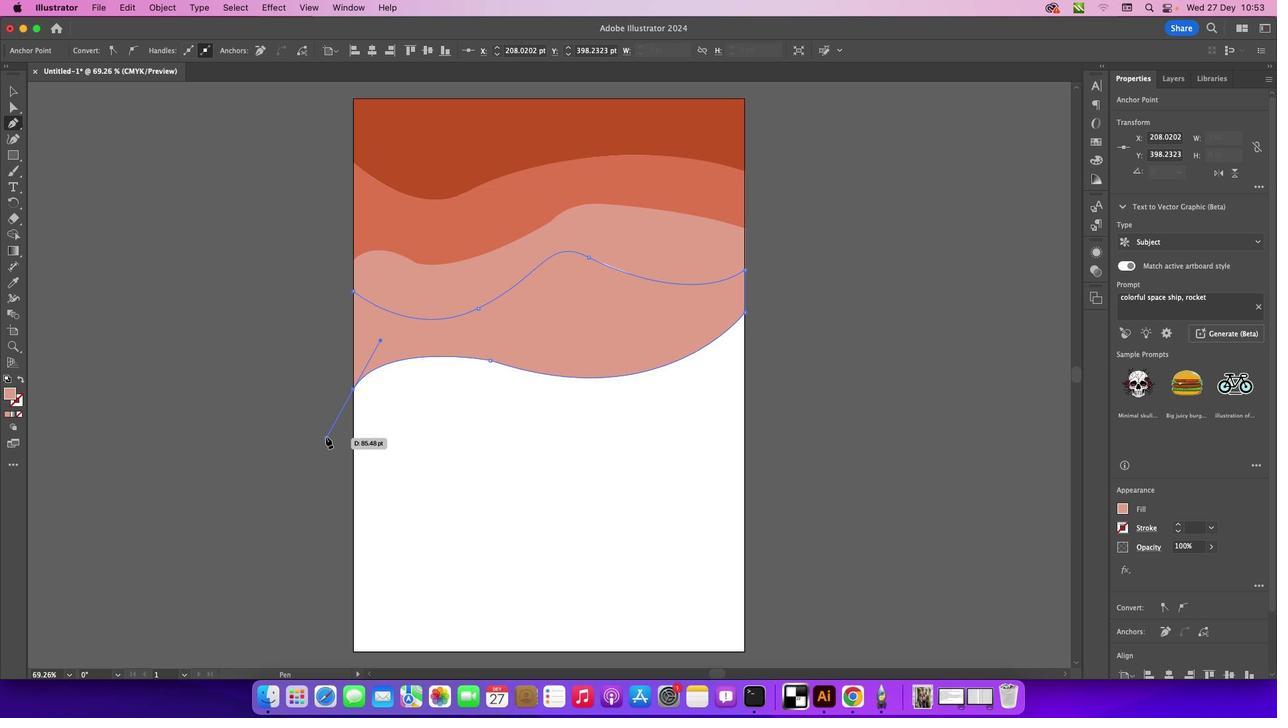 
Action: Mouse pressed left at (354, 391)
Screenshot: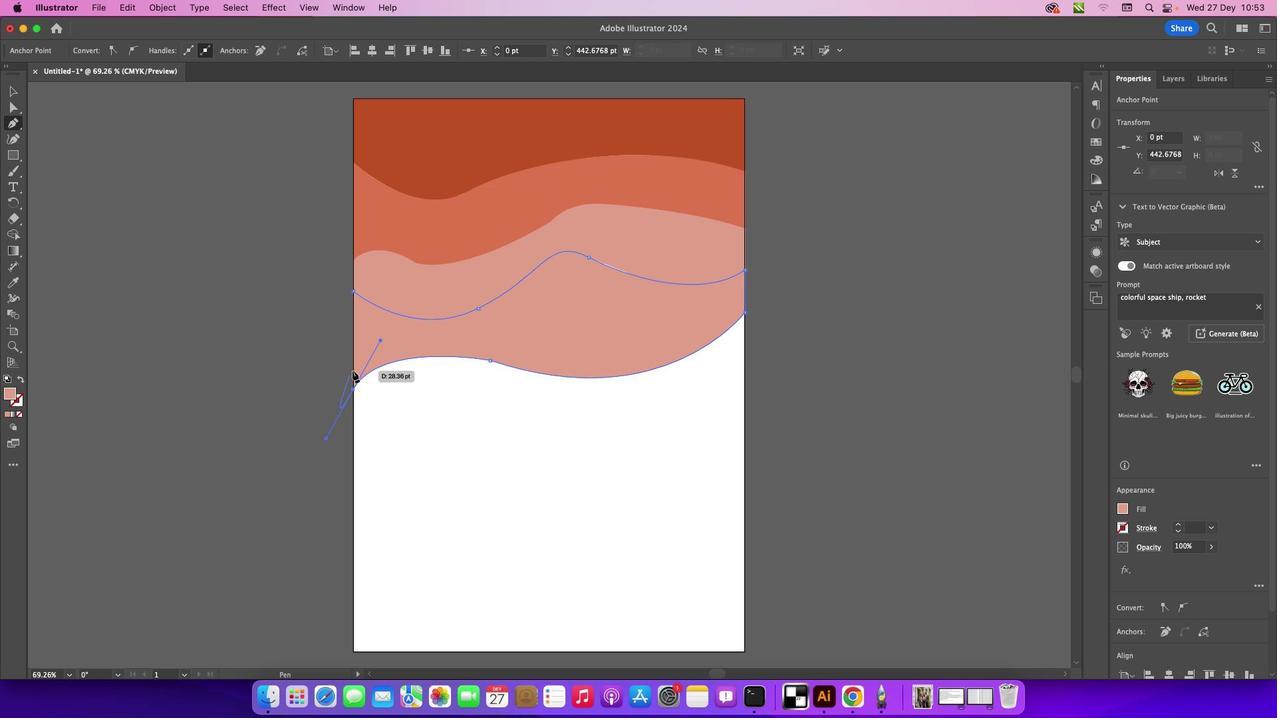 
Action: Mouse moved to (355, 390)
Screenshot: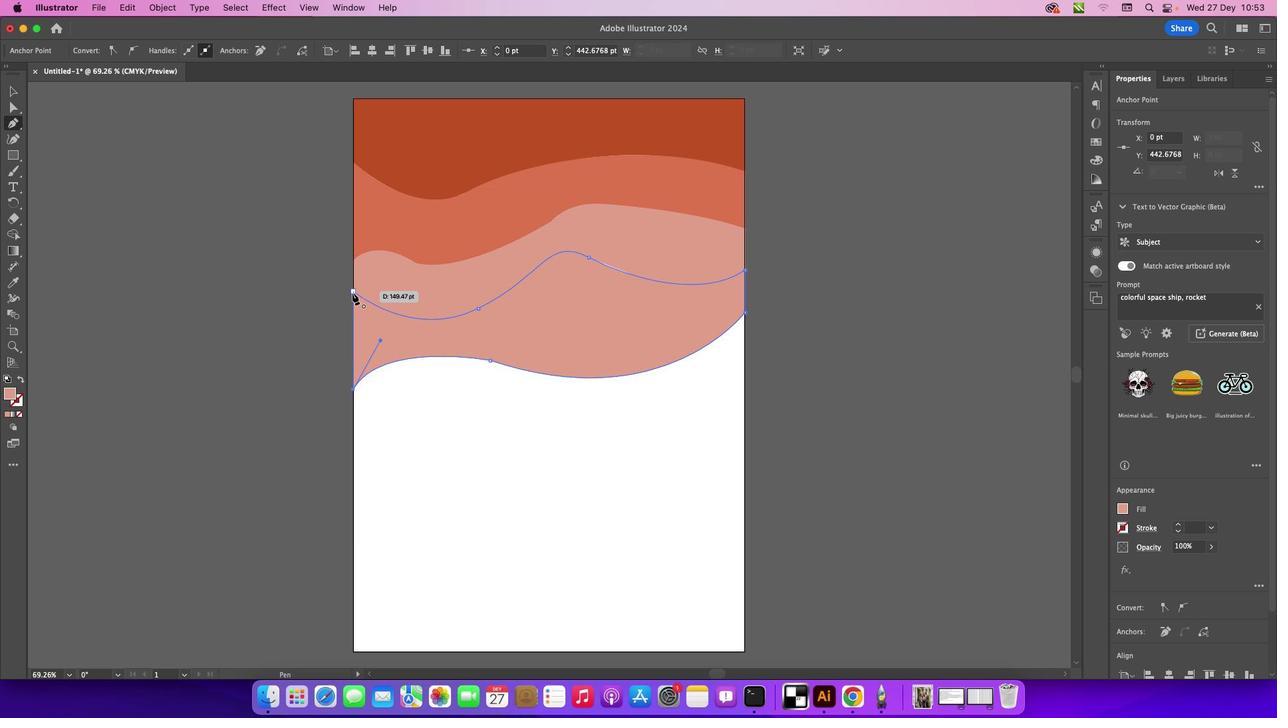 
Action: Mouse pressed left at (355, 390)
Screenshot: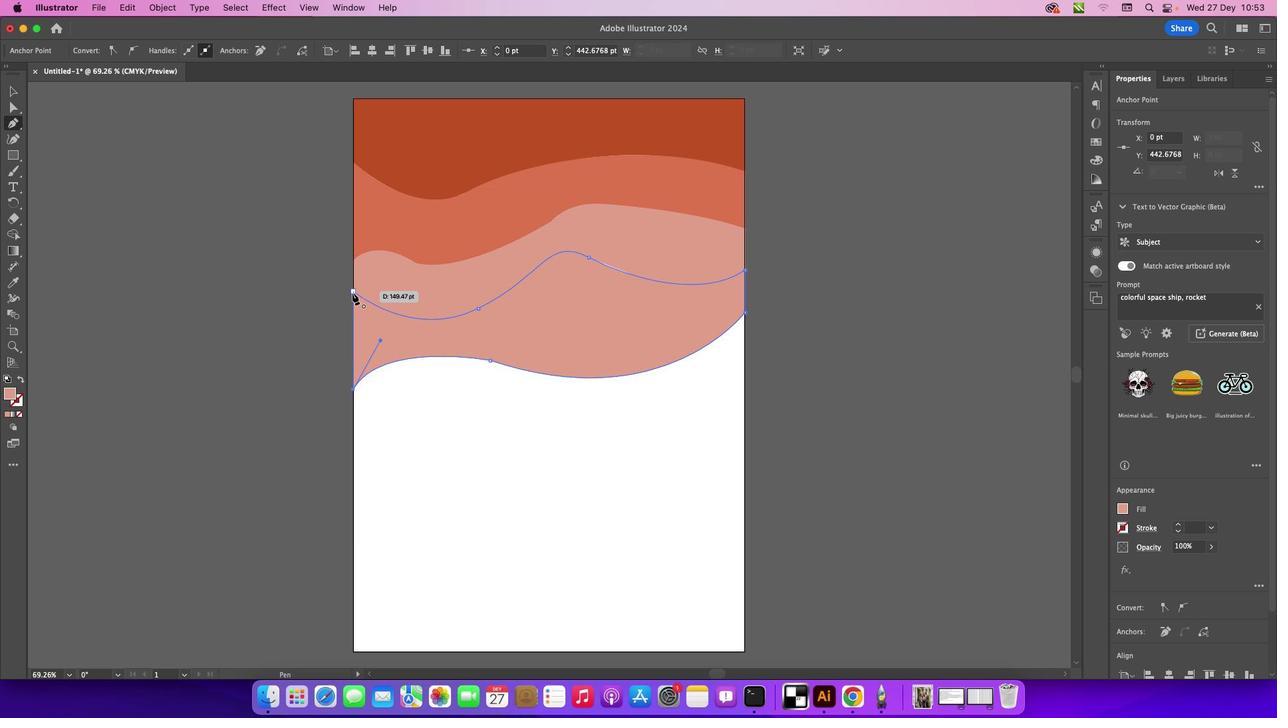 
Action: Mouse moved to (353, 294)
Screenshot: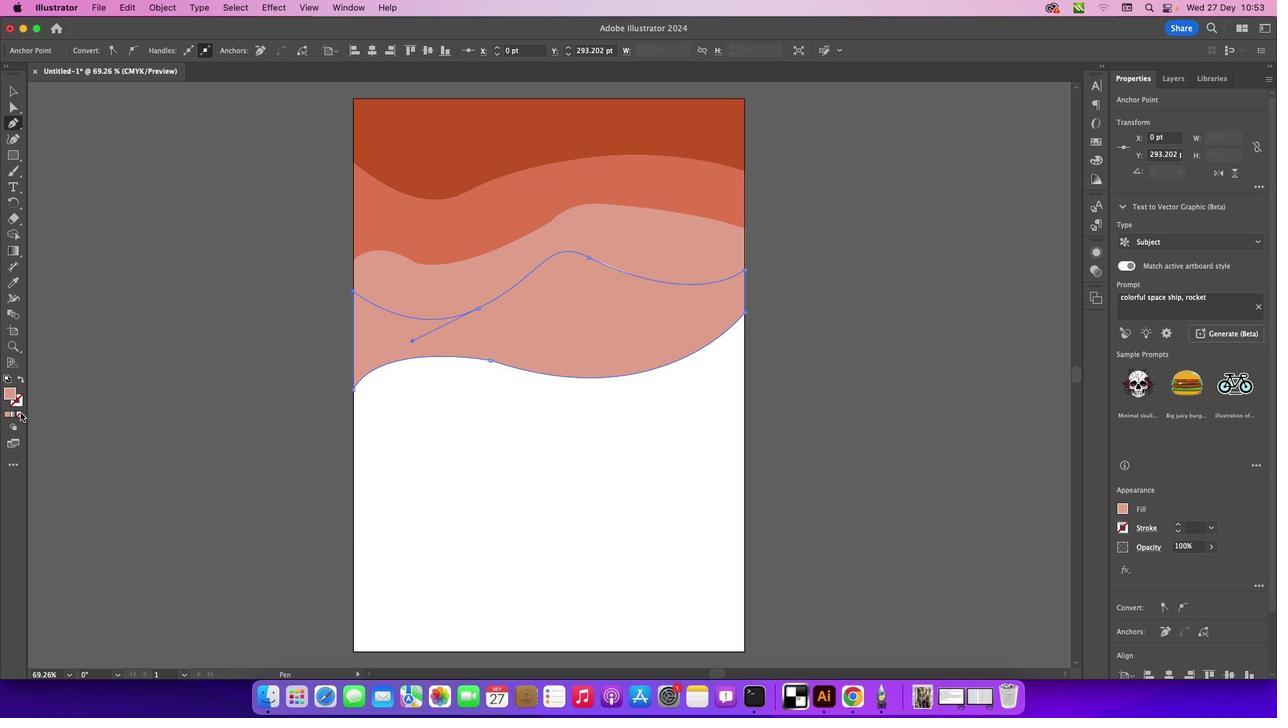 
Action: Mouse pressed left at (353, 294)
Screenshot: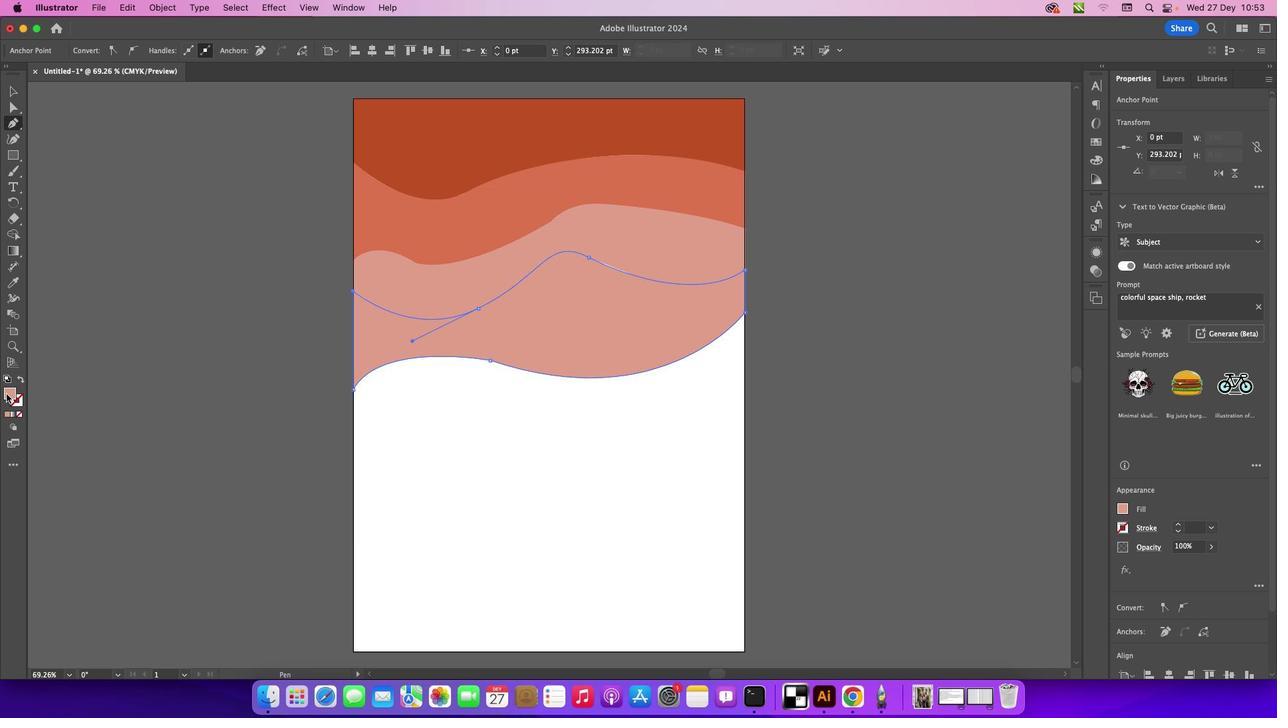 
Action: Mouse moved to (7, 395)
Screenshot: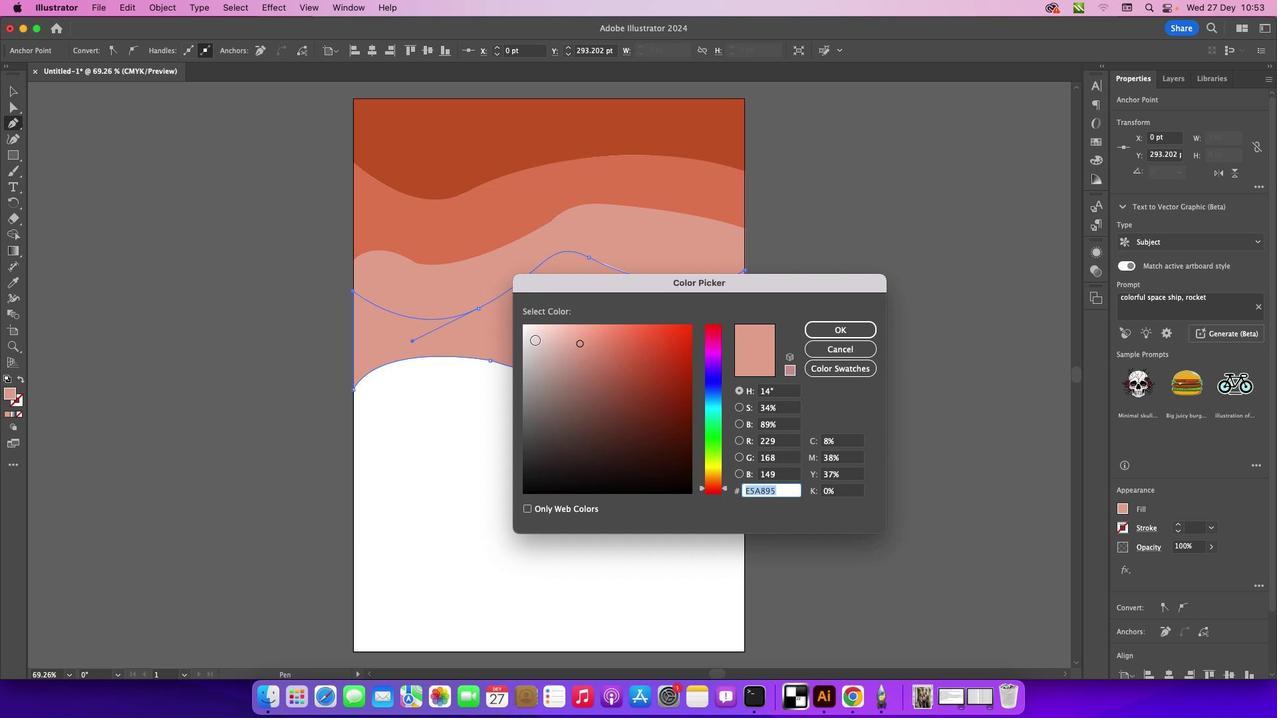 
Action: Mouse pressed left at (7, 395)
Screenshot: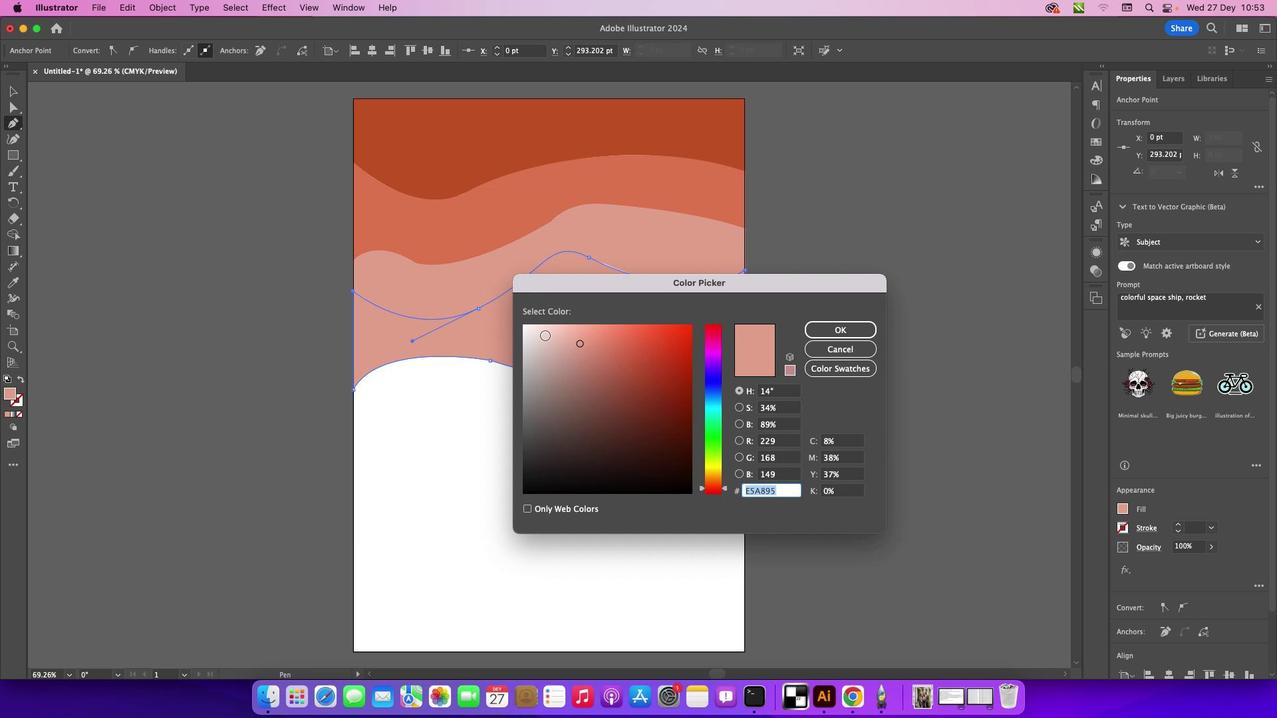 
Action: Mouse pressed left at (7, 395)
Screenshot: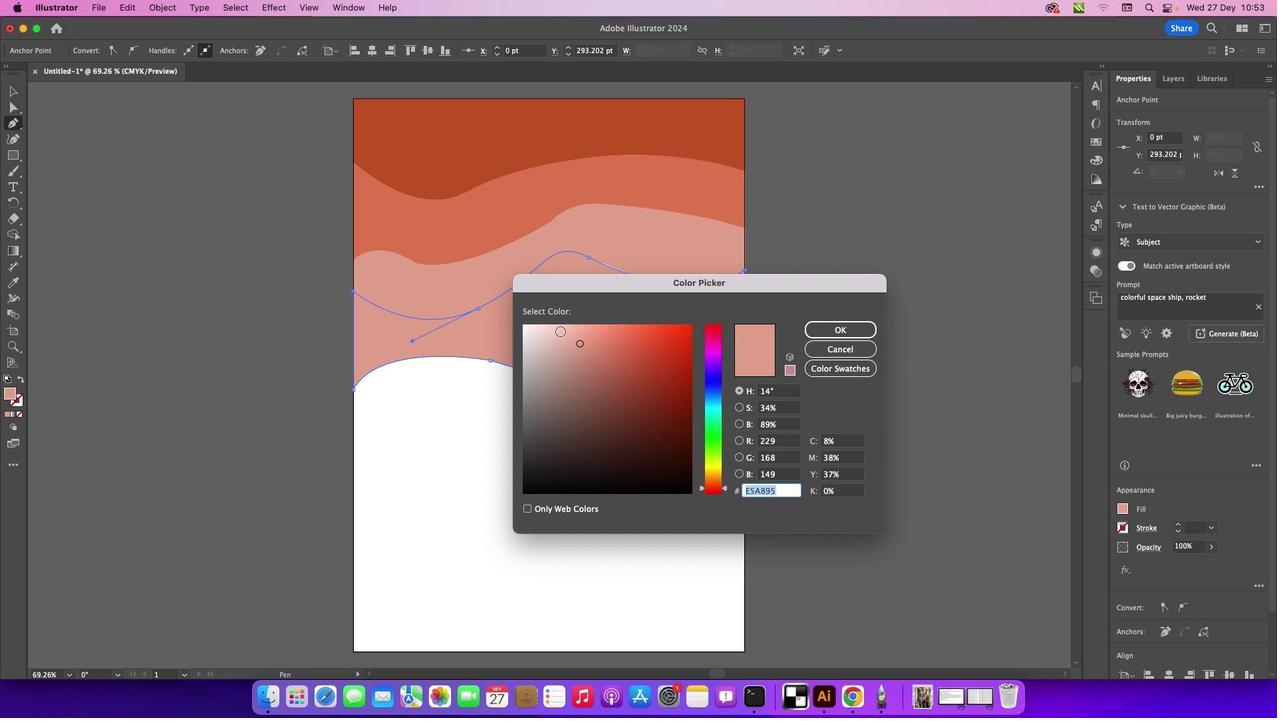 
Action: Mouse moved to (562, 333)
Screenshot: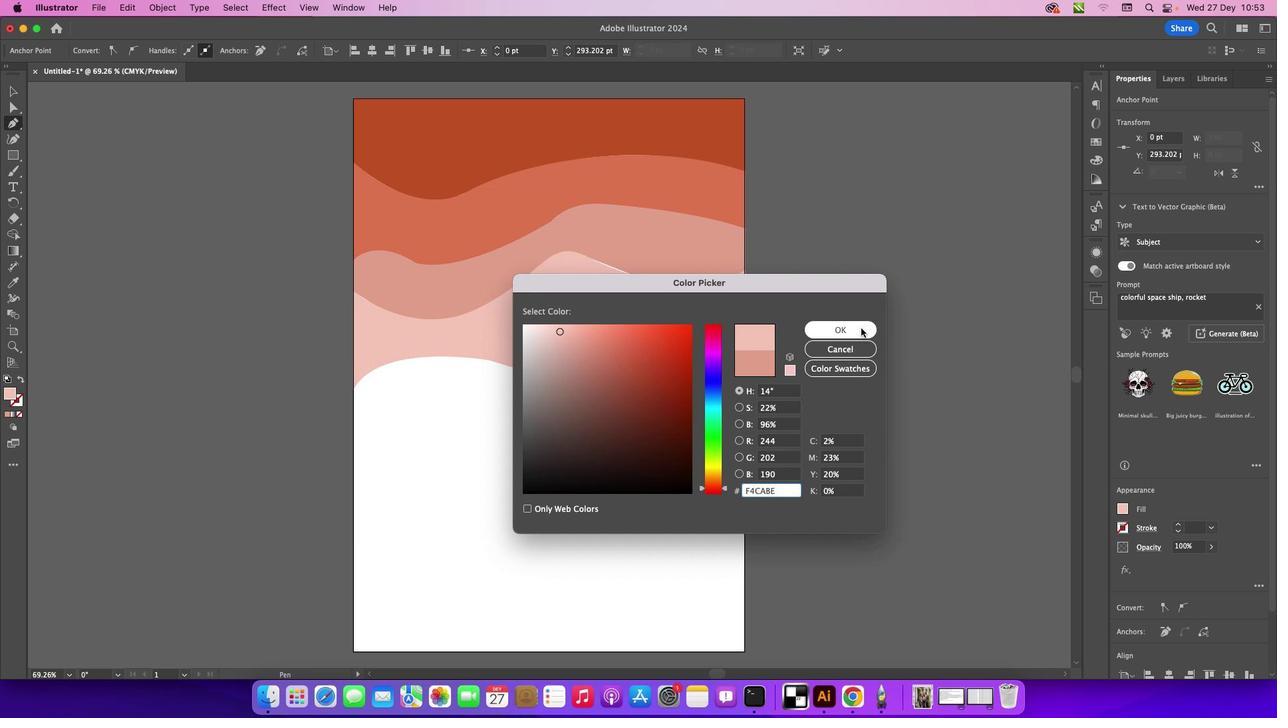 
Action: Mouse pressed left at (562, 333)
Screenshot: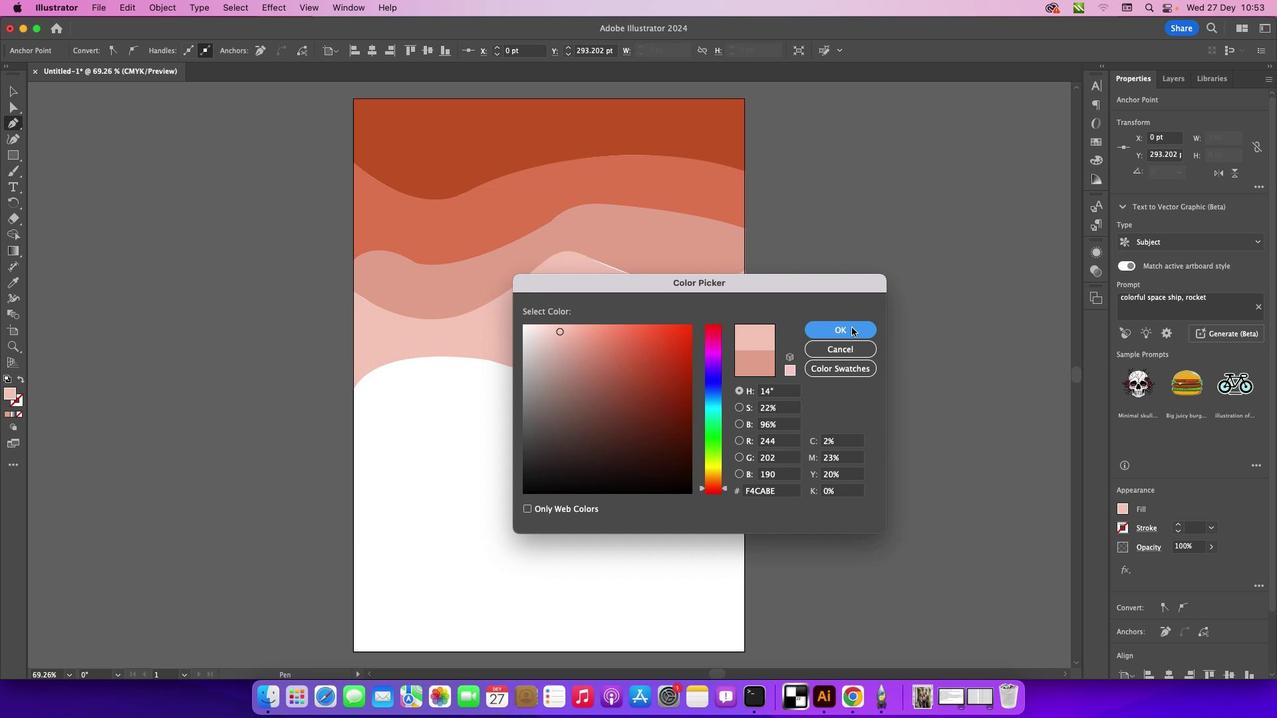 
Action: Mouse moved to (862, 330)
Screenshot: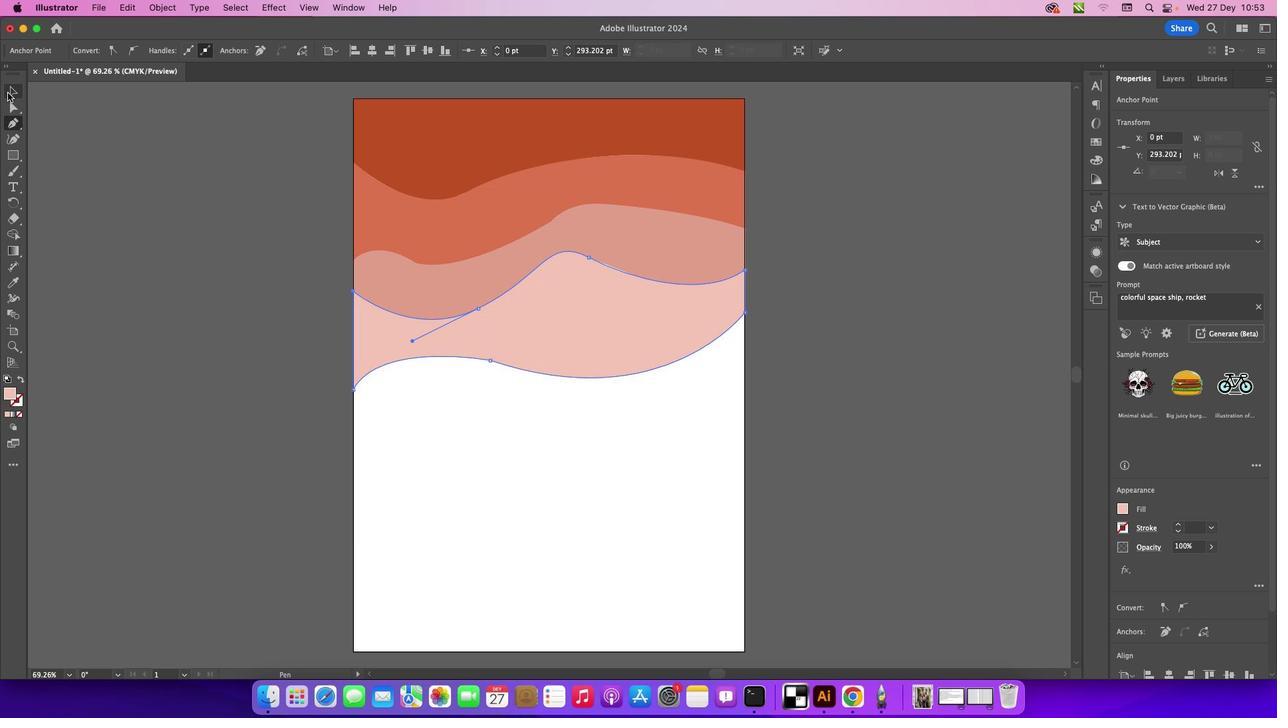 
Action: Mouse pressed left at (862, 330)
Screenshot: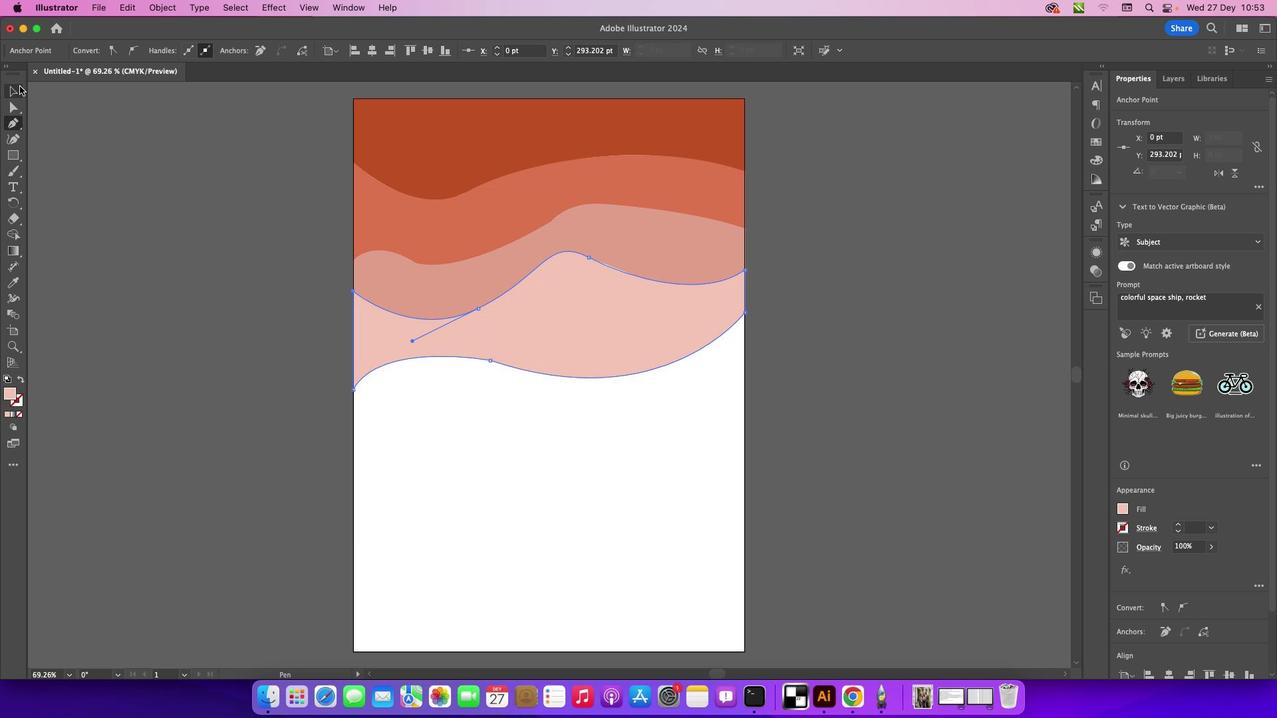 
Action: Mouse moved to (21, 88)
Screenshot: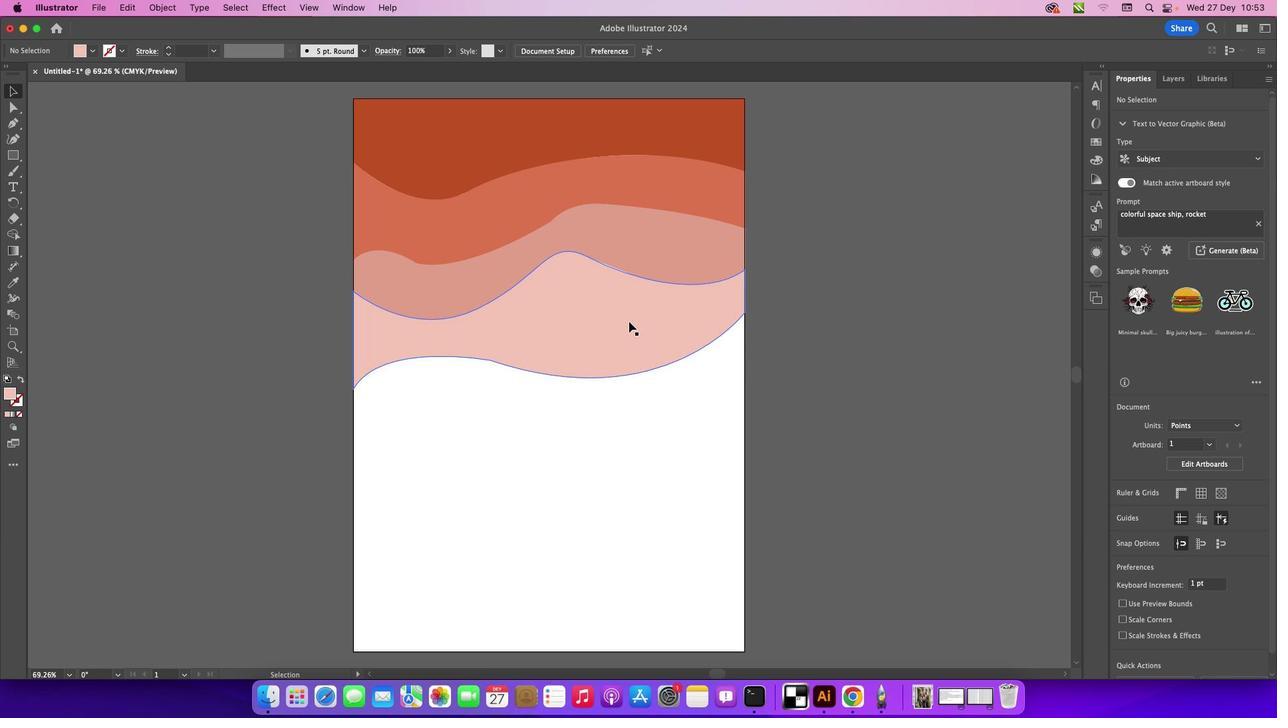 
Action: Mouse pressed left at (21, 88)
Screenshot: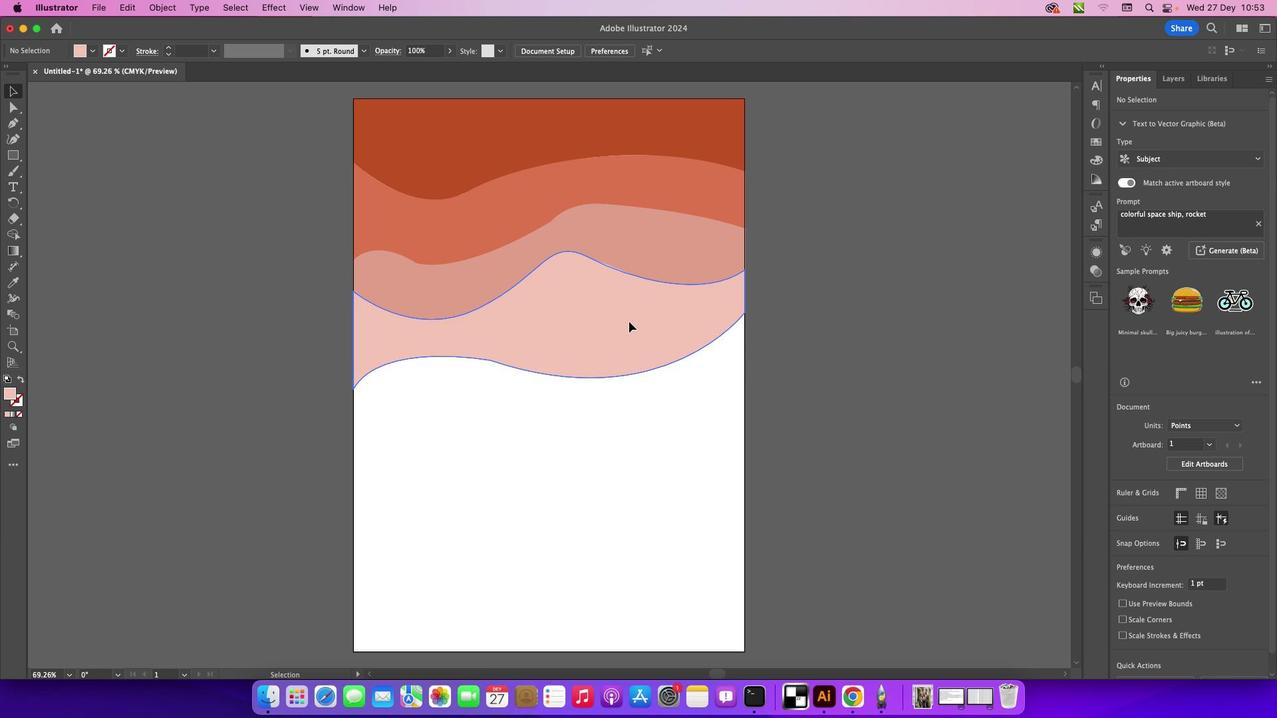 
Action: Mouse moved to (340, 226)
Screenshot: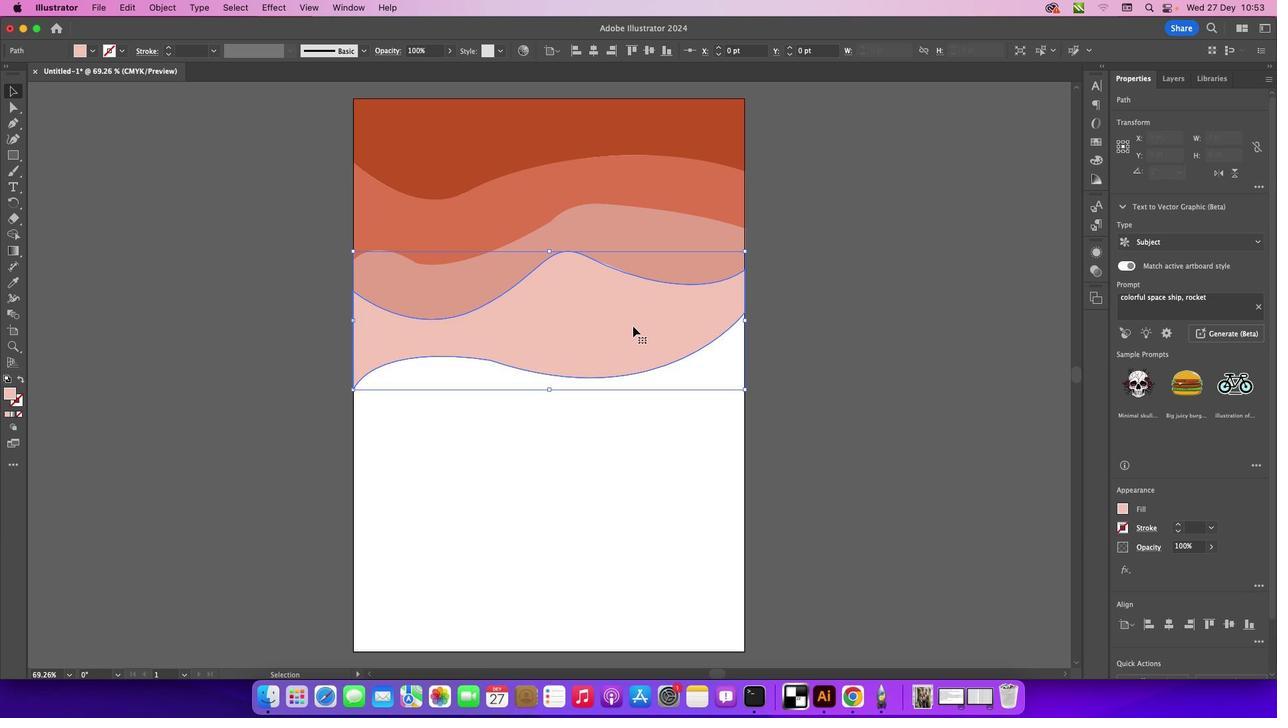 
Action: Mouse pressed left at (340, 226)
Screenshot: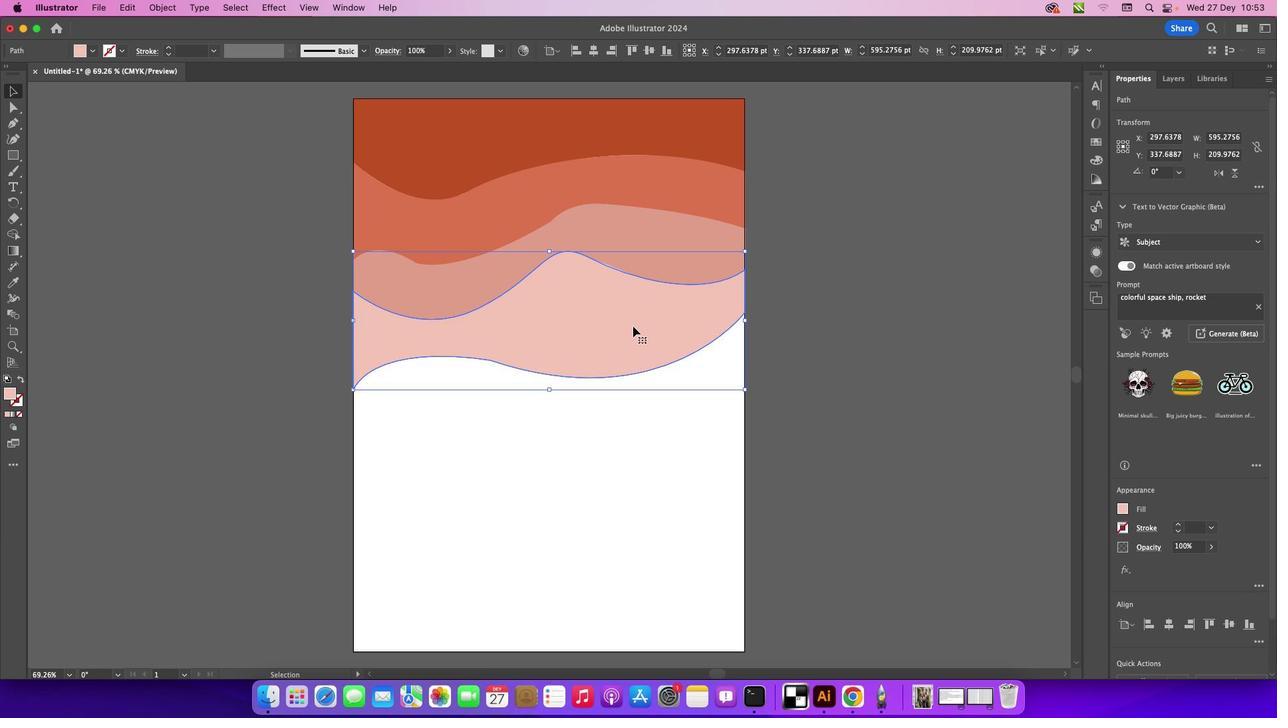 
Action: Mouse moved to (631, 323)
Screenshot: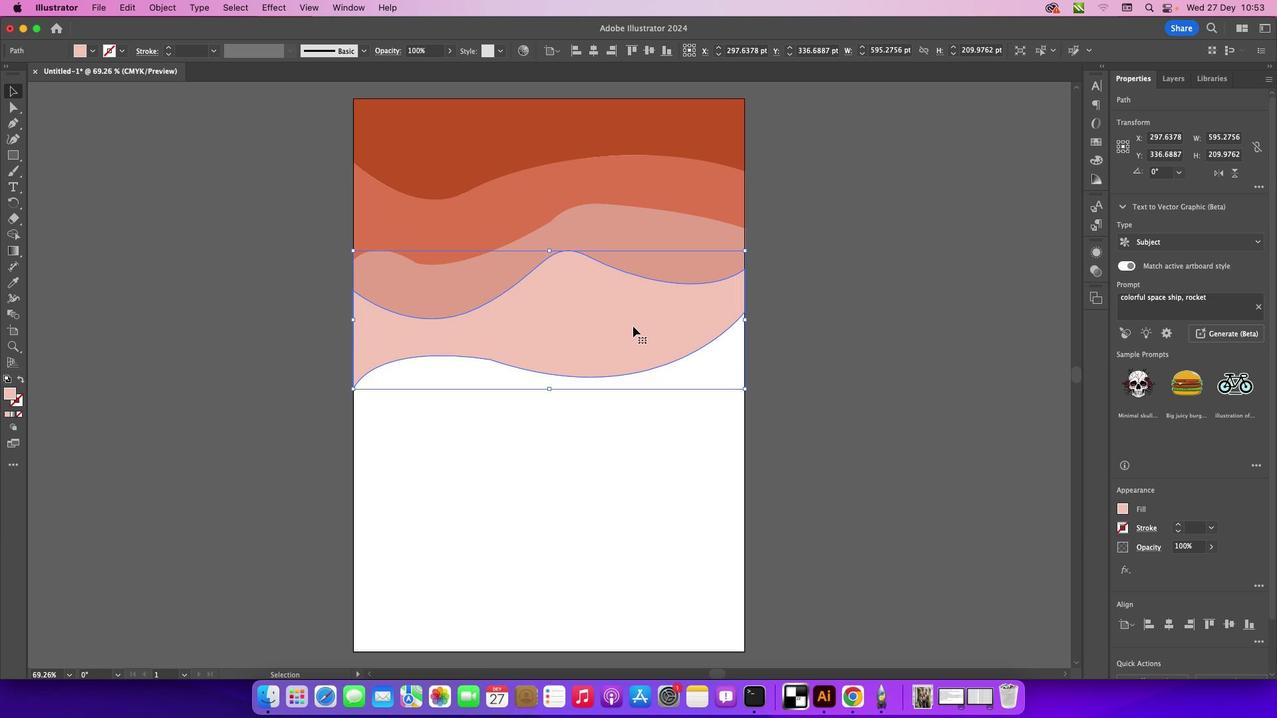 
Action: Mouse pressed left at (631, 323)
Screenshot: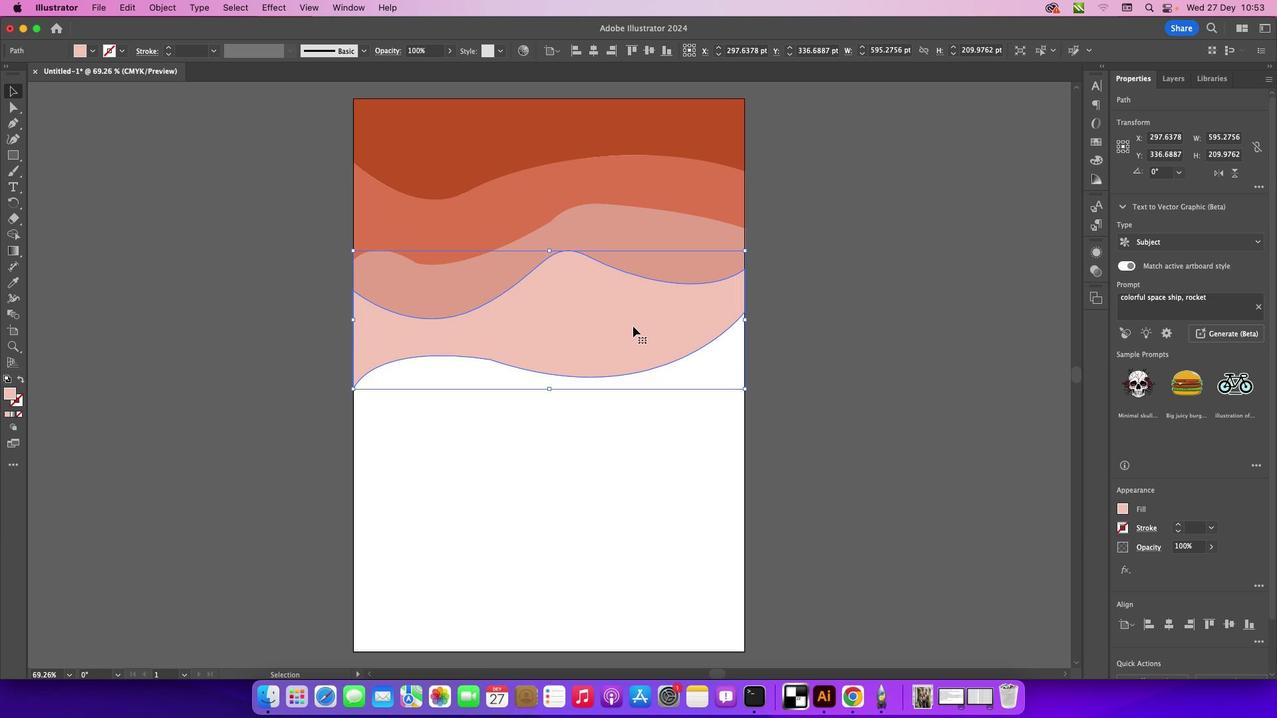 
Action: Mouse moved to (634, 328)
Screenshot: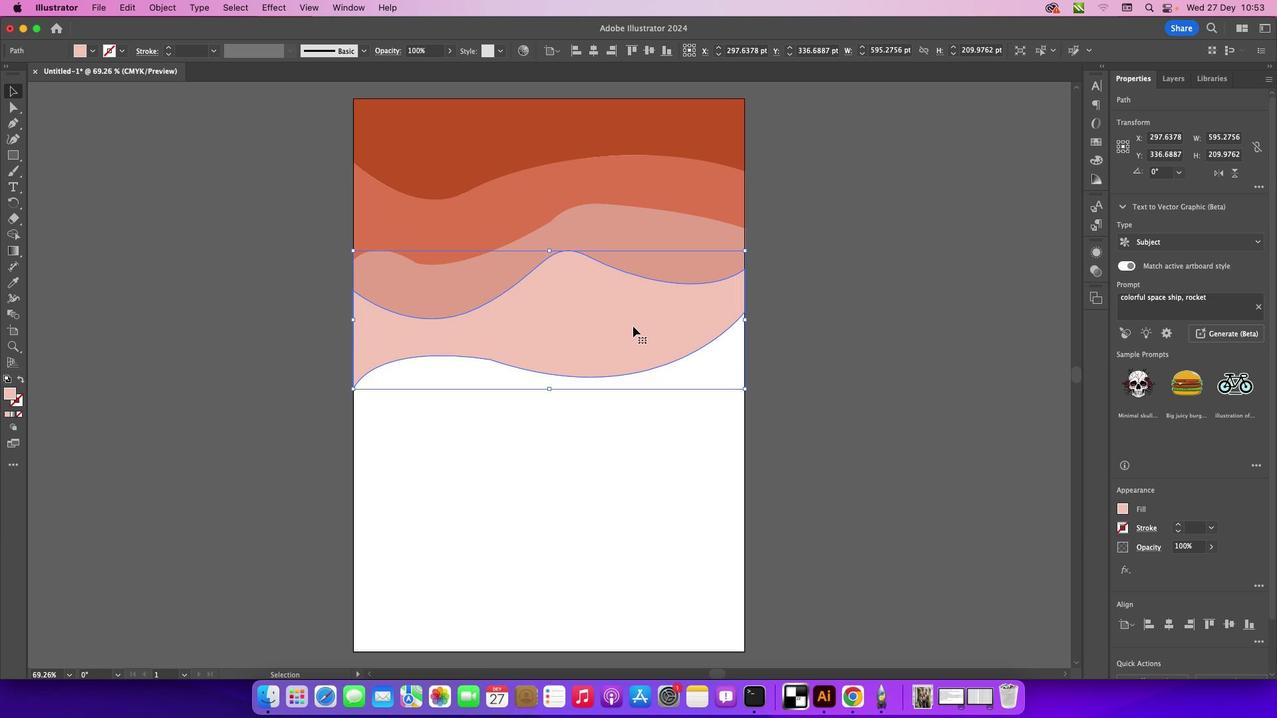 
Action: Key pressed Key.up
Screenshot: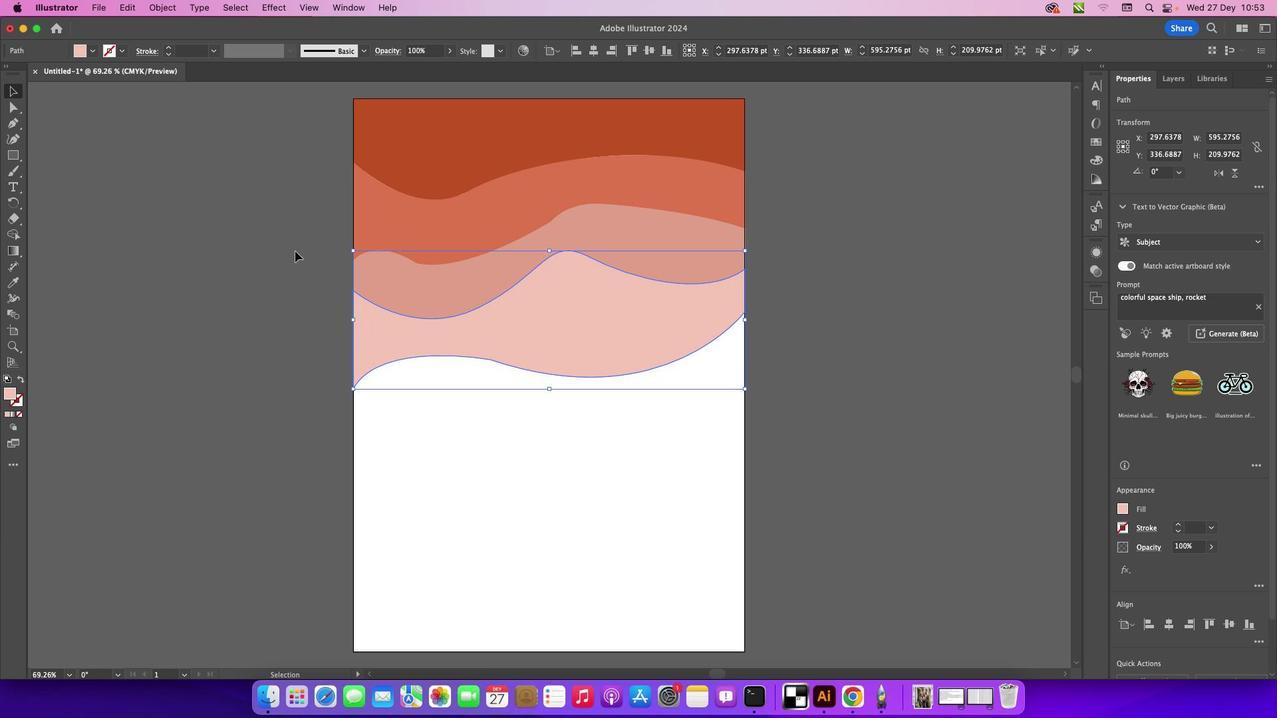 
Action: Mouse moved to (297, 252)
Screenshot: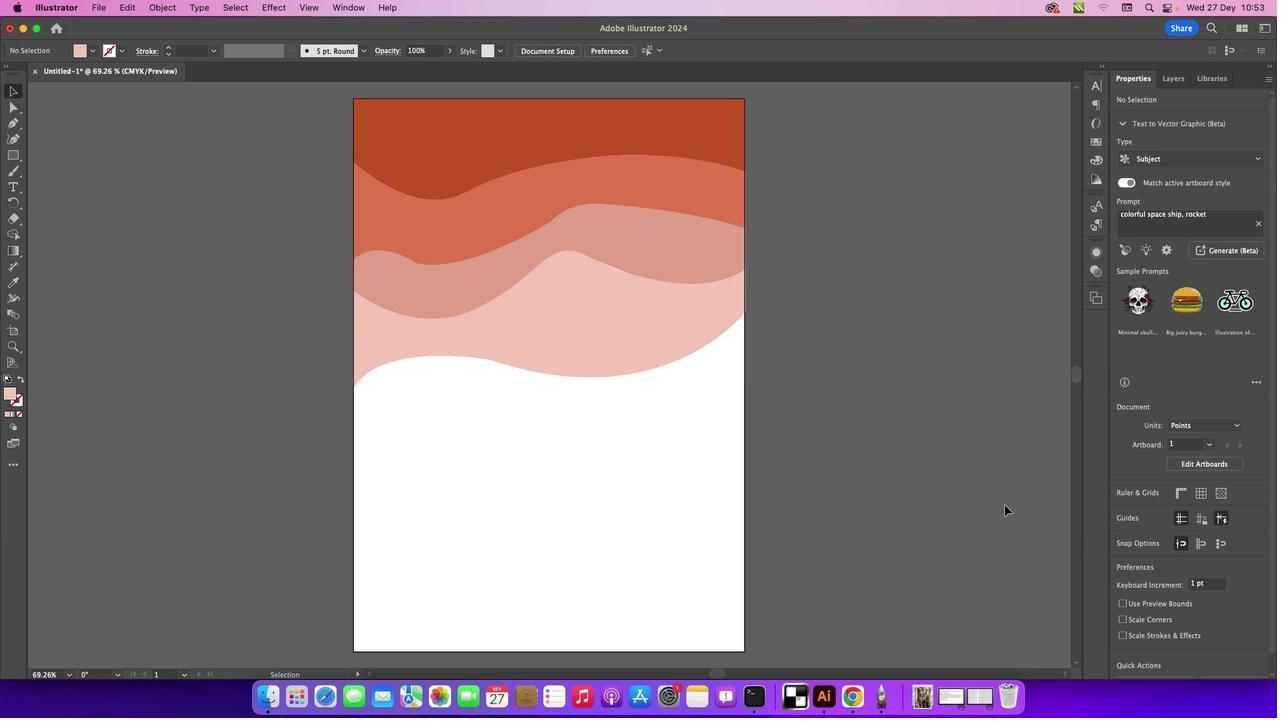 
Action: Mouse pressed left at (297, 252)
Screenshot: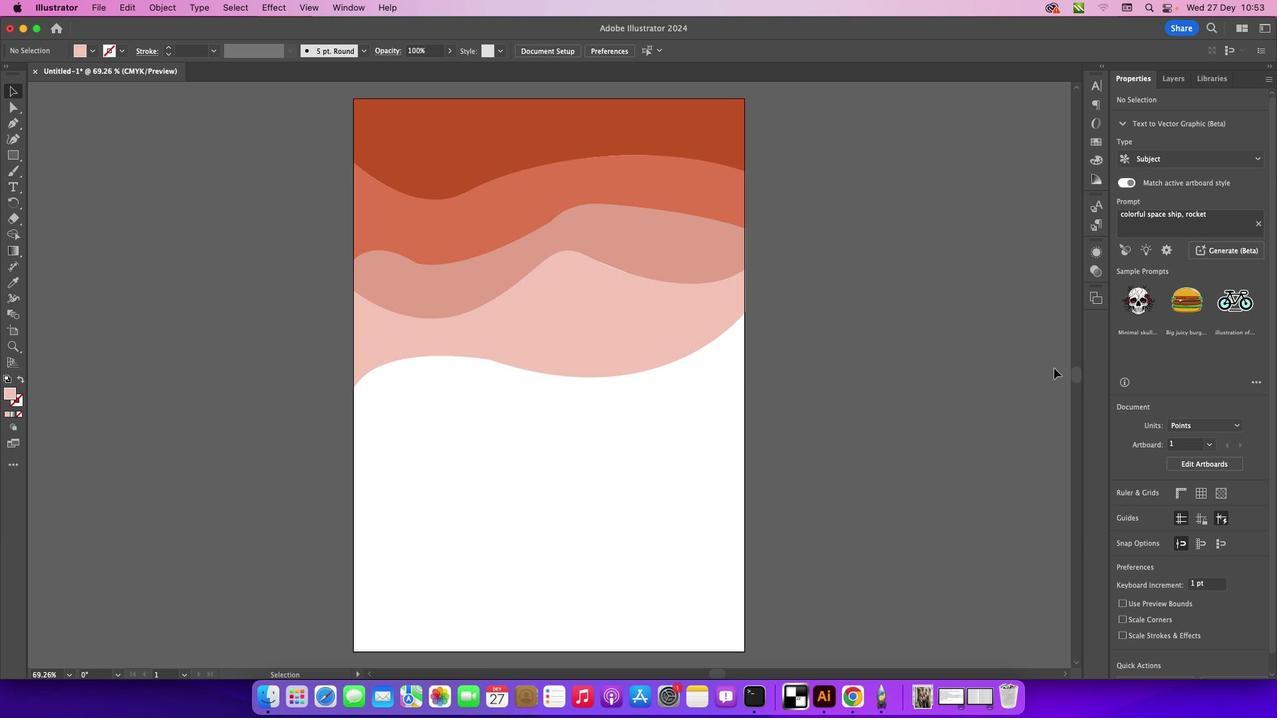 
Action: Mouse moved to (21, 125)
Screenshot: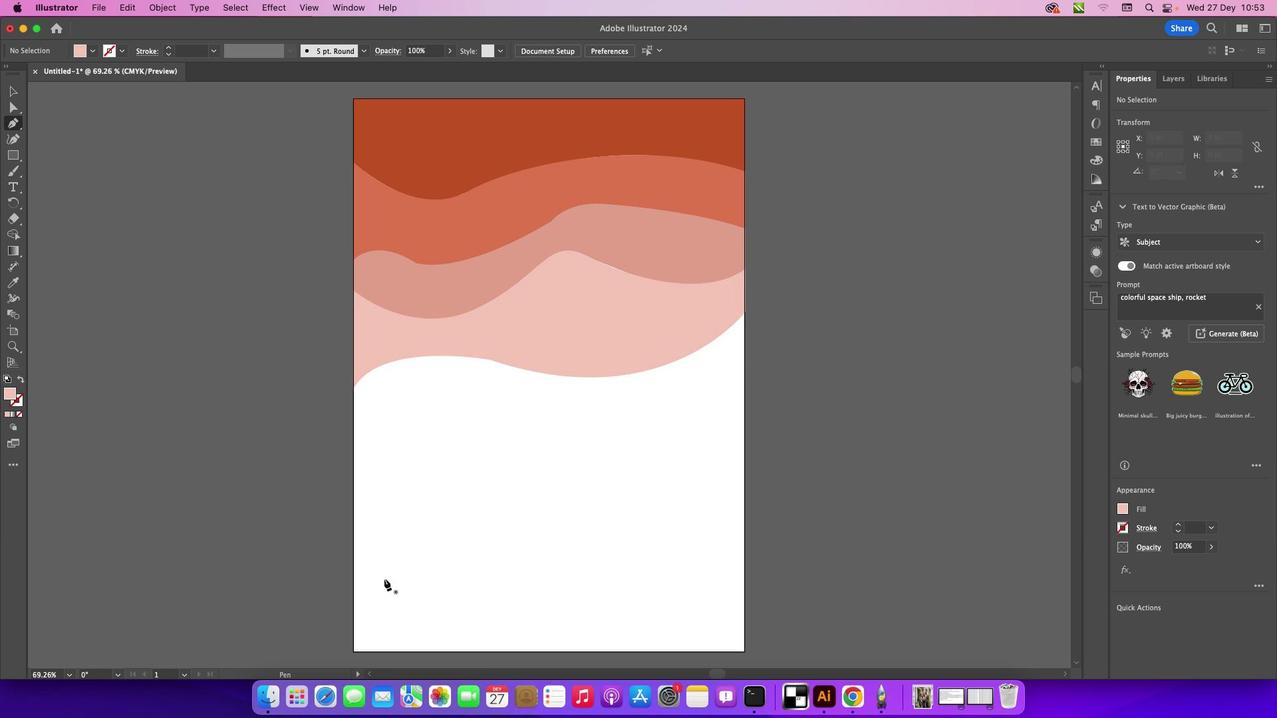 
Action: Mouse pressed left at (21, 125)
Screenshot: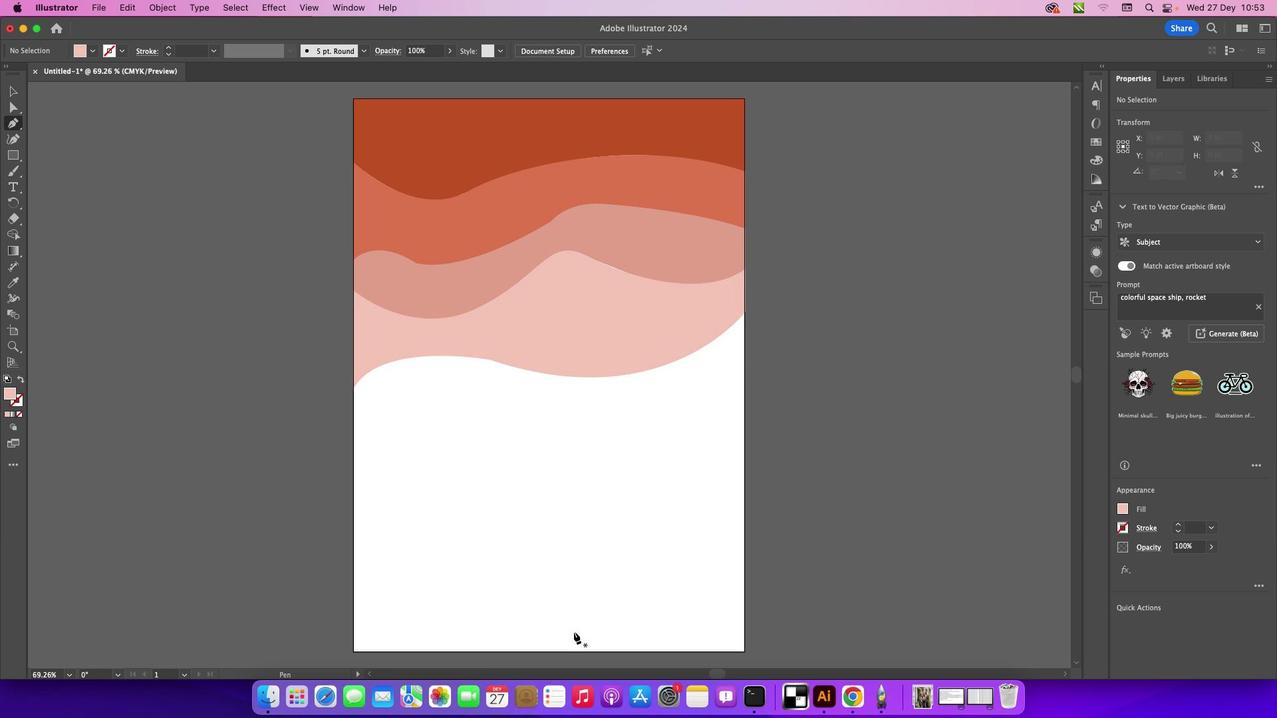 
Action: Mouse moved to (19, 92)
Screenshot: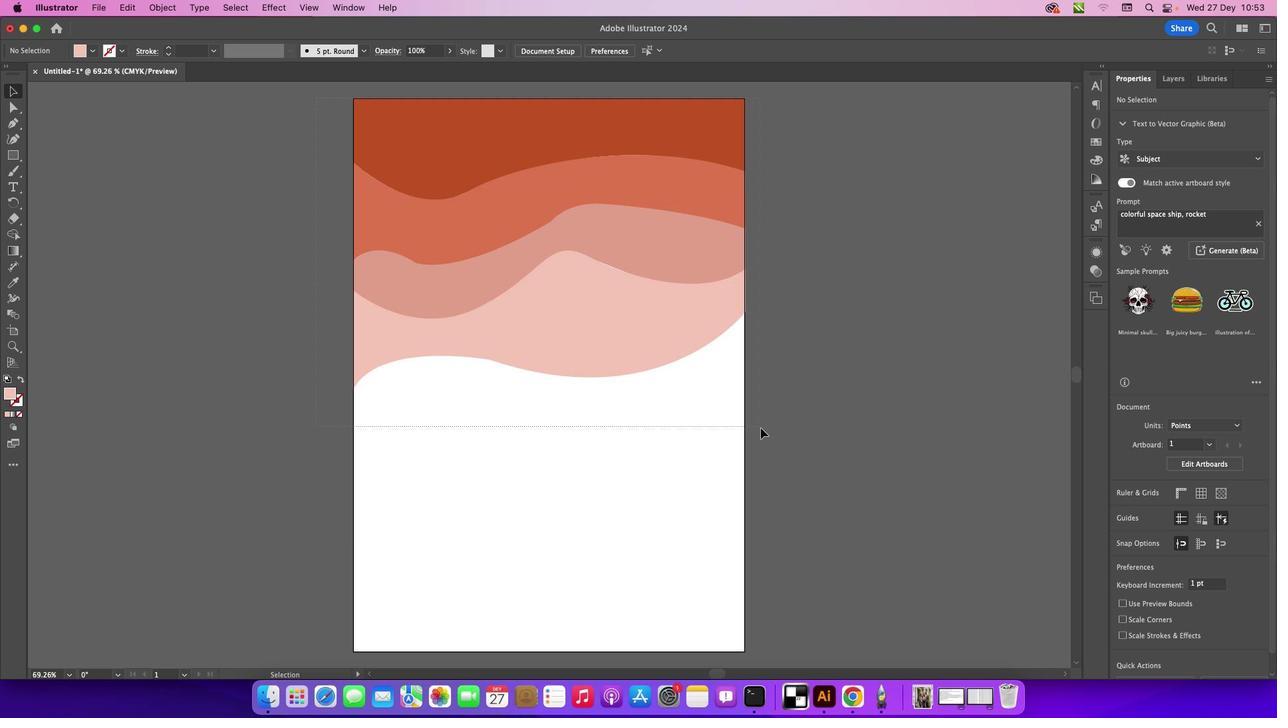 
Action: Mouse pressed left at (19, 92)
Screenshot: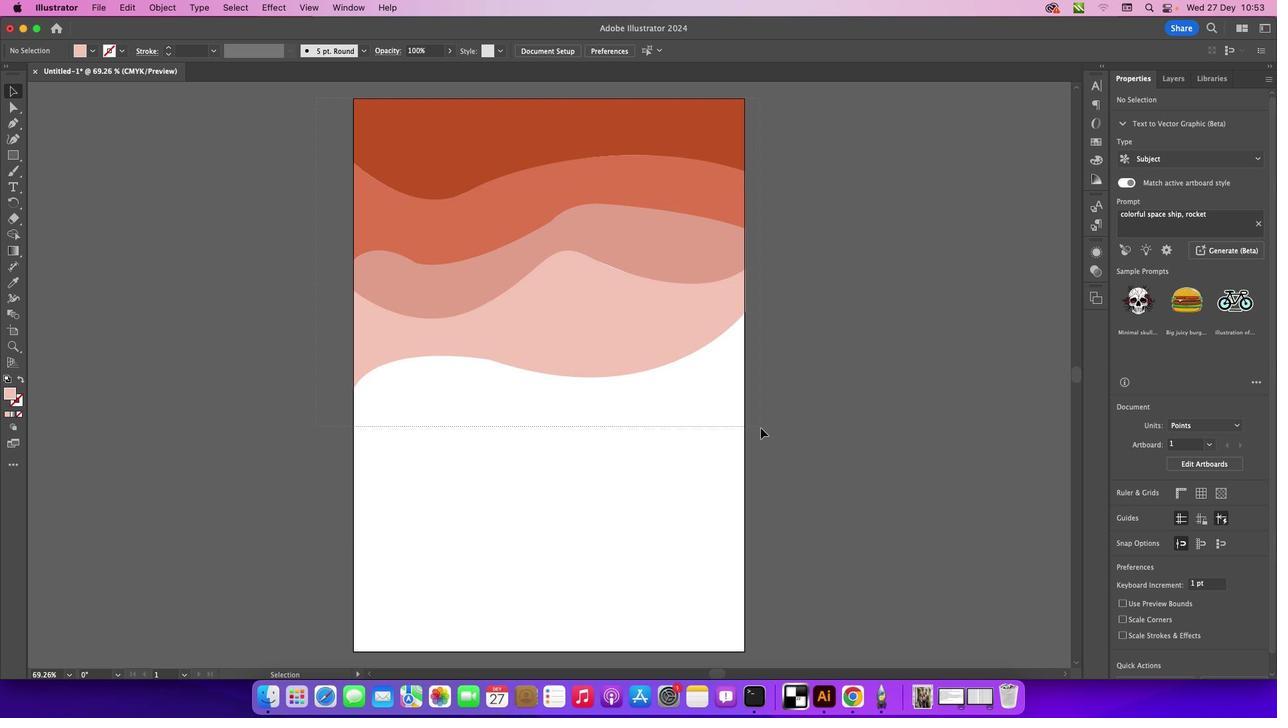 
Action: Mouse moved to (319, 100)
Screenshot: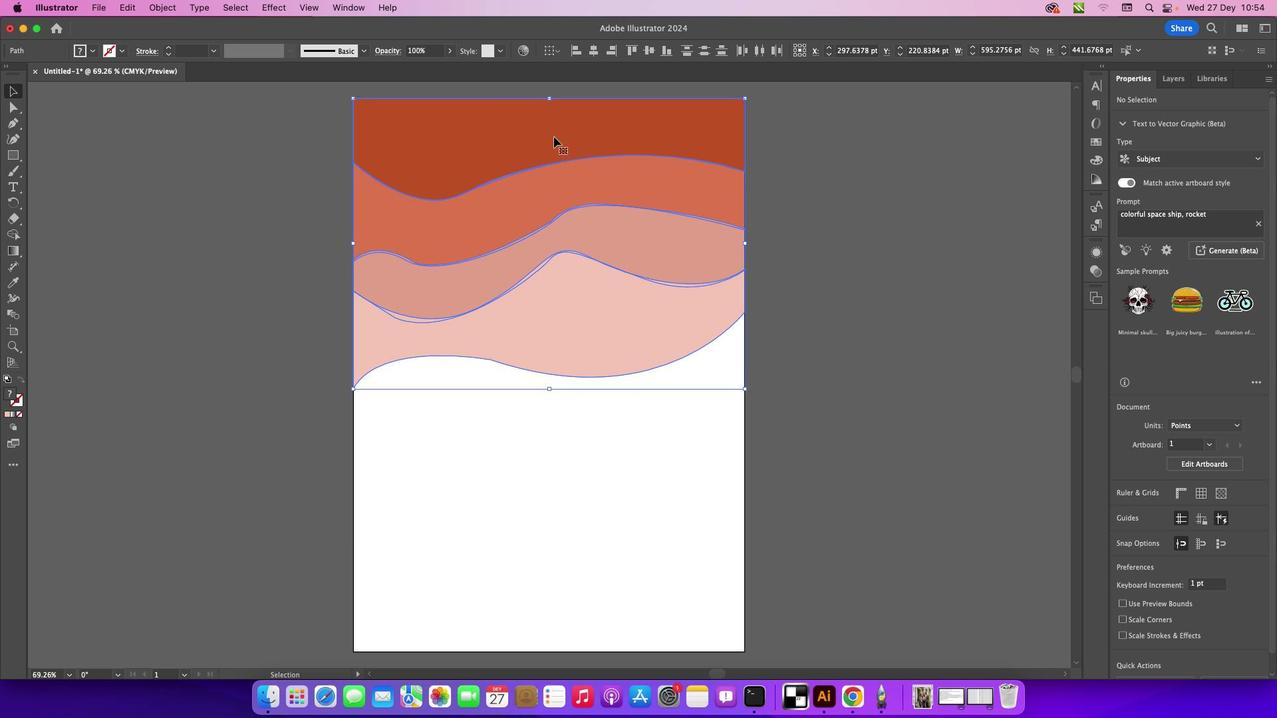 
Action: Mouse pressed left at (319, 100)
Screenshot: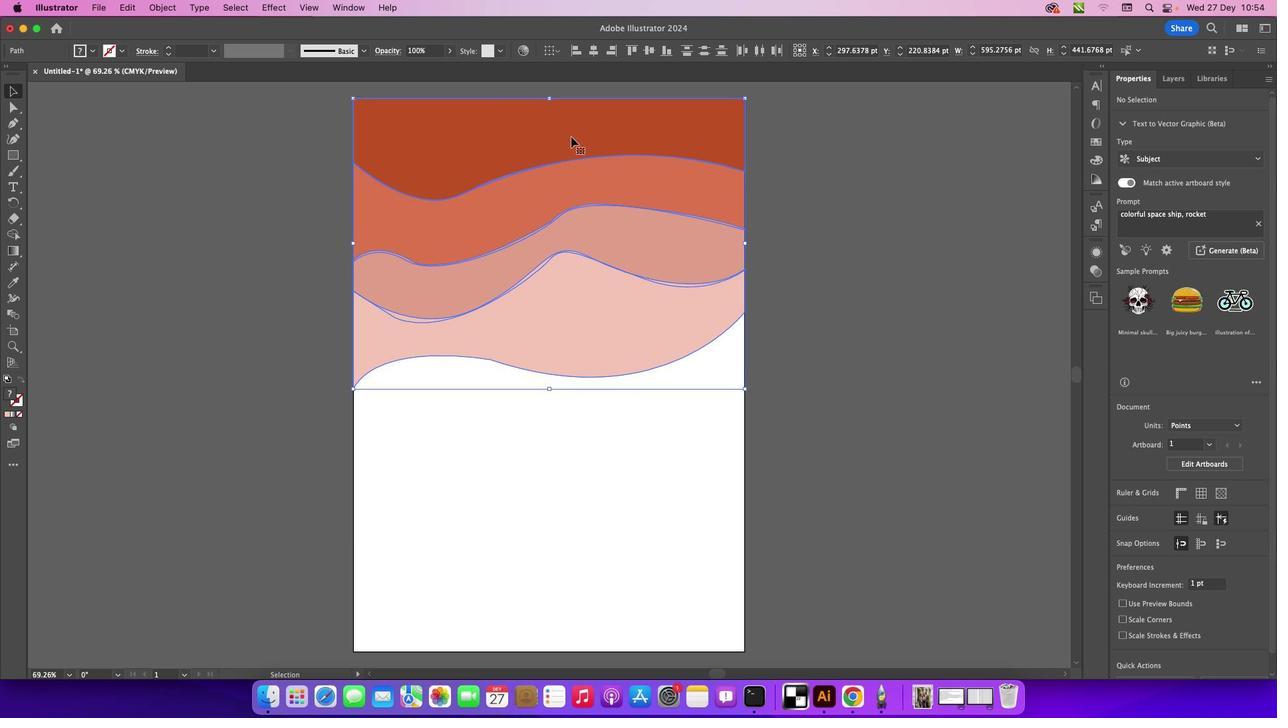 
Action: Mouse moved to (580, 139)
Screenshot: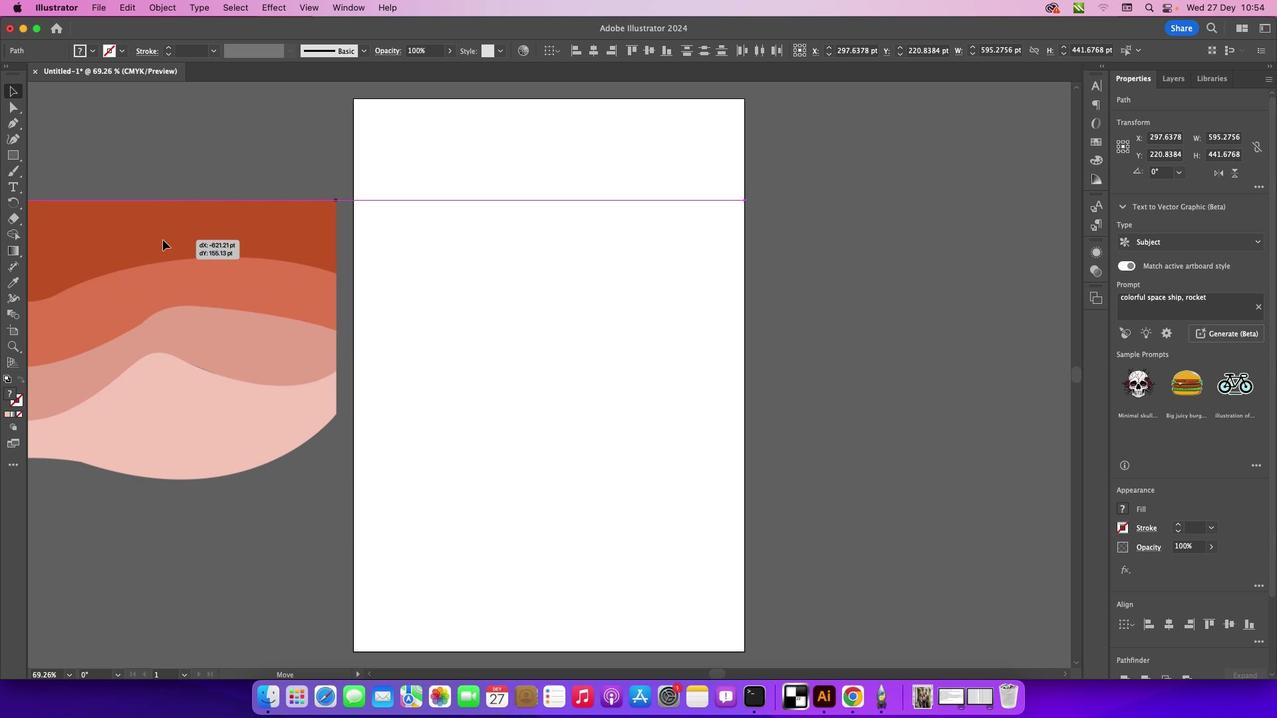 
Action: Mouse pressed left at (580, 139)
Screenshot: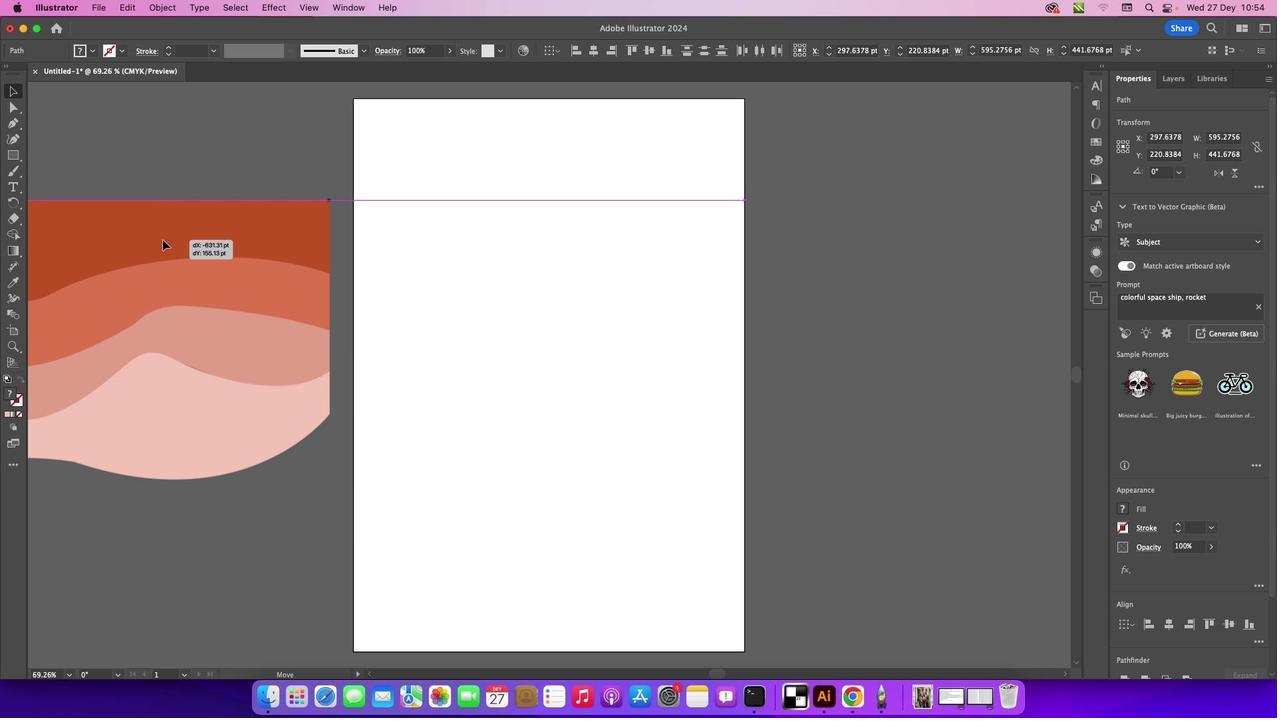
Action: Mouse moved to (516, 276)
Screenshot: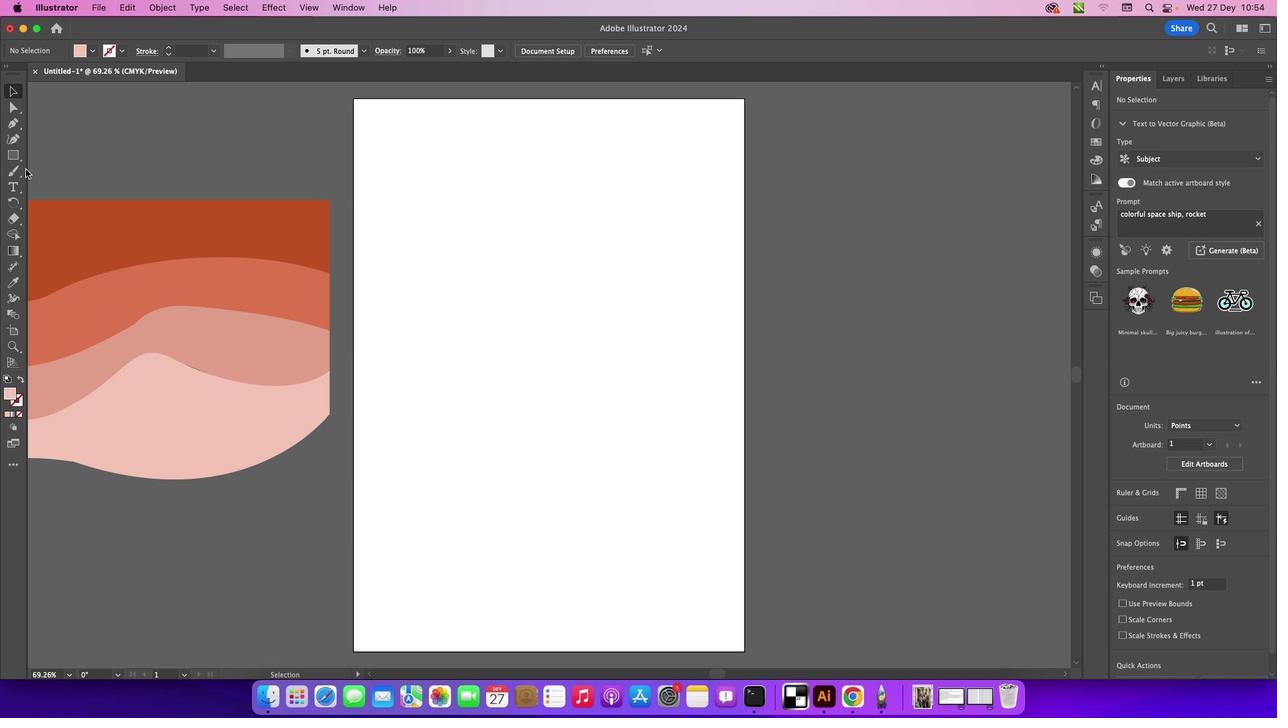 
Action: Mouse pressed left at (516, 276)
Screenshot: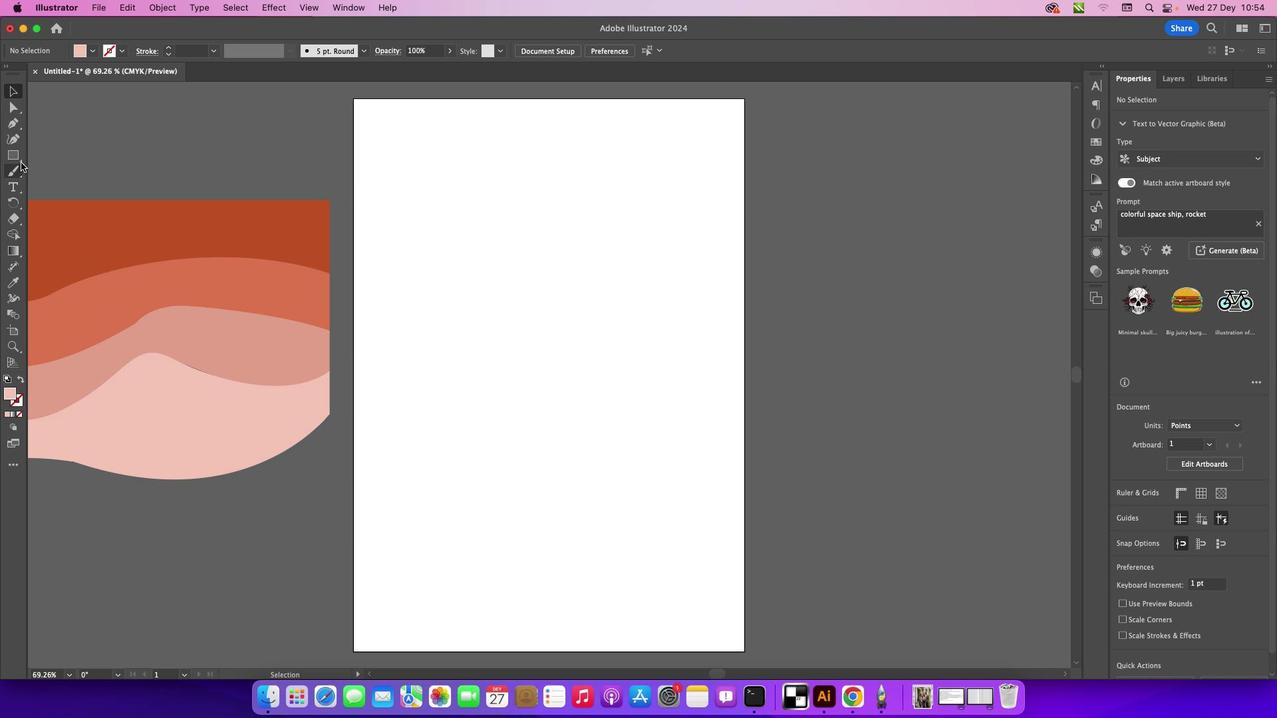 
Action: Mouse moved to (17, 159)
Screenshot: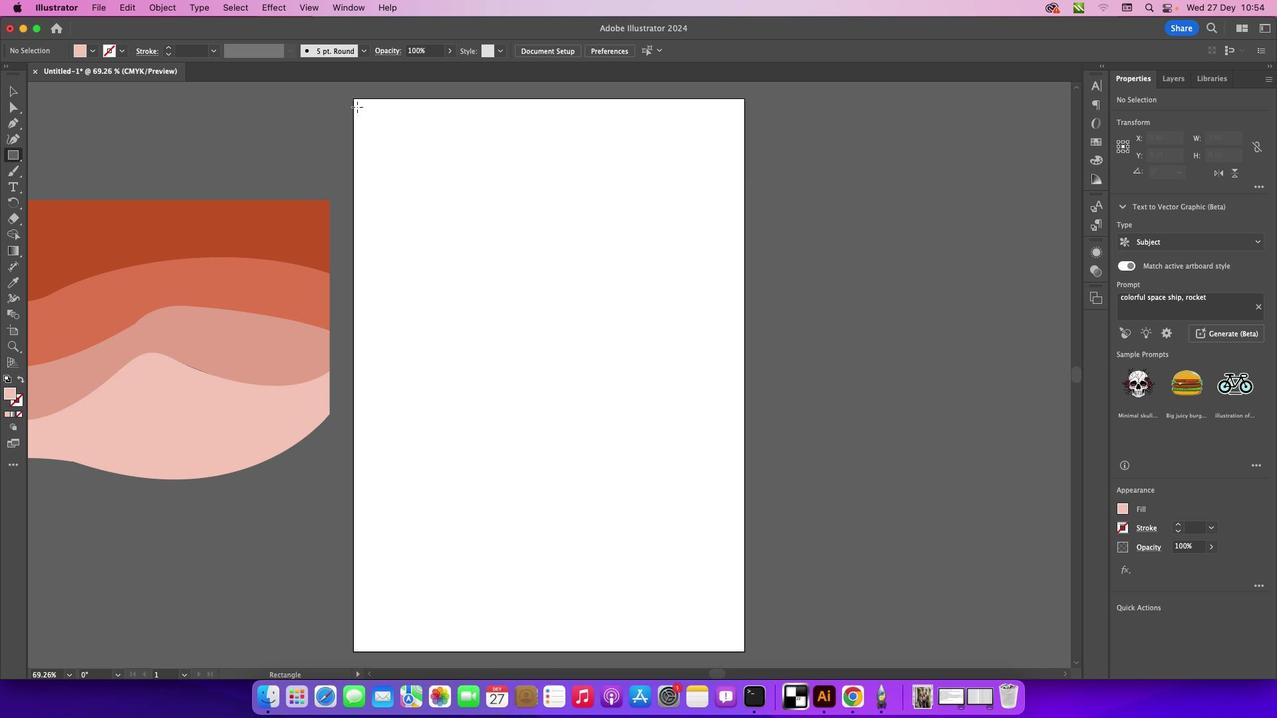 
Action: Mouse pressed left at (17, 159)
Screenshot: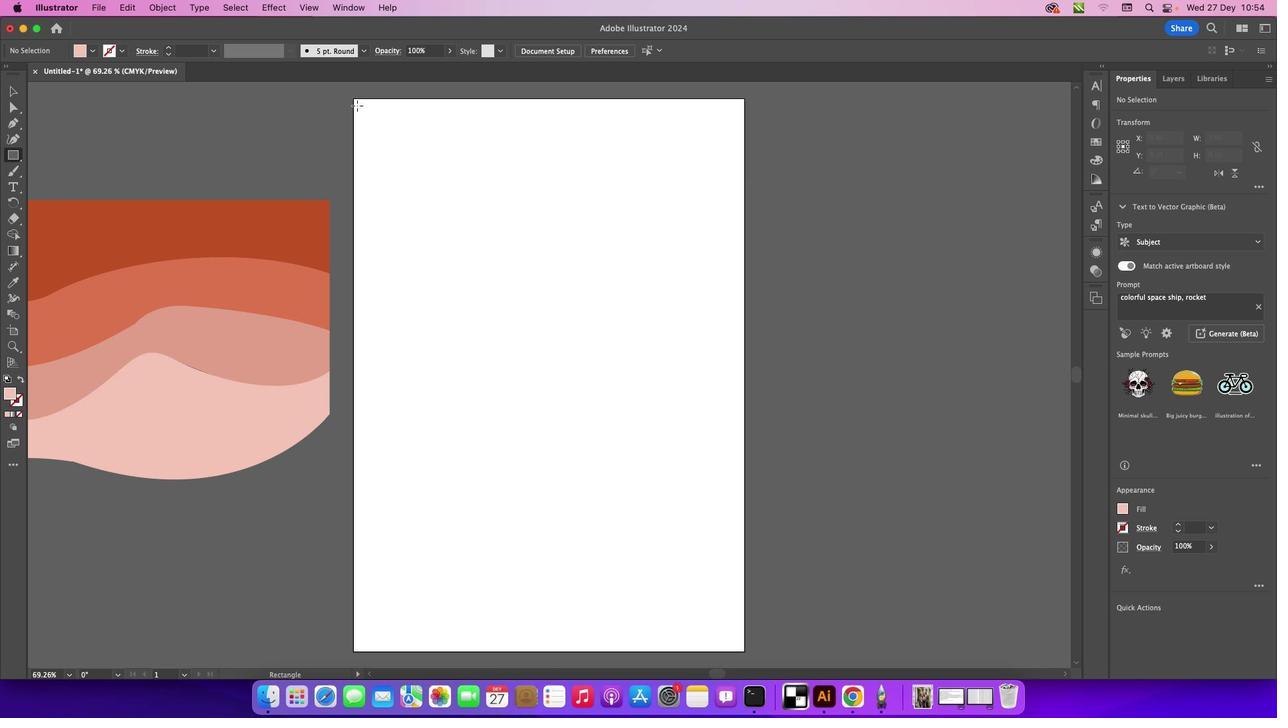 
Action: Mouse moved to (355, 101)
Screenshot: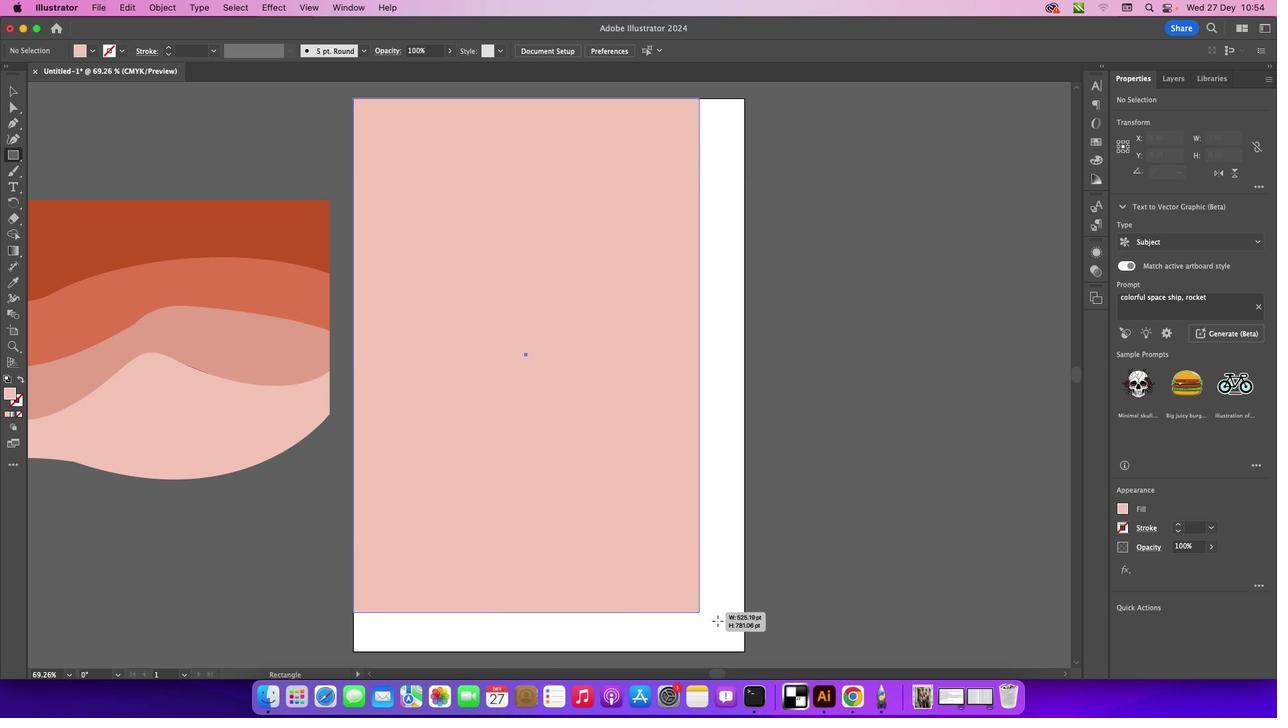 
Action: Mouse pressed left at (355, 101)
Screenshot: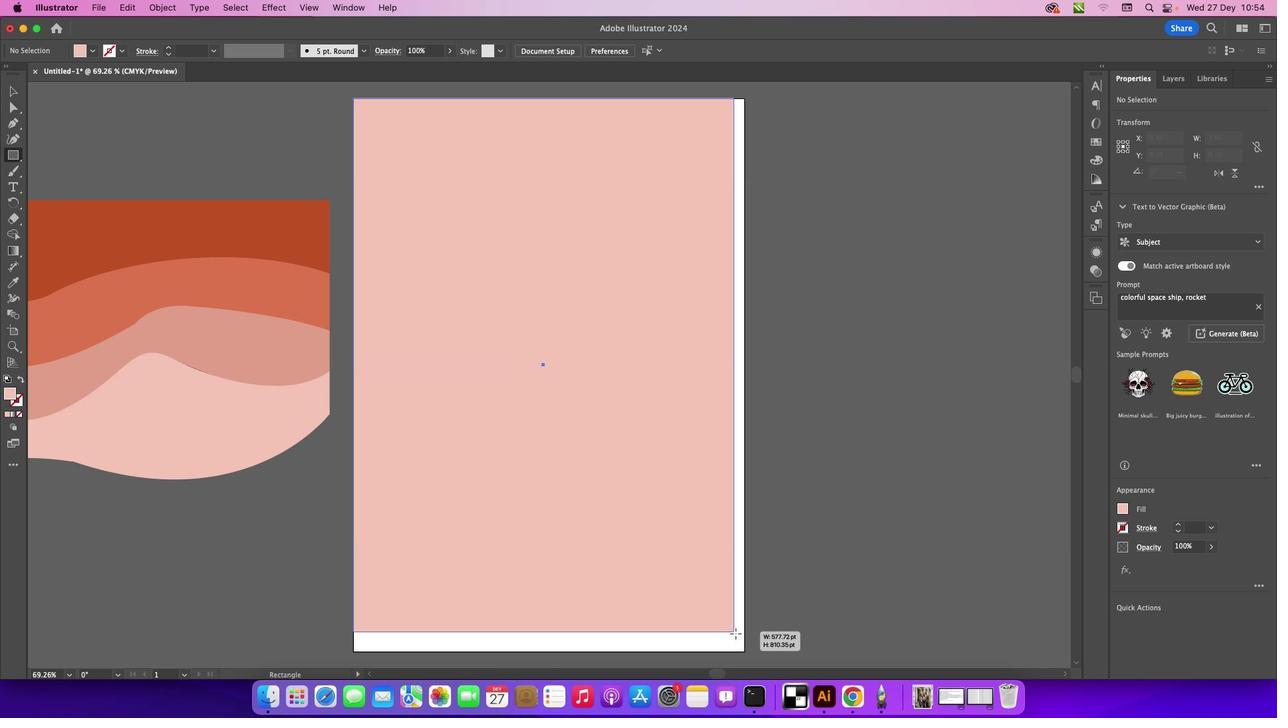 
Action: Mouse moved to (13, 395)
Screenshot: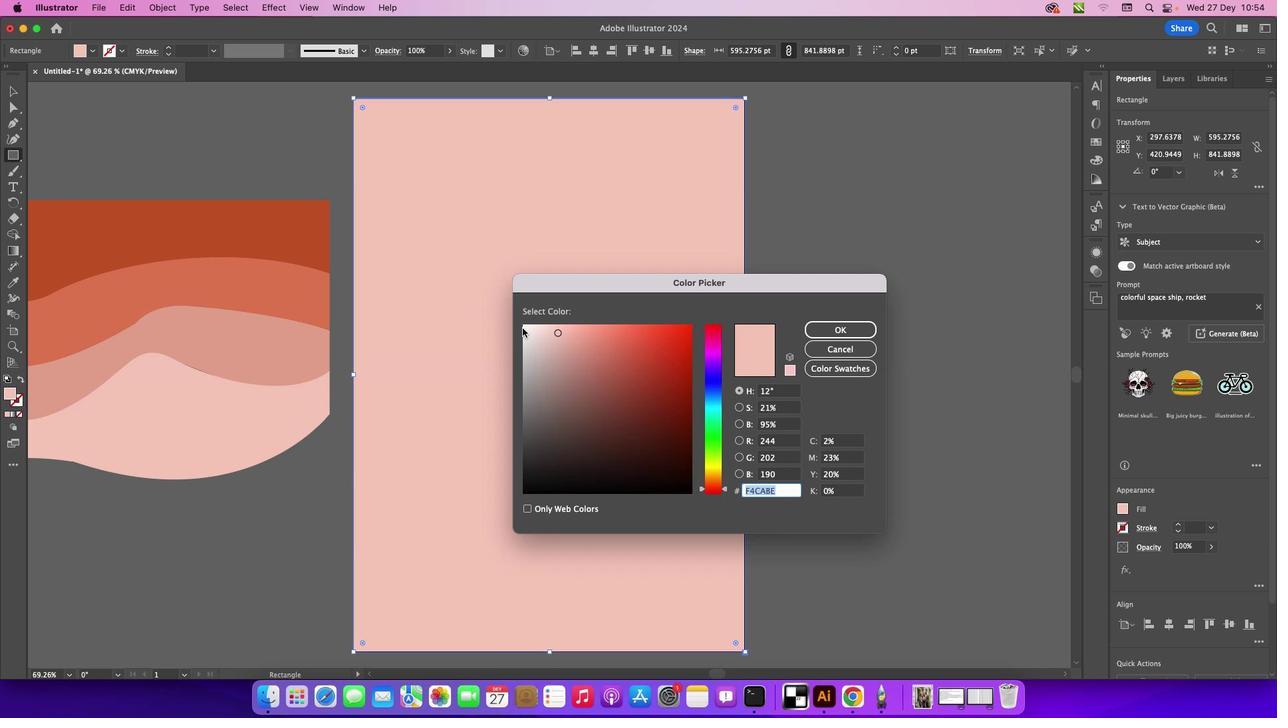 
Action: Mouse pressed left at (13, 395)
Screenshot: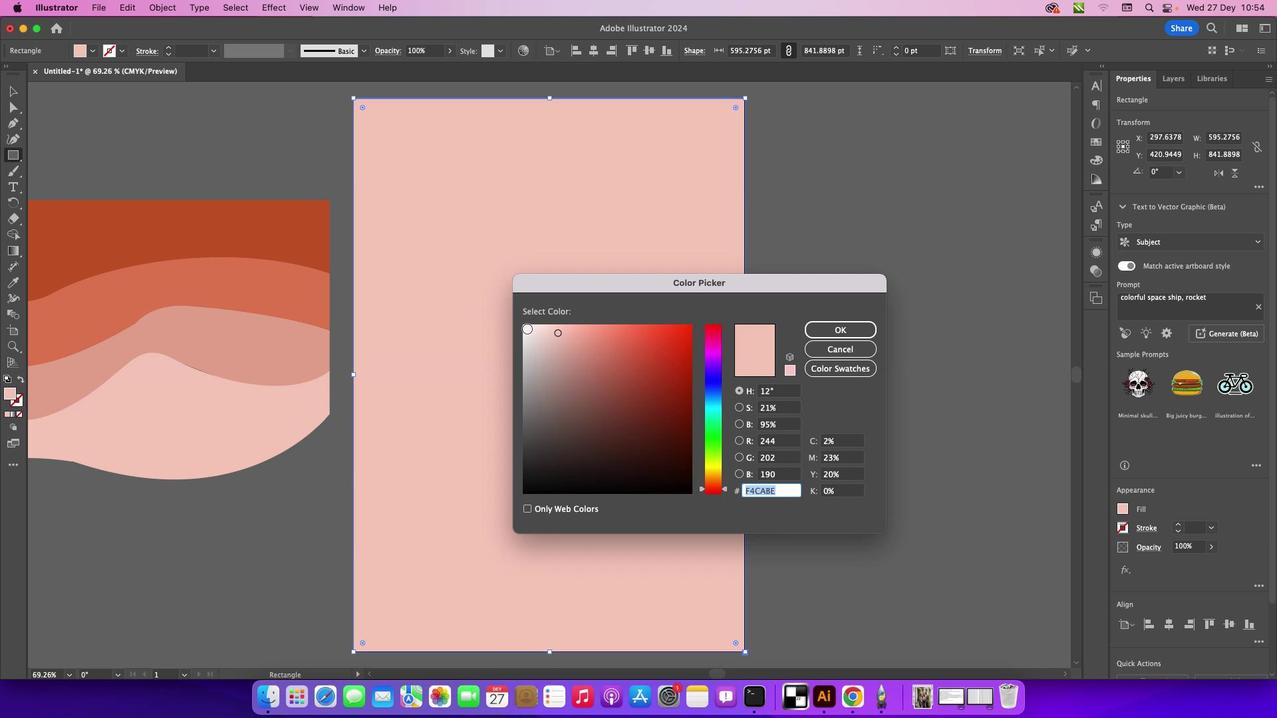 
Action: Mouse pressed left at (13, 395)
Screenshot: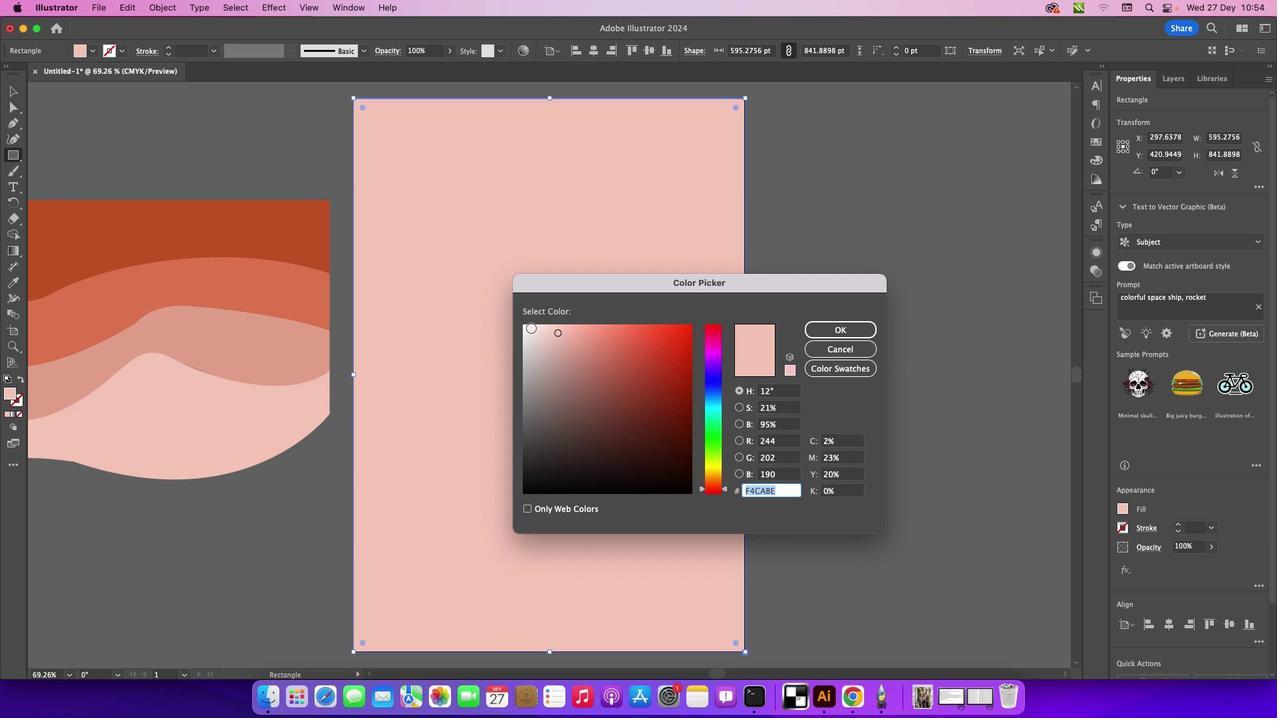 
Action: Mouse moved to (540, 329)
Screenshot: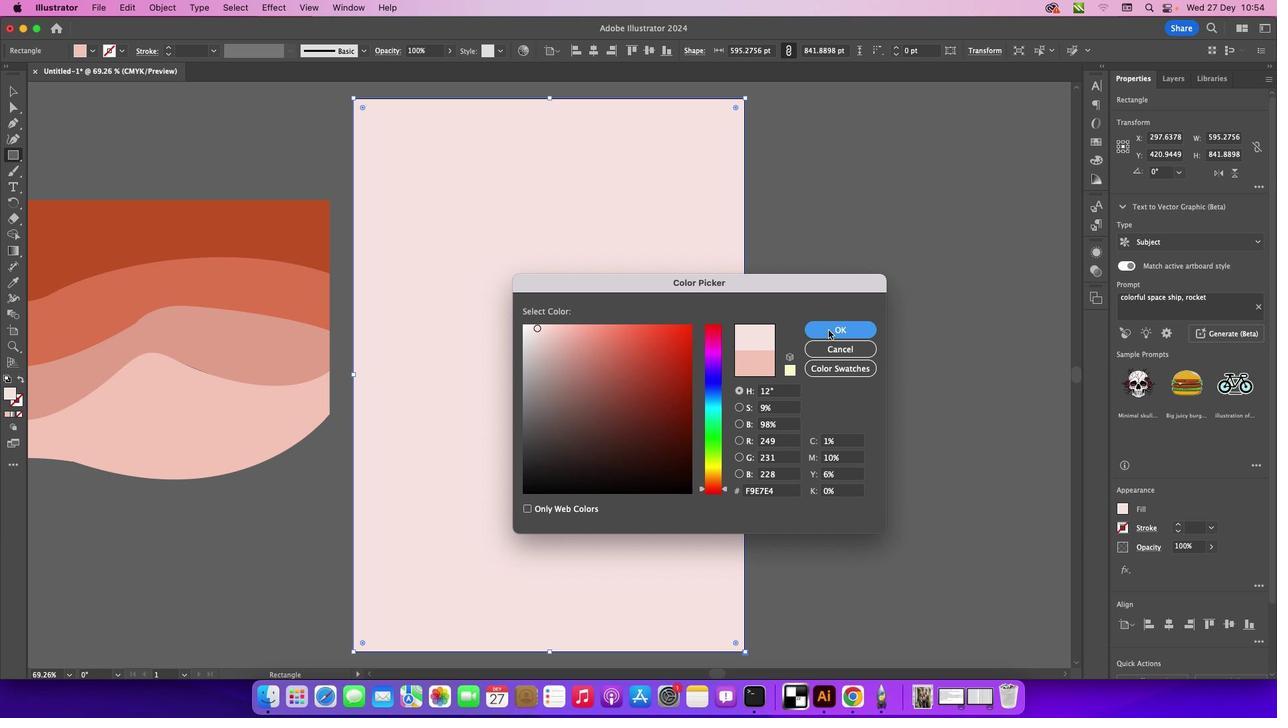 
Action: Mouse pressed left at (540, 329)
Screenshot: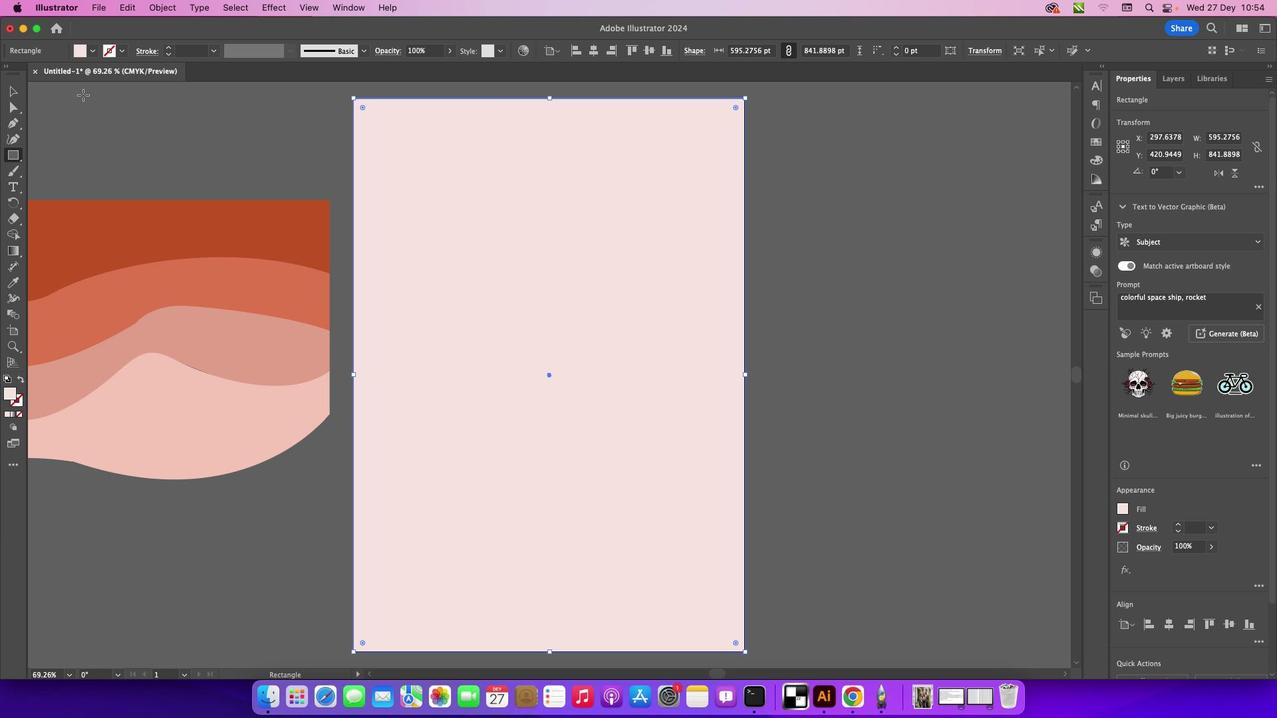 
Action: Mouse moved to (830, 332)
Screenshot: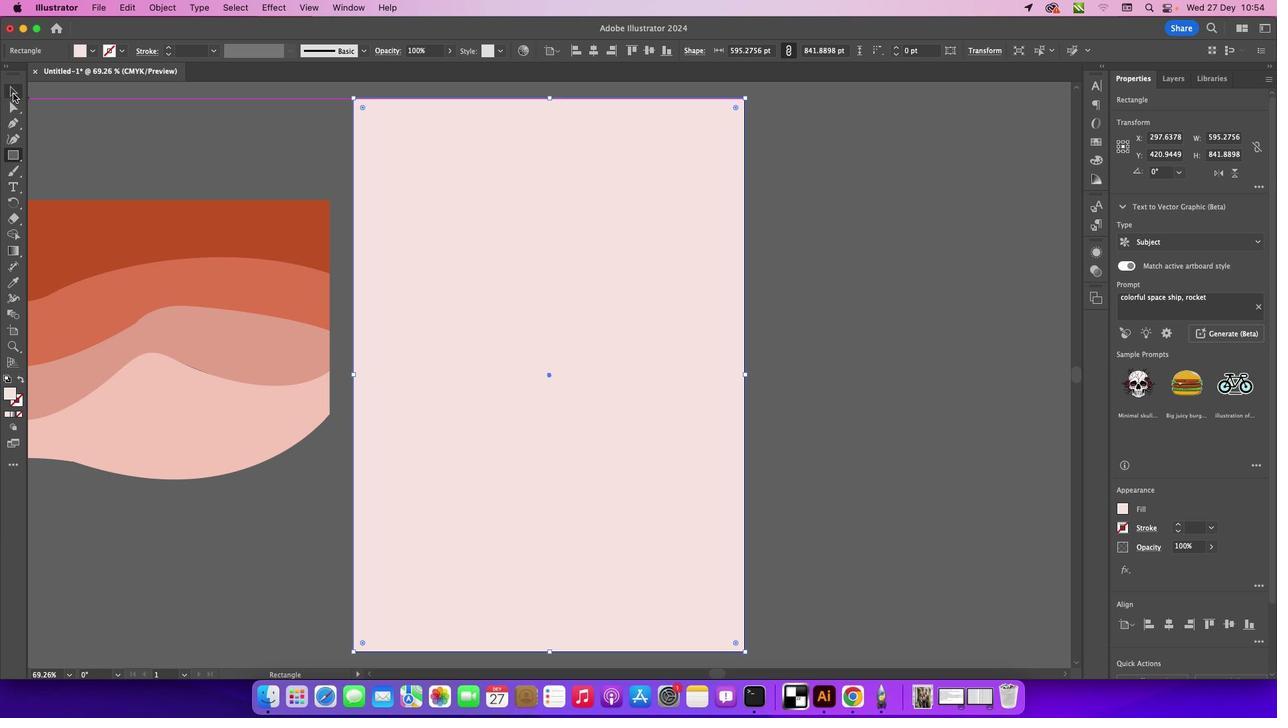 
Action: Mouse pressed left at (830, 332)
Screenshot: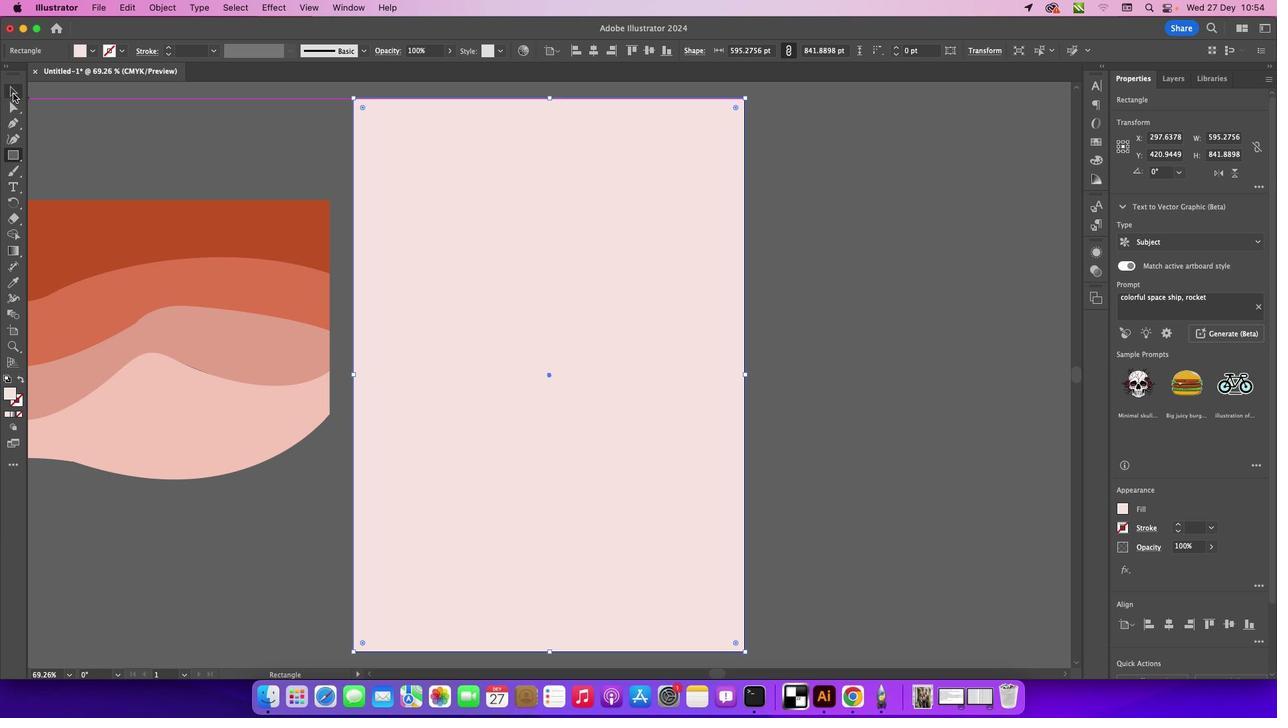 
Action: Mouse moved to (15, 95)
Screenshot: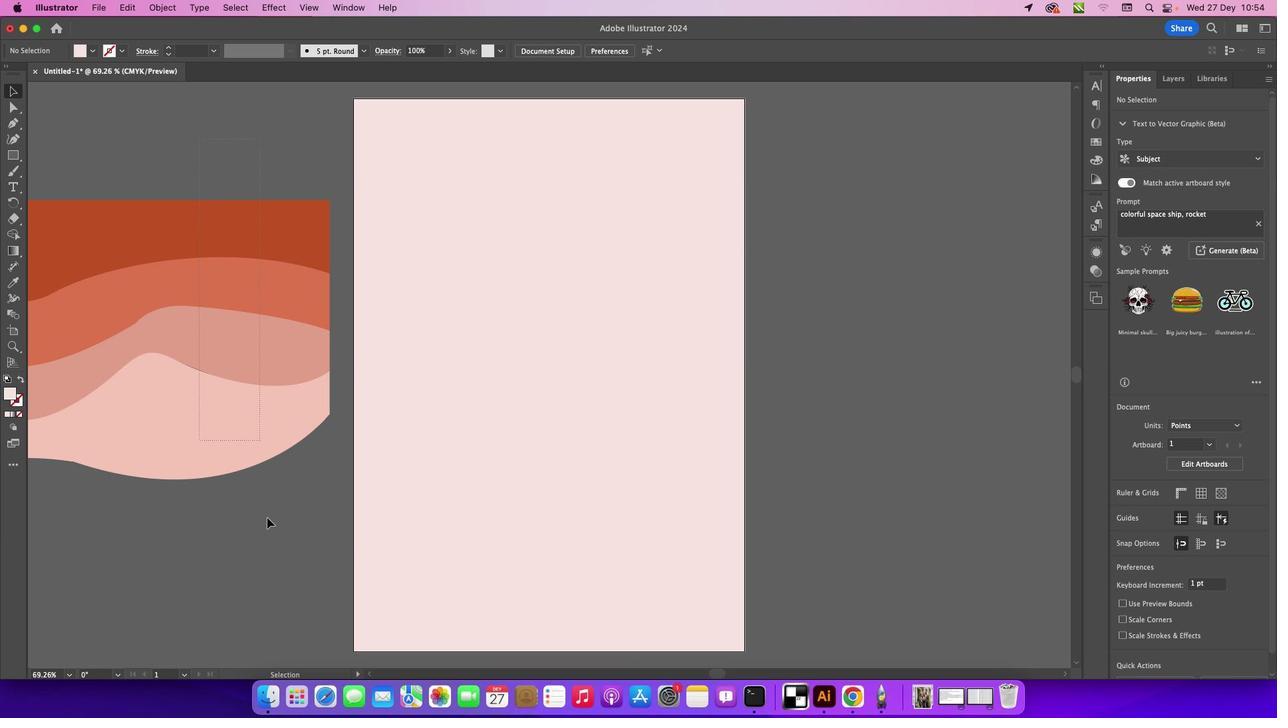 
Action: Mouse pressed left at (15, 95)
Screenshot: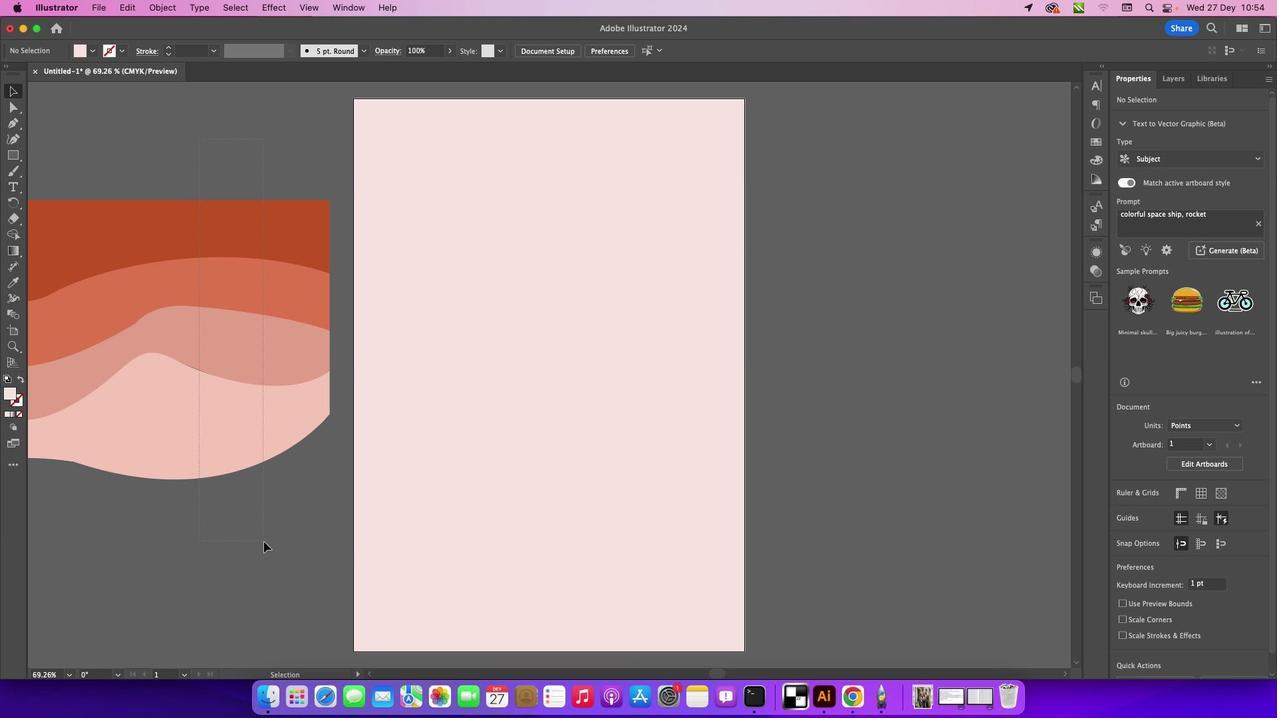 
Action: Mouse moved to (189, 140)
Screenshot: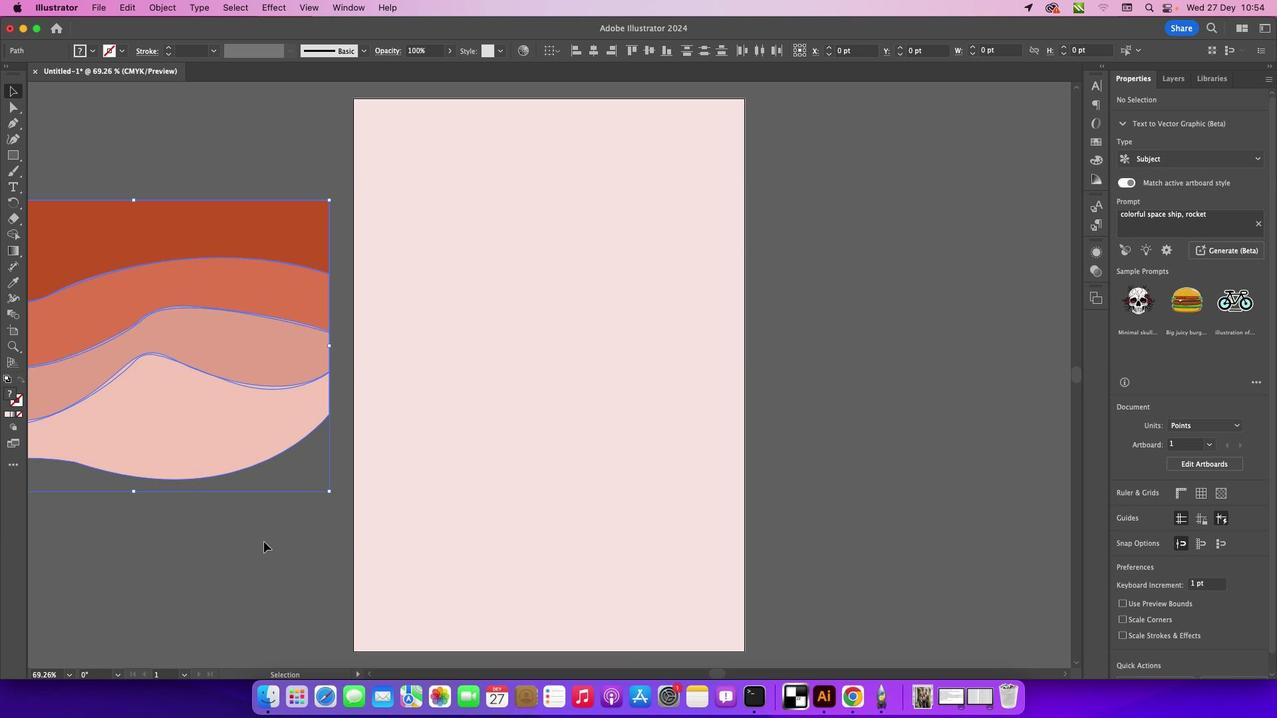 
Action: Mouse pressed left at (189, 140)
Screenshot: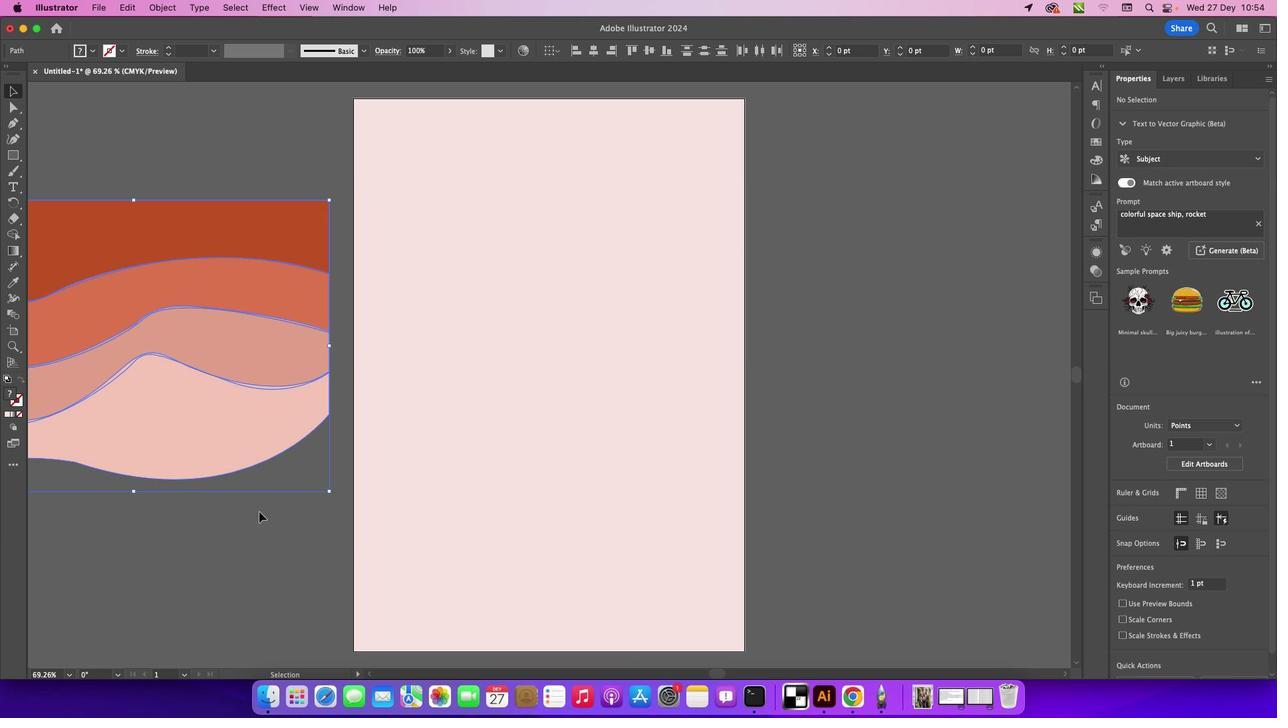 
Action: Mouse moved to (201, 141)
Screenshot: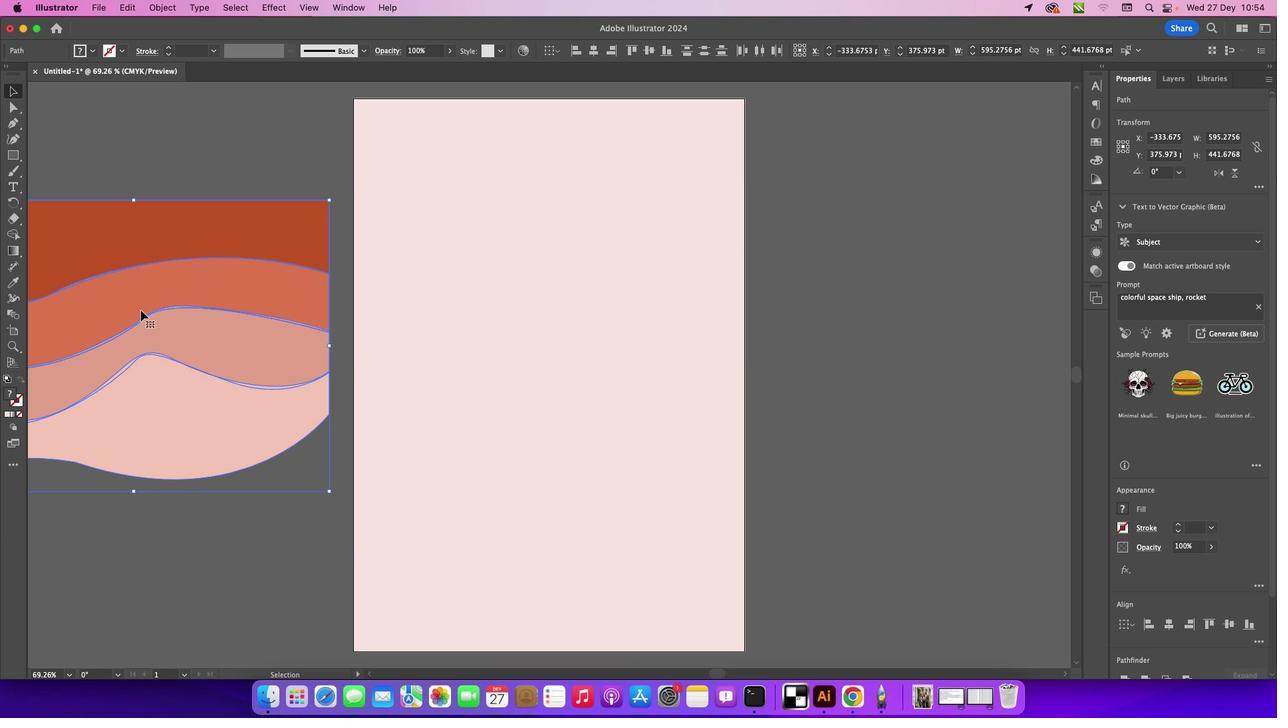 
Action: Mouse pressed left at (201, 141)
Screenshot: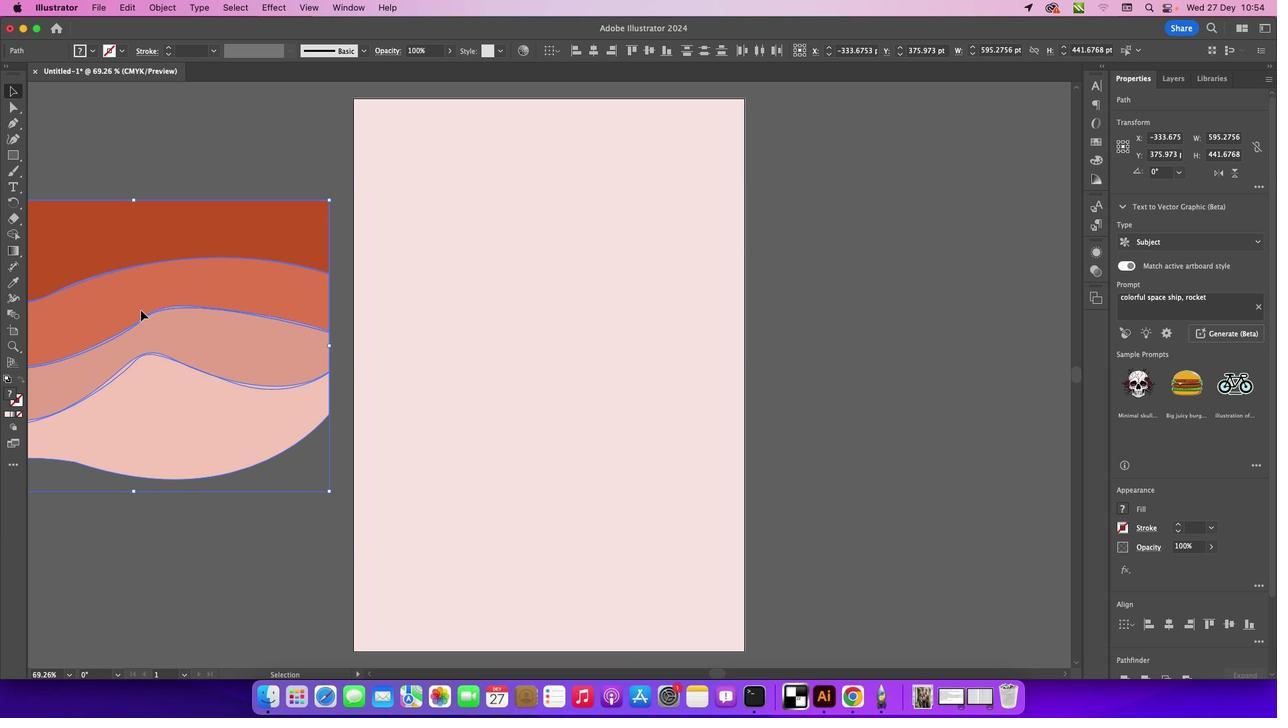 
Action: Mouse moved to (143, 312)
Screenshot: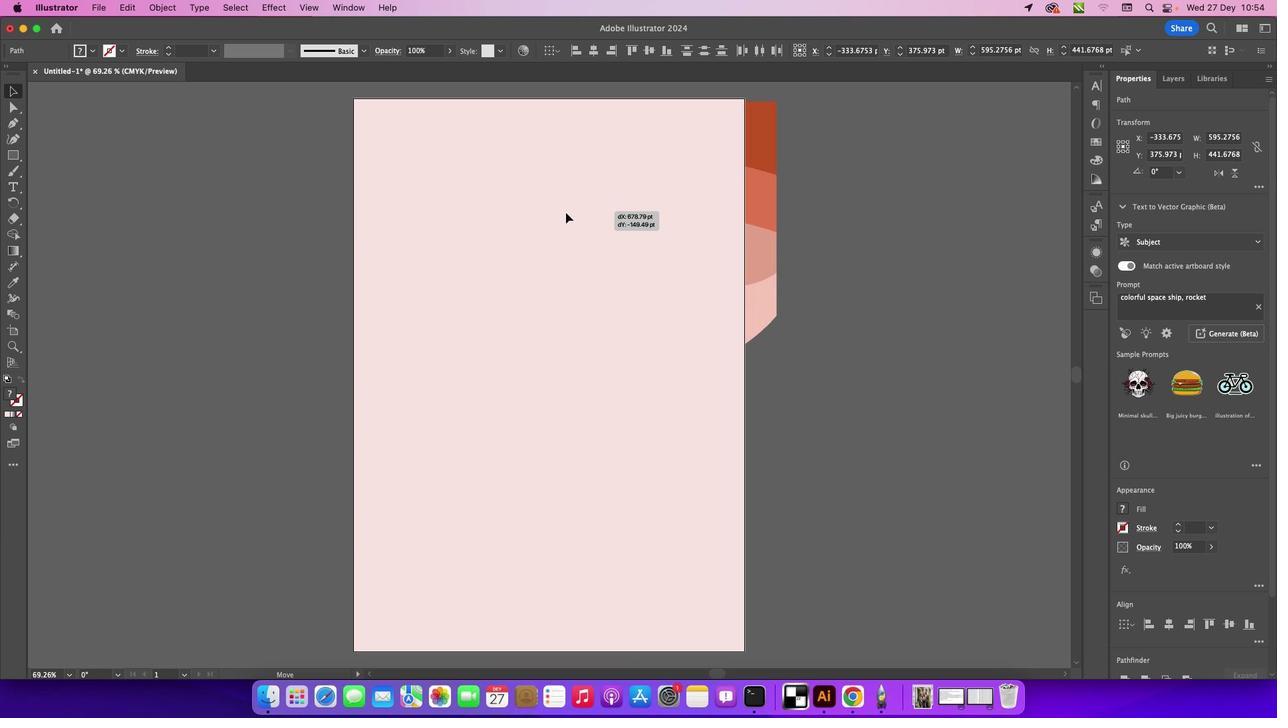 
Action: Mouse pressed left at (143, 312)
Screenshot: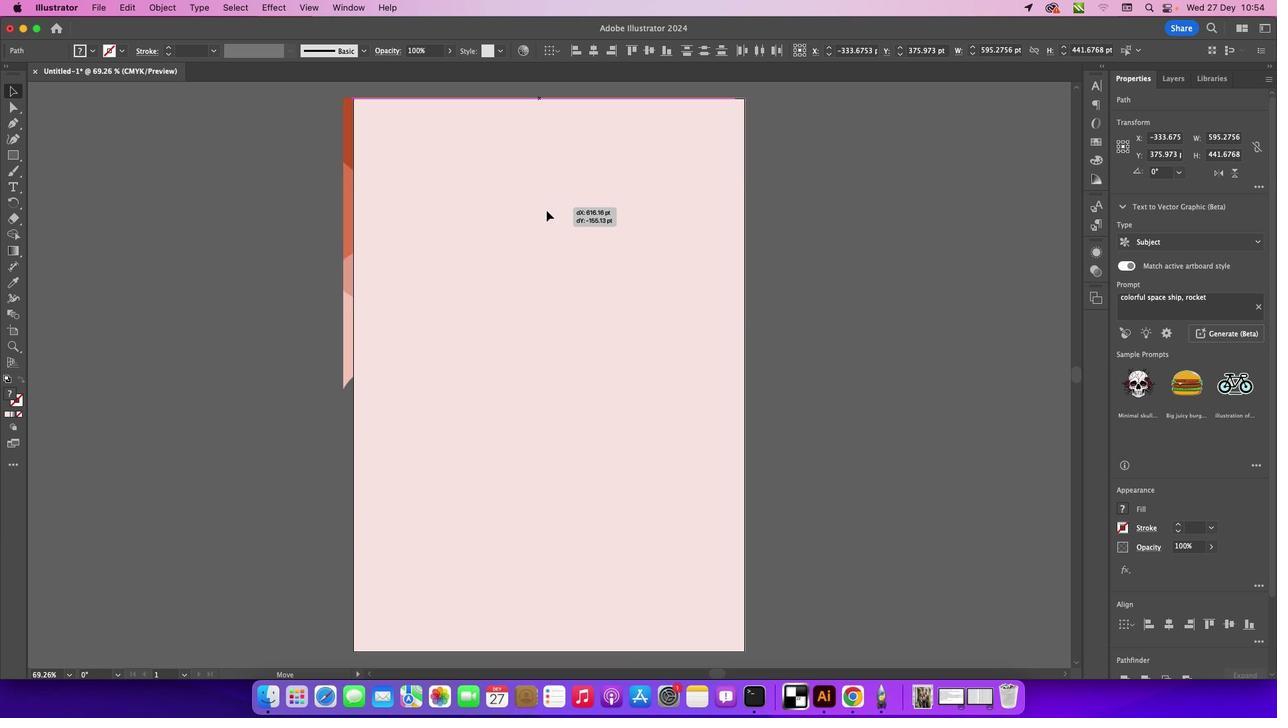 
Action: Mouse moved to (558, 211)
Screenshot: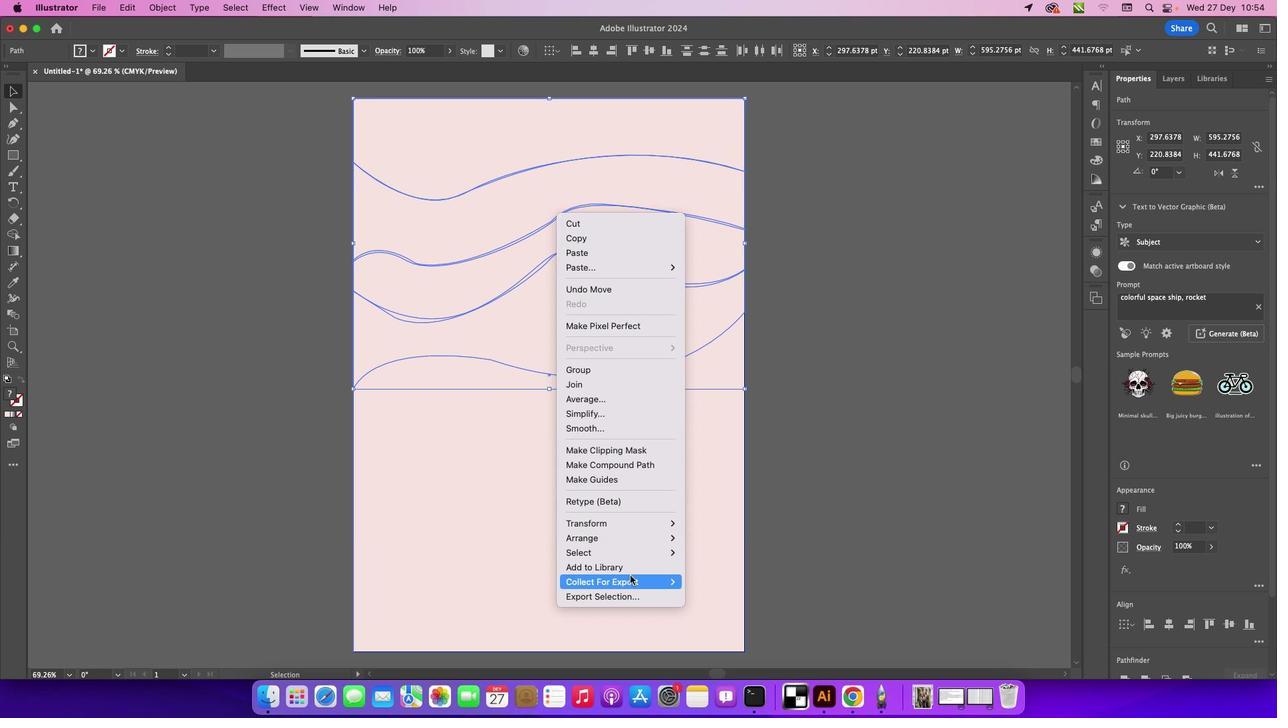 
Action: Mouse pressed right at (558, 211)
Screenshot: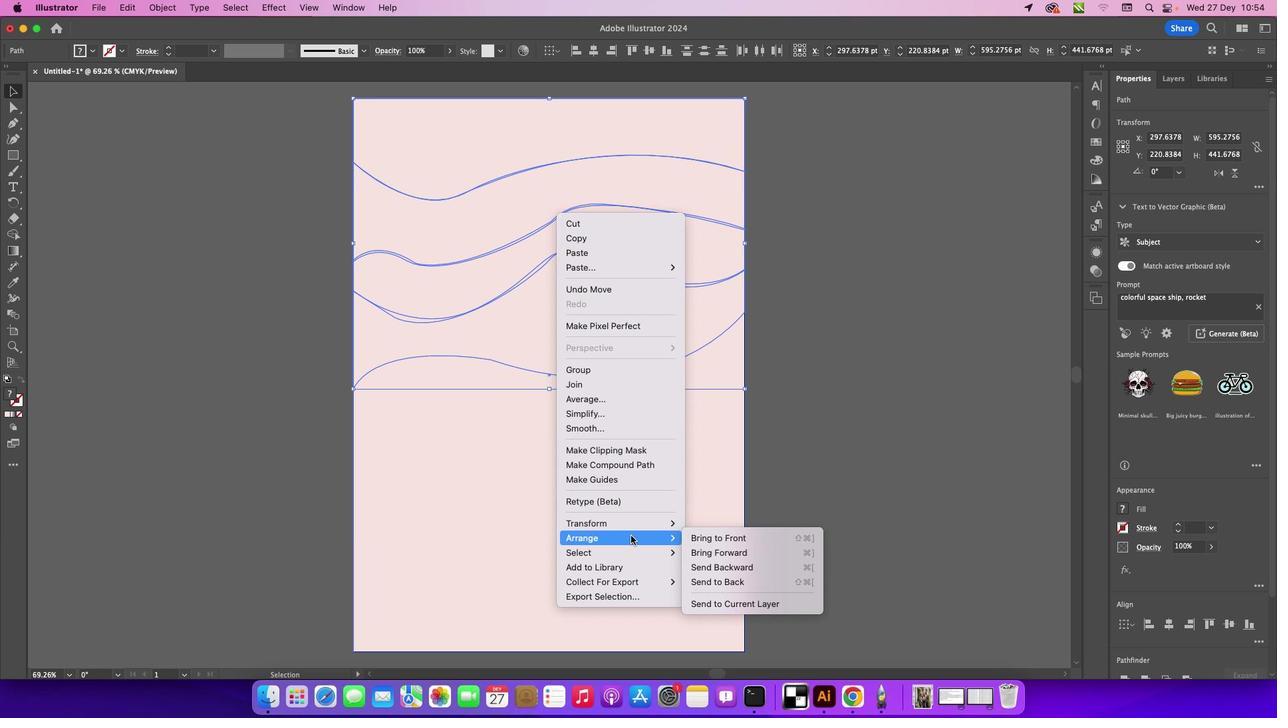 
Action: Mouse moved to (731, 538)
Screenshot: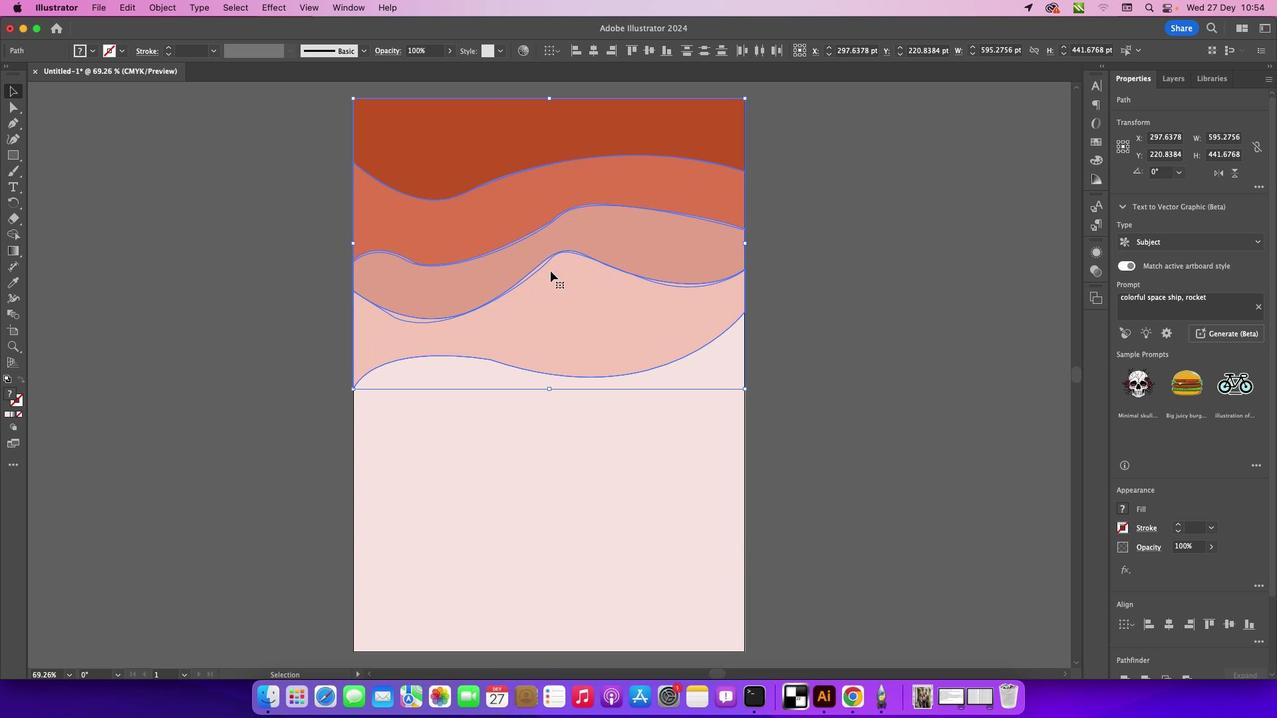 
Action: Mouse pressed left at (731, 538)
Screenshot: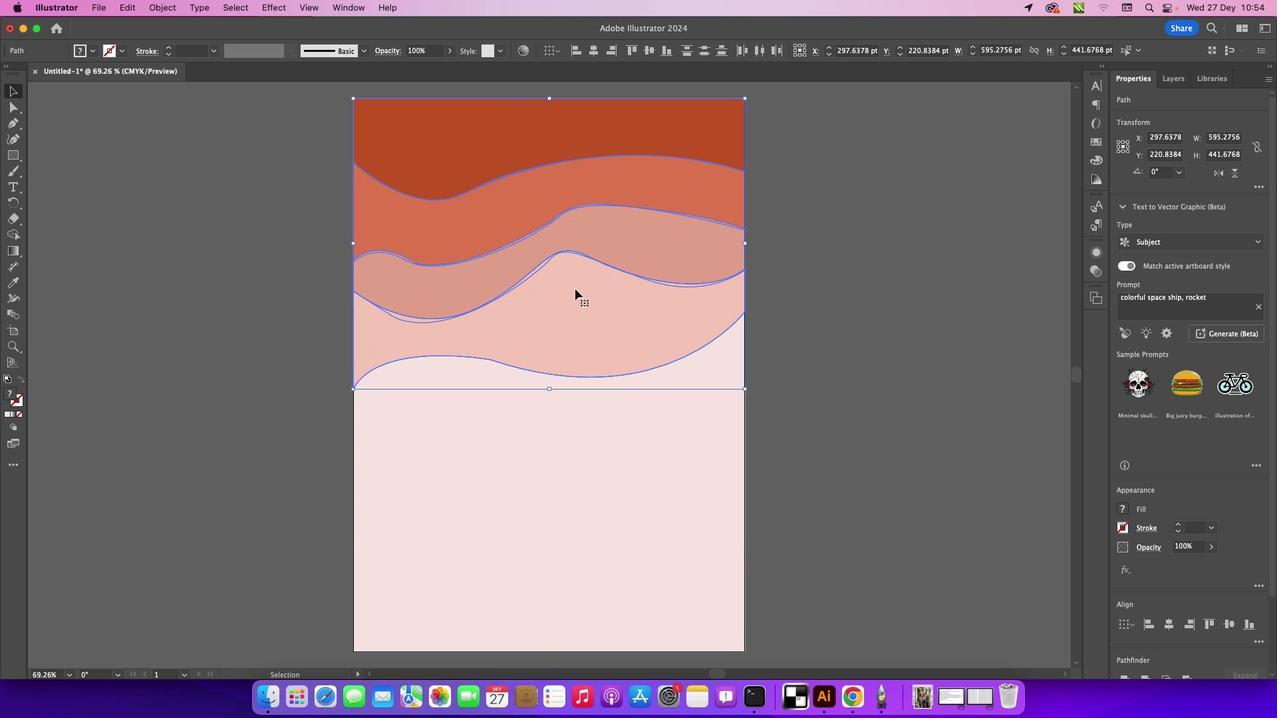 
Action: Mouse moved to (802, 319)
Screenshot: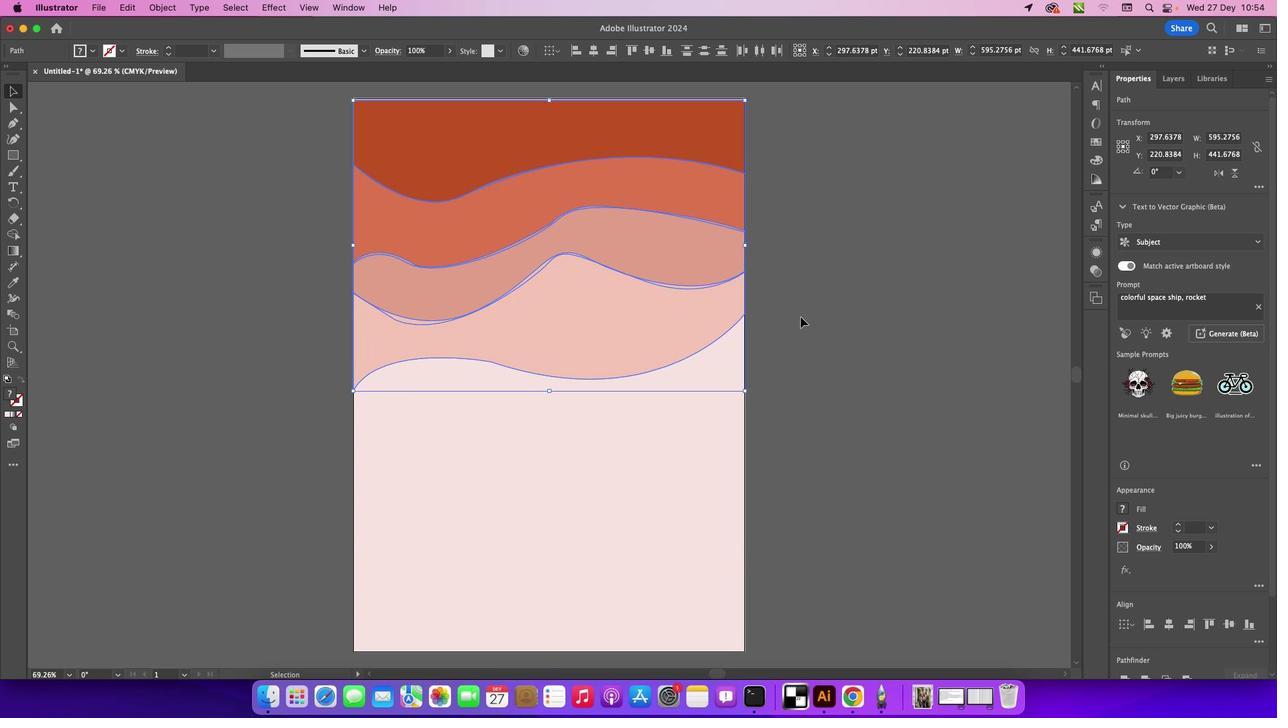 
Action: Key pressed Key.downKey.downKey.downKey.upKey.upKey.up
Screenshot: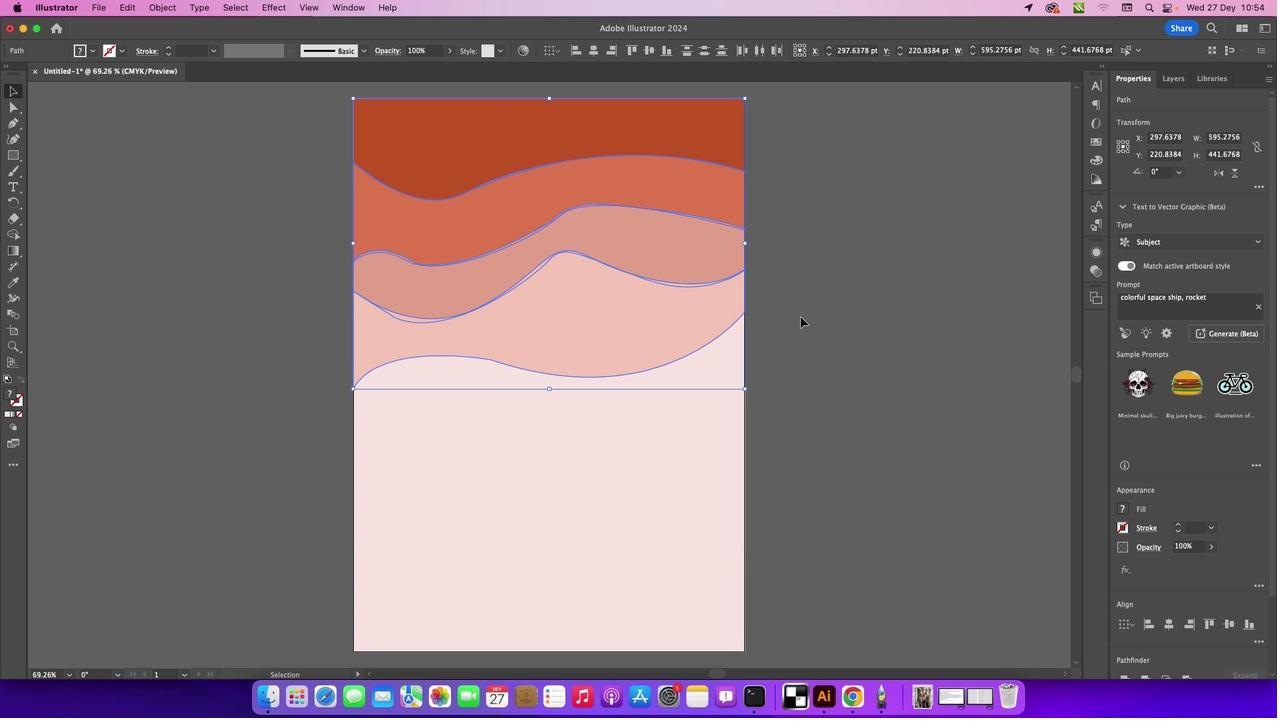 
Action: Mouse pressed left at (802, 319)
Screenshot: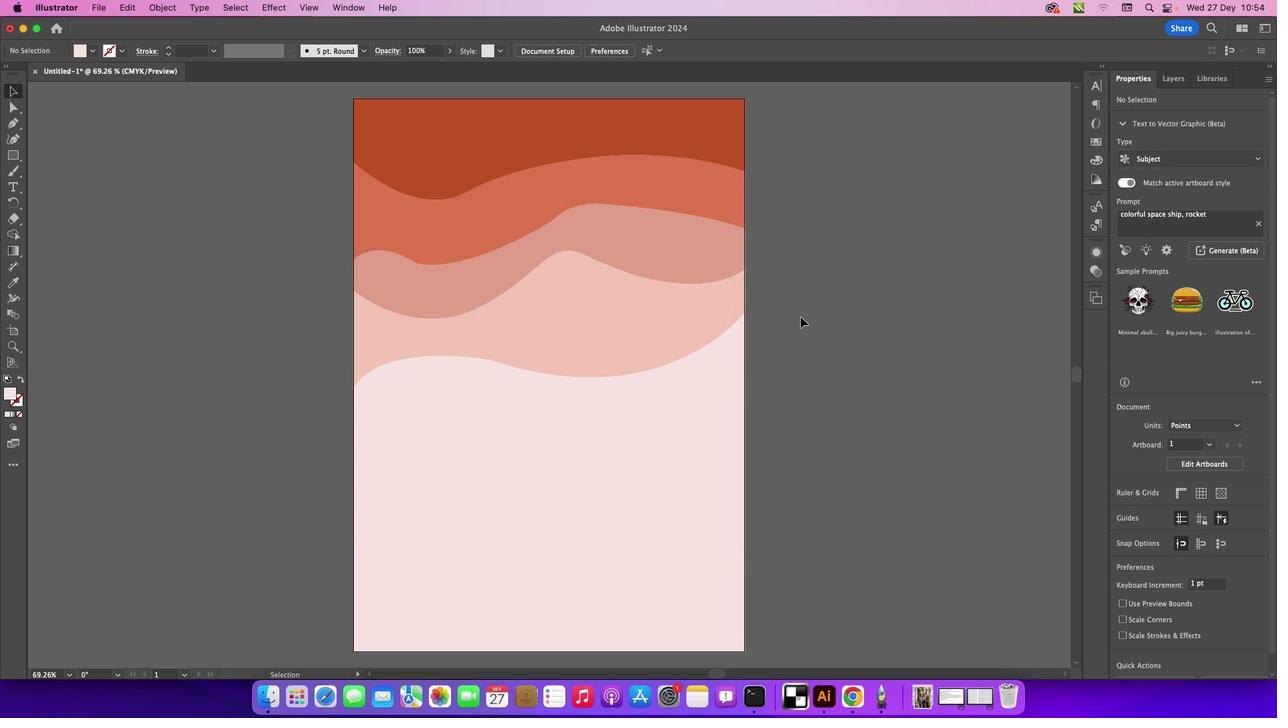 
Action: Mouse moved to (220, 236)
Screenshot: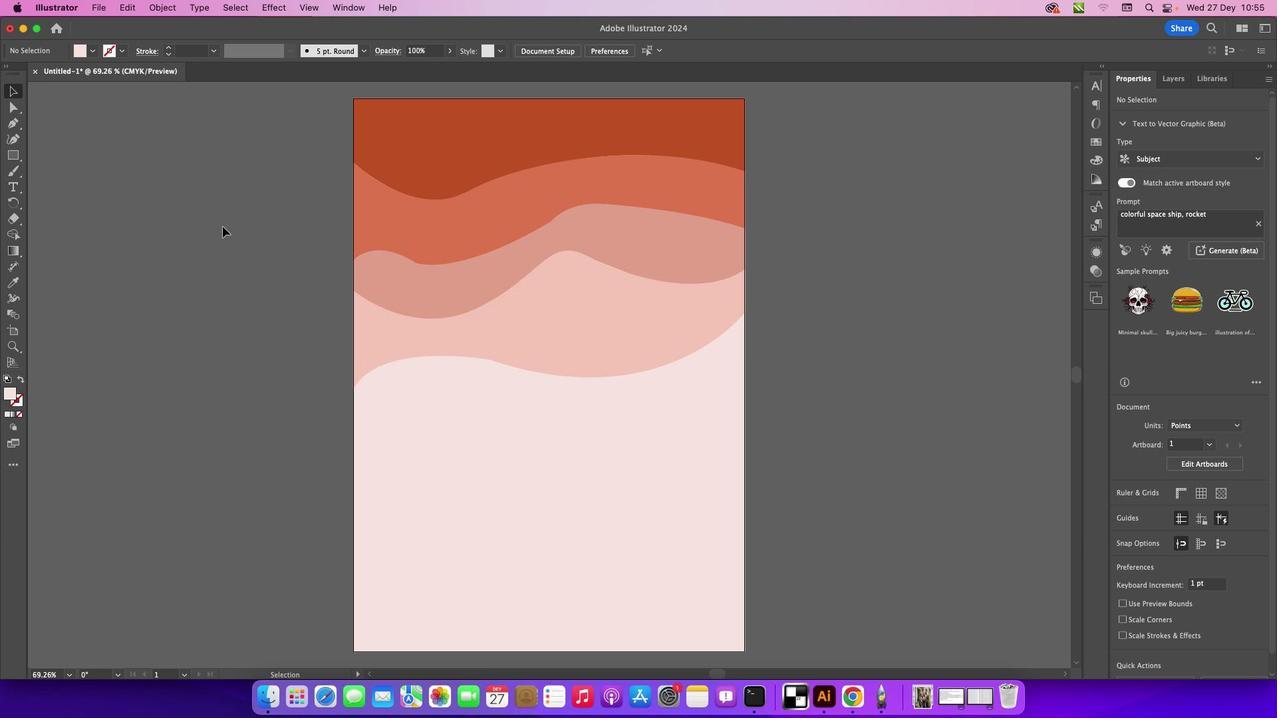 
Action: Mouse pressed left at (220, 236)
Screenshot: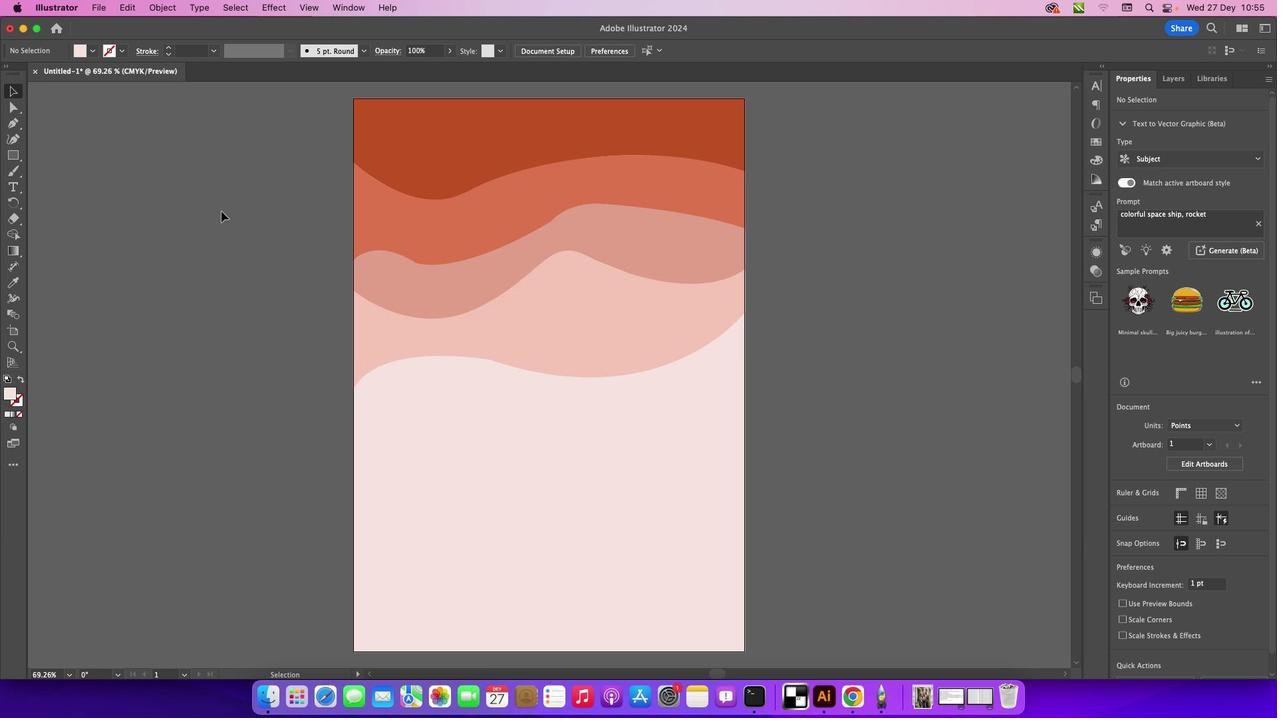 
Action: Mouse moved to (21, 127)
Screenshot: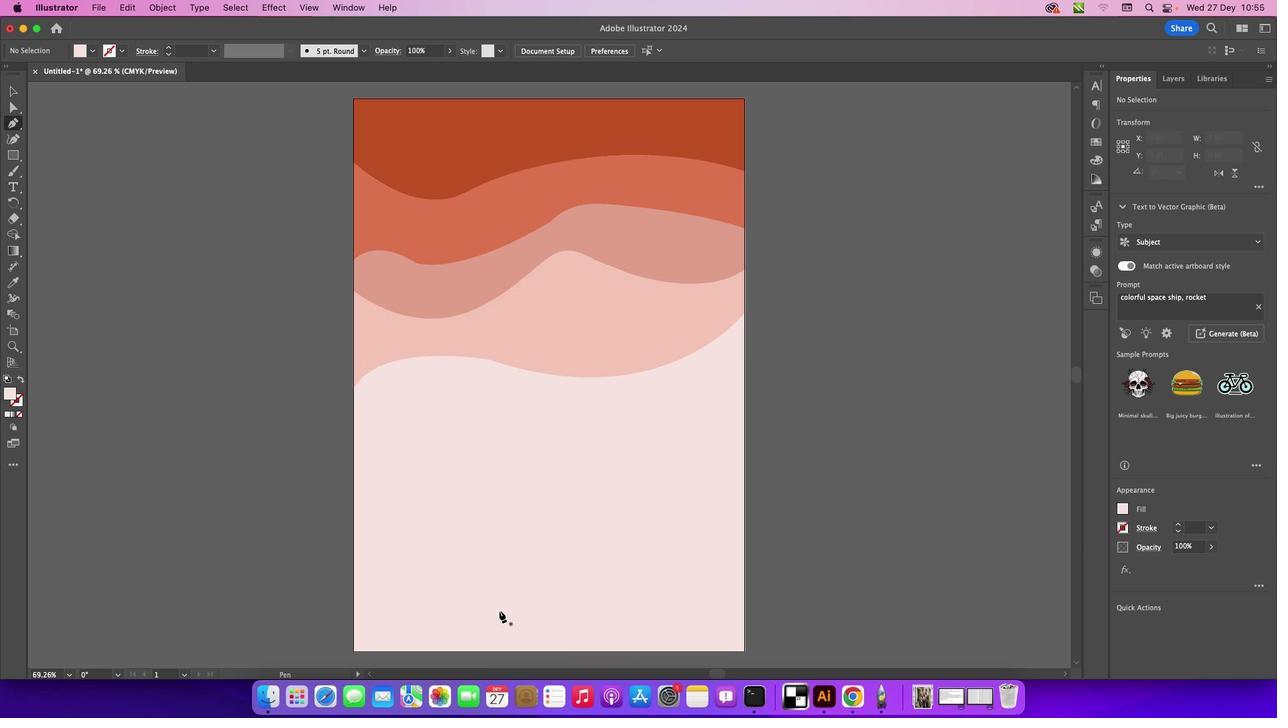 
Action: Mouse pressed left at (21, 127)
Screenshot: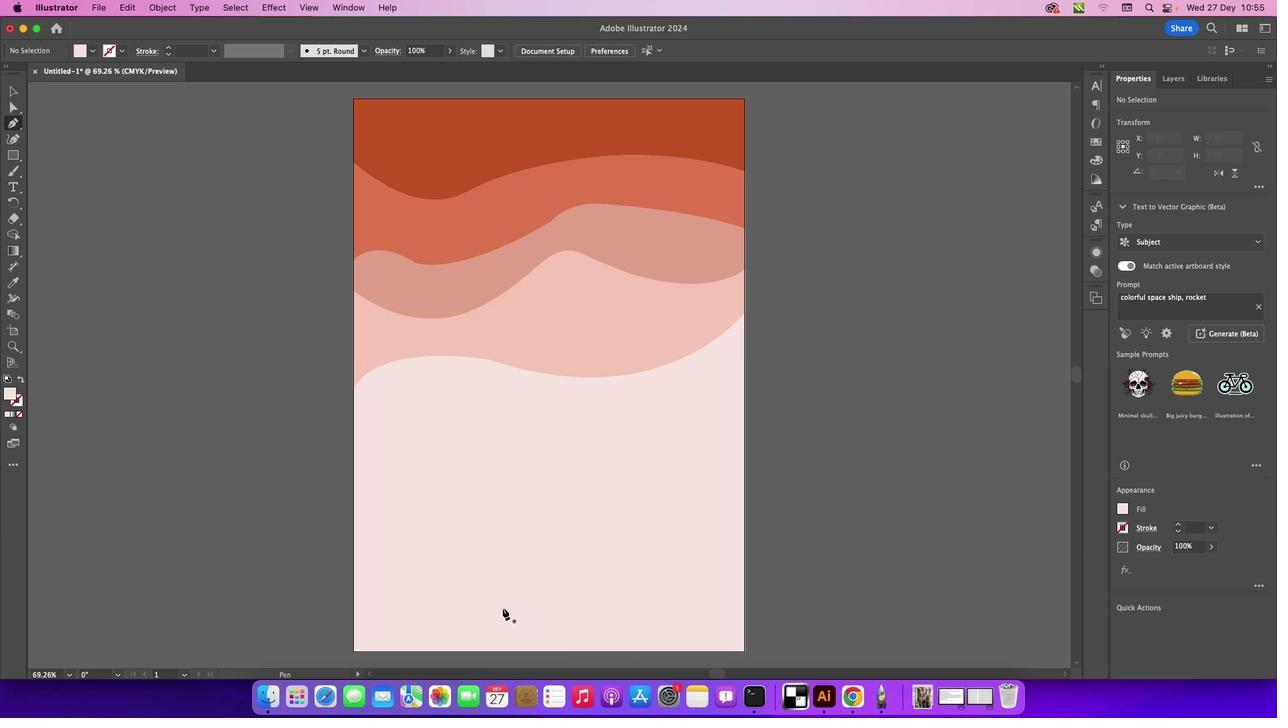 
Action: Mouse moved to (554, 652)
Screenshot: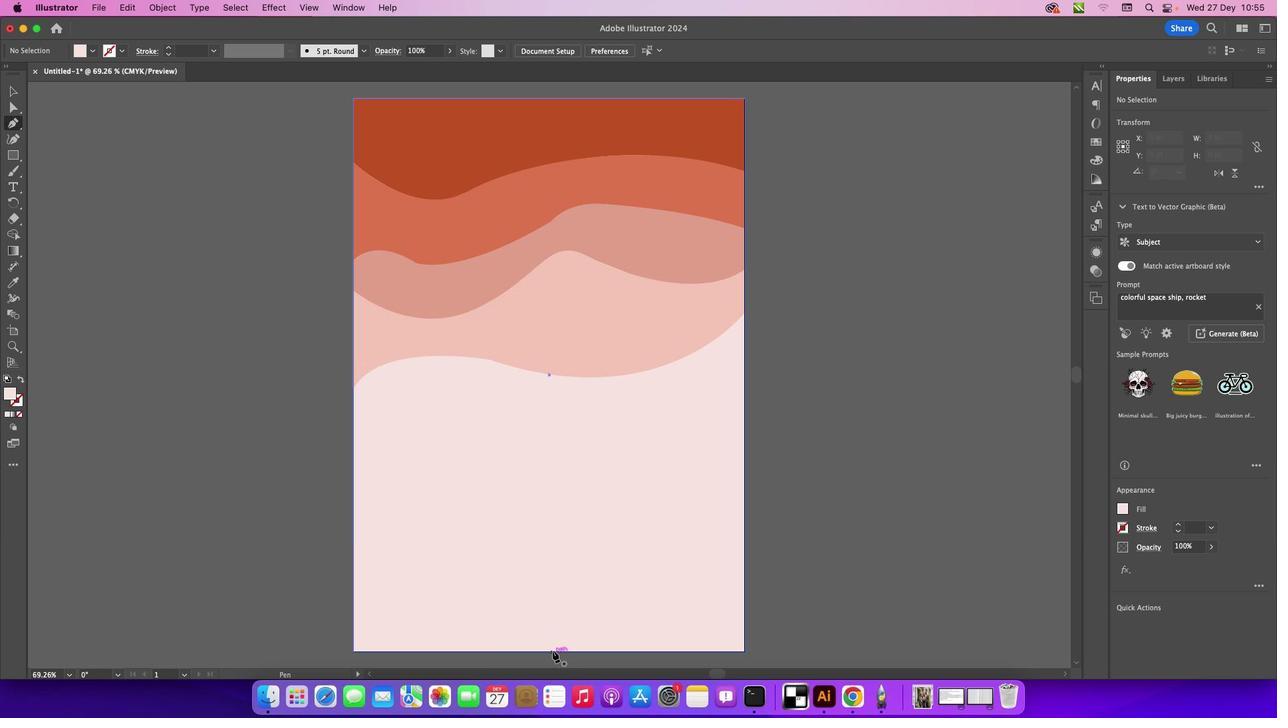
Action: Mouse pressed left at (554, 652)
Screenshot: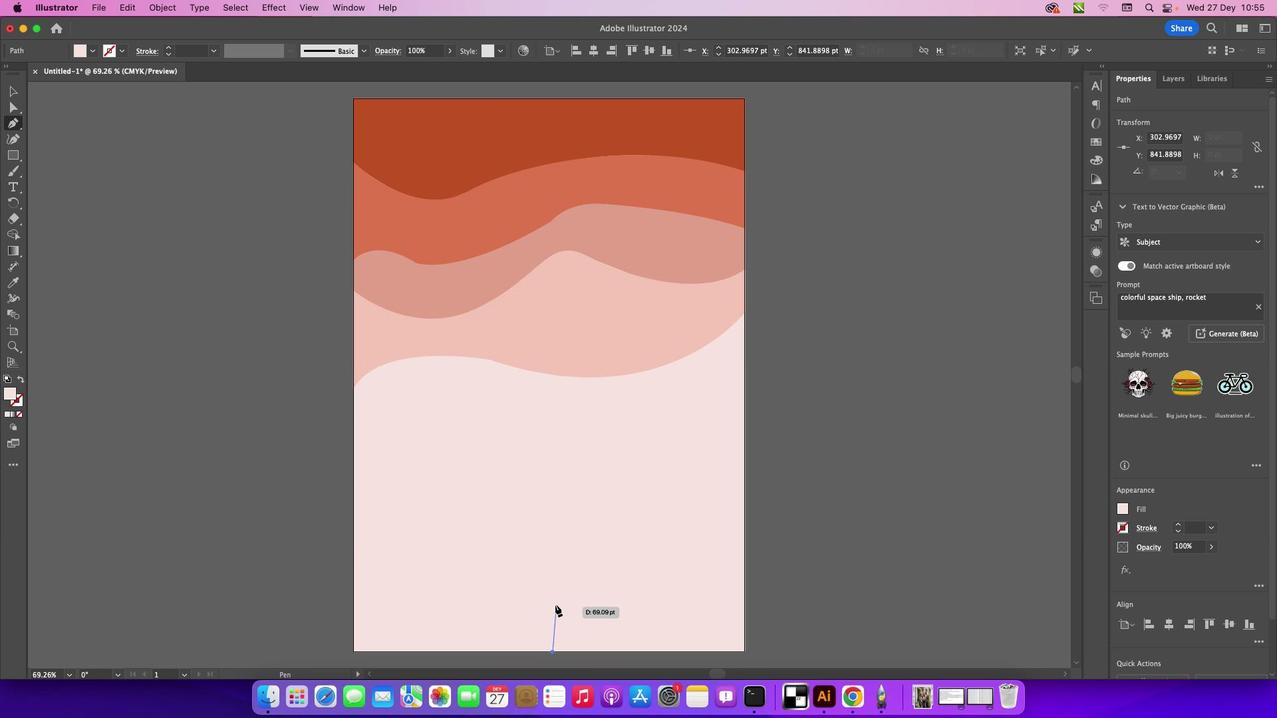 
Action: Mouse moved to (556, 588)
Screenshot: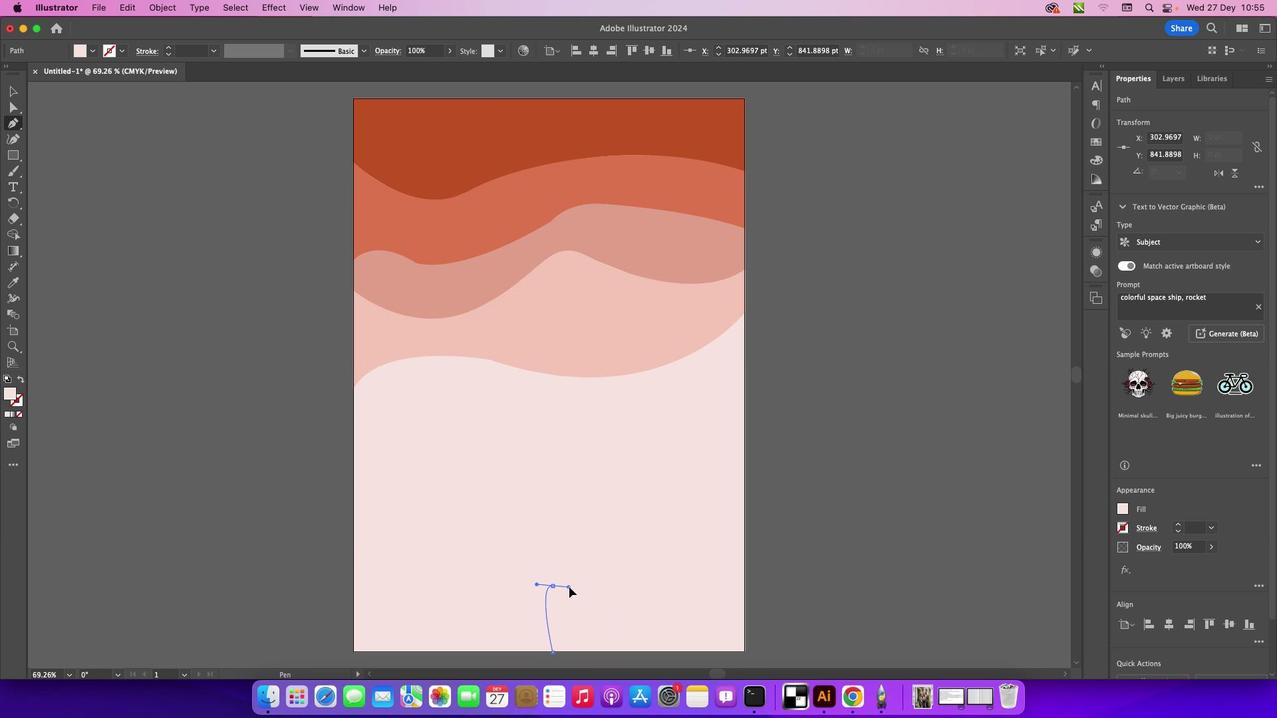 
Action: Mouse pressed left at (556, 588)
Screenshot: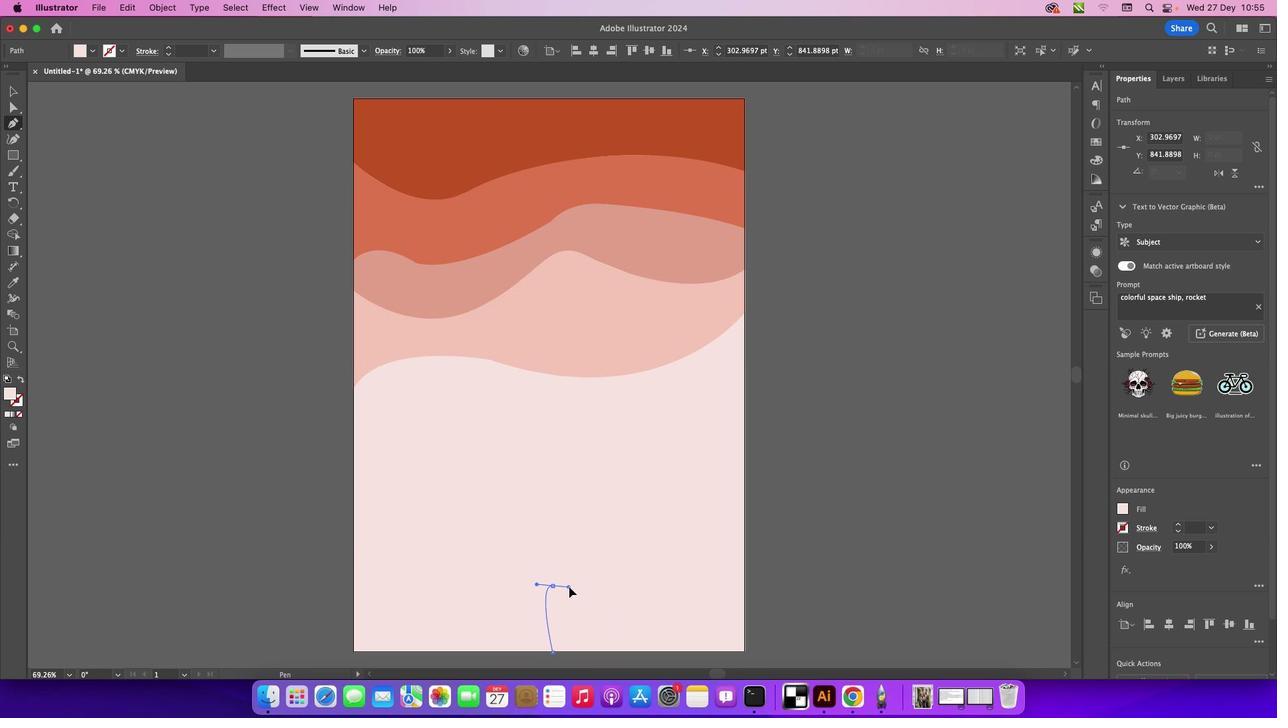 
Action: Mouse moved to (575, 600)
Screenshot: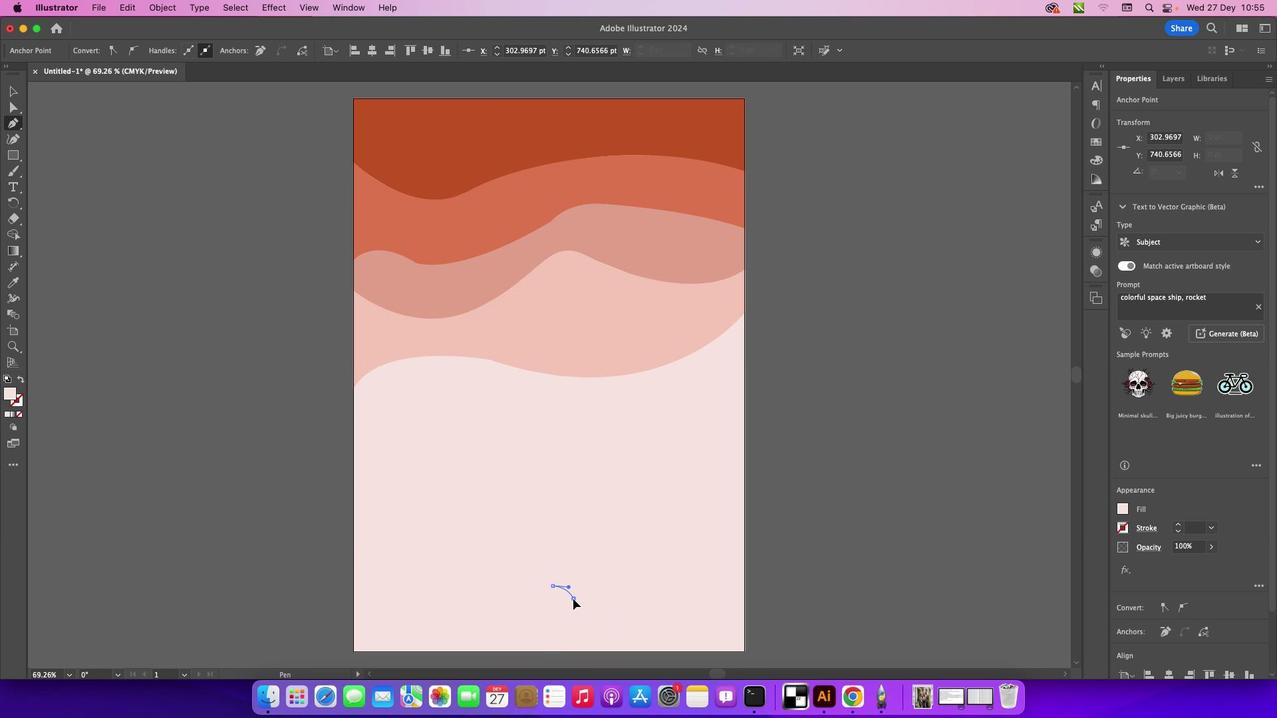 
Action: Mouse pressed left at (575, 600)
Screenshot: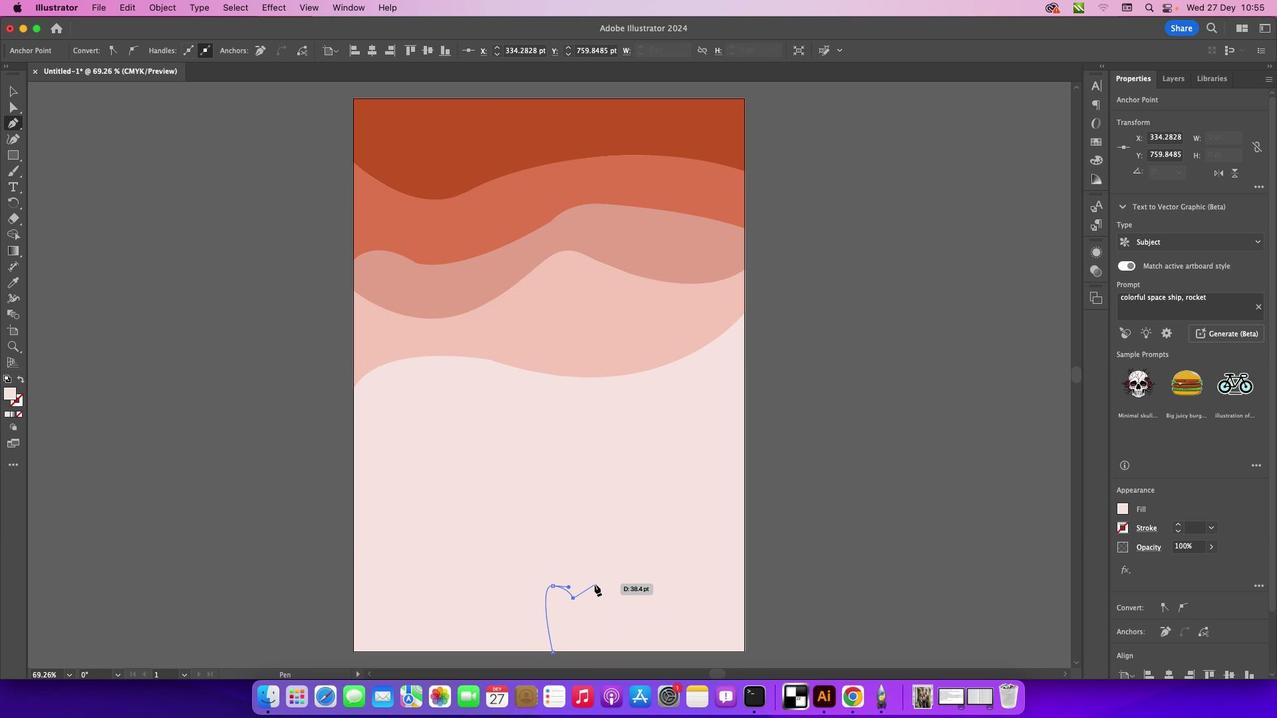
Action: Mouse moved to (596, 586)
Screenshot: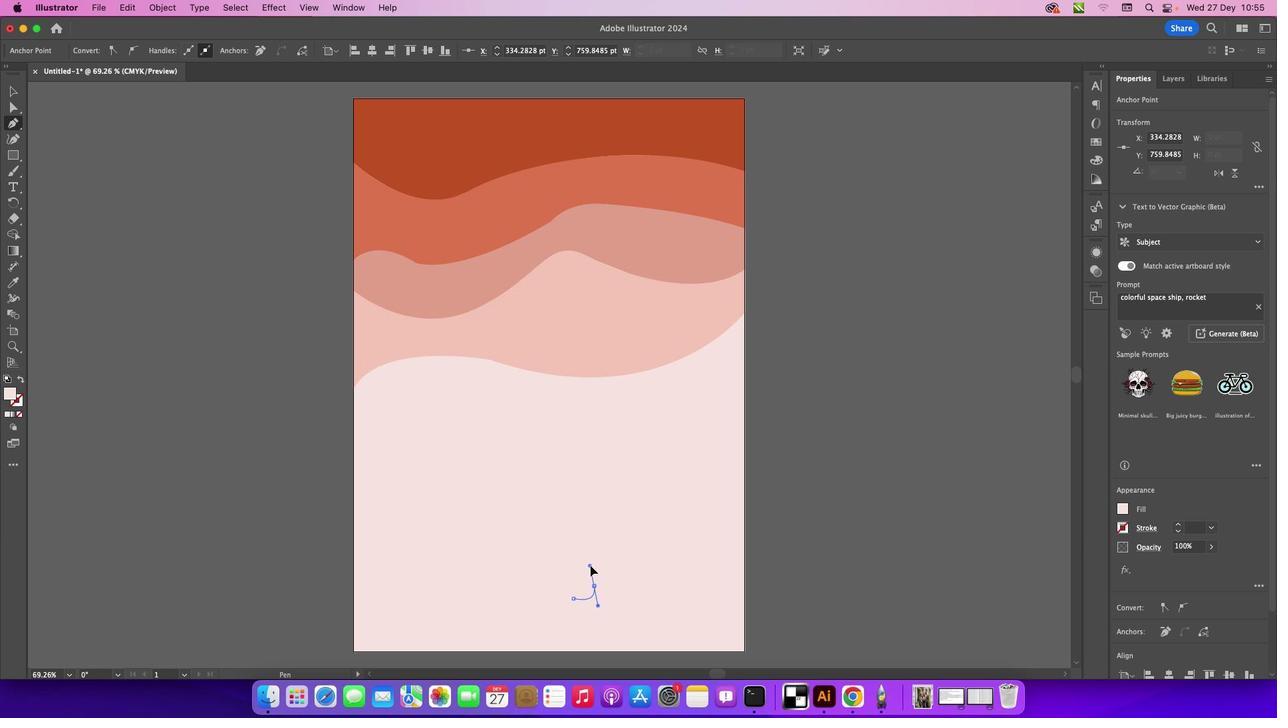 
Action: Mouse pressed left at (596, 586)
Screenshot: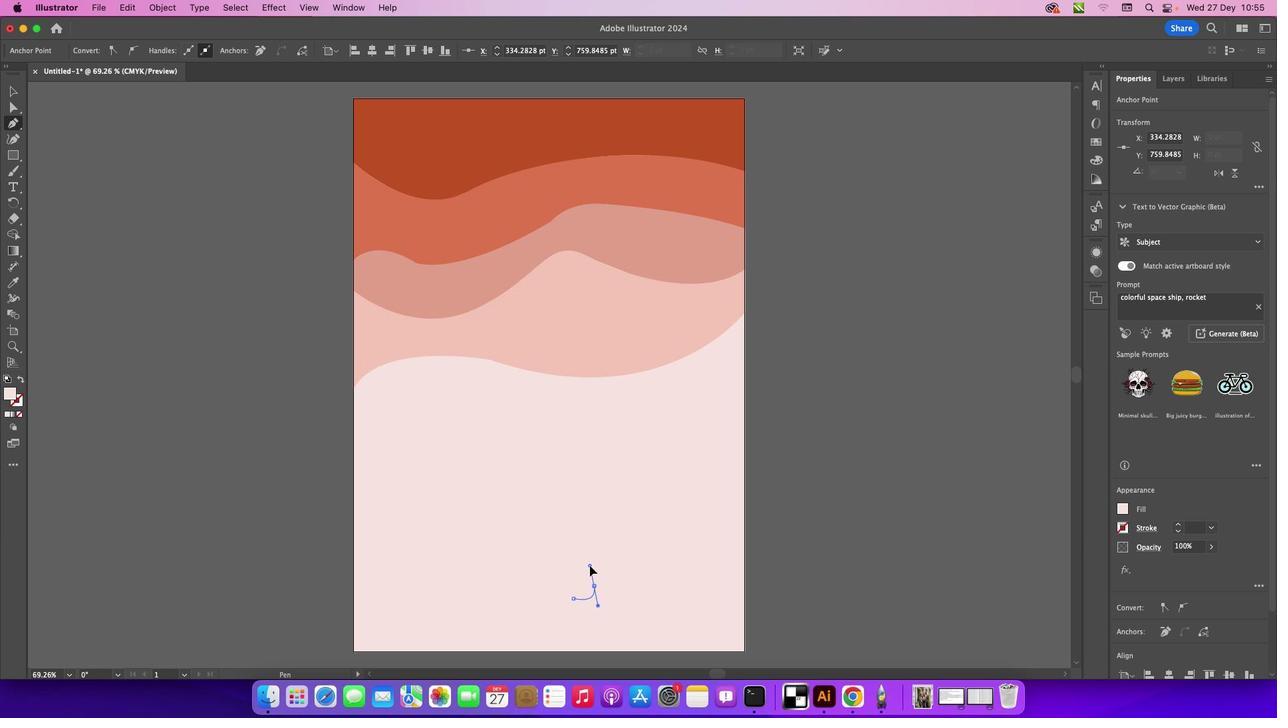 
Action: Mouse moved to (606, 554)
Screenshot: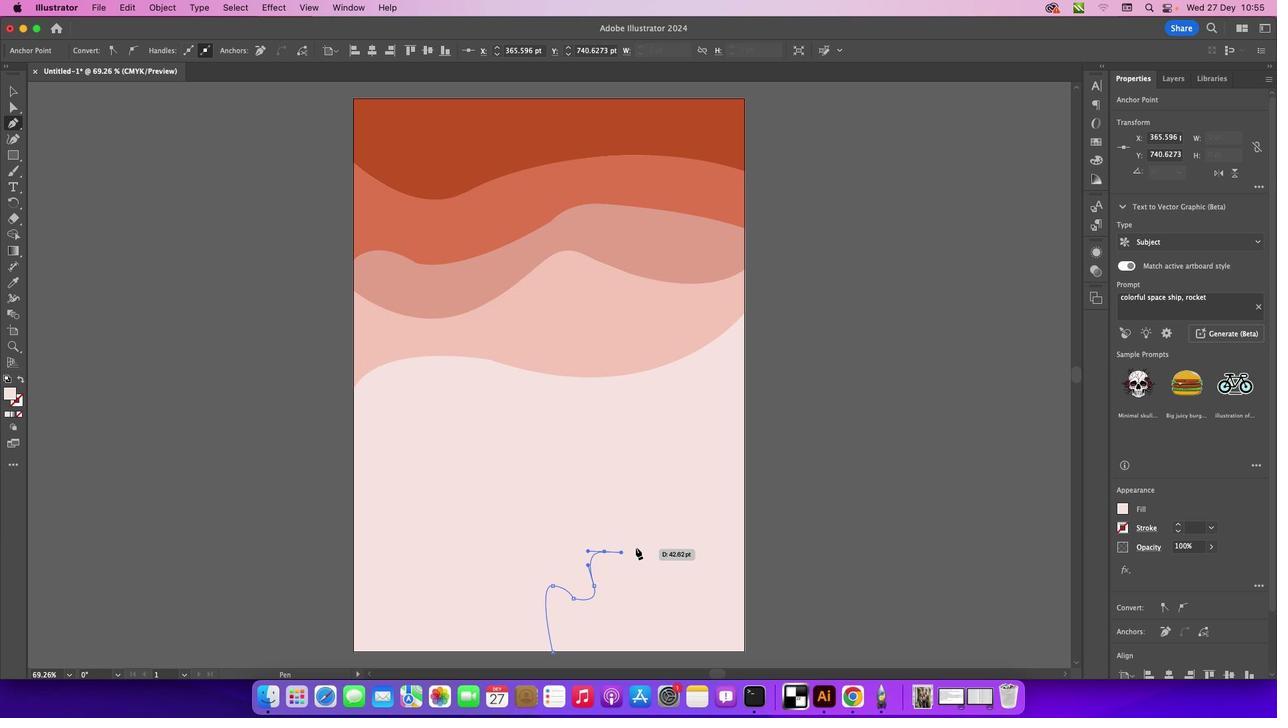 
Action: Mouse pressed left at (606, 554)
Screenshot: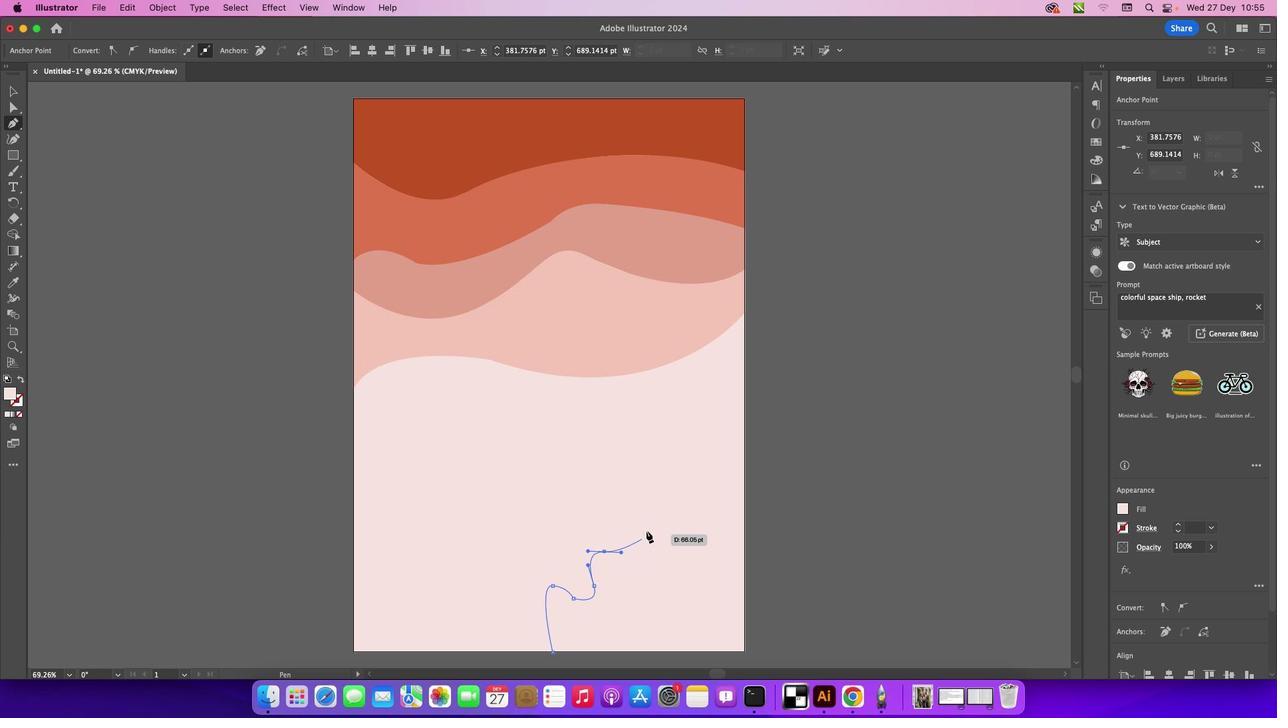 
Action: Mouse moved to (649, 532)
Screenshot: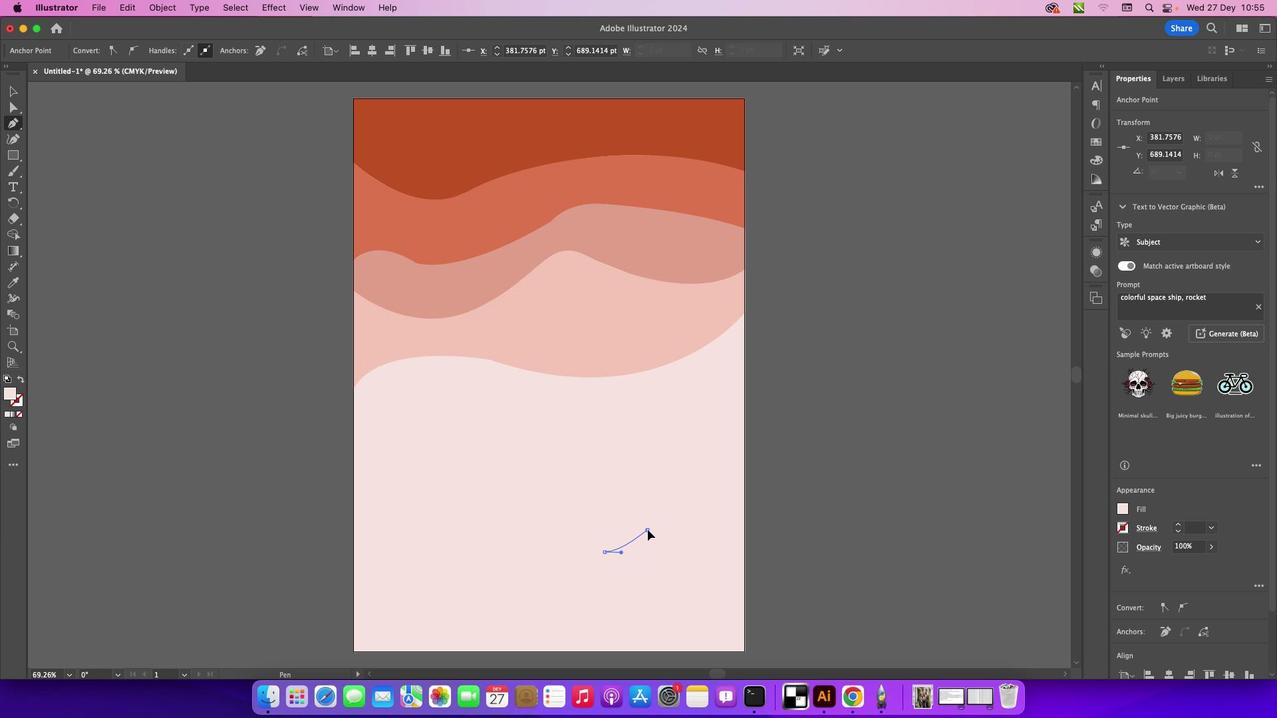 
Action: Mouse pressed left at (649, 532)
Screenshot: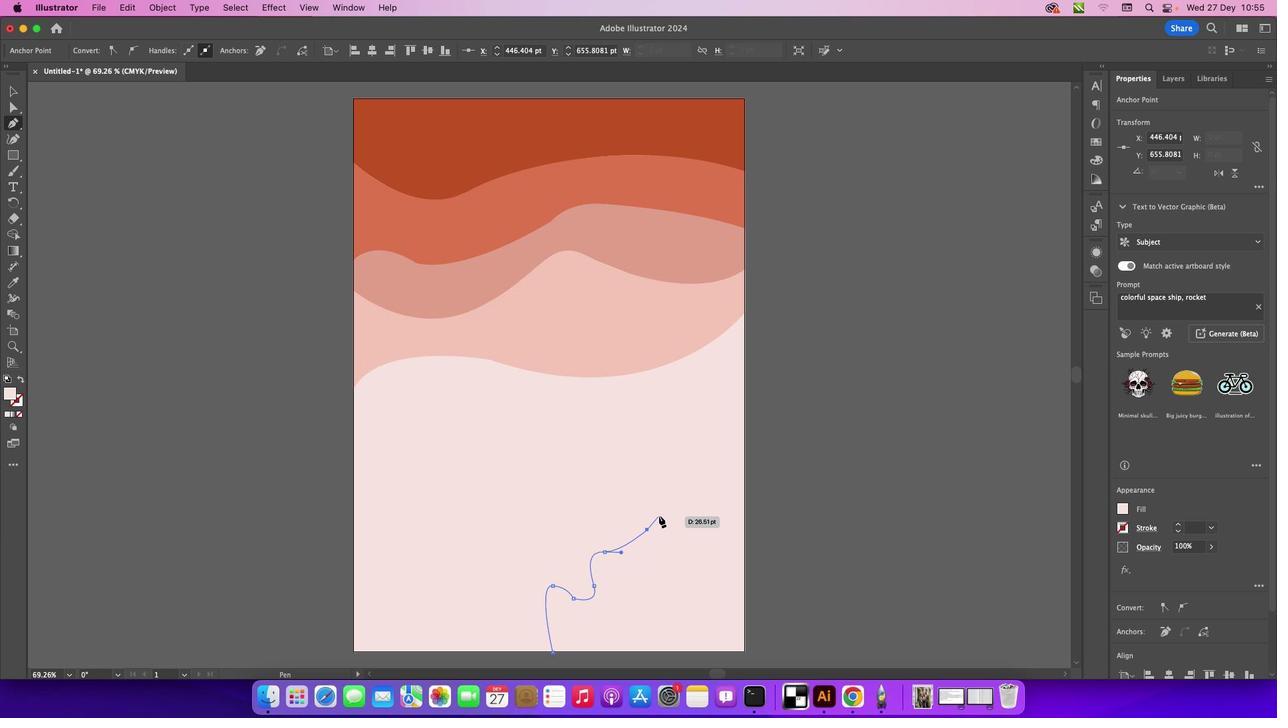 
Action: Mouse moved to (662, 516)
Screenshot: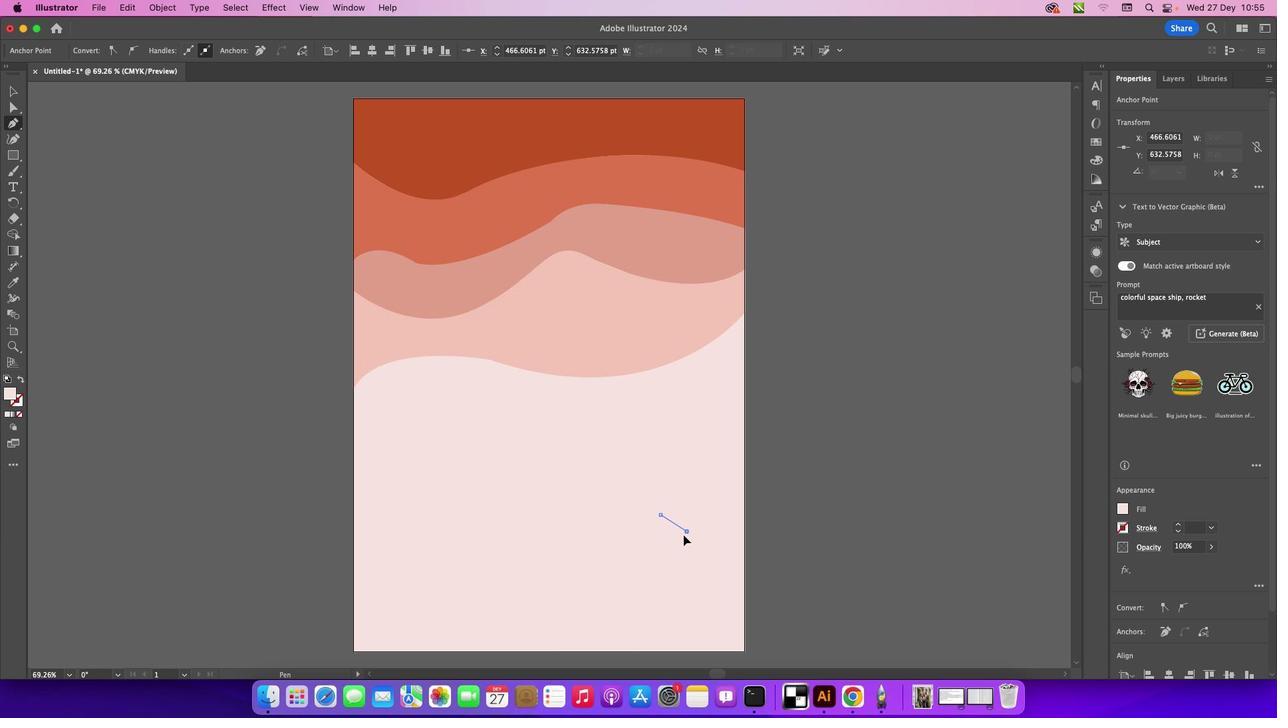 
Action: Mouse pressed left at (662, 516)
Screenshot: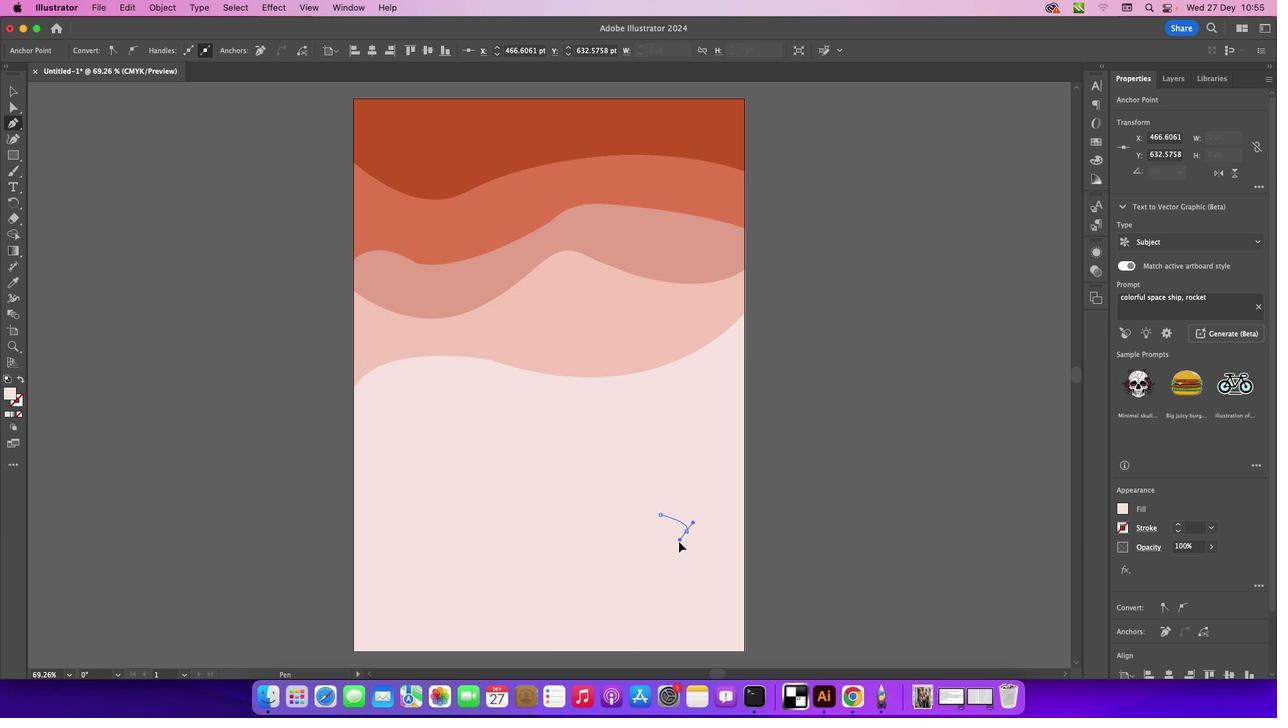 
Action: Mouse moved to (688, 533)
Screenshot: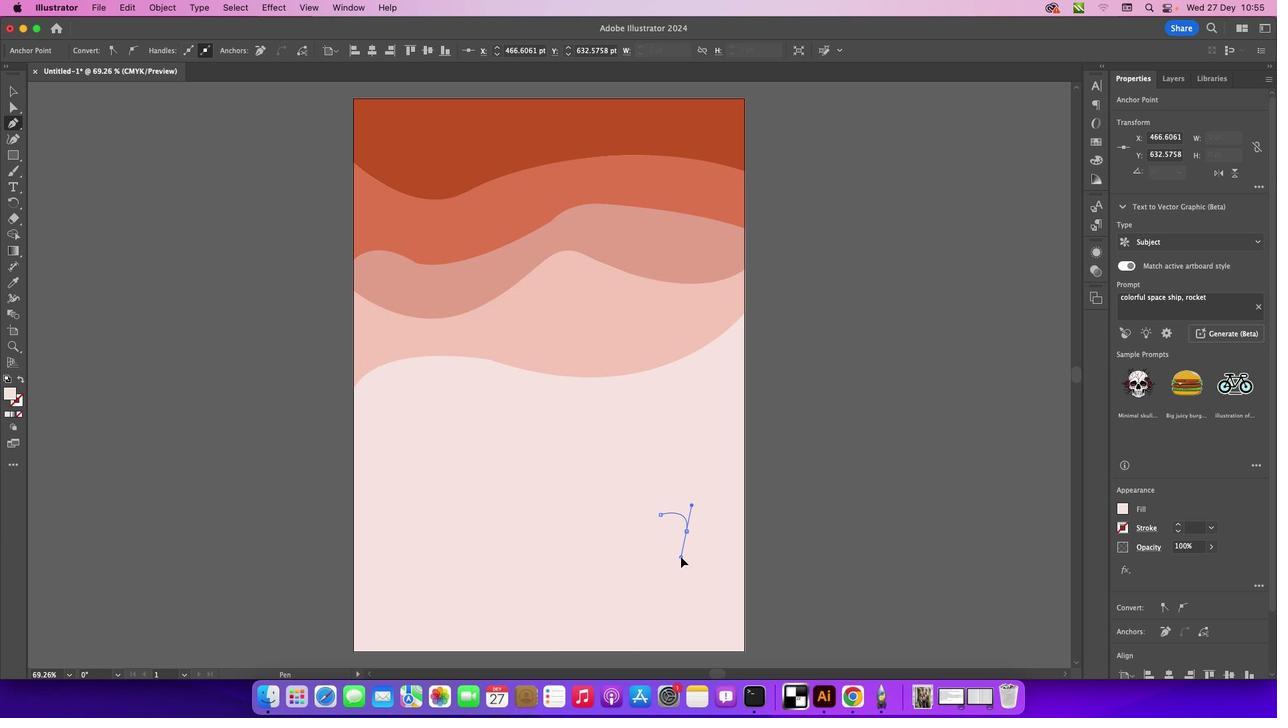 
Action: Mouse pressed left at (688, 533)
Screenshot: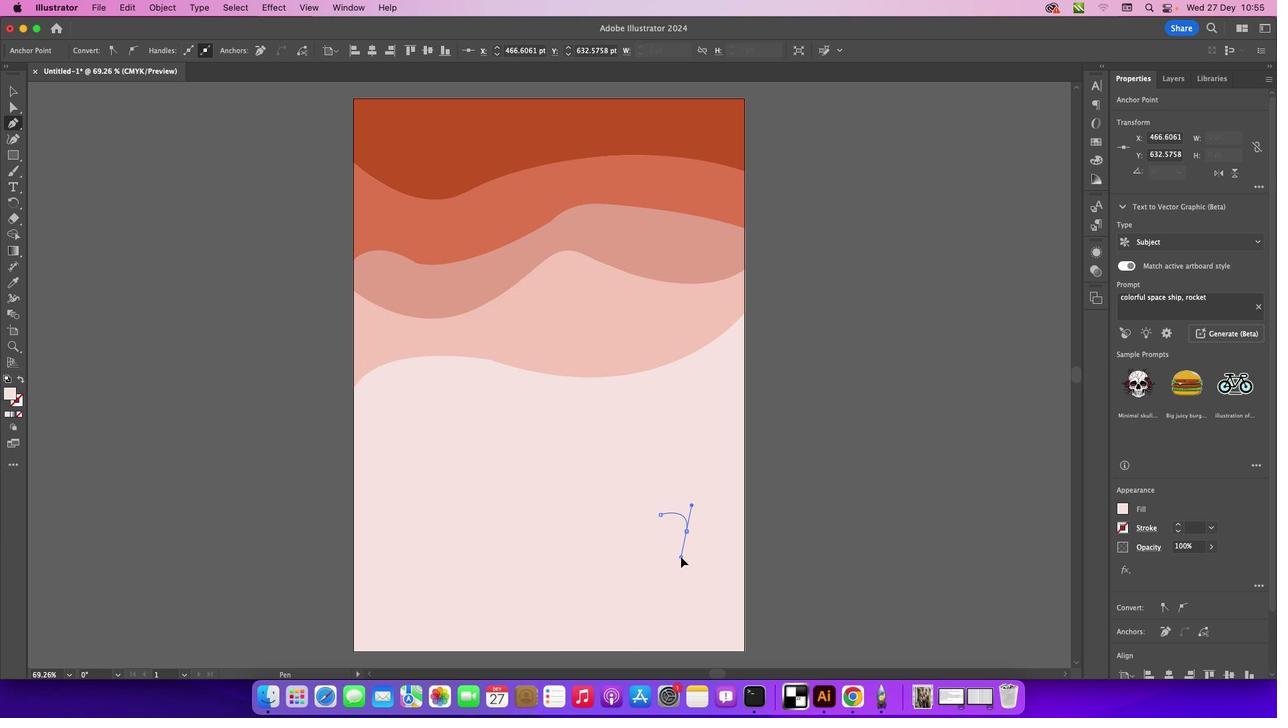 
Action: Mouse moved to (655, 574)
Screenshot: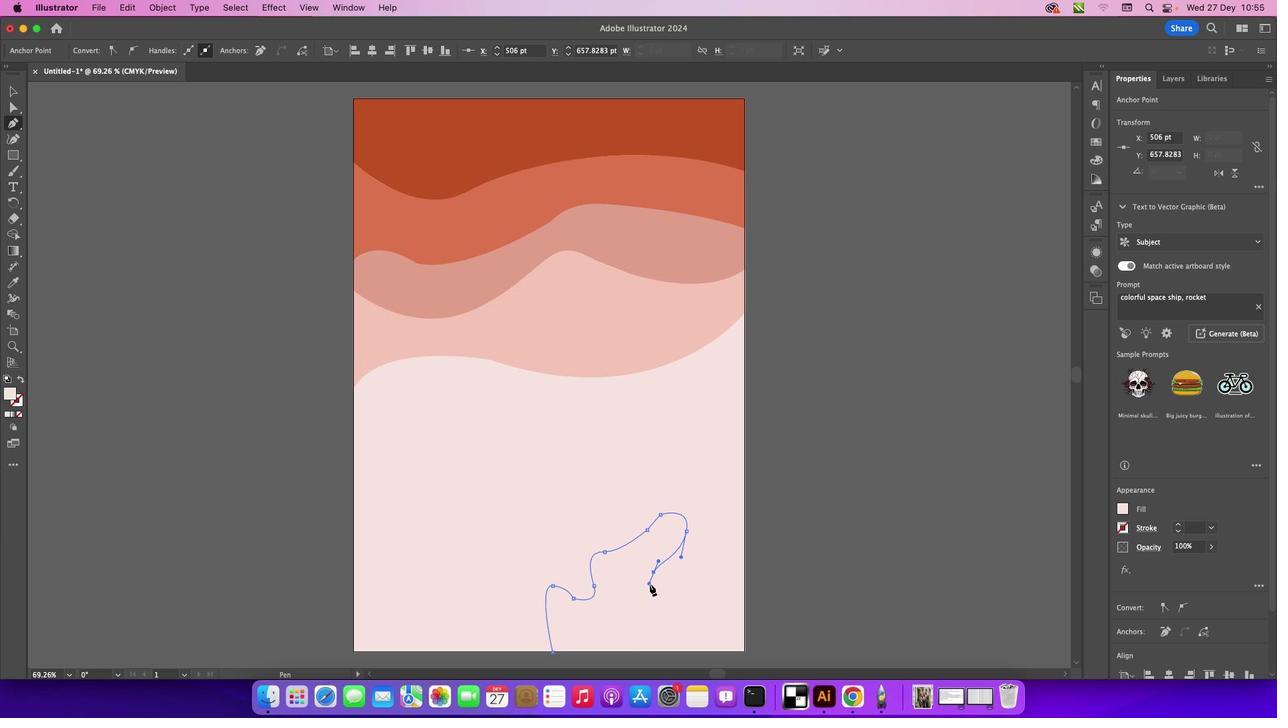 
Action: Mouse pressed left at (655, 574)
Screenshot: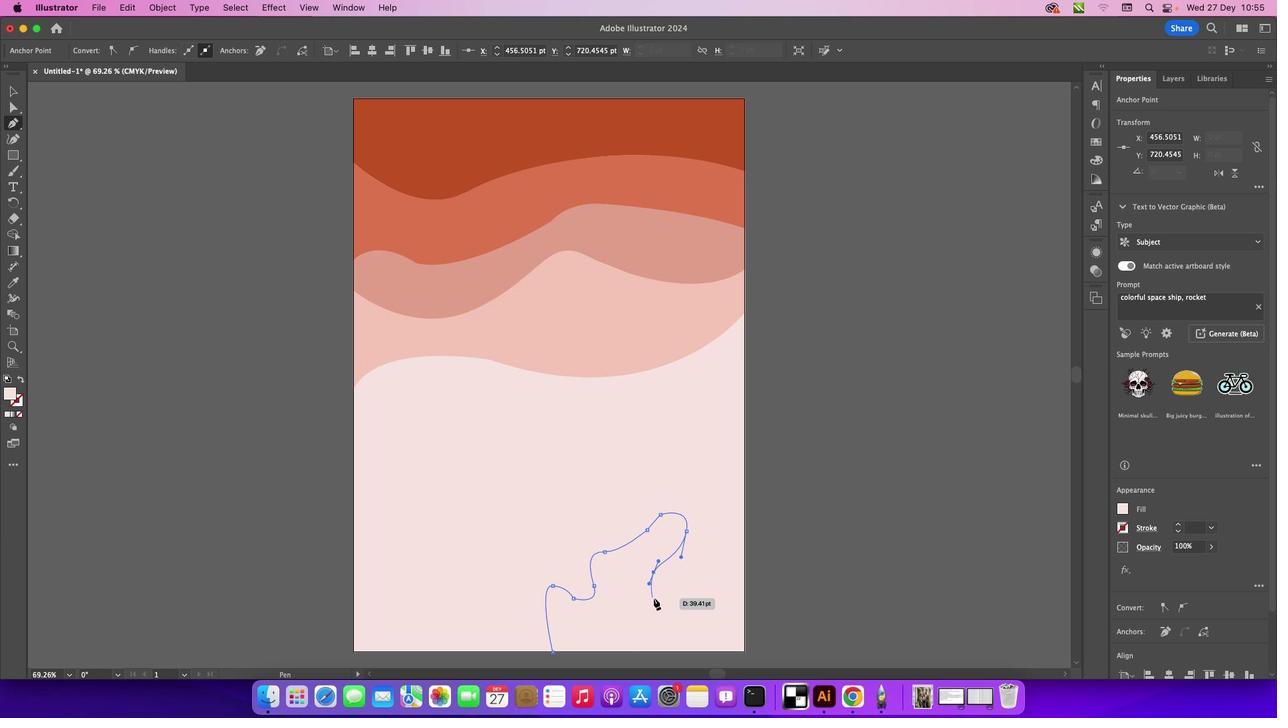 
Action: Mouse moved to (655, 600)
Screenshot: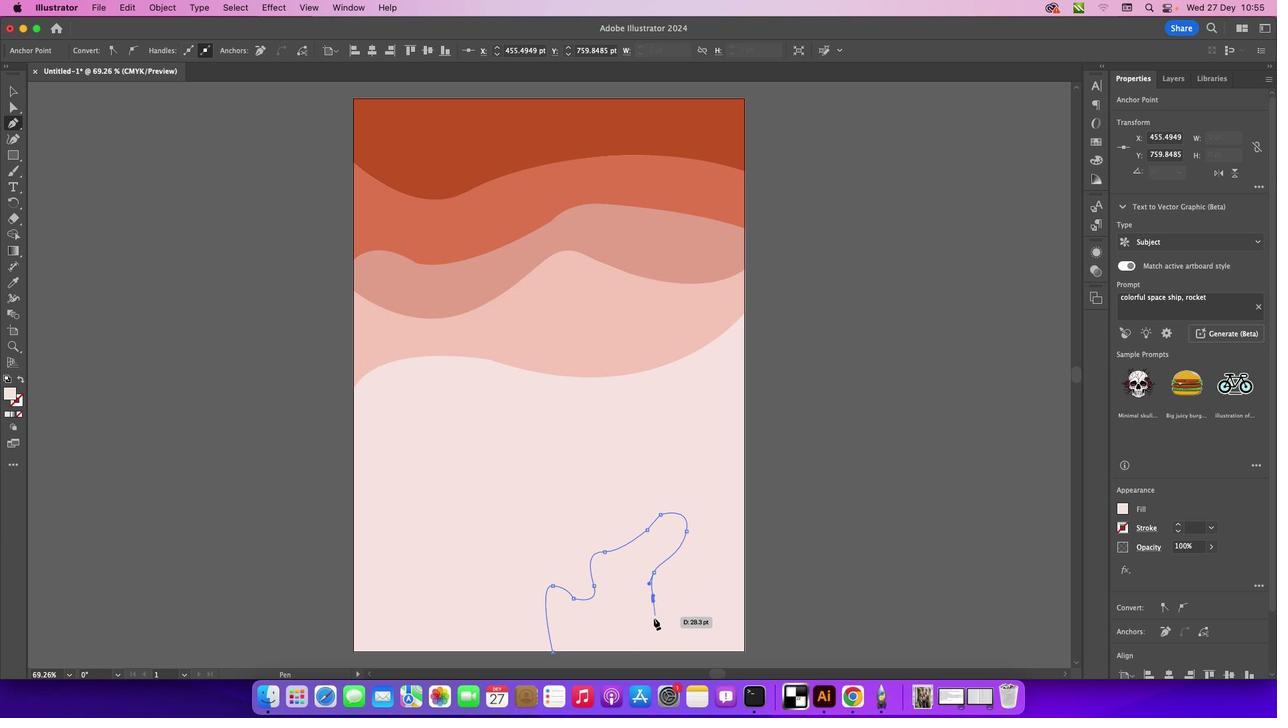 
Action: Mouse pressed left at (655, 600)
Screenshot: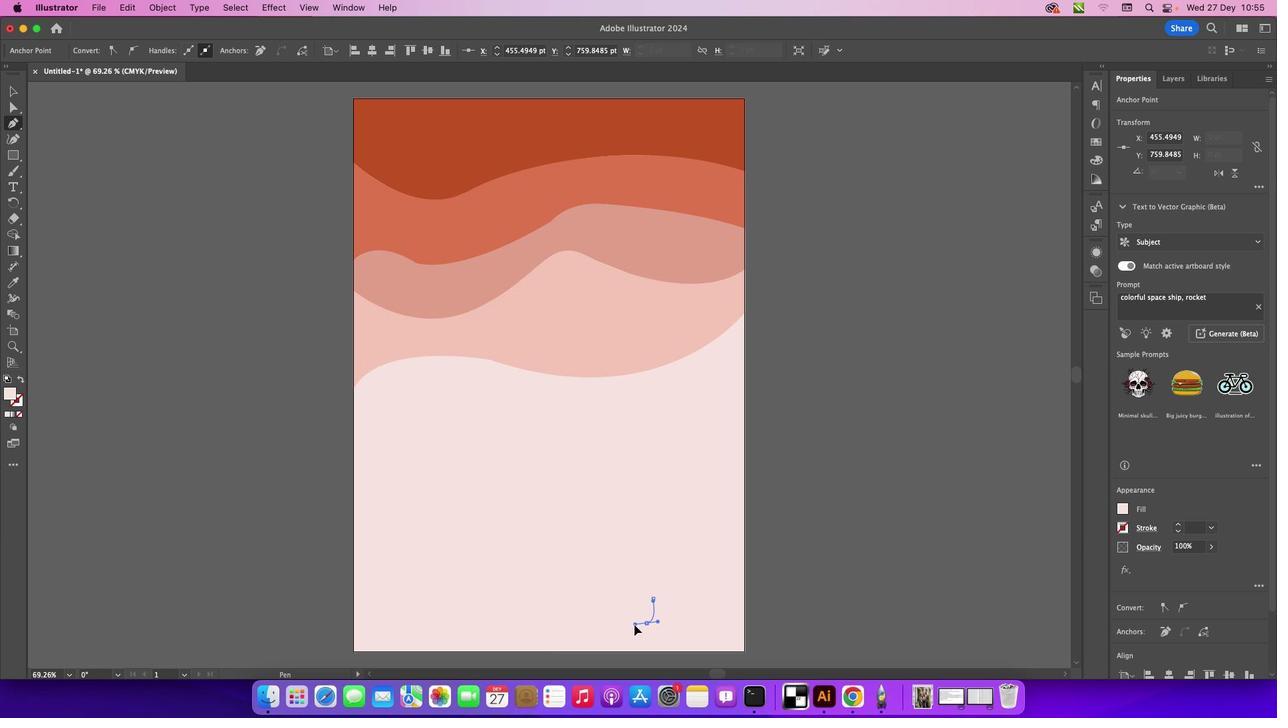 
Action: Mouse moved to (648, 625)
Screenshot: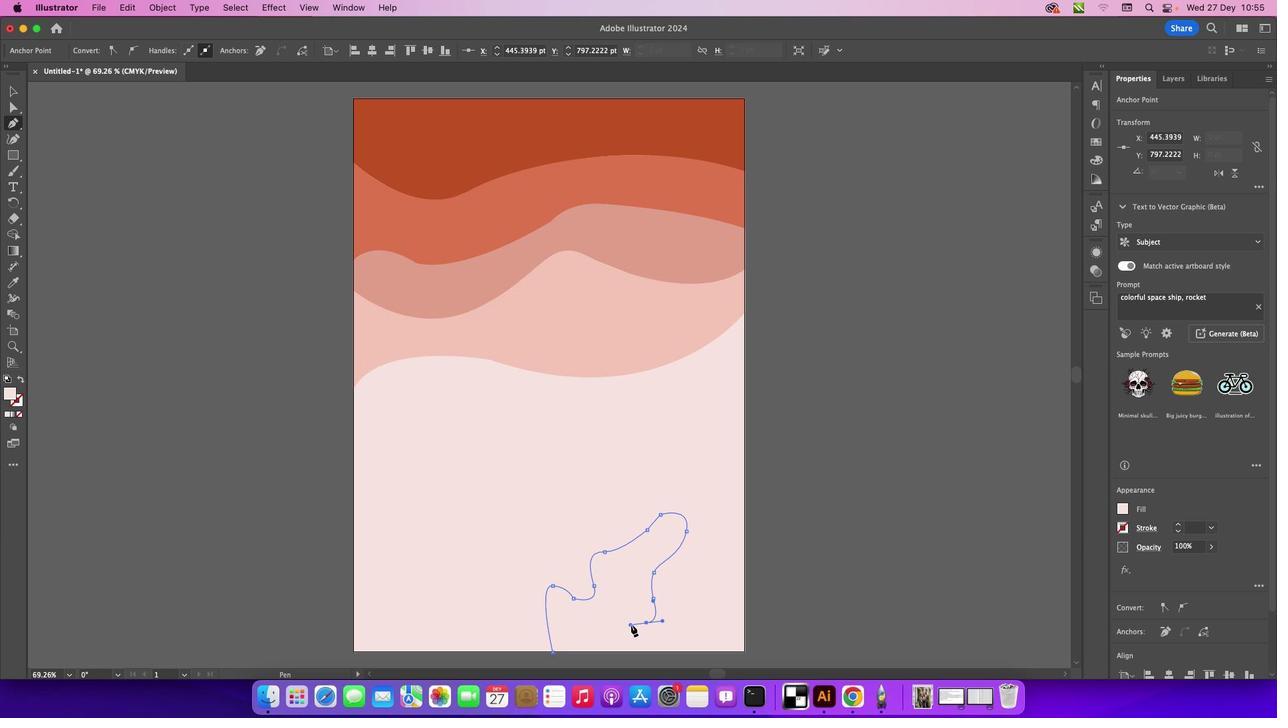 
Action: Mouse pressed left at (648, 625)
Screenshot: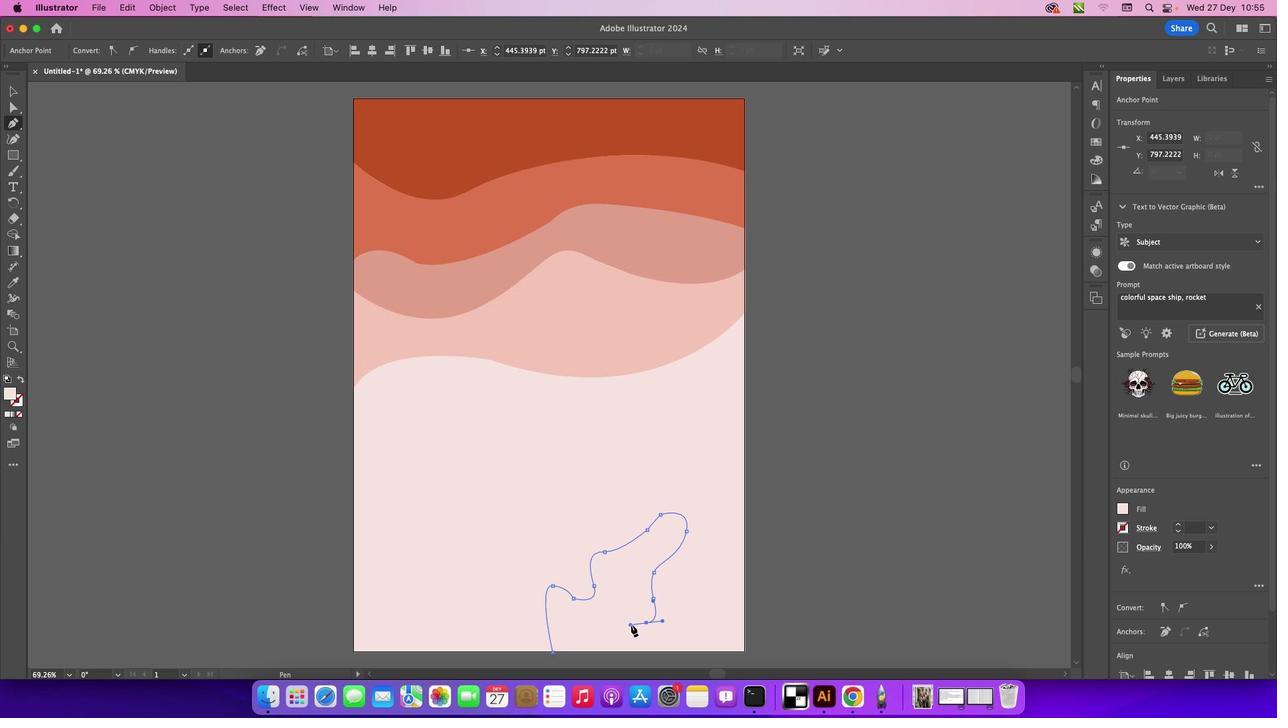 
Action: Mouse moved to (616, 651)
Screenshot: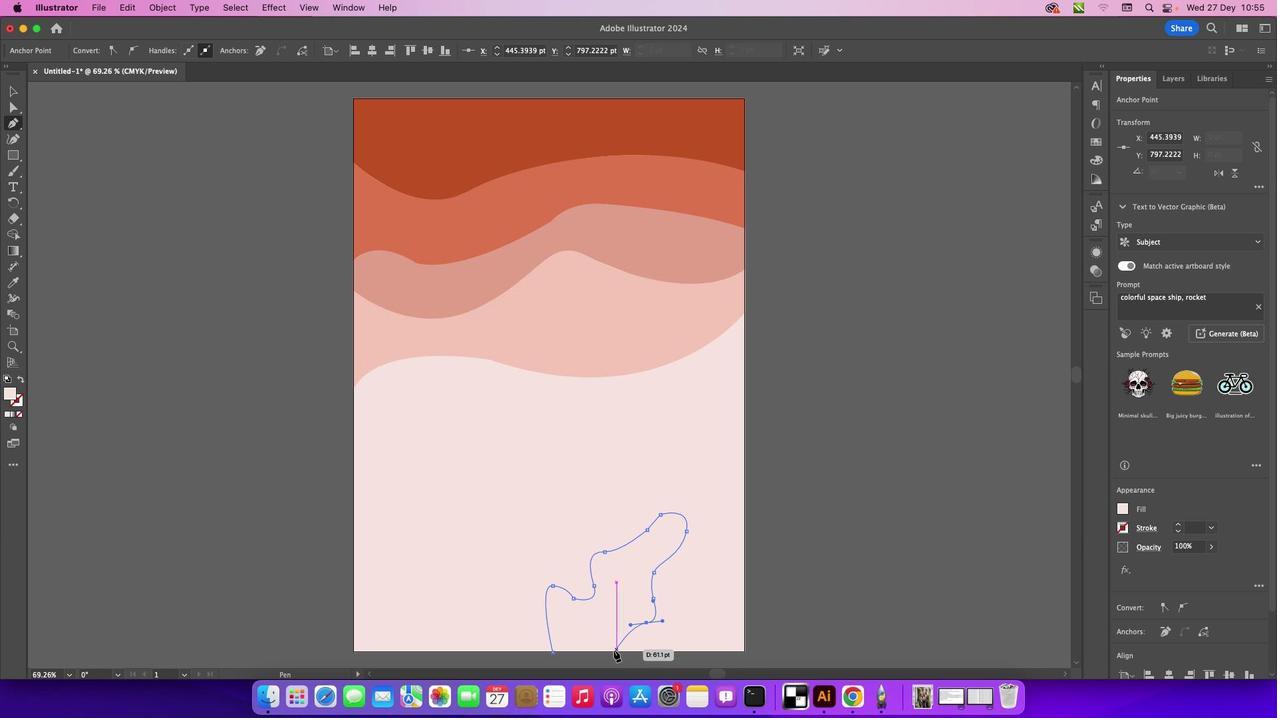 
Action: Mouse pressed left at (616, 651)
Screenshot: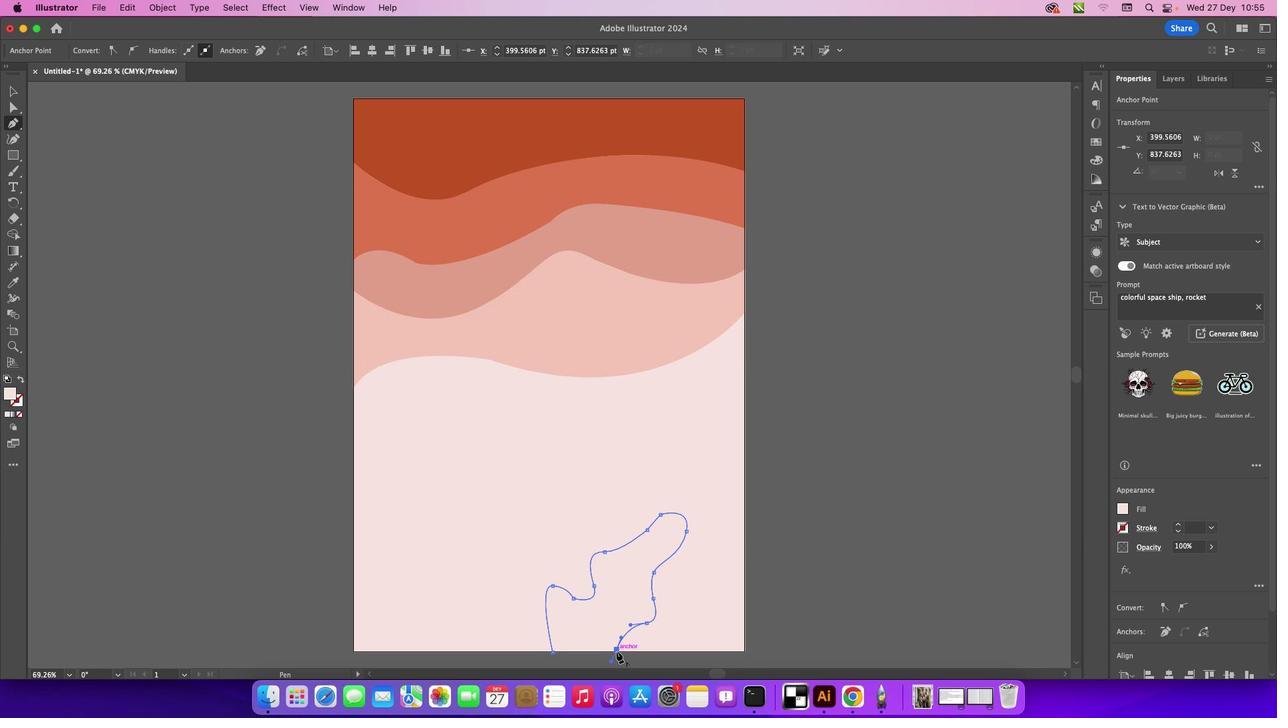 
Action: Mouse moved to (618, 653)
Screenshot: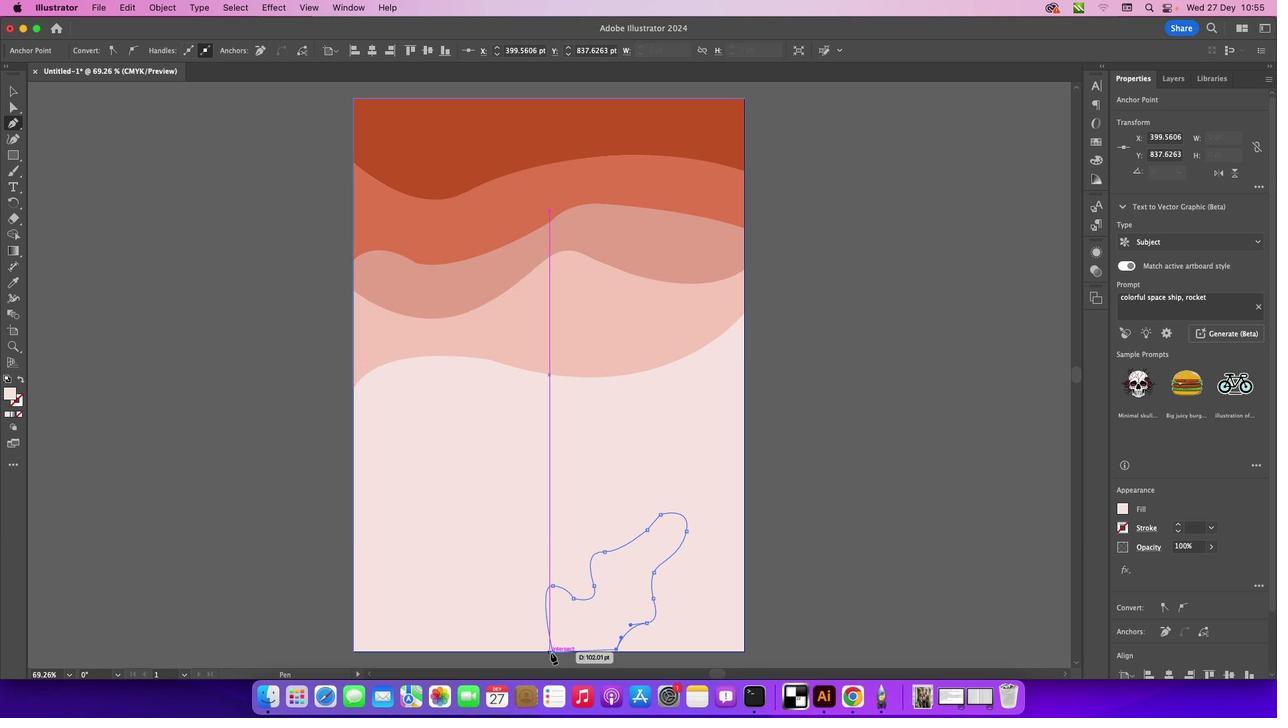 
Action: Mouse pressed left at (618, 653)
Screenshot: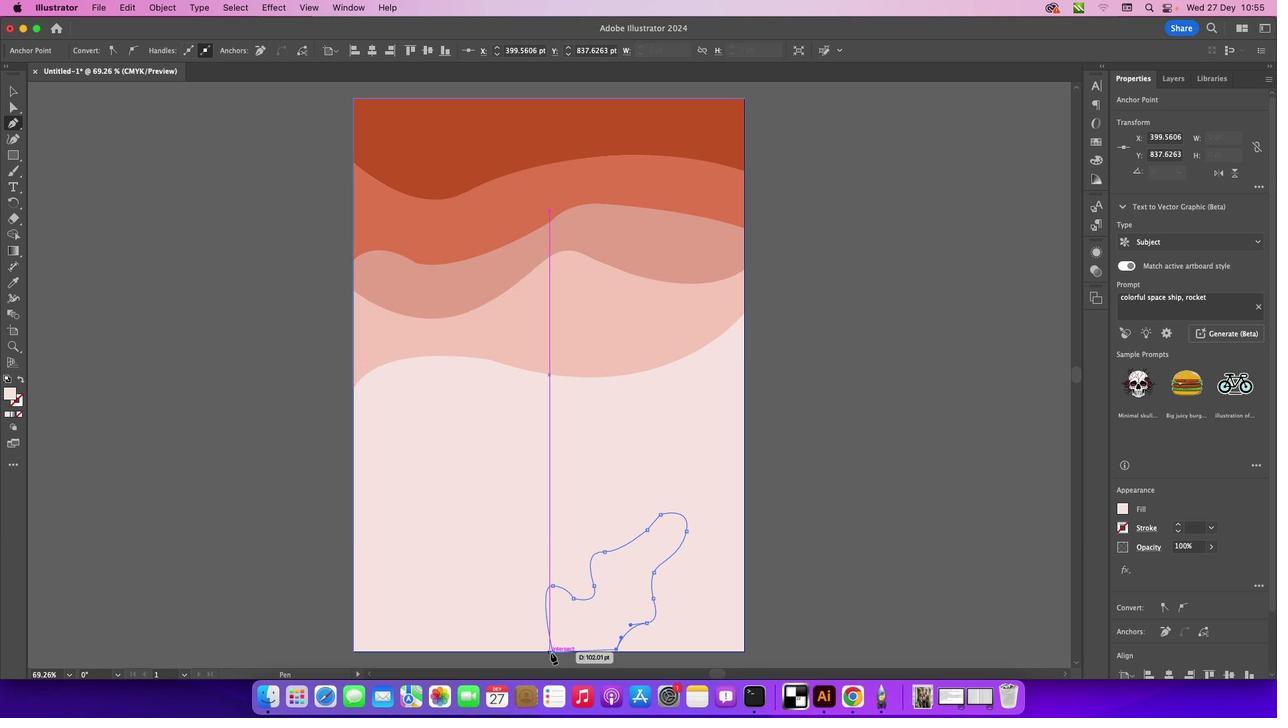 
Action: Mouse moved to (554, 653)
Screenshot: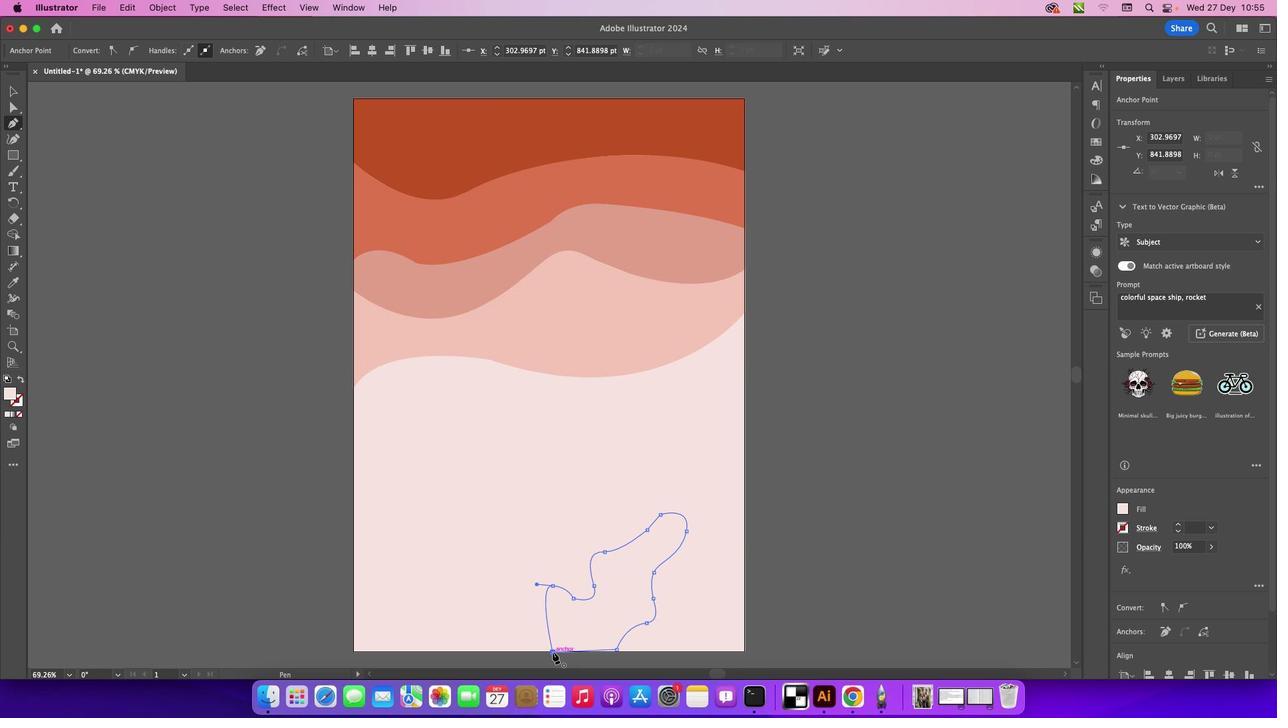 
Action: Mouse pressed left at (554, 653)
Screenshot: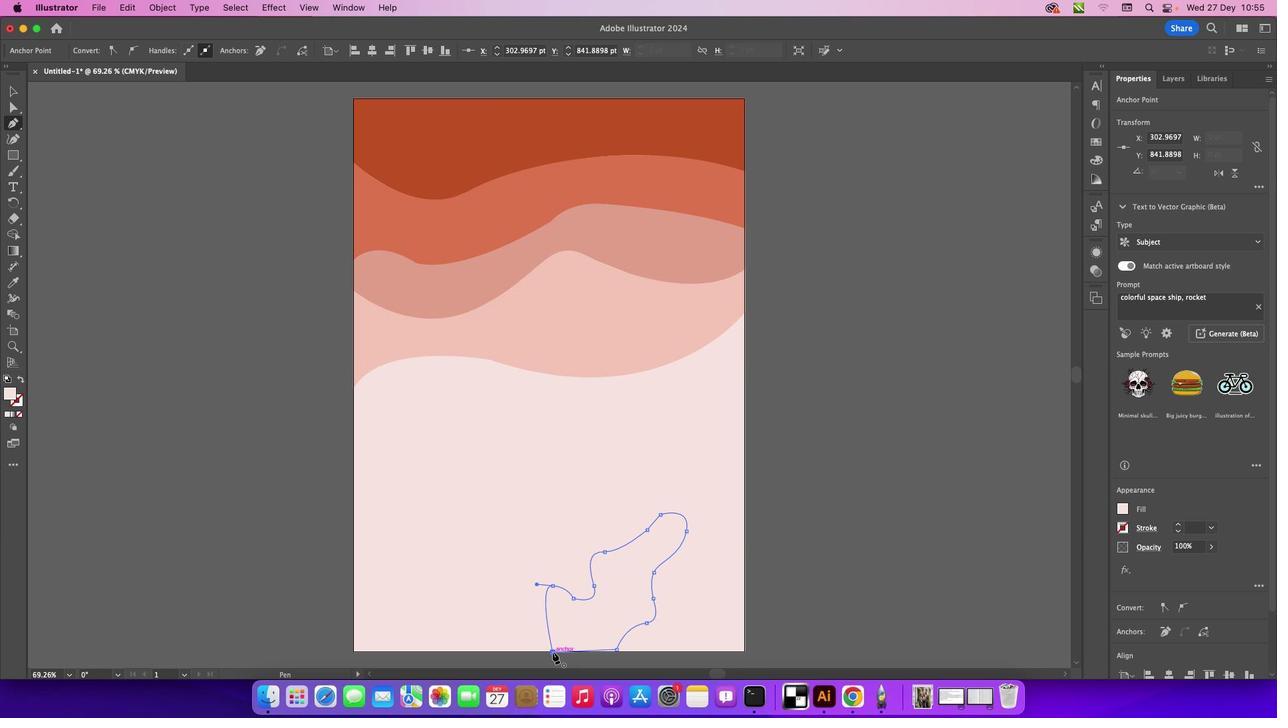 
Action: Mouse moved to (11, 96)
Screenshot: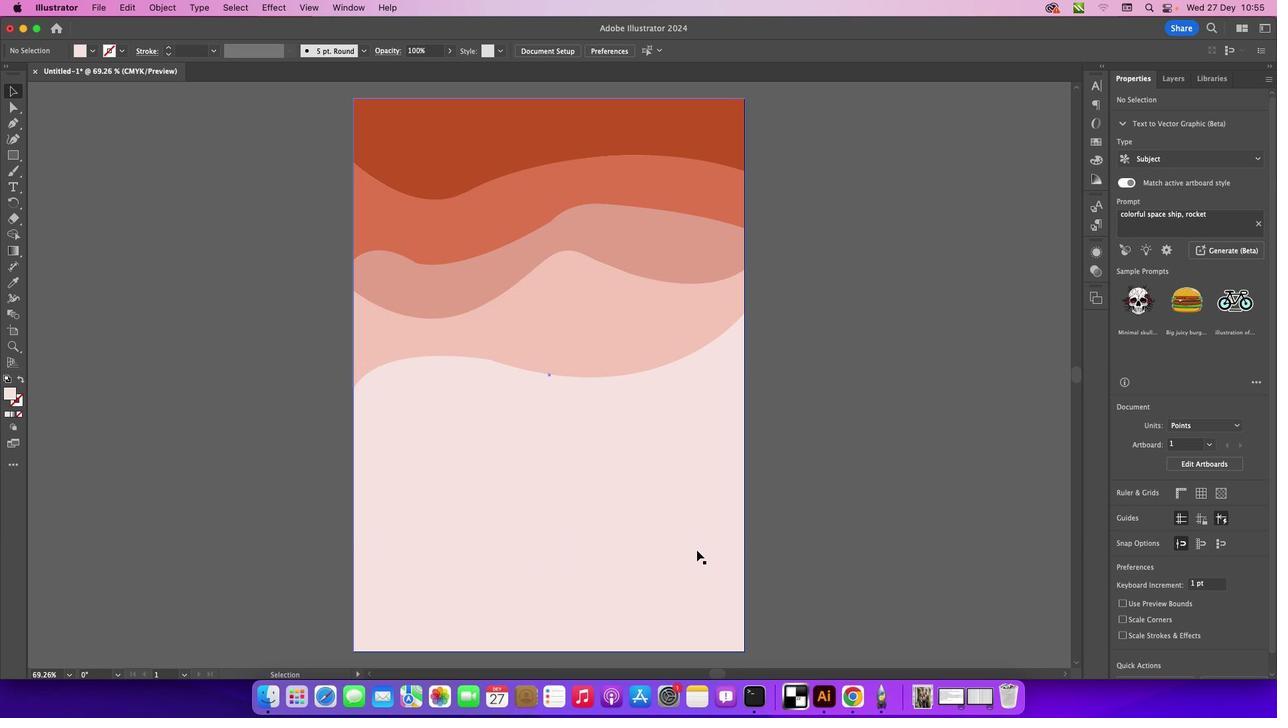 
Action: Mouse pressed left at (11, 96)
Screenshot: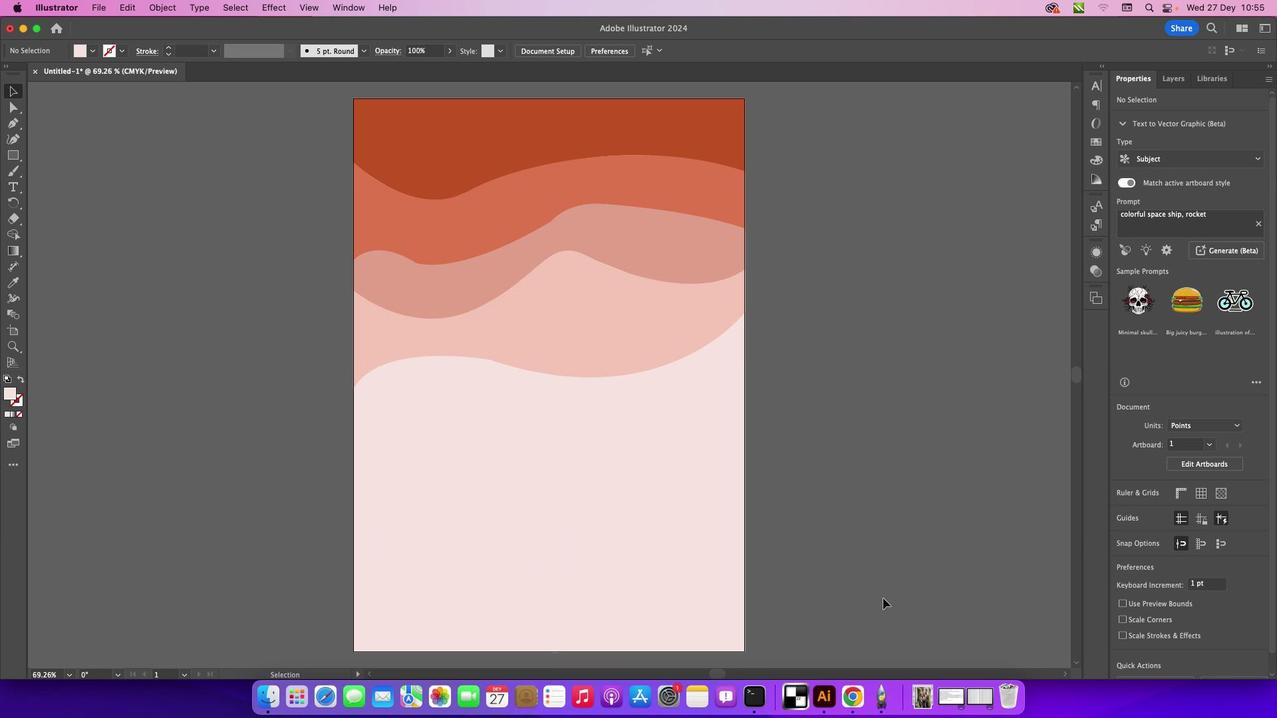 
Action: Mouse moved to (230, 296)
Screenshot: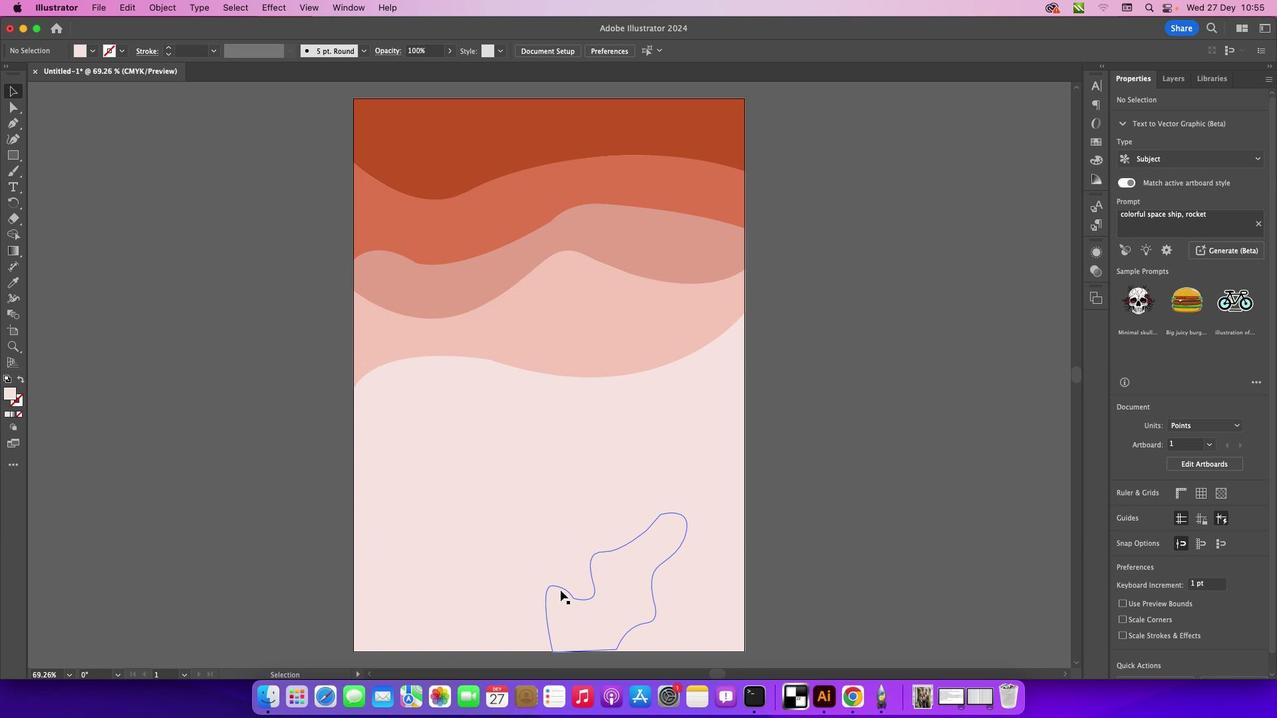 
Action: Mouse pressed left at (230, 296)
Screenshot: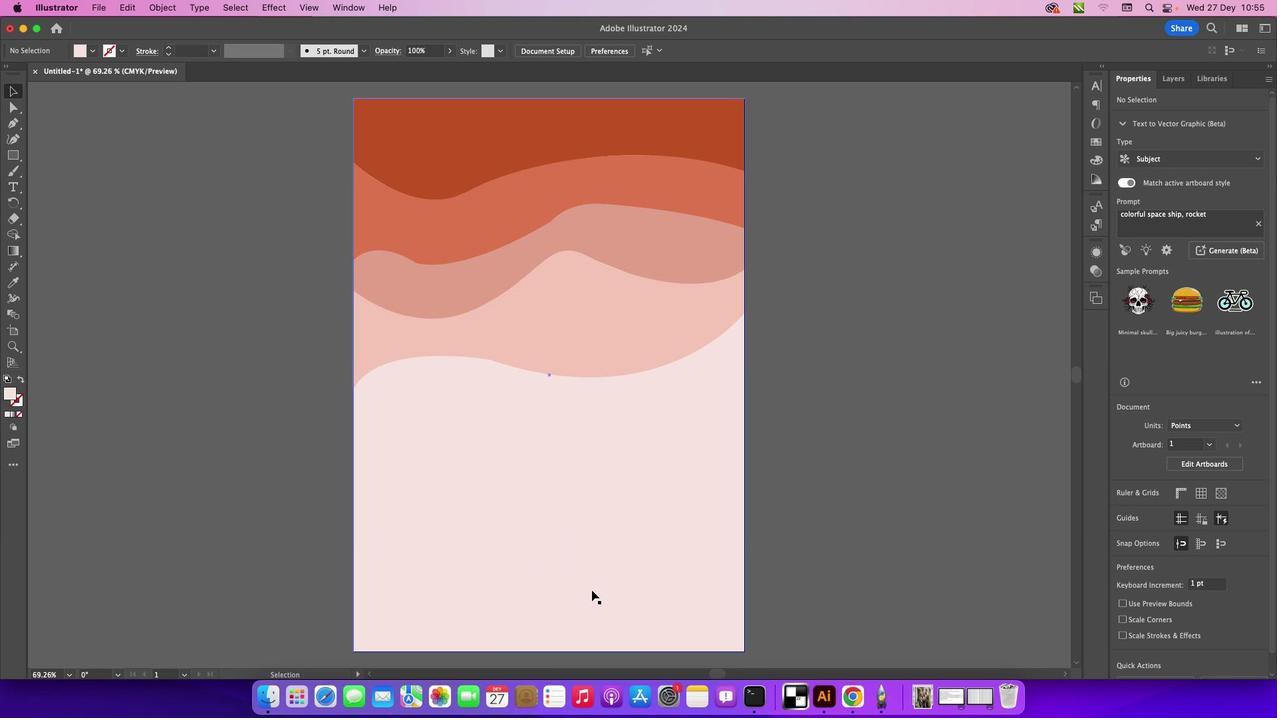 
Action: Mouse moved to (592, 600)
Screenshot: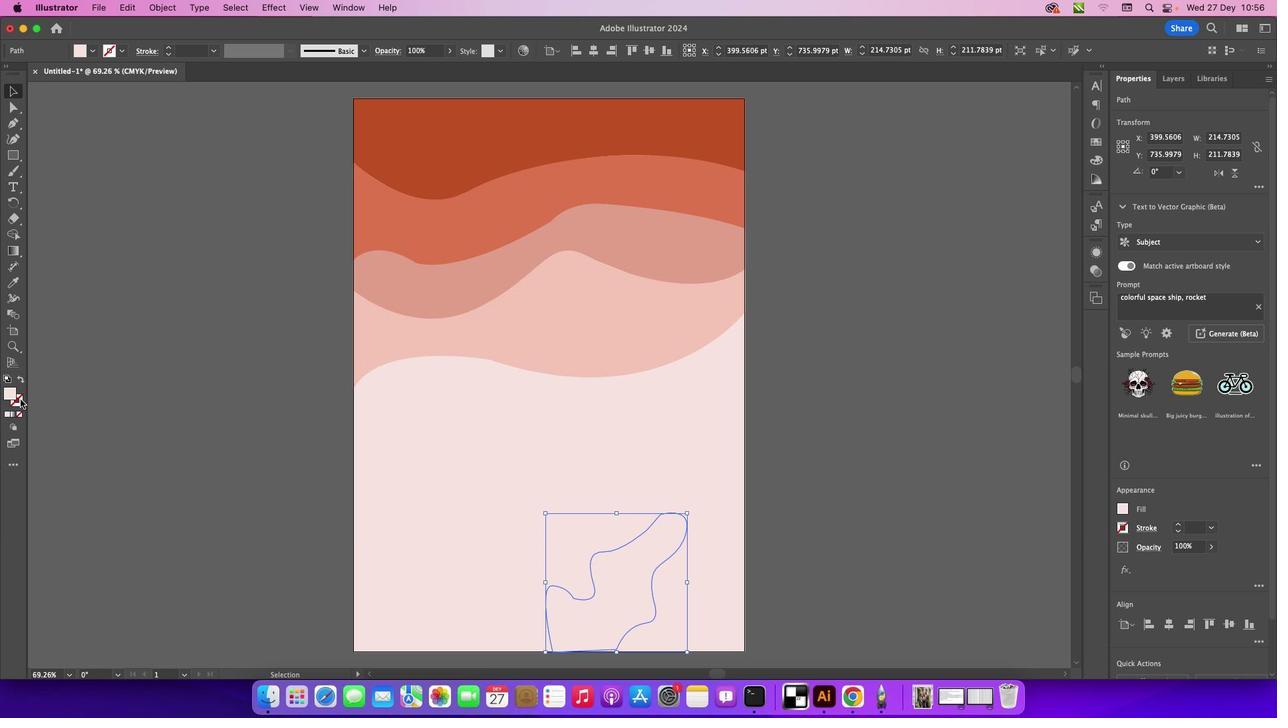
Action: Mouse pressed left at (592, 600)
Screenshot: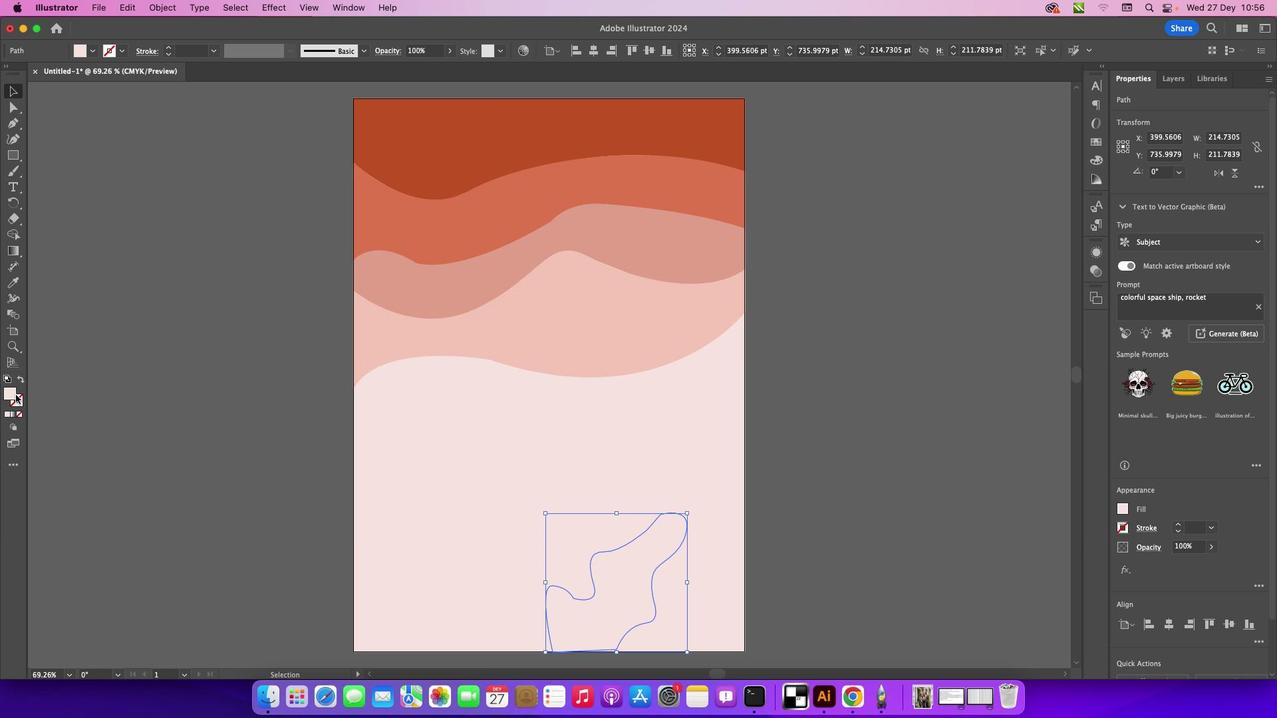
Action: Mouse moved to (17, 398)
Screenshot: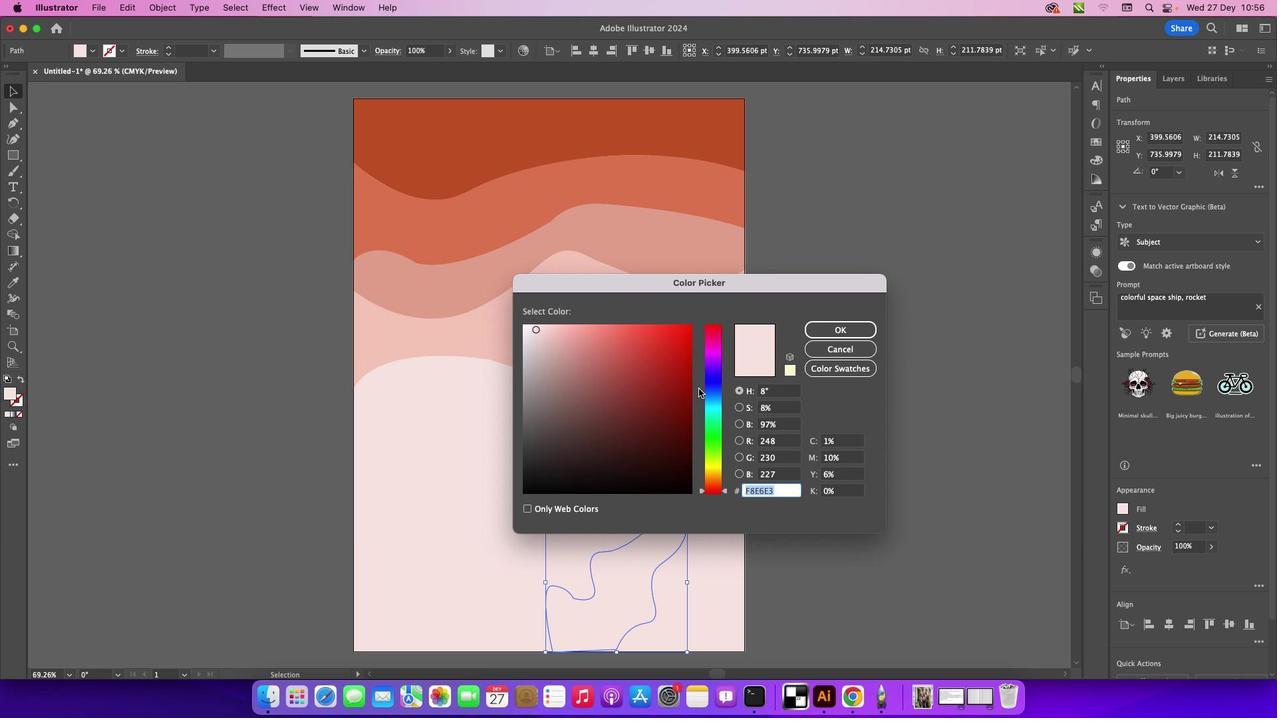 
Action: Mouse pressed left at (17, 398)
